 Task: Reading Log Template.
Action: Mouse moved to (170, 149)
Screenshot: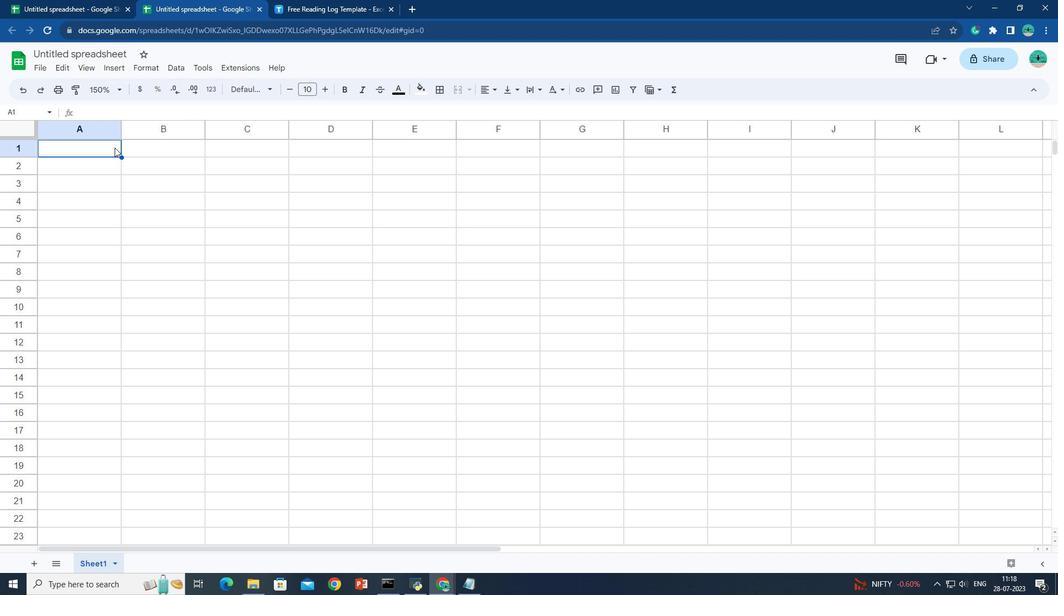 
Action: Key pressed <Key.shift>
Screenshot: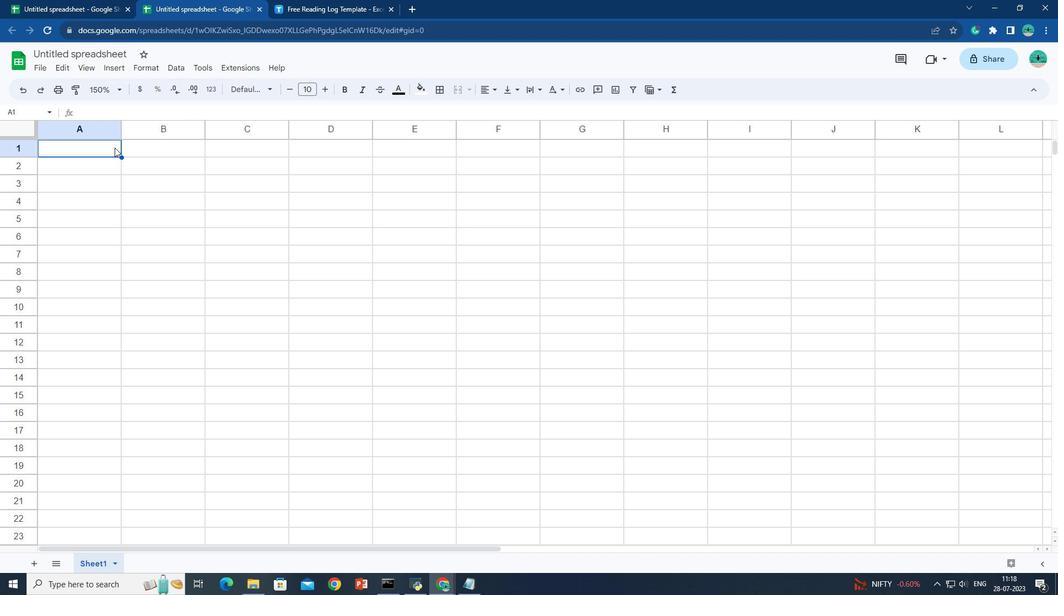 
Action: Mouse moved to (626, 179)
Screenshot: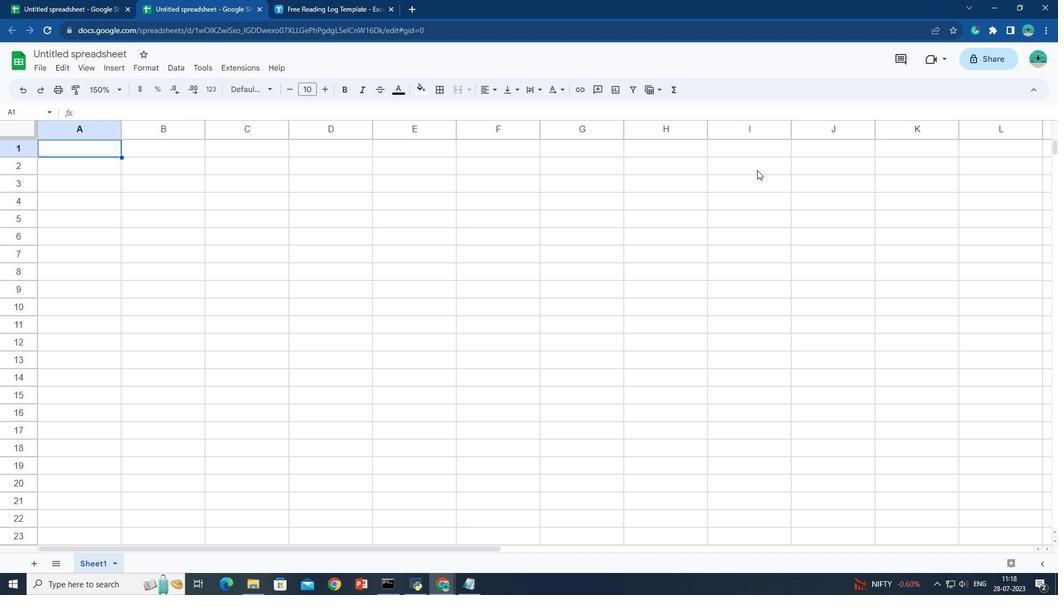 
Action: Key pressed <Key.shift>
Screenshot: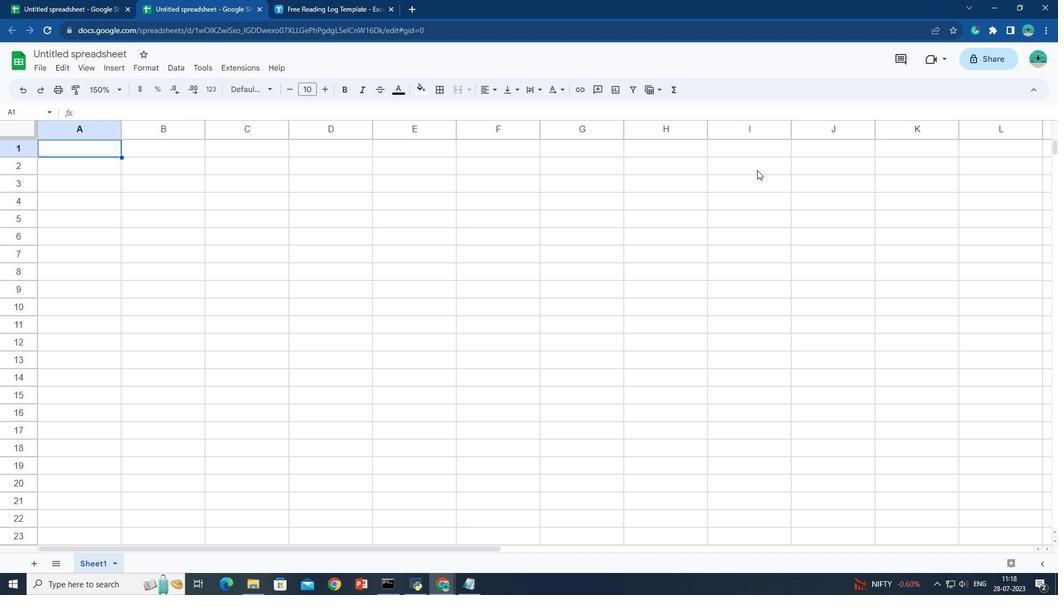 
Action: Mouse moved to (636, 179)
Screenshot: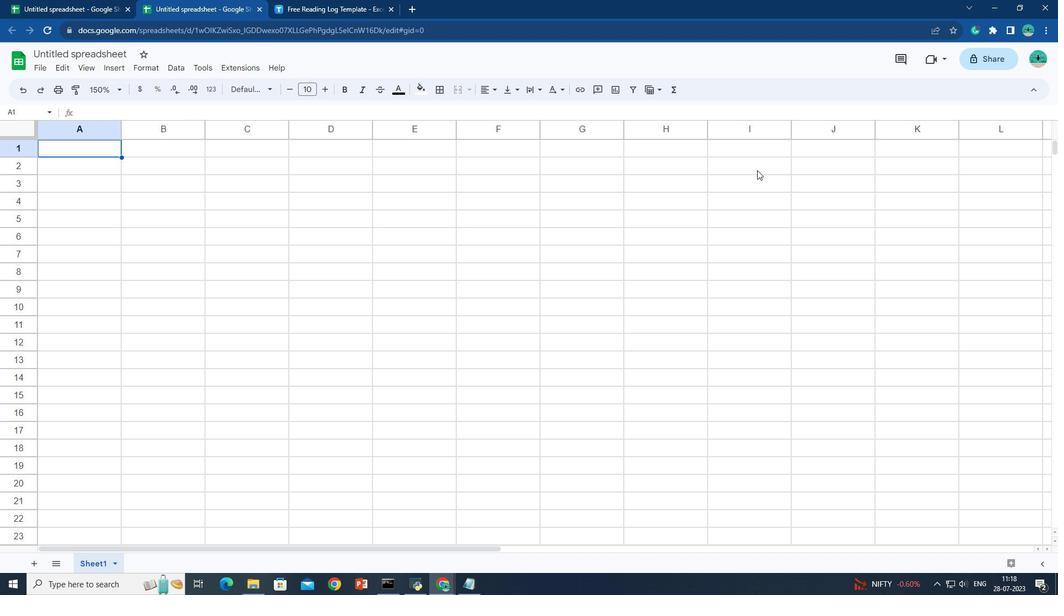 
Action: Key pressed <Key.shift>
Screenshot: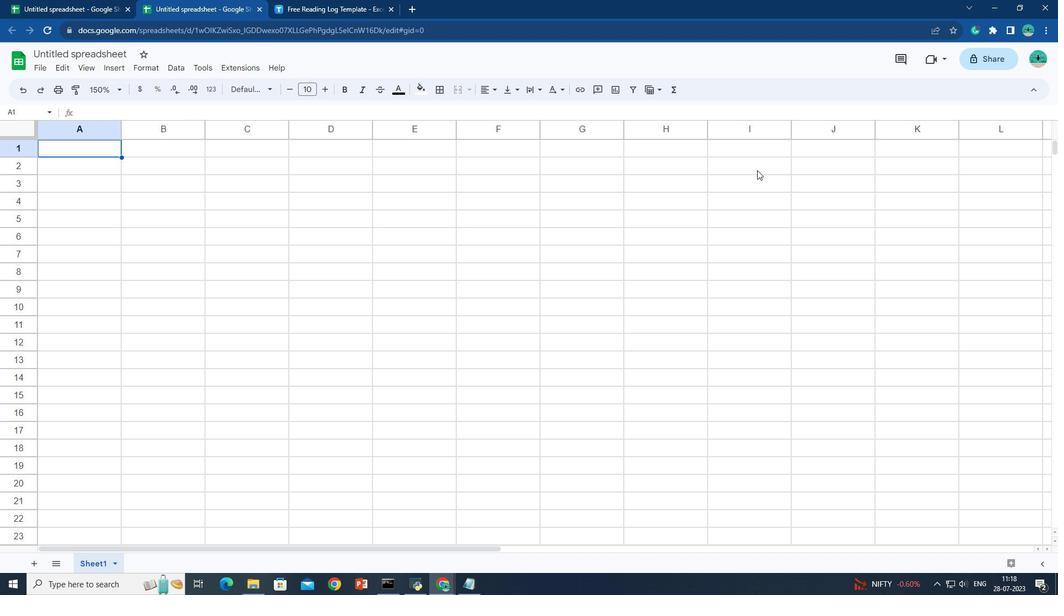 
Action: Mouse moved to (642, 179)
Screenshot: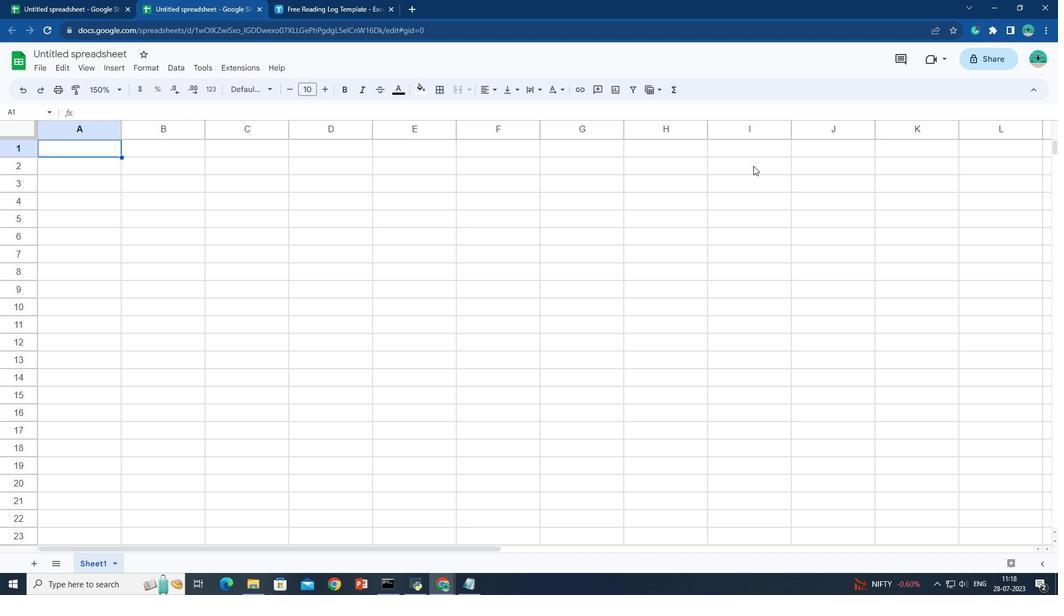 
Action: Key pressed <Key.shift>
Screenshot: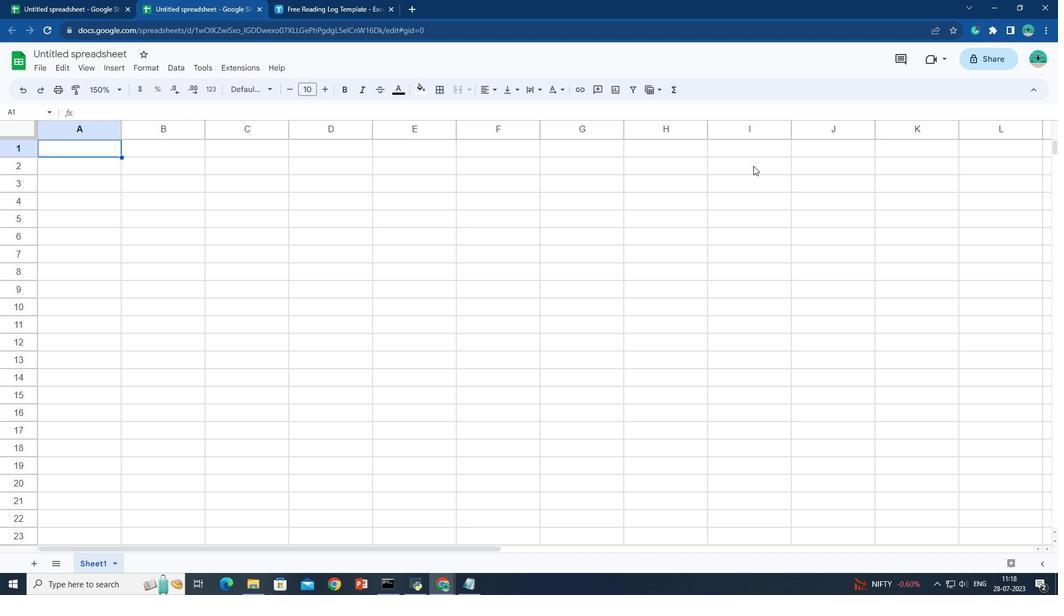 
Action: Mouse moved to (647, 175)
Screenshot: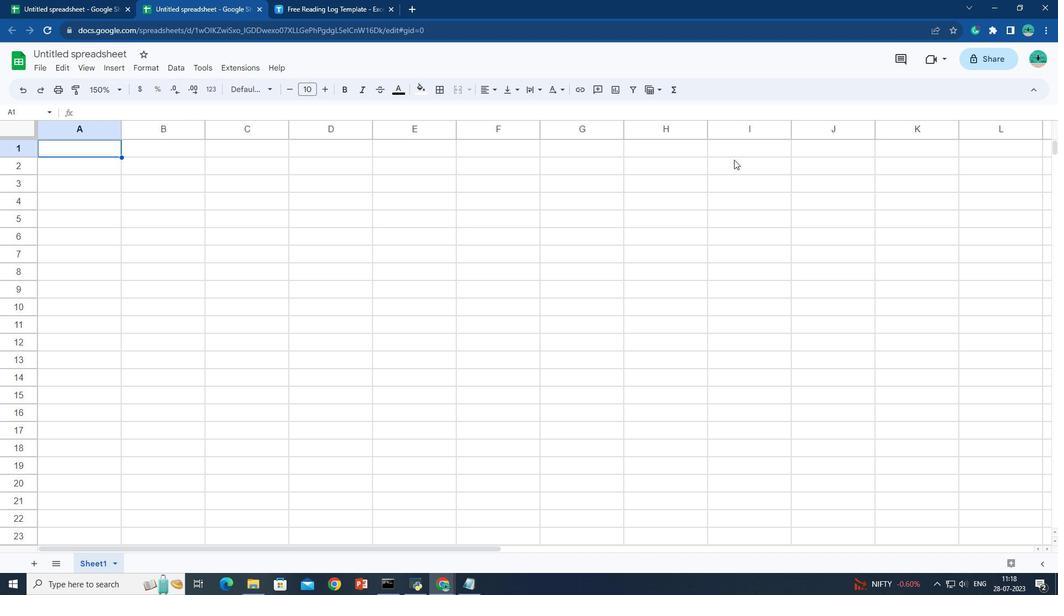 
Action: Key pressed <Key.shift>
Screenshot: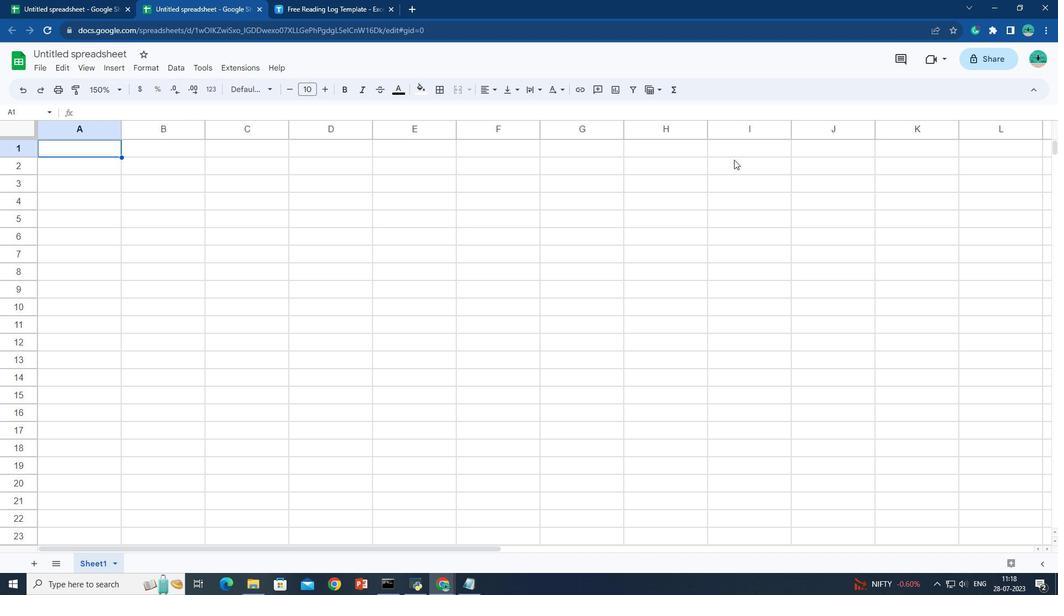 
Action: Mouse moved to (648, 172)
Screenshot: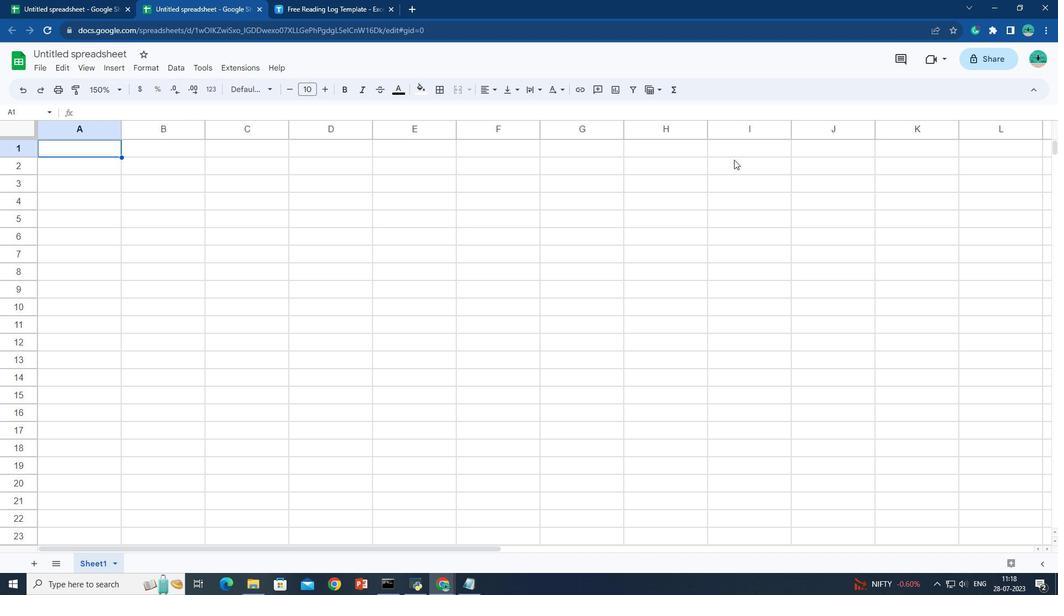 
Action: Key pressed <Key.shift>
Screenshot: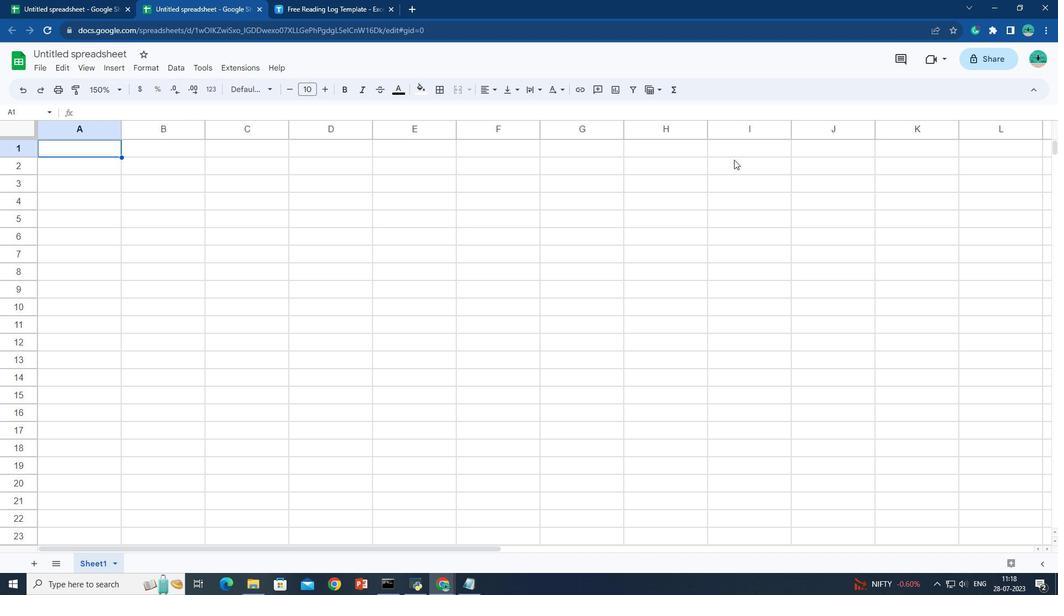 
Action: Mouse moved to (648, 169)
Screenshot: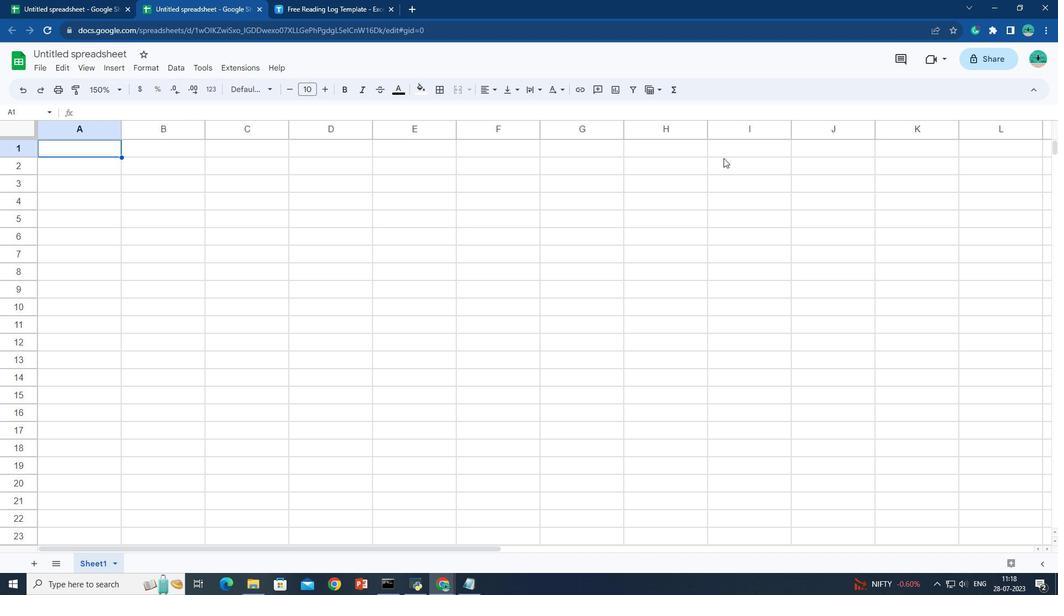 
Action: Key pressed <Key.shift>
Screenshot: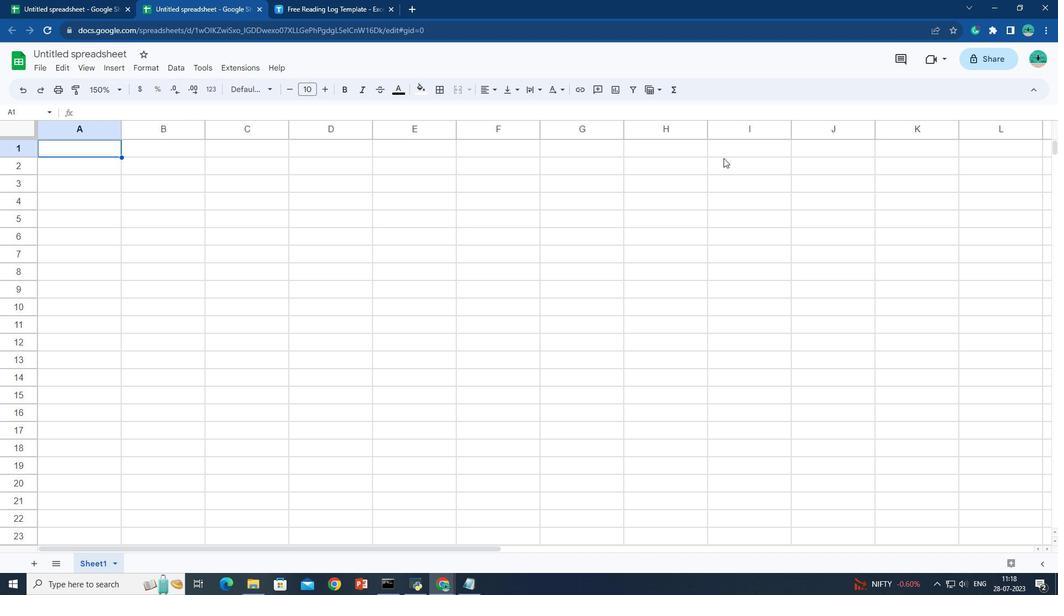 
Action: Mouse moved to (648, 167)
Screenshot: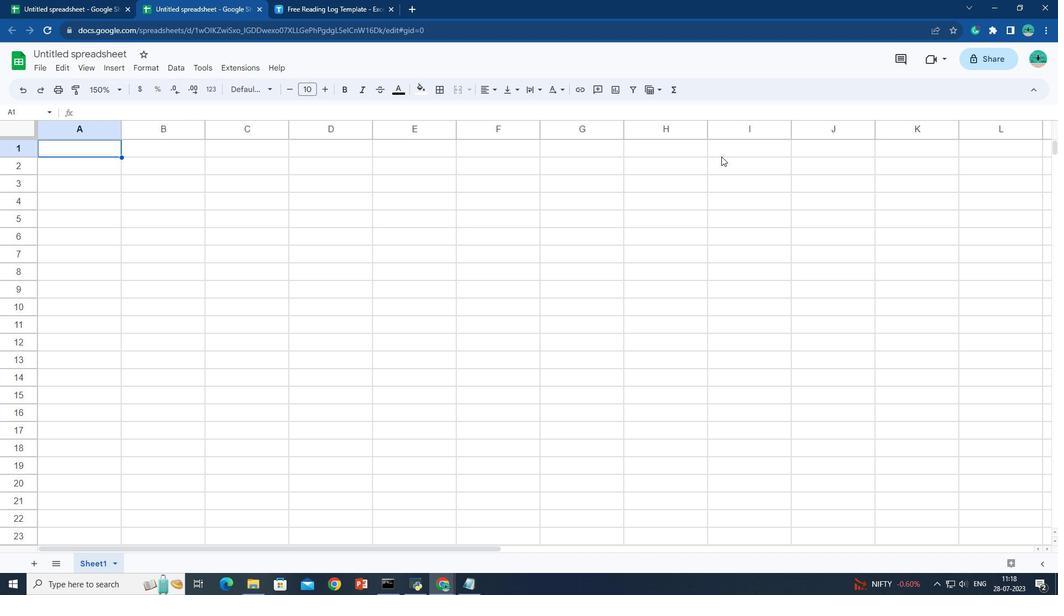 
Action: Key pressed <Key.shift>
Screenshot: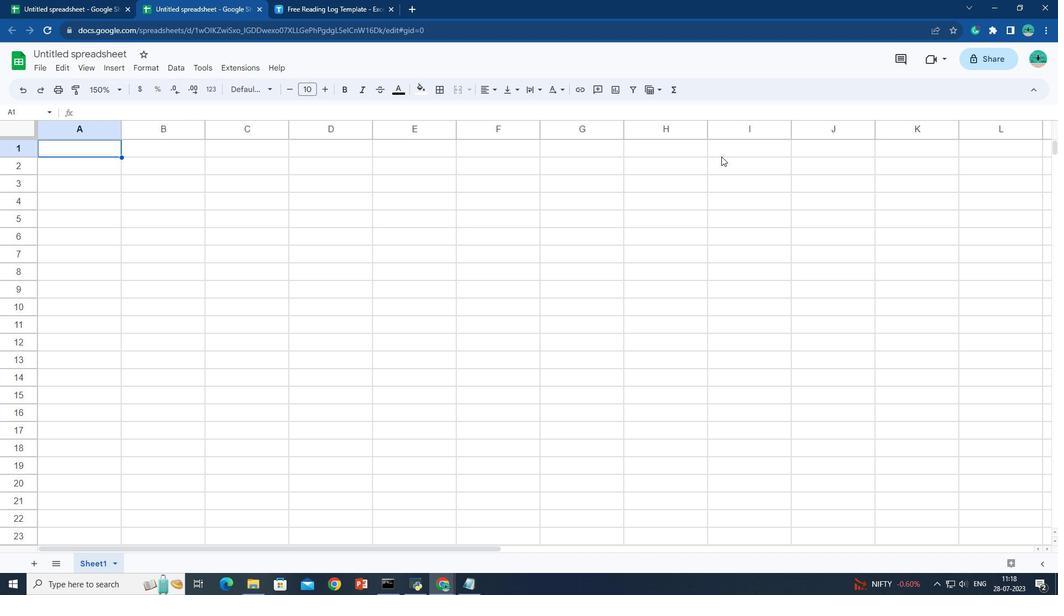 
Action: Mouse moved to (641, 163)
Screenshot: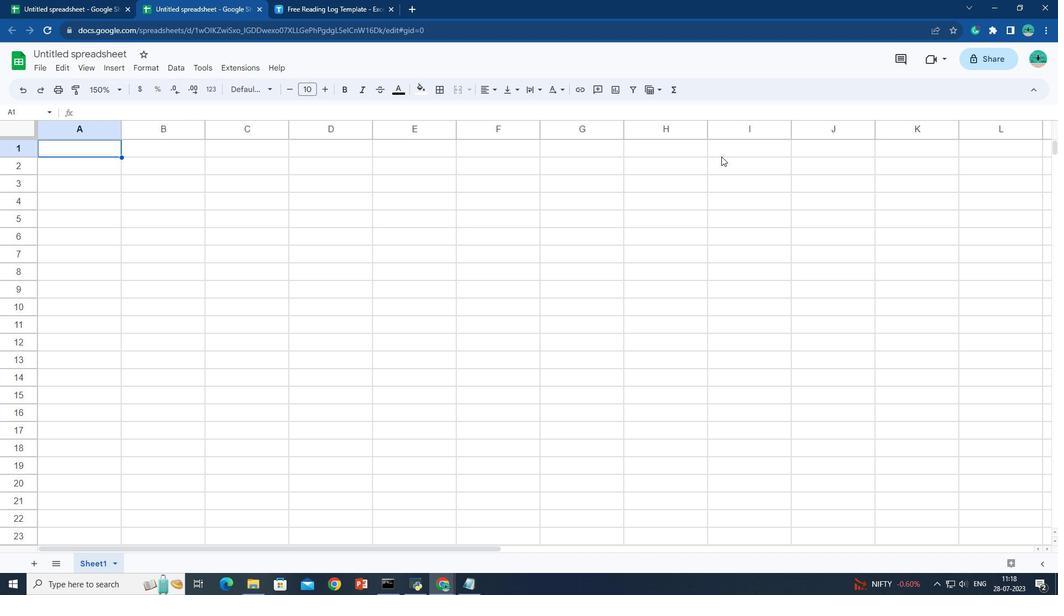 
Action: Key pressed <Key.shift>
Screenshot: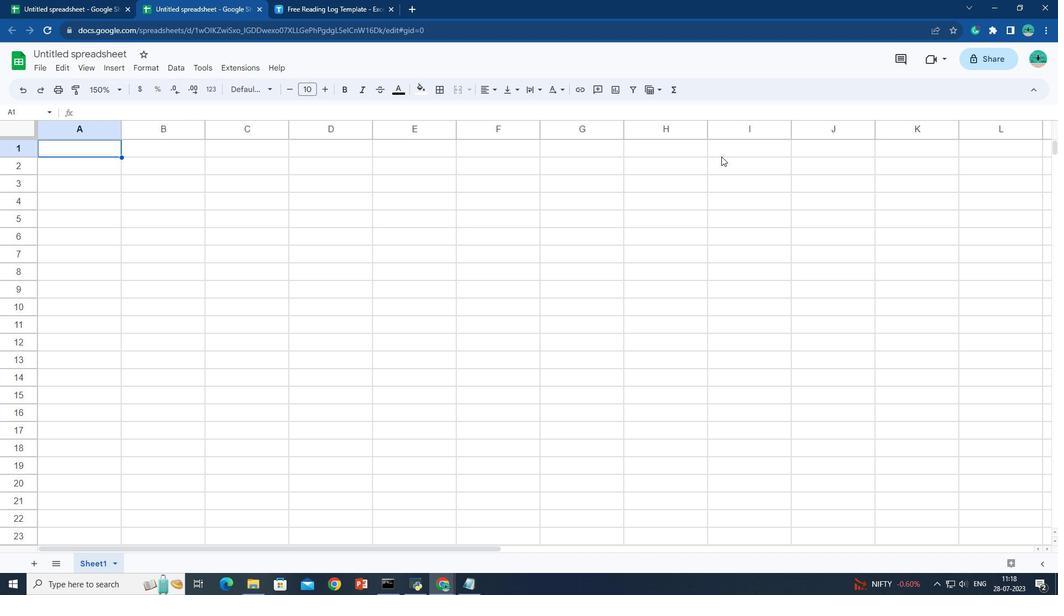 
Action: Mouse moved to (629, 160)
Screenshot: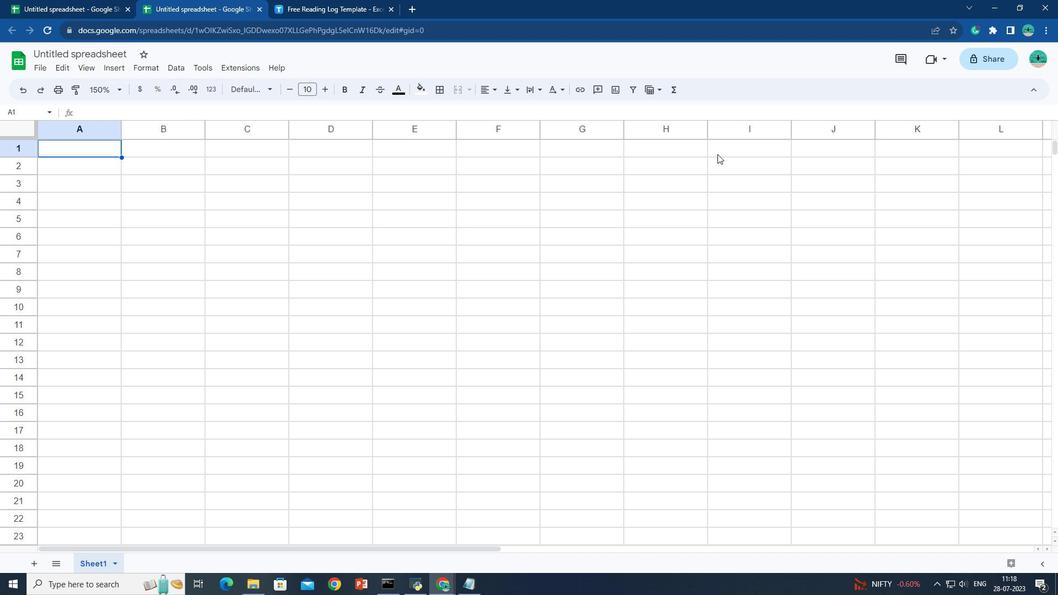 
Action: Key pressed <Key.shift>
Screenshot: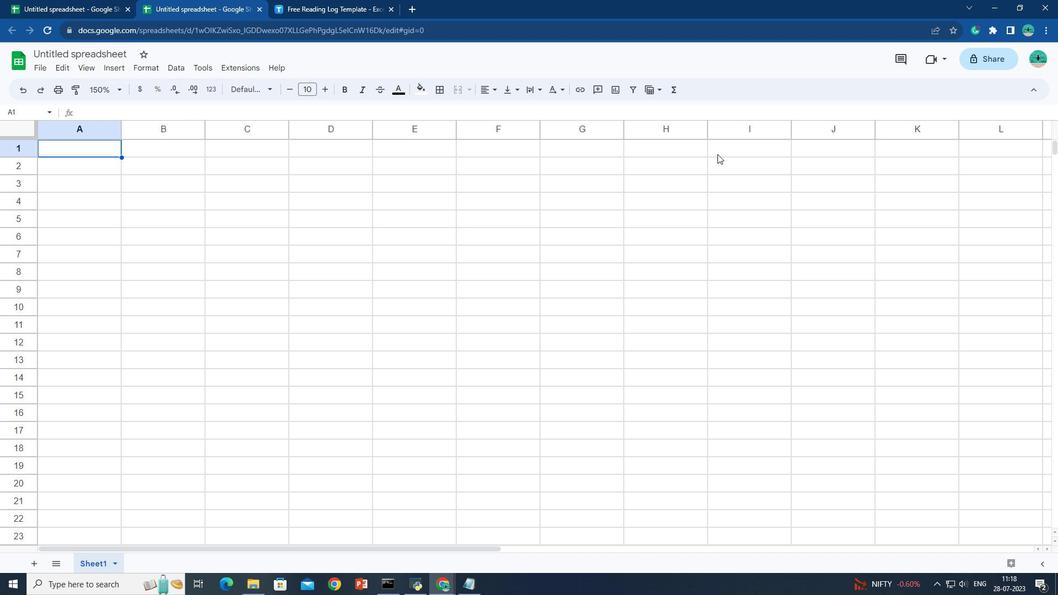
Action: Mouse moved to (624, 158)
Screenshot: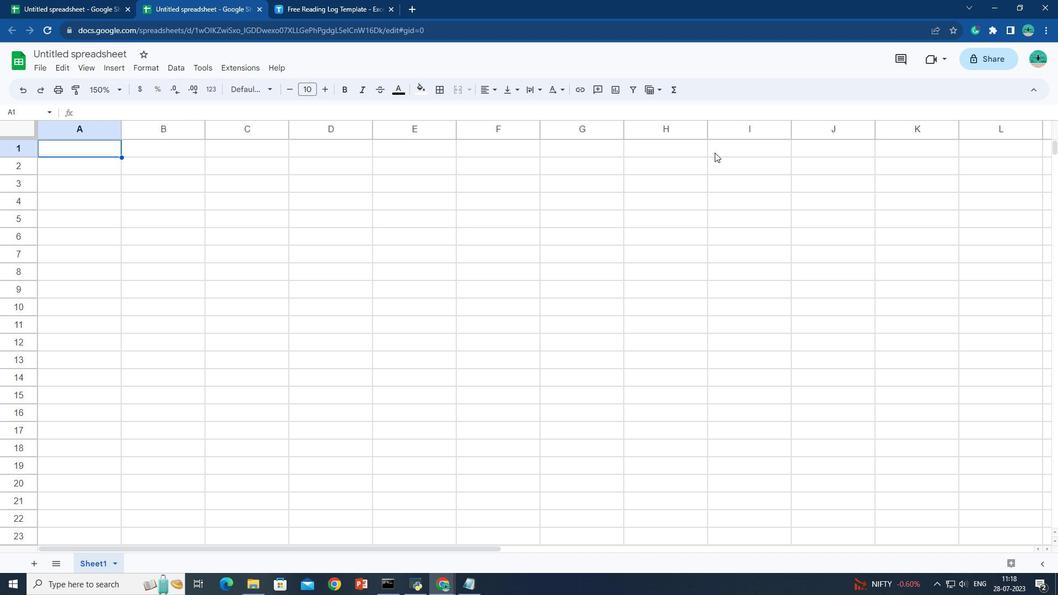 
Action: Key pressed <Key.shift>
Screenshot: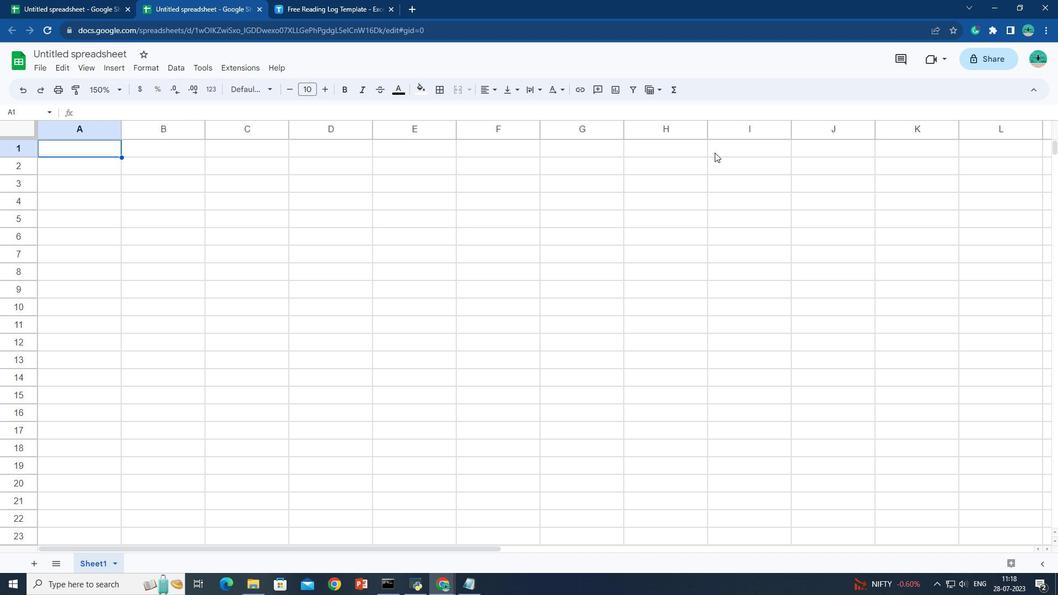 
Action: Mouse moved to (623, 158)
Screenshot: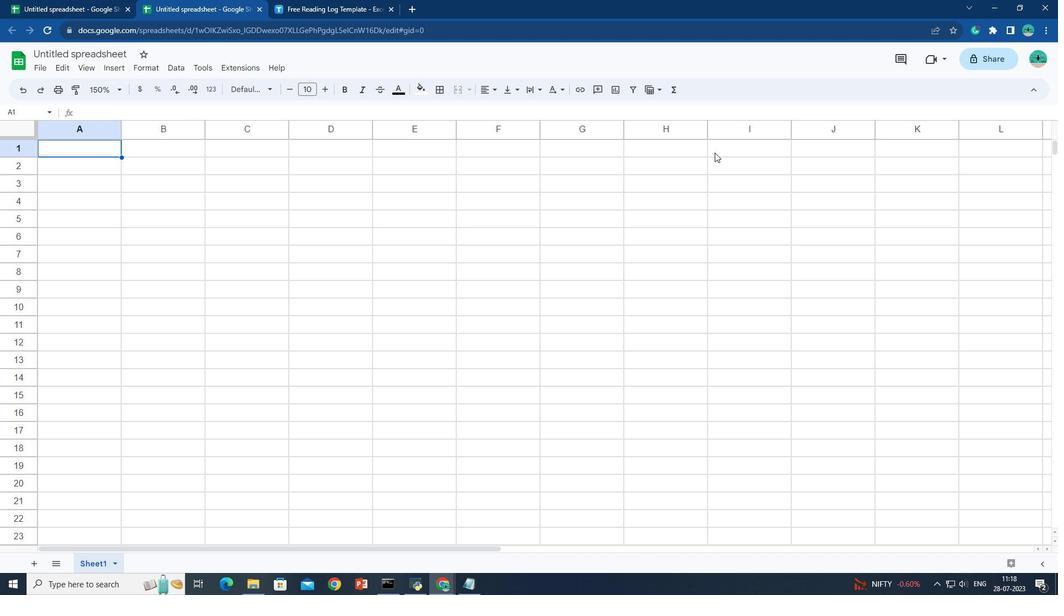 
Action: Key pressed <Key.shift>
Screenshot: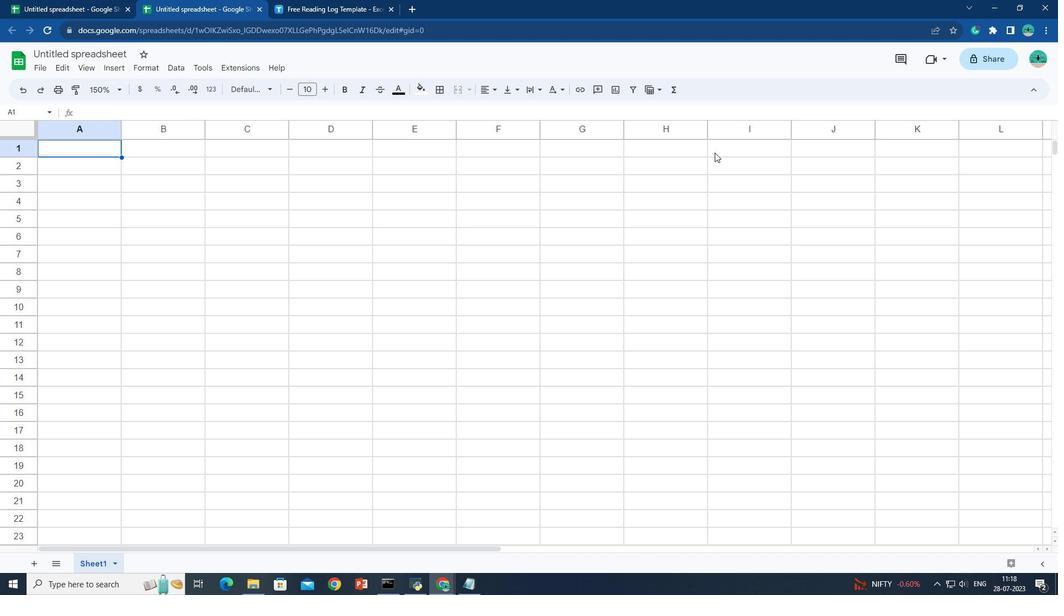 
Action: Mouse moved to (622, 157)
Screenshot: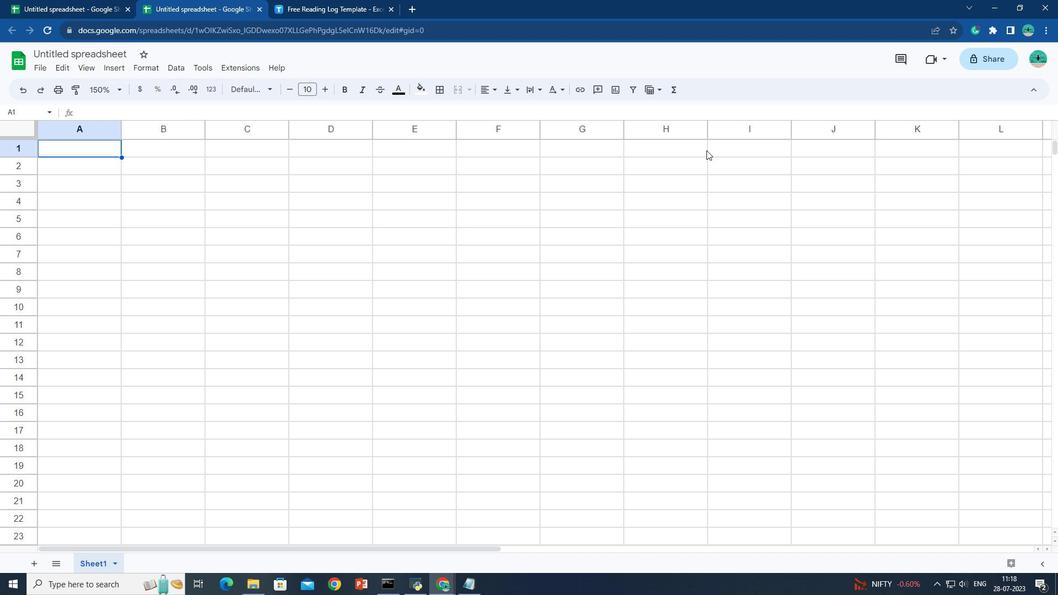 
Action: Key pressed <Key.shift>
Screenshot: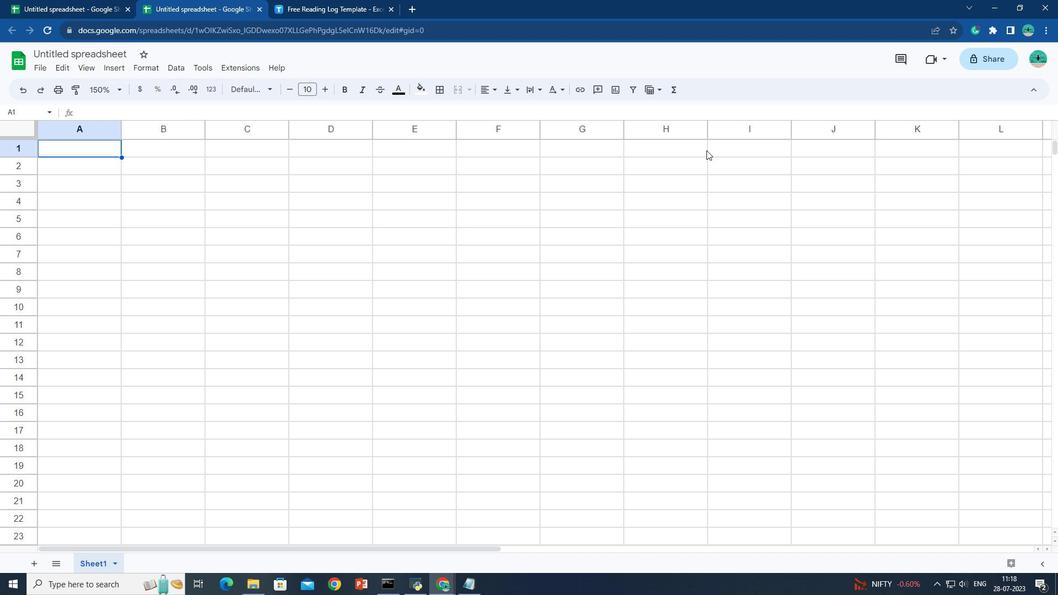 
Action: Mouse moved to (620, 156)
Screenshot: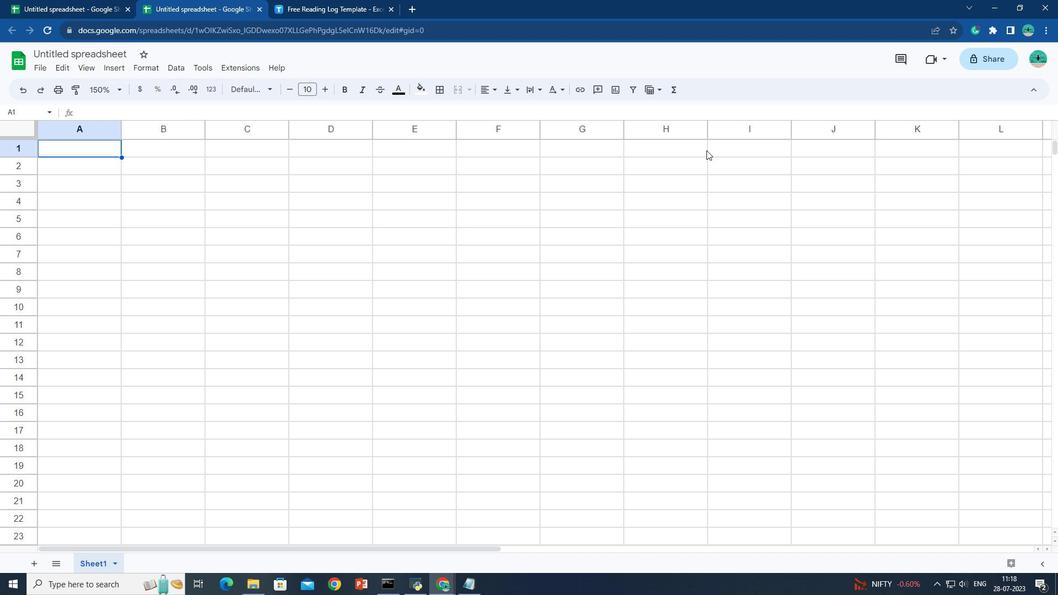 
Action: Key pressed <Key.shift>
Screenshot: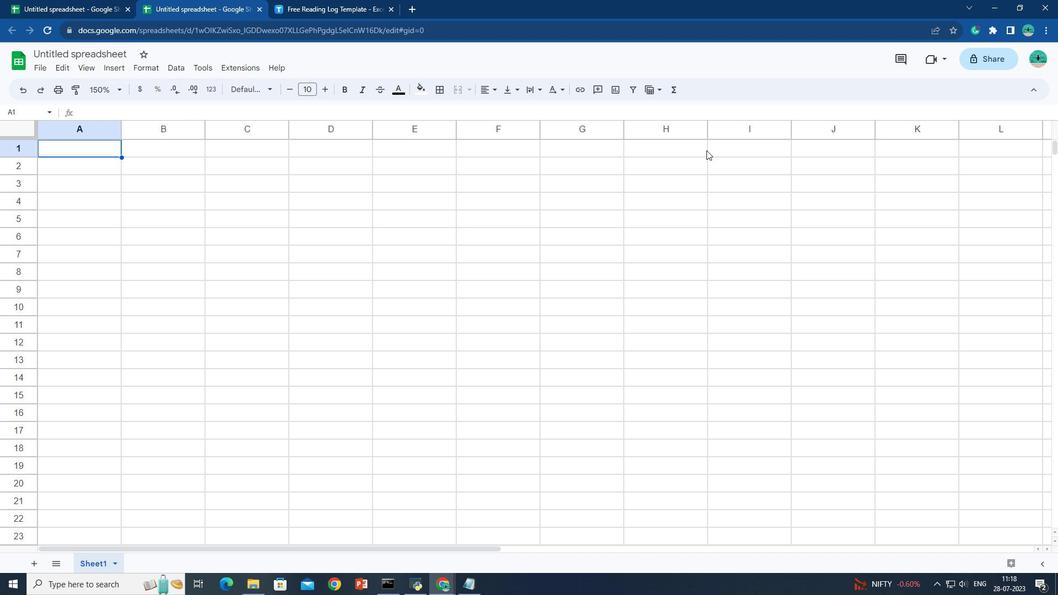 
Action: Mouse moved to (619, 154)
Screenshot: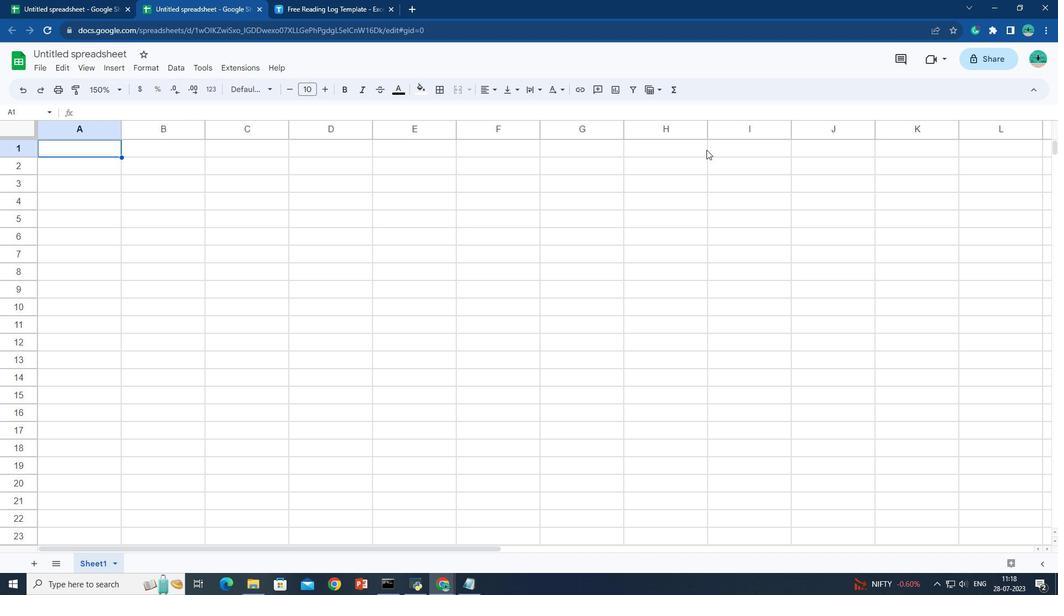 
Action: Key pressed <Key.shift>
Screenshot: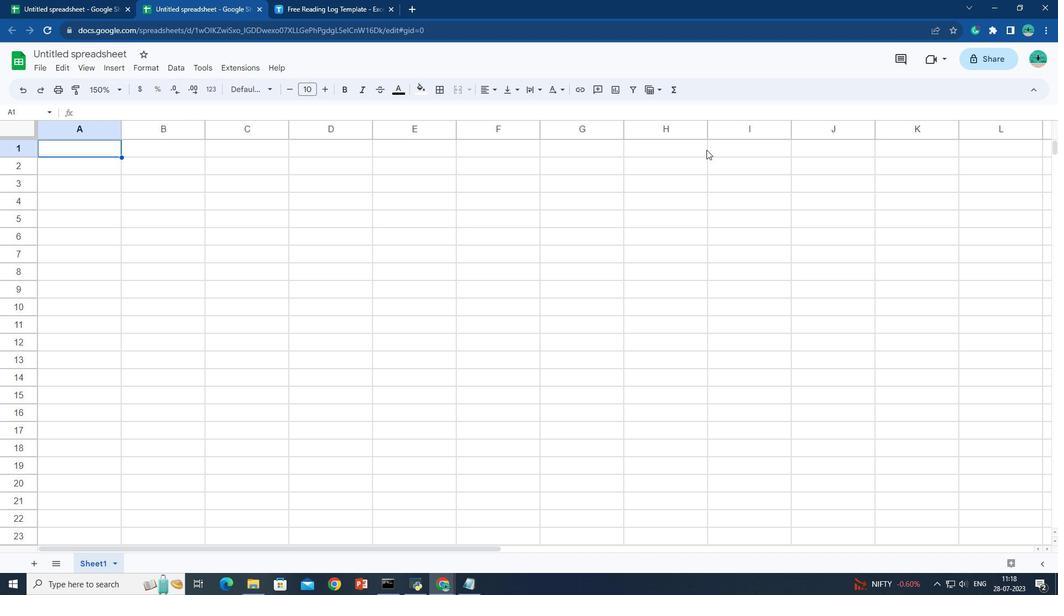 
Action: Mouse moved to (618, 153)
Screenshot: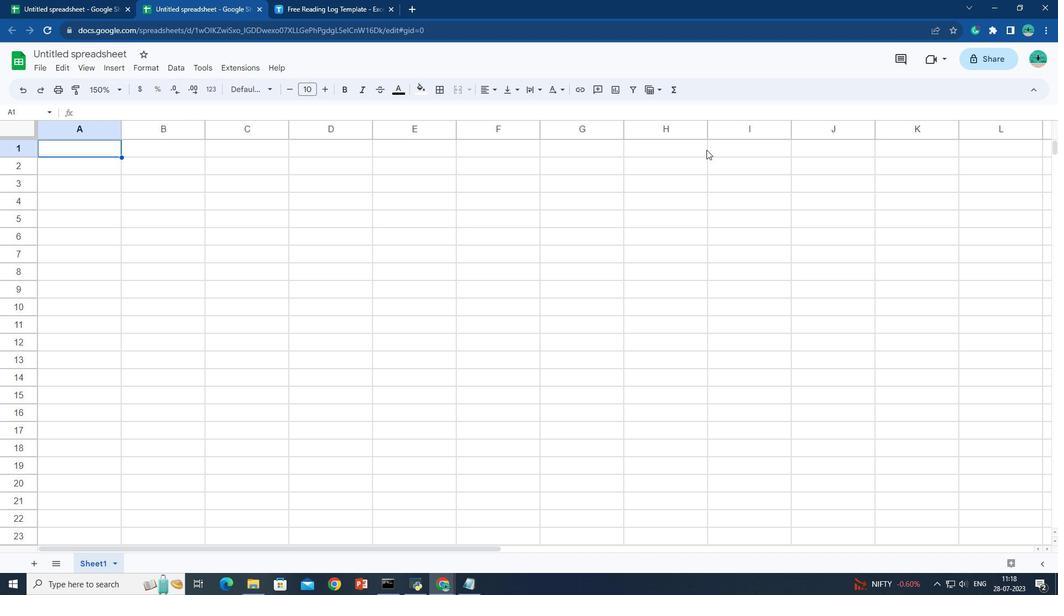 
Action: Key pressed <Key.shift>
Screenshot: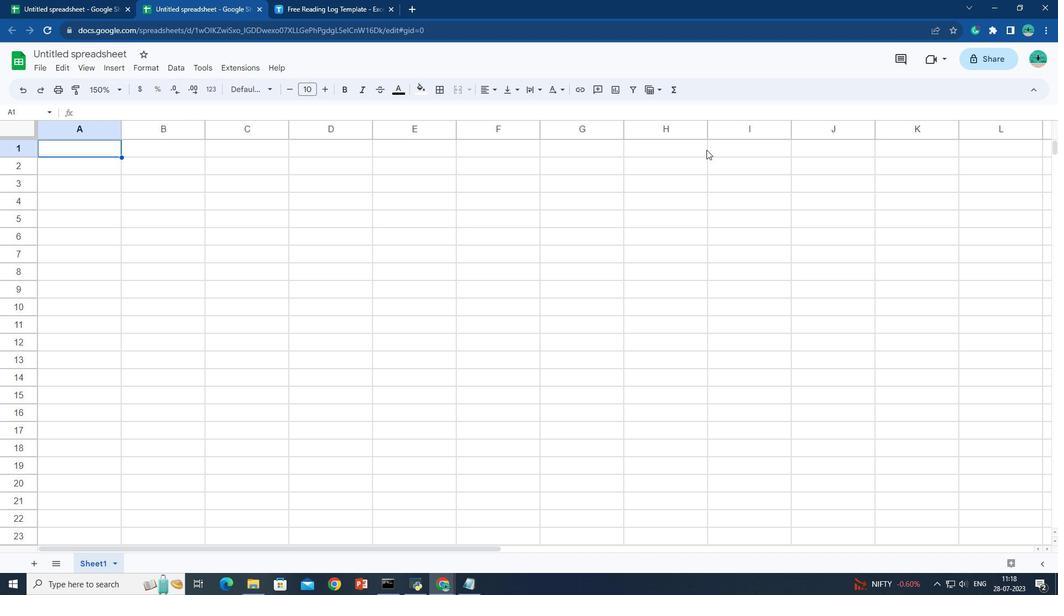 
Action: Mouse moved to (614, 152)
Screenshot: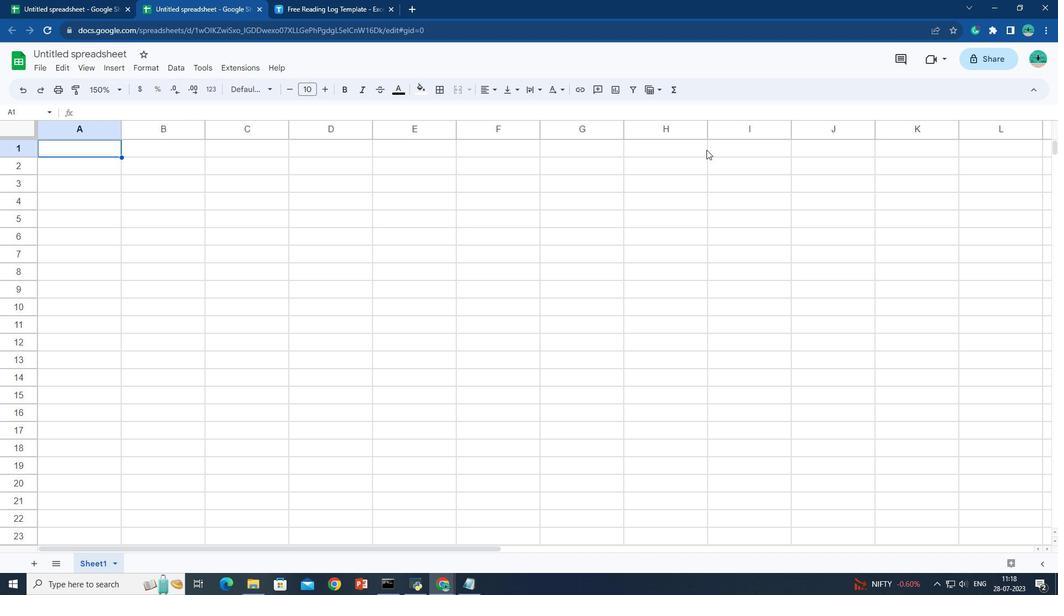 
Action: Key pressed <Key.shift>
Screenshot: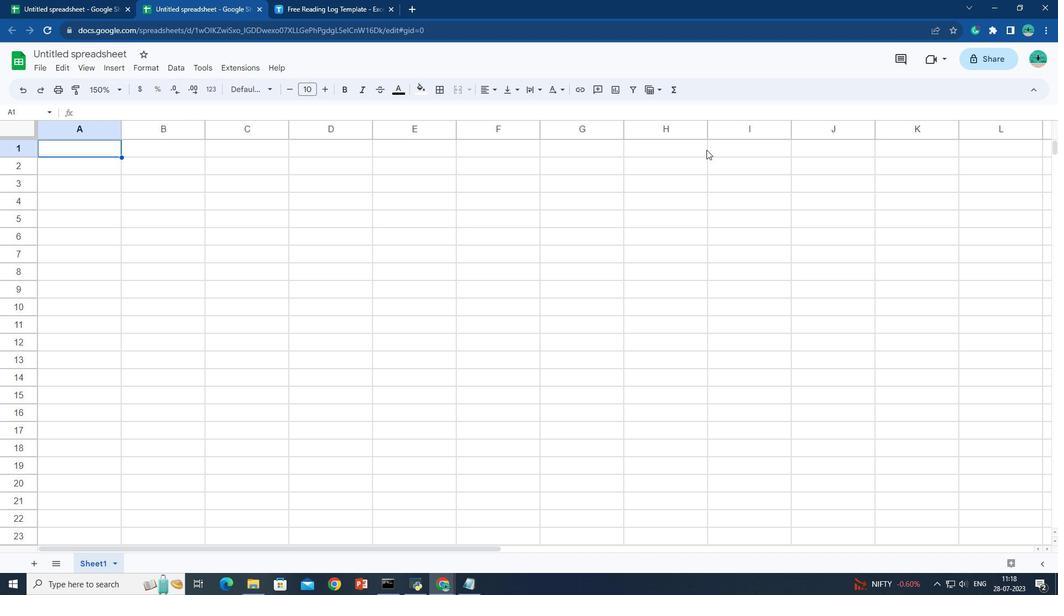 
Action: Mouse moved to (612, 152)
Screenshot: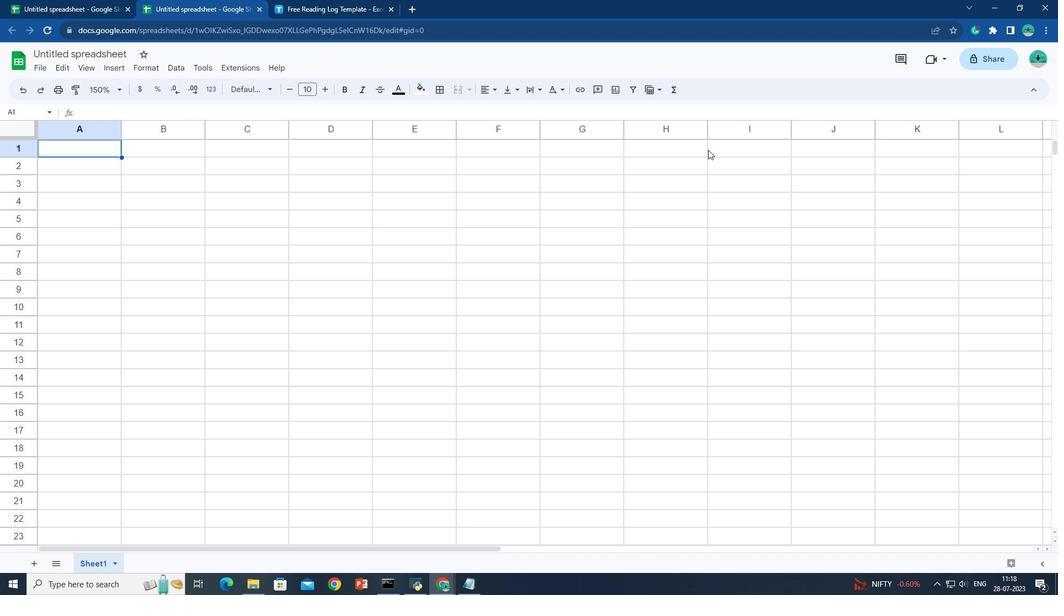 
Action: Key pressed <Key.shift>
Screenshot: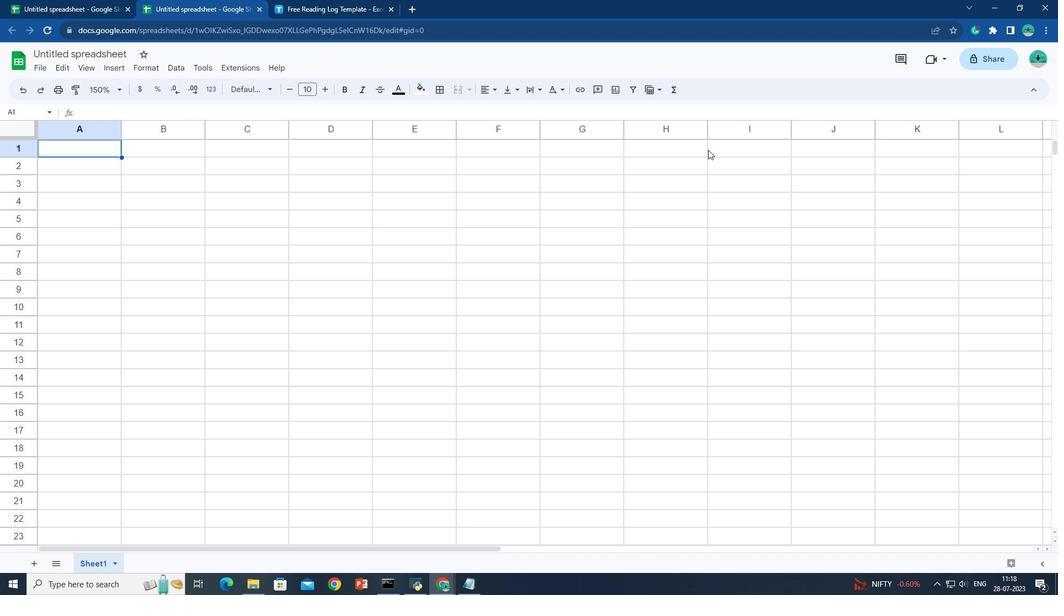 
Action: Mouse moved to (611, 151)
Screenshot: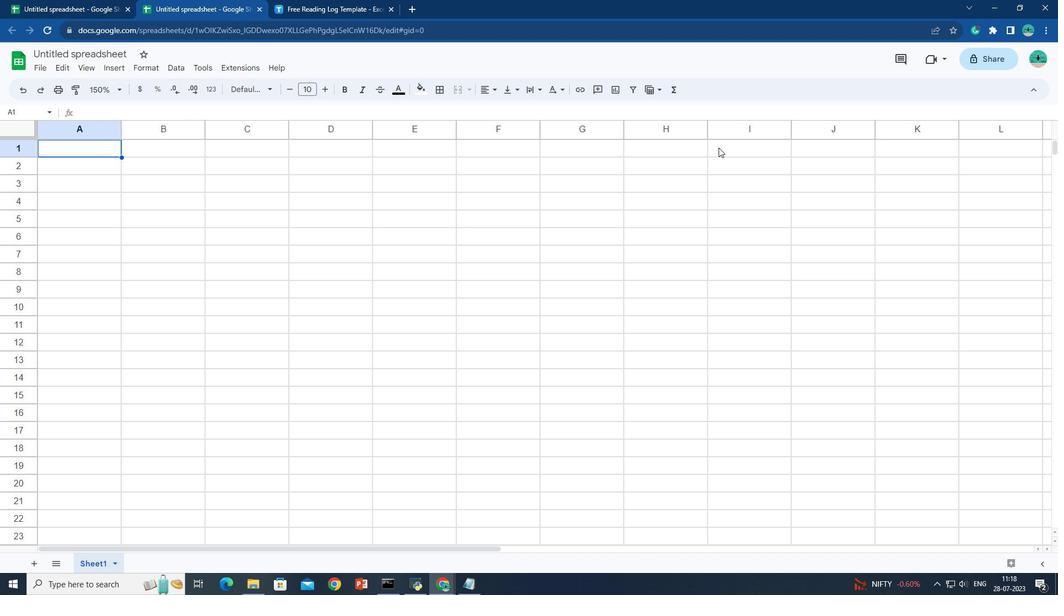 
Action: Key pressed <Key.shift><Key.shift><Key.shift><Key.shift>
Screenshot: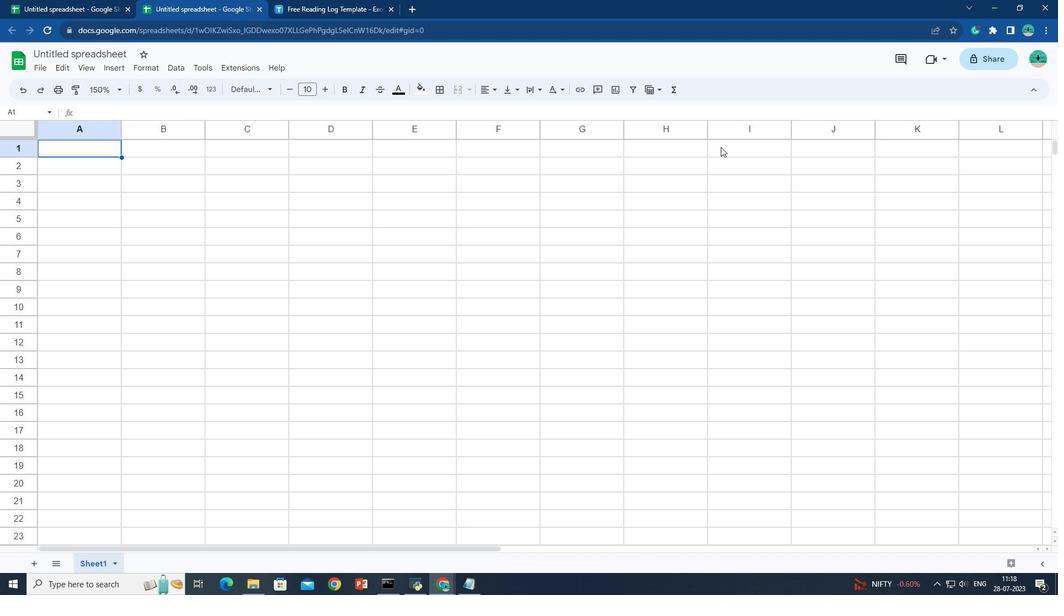 
Action: Mouse moved to (612, 151)
Screenshot: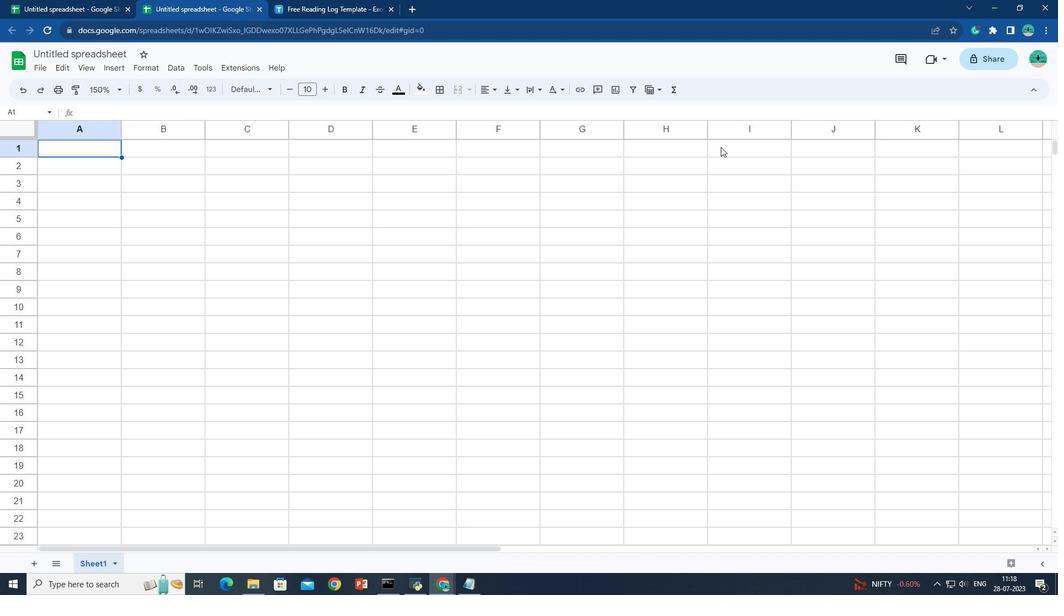 
Action: Key pressed <Key.shift>
Screenshot: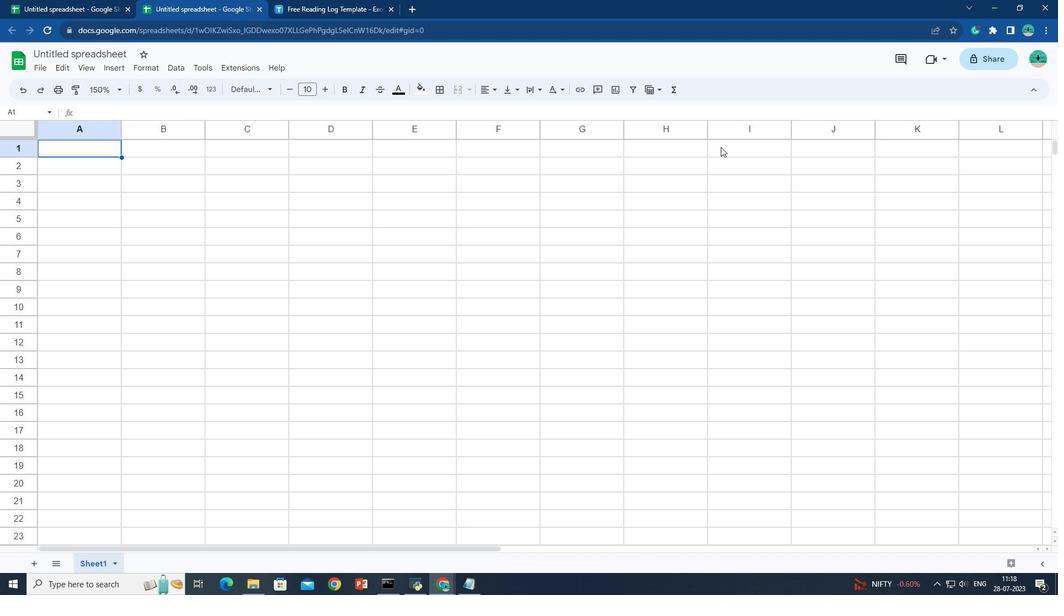 
Action: Mouse moved to (616, 149)
Screenshot: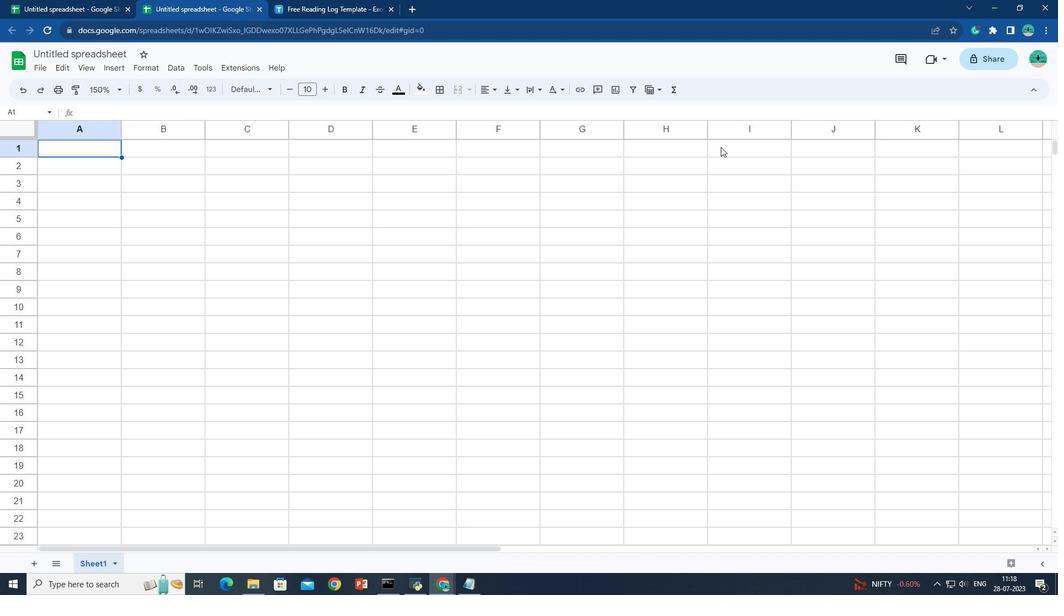 
Action: Key pressed <Key.shift>
Screenshot: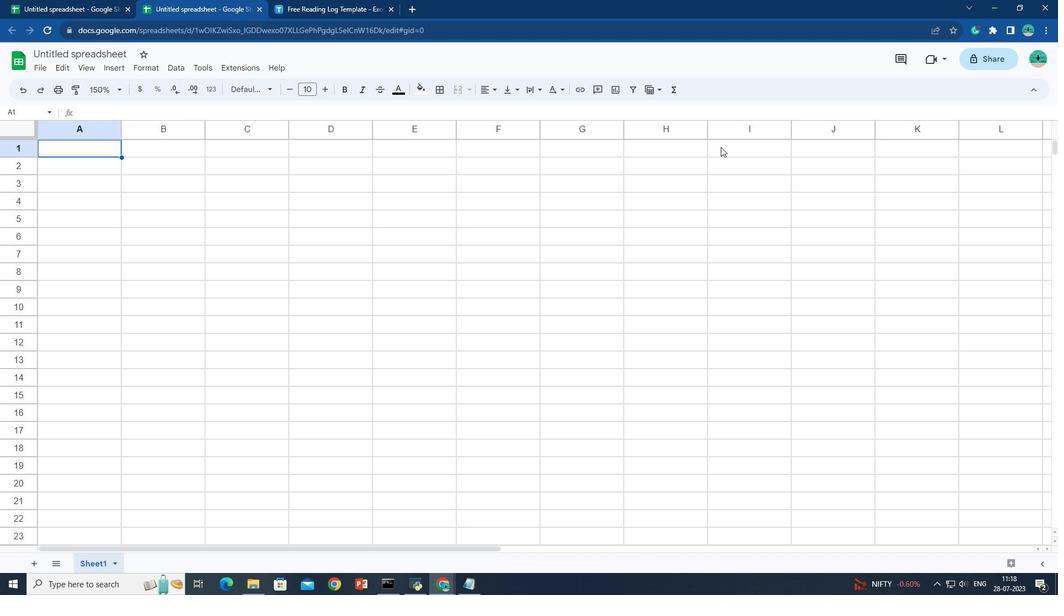 
Action: Mouse moved to (621, 148)
Screenshot: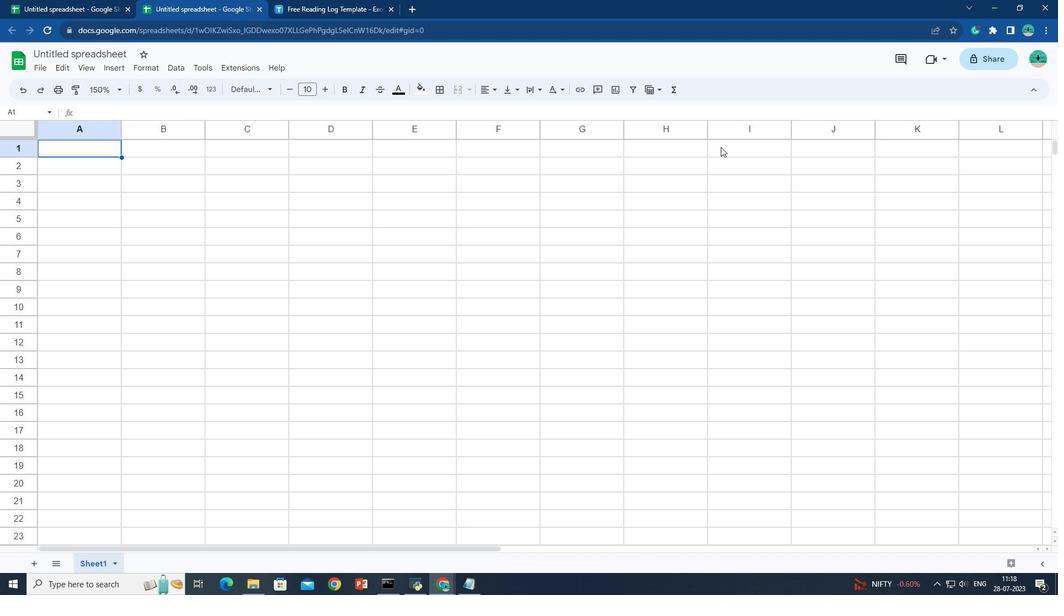 
Action: Key pressed <Key.shift><Key.shift><Key.shift><Key.shift><Key.shift>
Screenshot: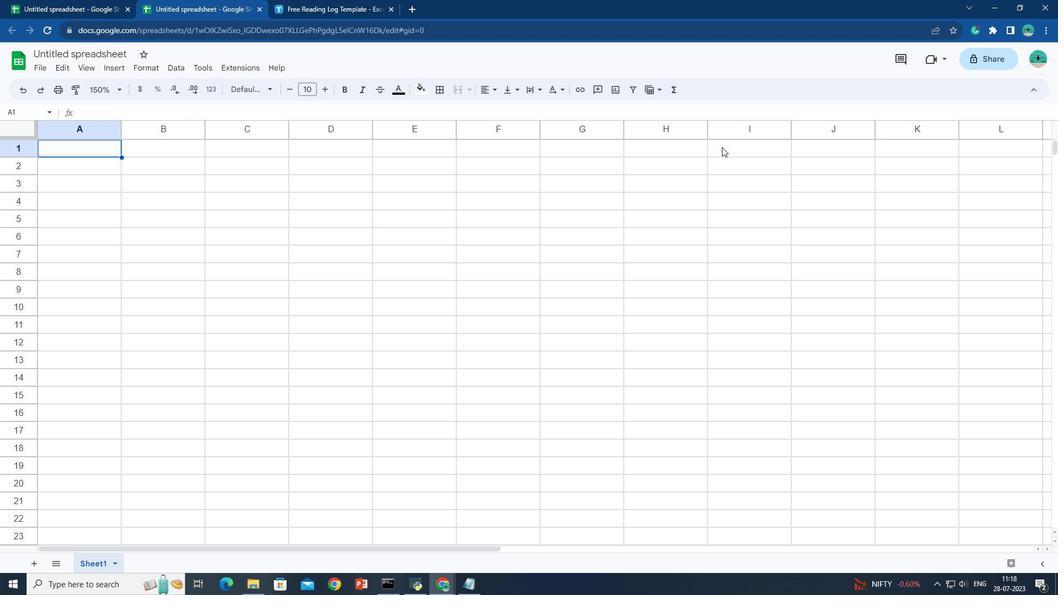 
Action: Mouse moved to (621, 148)
Screenshot: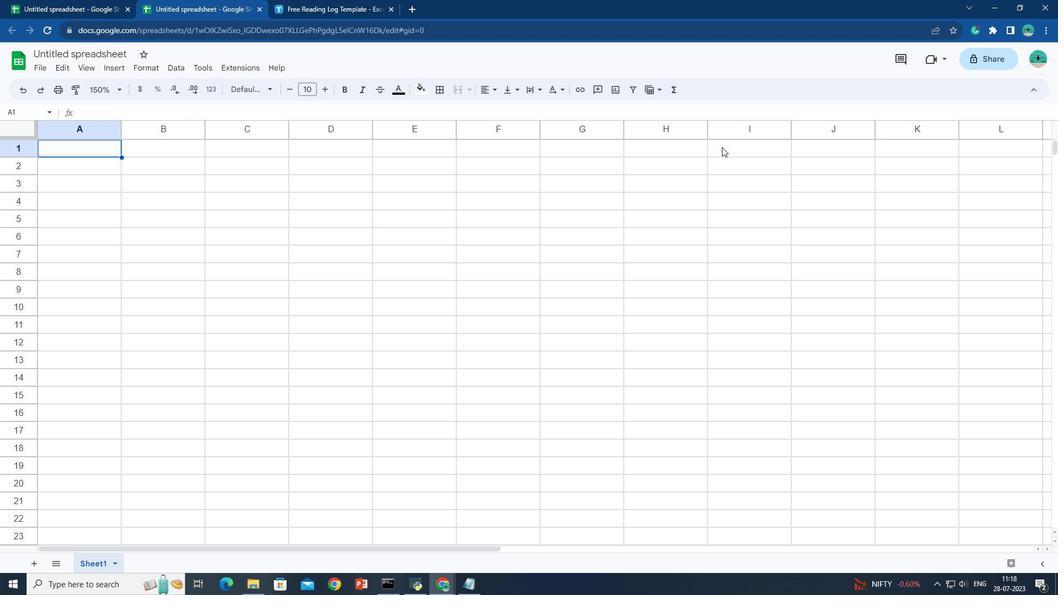 
Action: Key pressed <Key.shift>
Screenshot: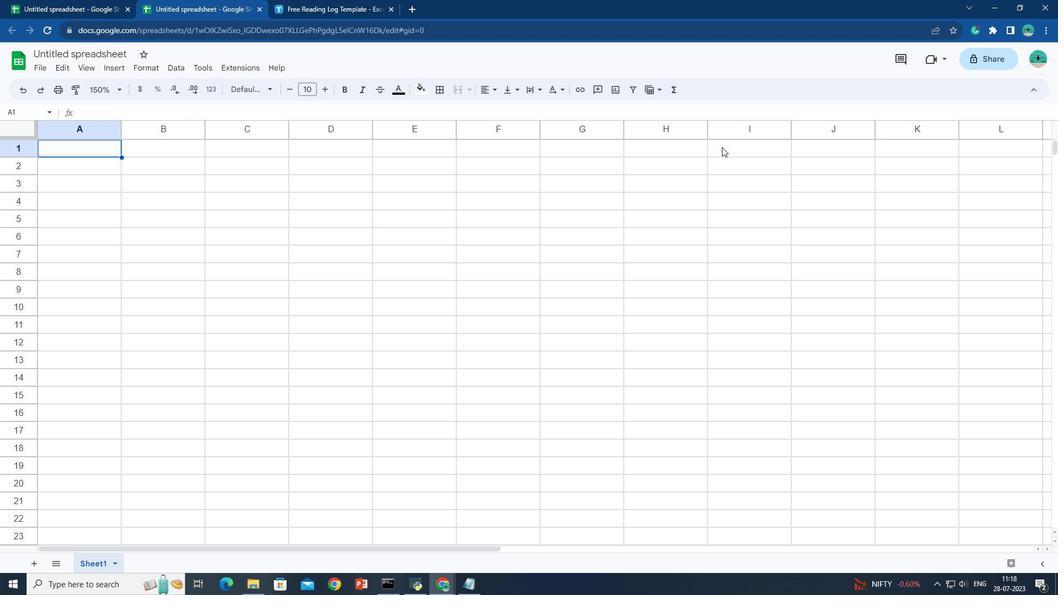 
Action: Mouse moved to (623, 148)
Screenshot: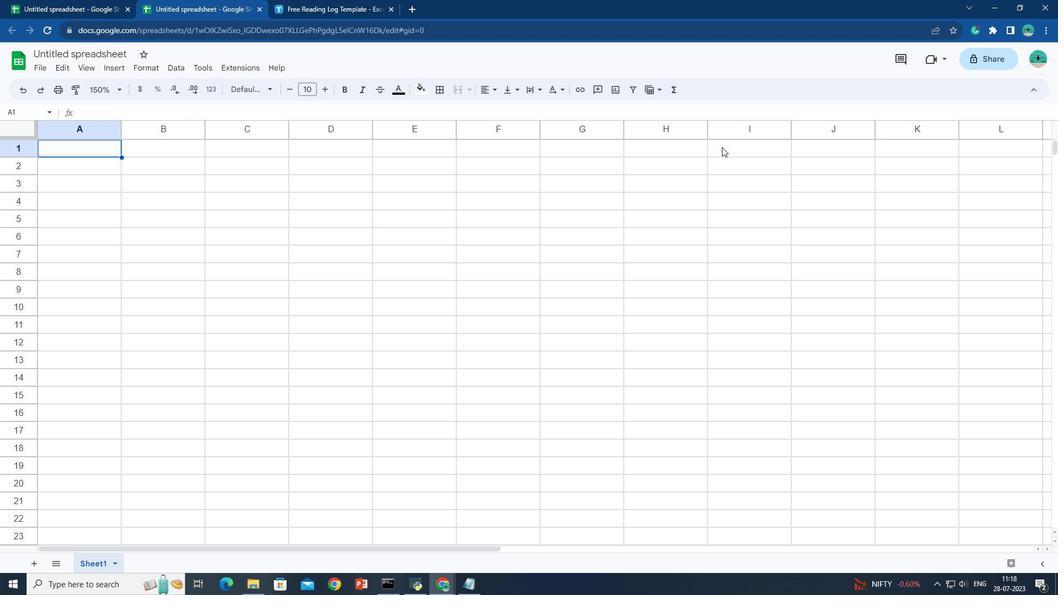 
Action: Key pressed <Key.shift><Key.shift><Key.shift><Key.shift><Key.shift><Key.shift><Key.shift><Key.shift>
Screenshot: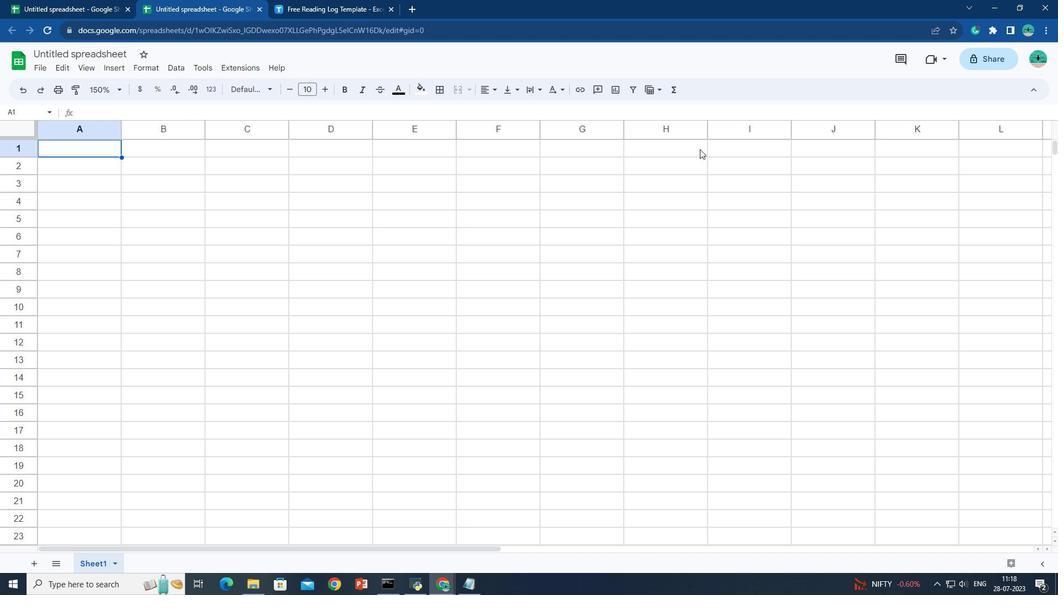 
Action: Mouse moved to (621, 148)
Screenshot: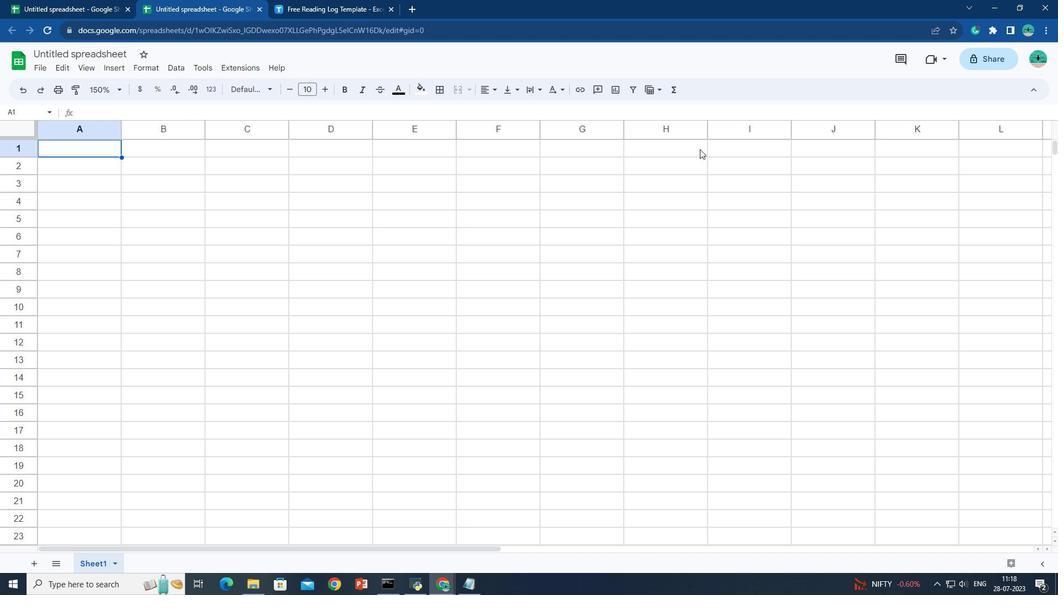 
Action: Key pressed <Key.shift><Key.shift><Key.shift><Key.shift>
Screenshot: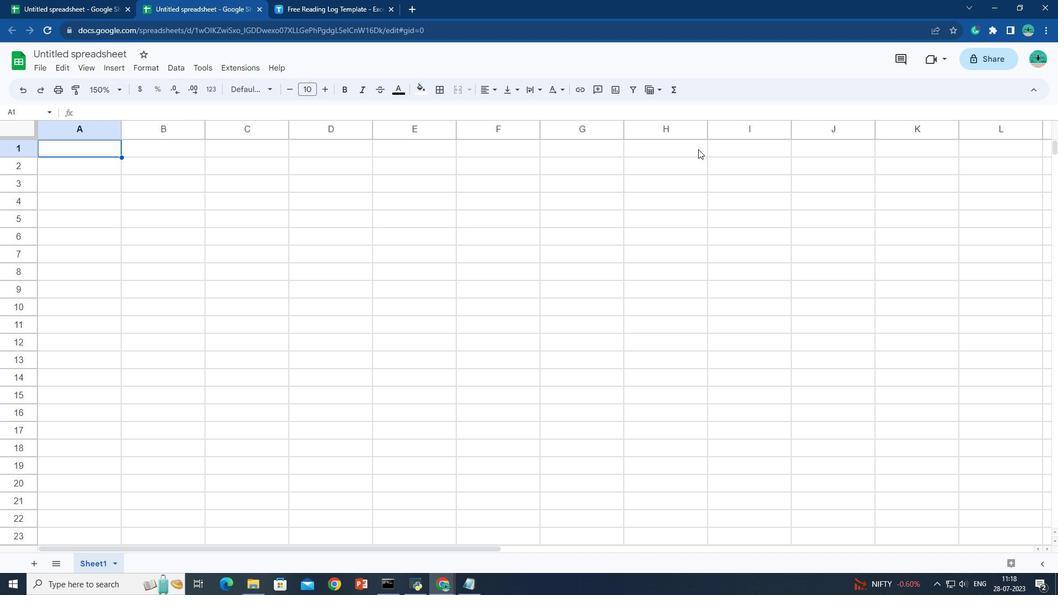 
Action: Mouse moved to (605, 151)
Screenshot: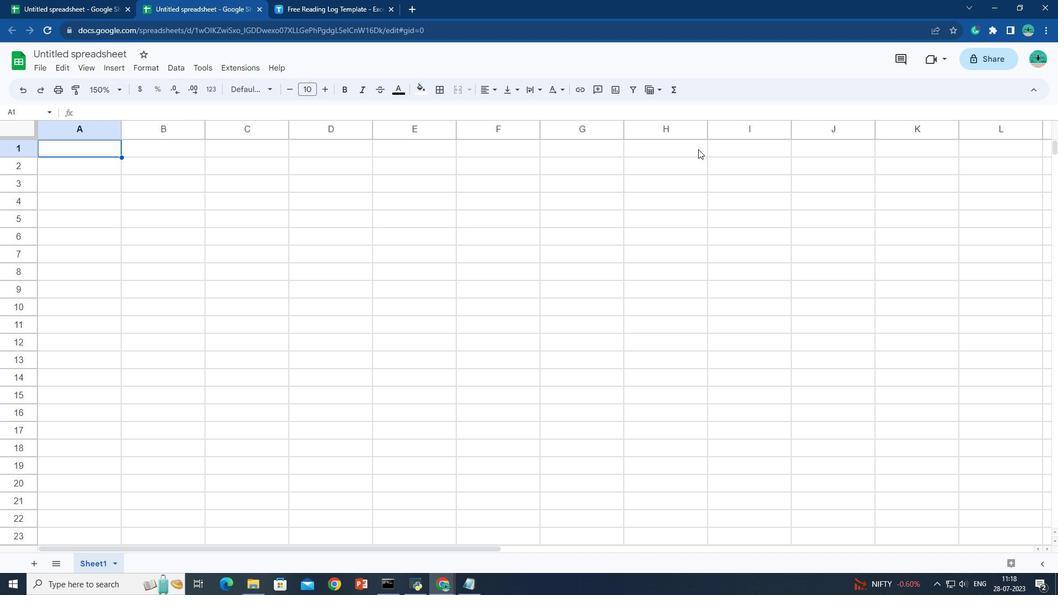 
Action: Key pressed <Key.shift>
Screenshot: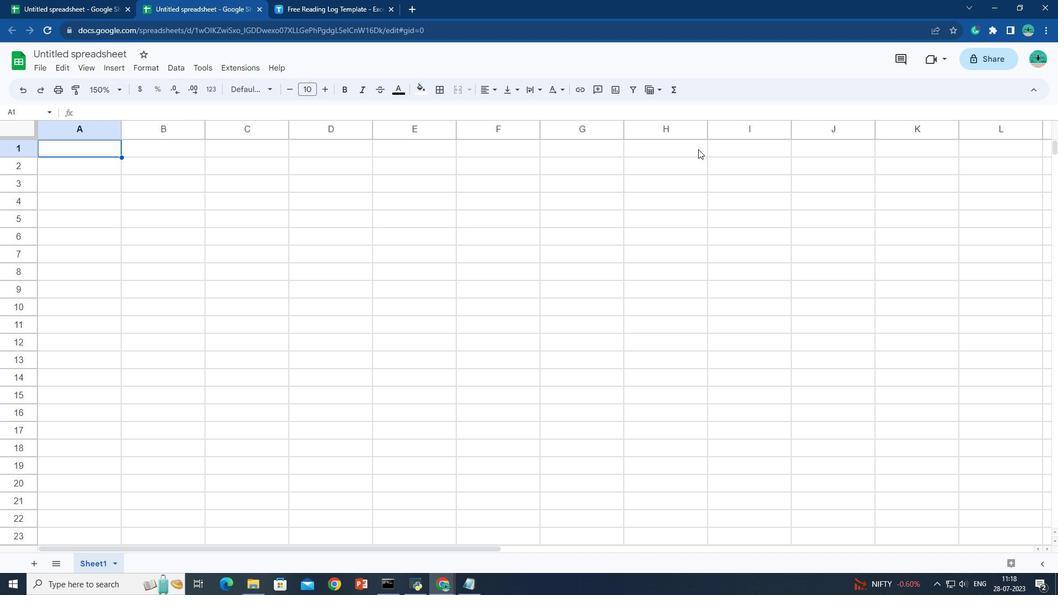 
Action: Mouse moved to (605, 151)
Screenshot: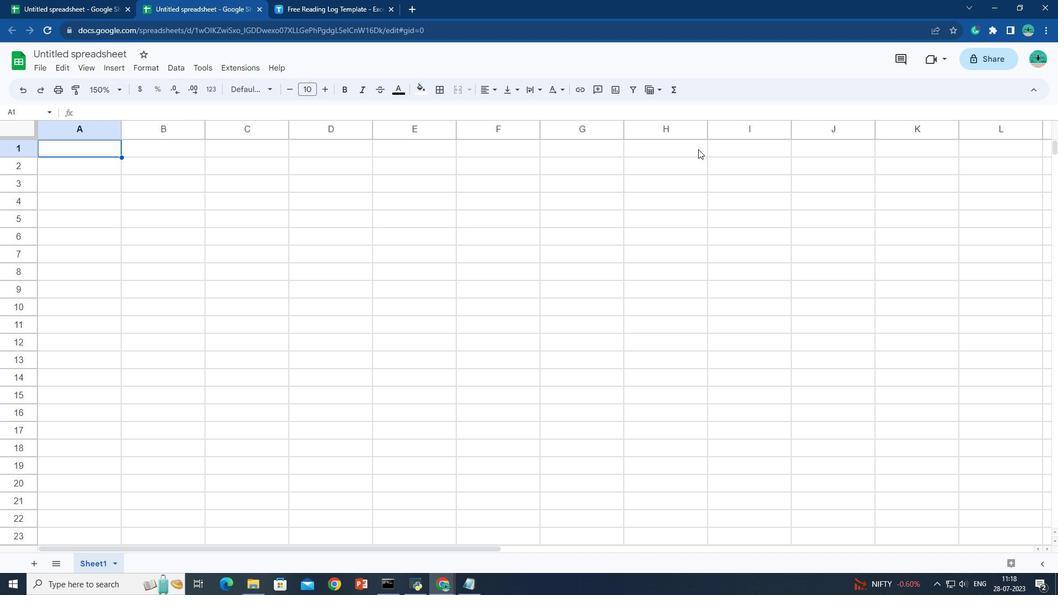 
Action: Key pressed <Key.shift><Key.shift><Key.shift><Key.shift><Key.shift><Key.shift><Key.shift><Key.shift><Key.shift><Key.shift><Key.shift><Key.shift><Key.shift><Key.shift><Key.shift><Key.shift><Key.shift><Key.shift><Key.shift><Key.shift><Key.shift>
Screenshot: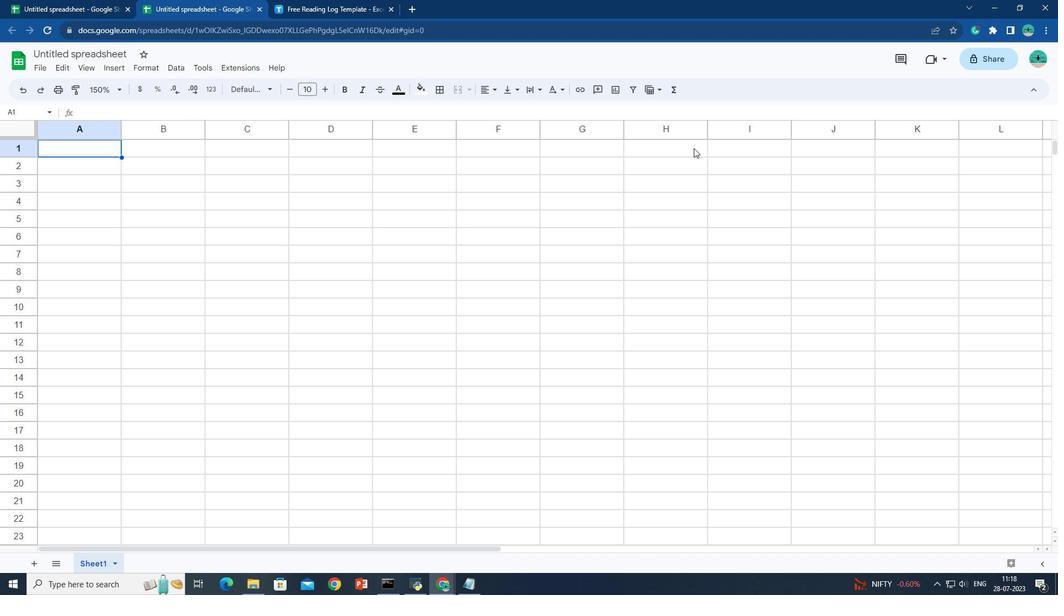 
Action: Mouse moved to (604, 149)
Screenshot: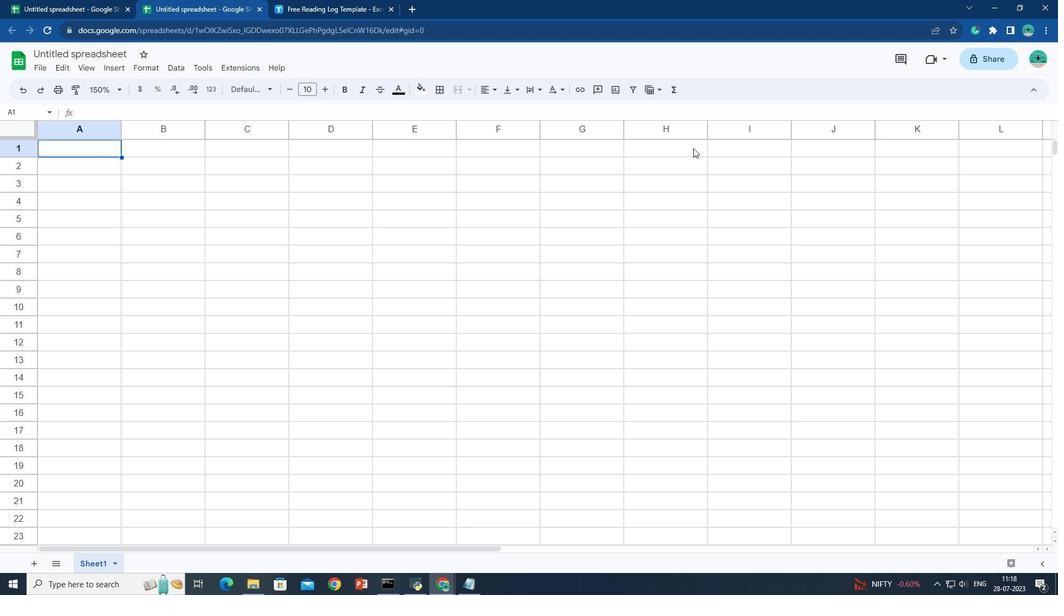 
Action: Key pressed <Key.shift>
Screenshot: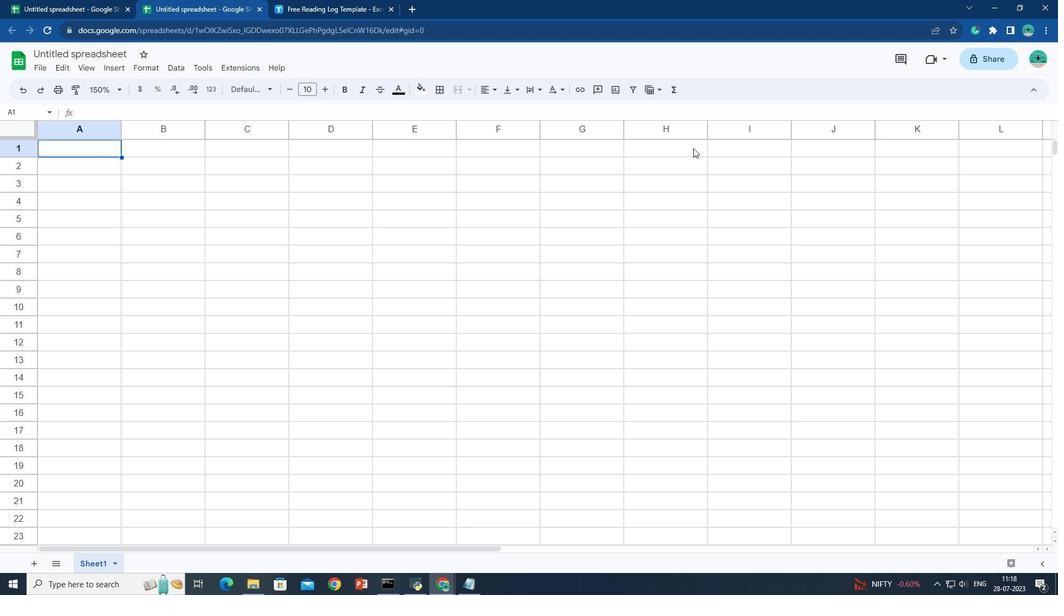 
Action: Mouse moved to (603, 149)
Screenshot: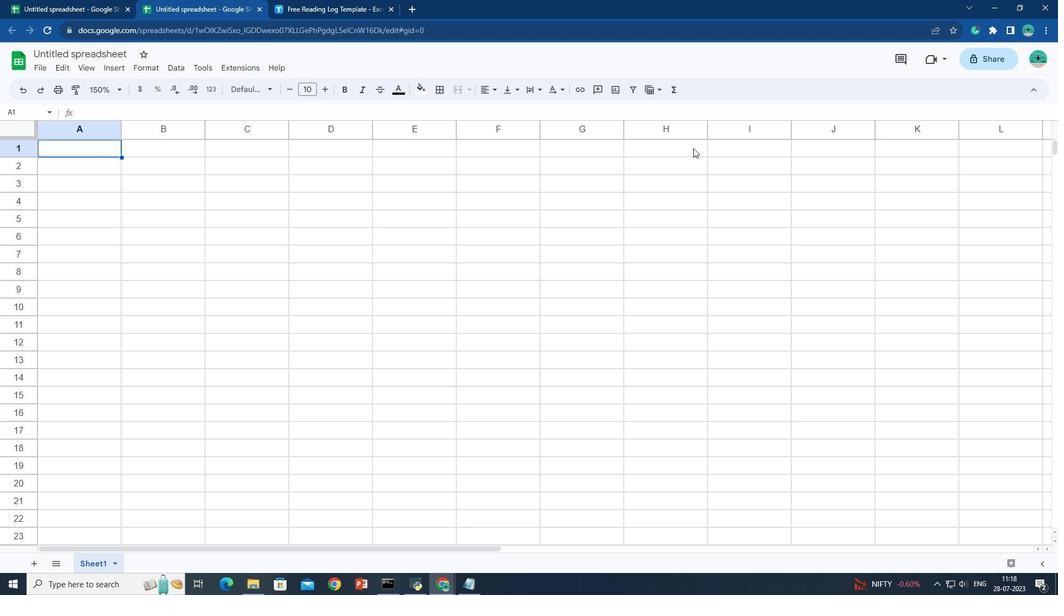 
Action: Key pressed <Key.shift>
Screenshot: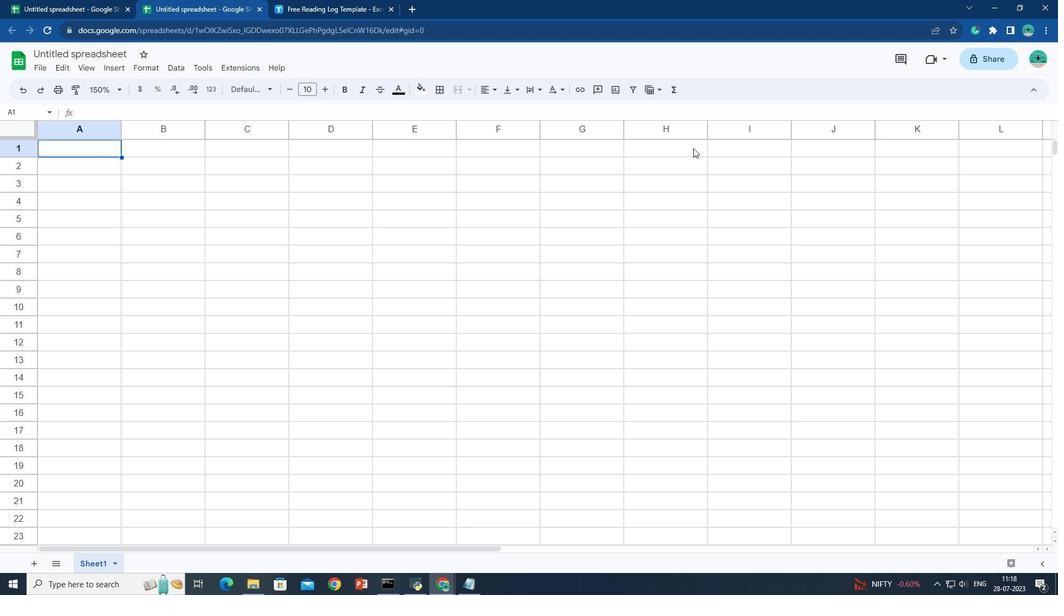 
Action: Mouse moved to (603, 149)
Screenshot: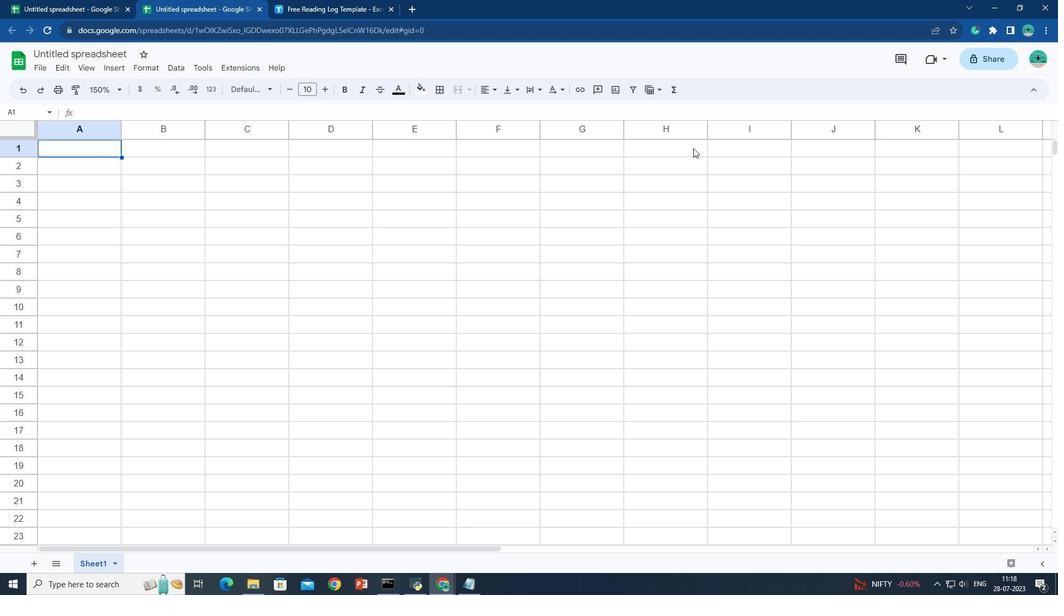 
Action: Key pressed <Key.shift>
Screenshot: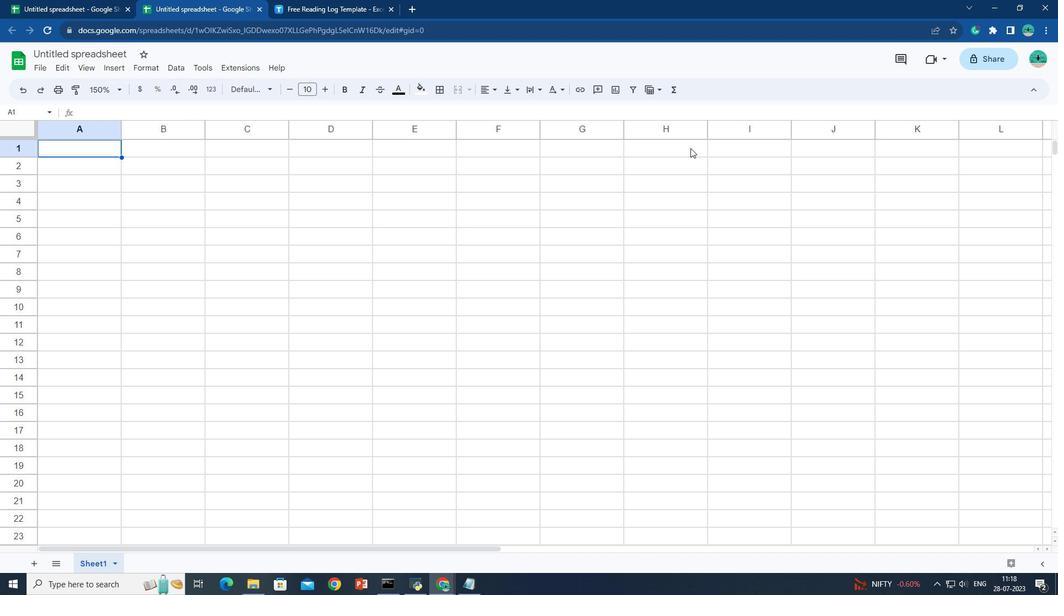 
Action: Mouse moved to (602, 149)
Screenshot: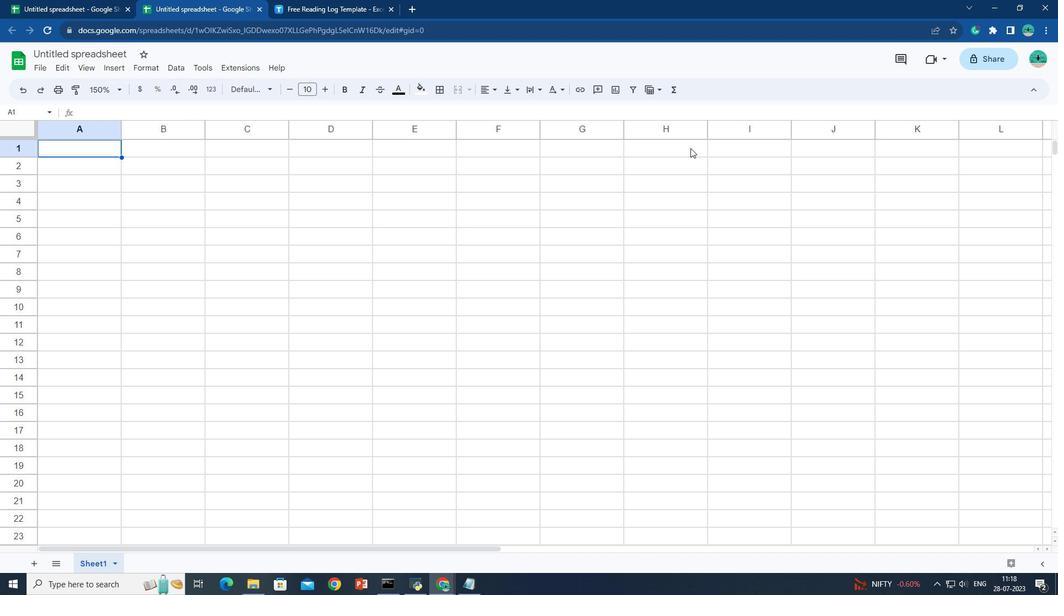 
Action: Key pressed <Key.shift>
Screenshot: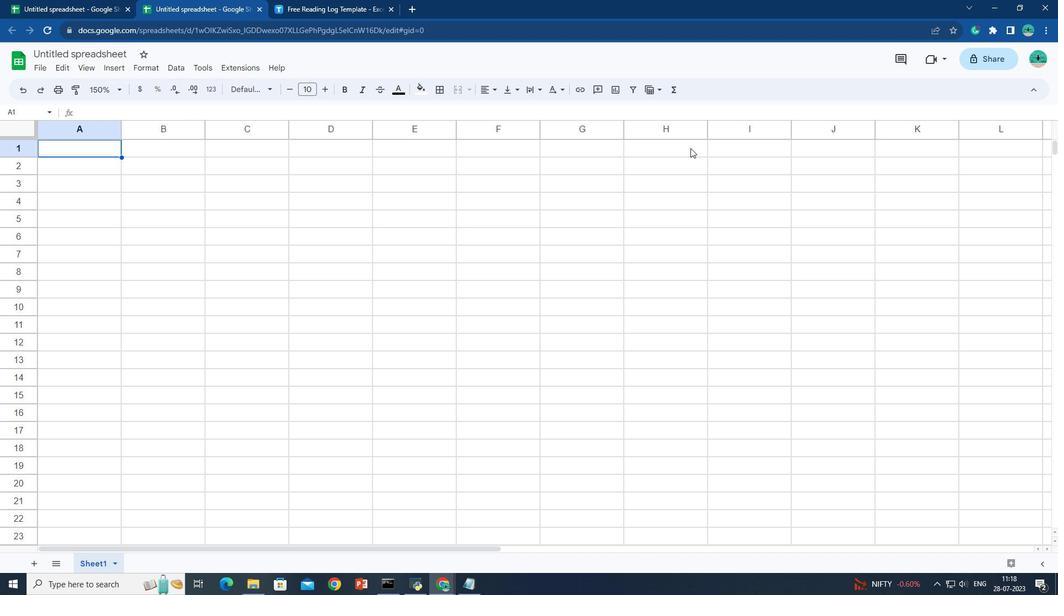 
Action: Mouse moved to (602, 149)
Screenshot: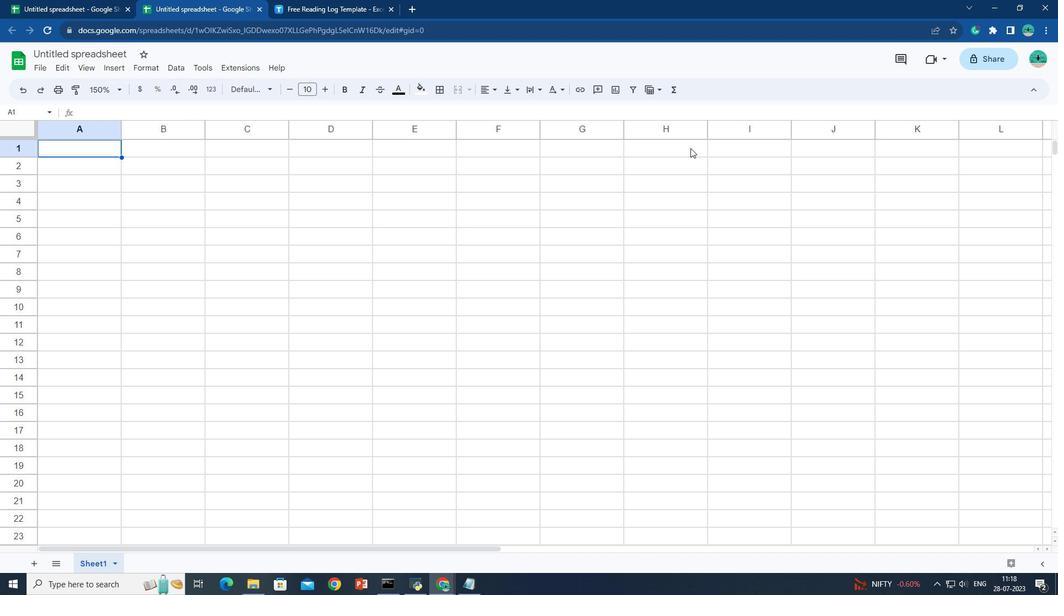 
Action: Key pressed <Key.shift>
Screenshot: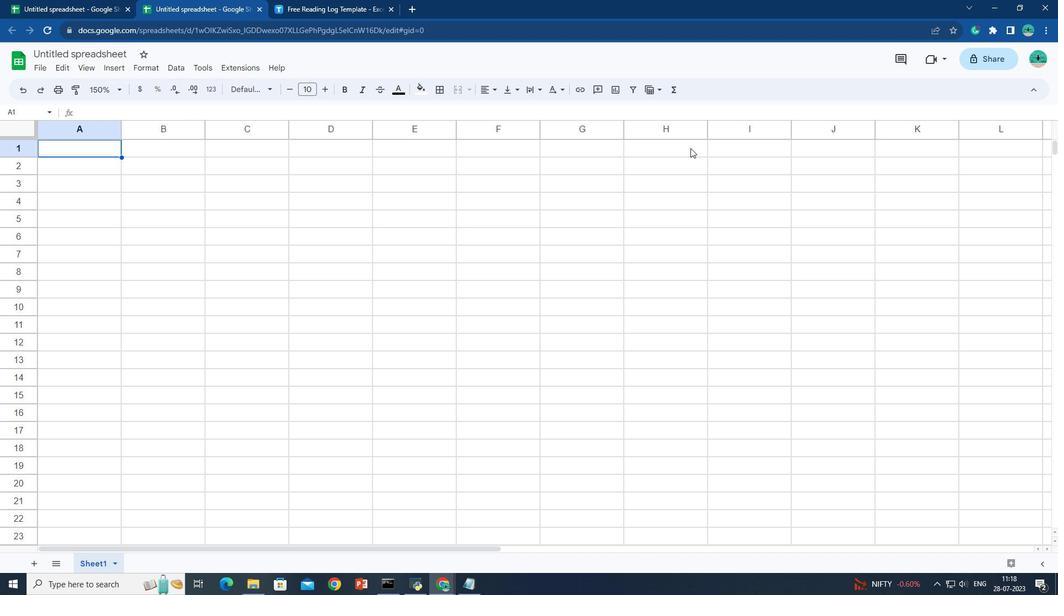 
Action: Mouse moved to (601, 149)
Screenshot: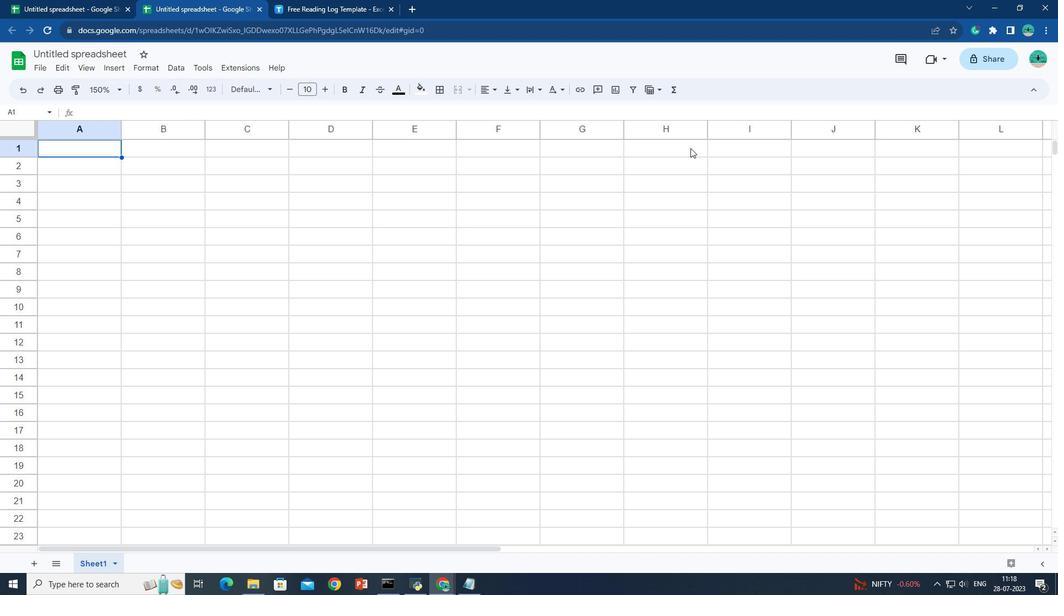 
Action: Key pressed <Key.shift><Key.shift>
Screenshot: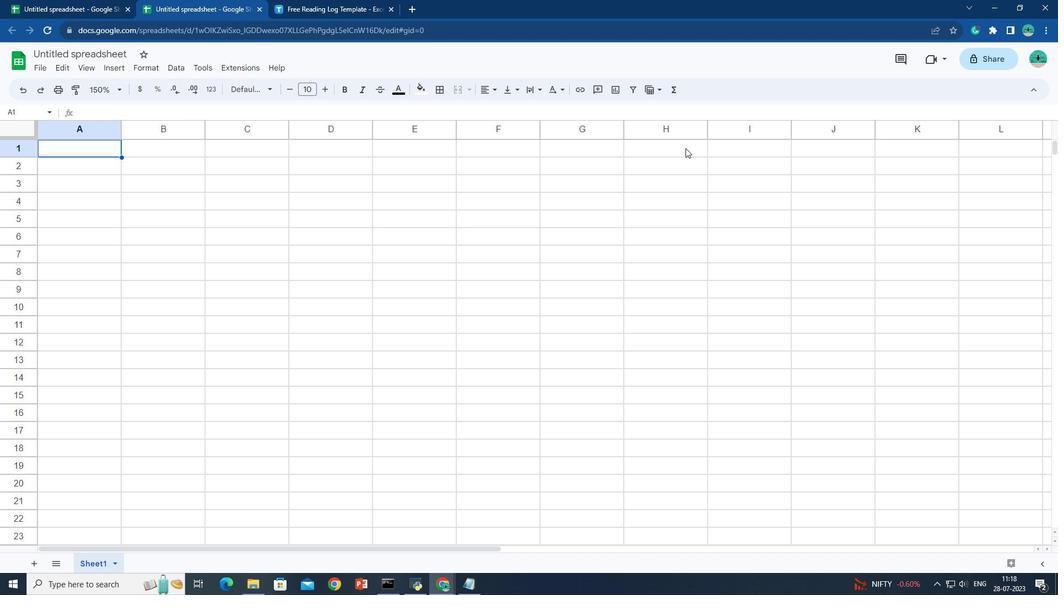 
Action: Mouse moved to (600, 149)
Screenshot: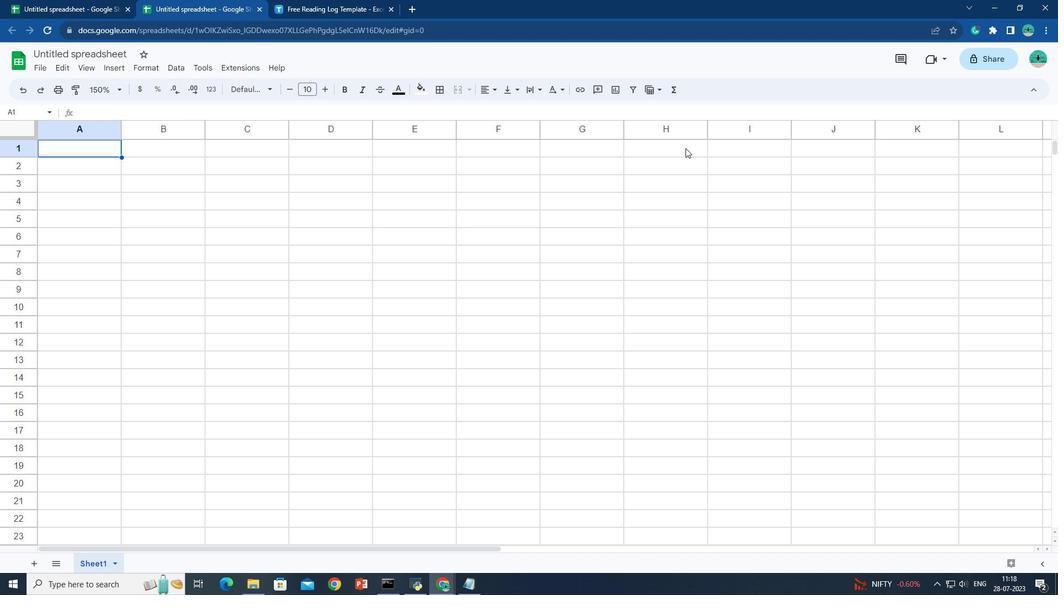 
Action: Key pressed <Key.shift>
Screenshot: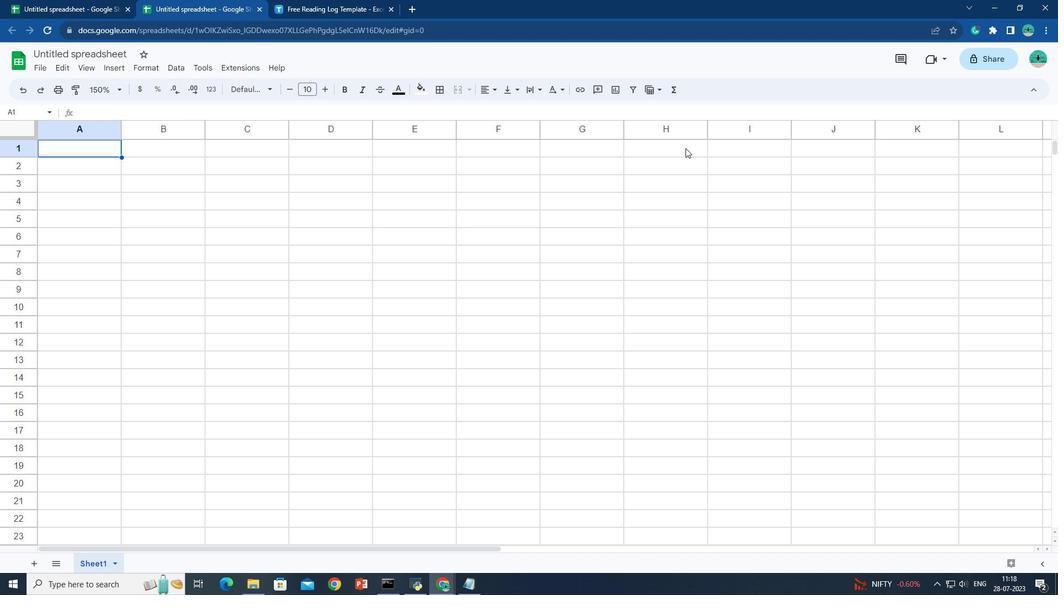 
Action: Mouse moved to (599, 149)
Screenshot: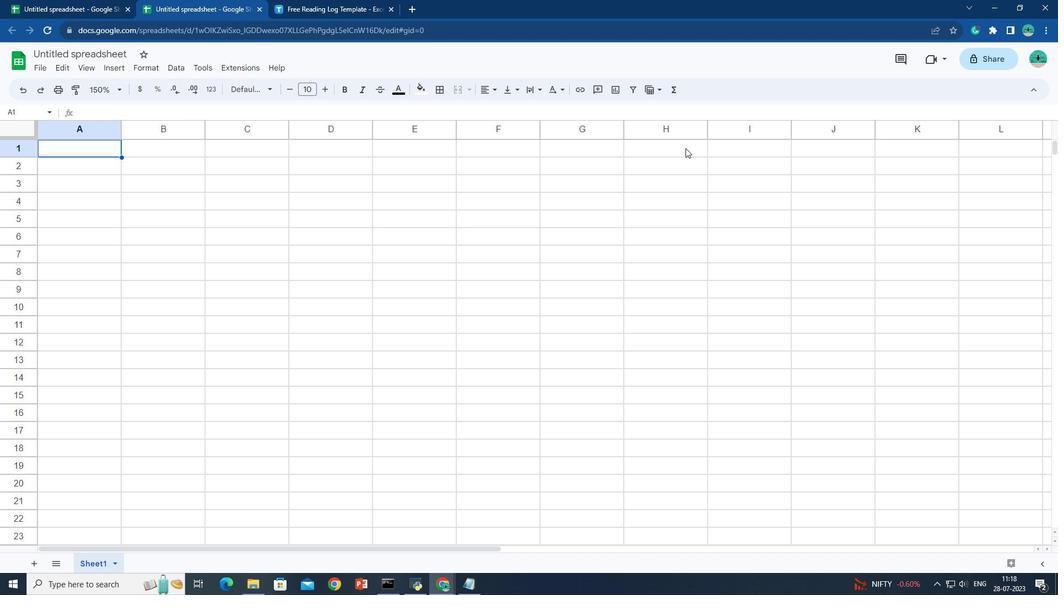 
Action: Key pressed <Key.shift>
Screenshot: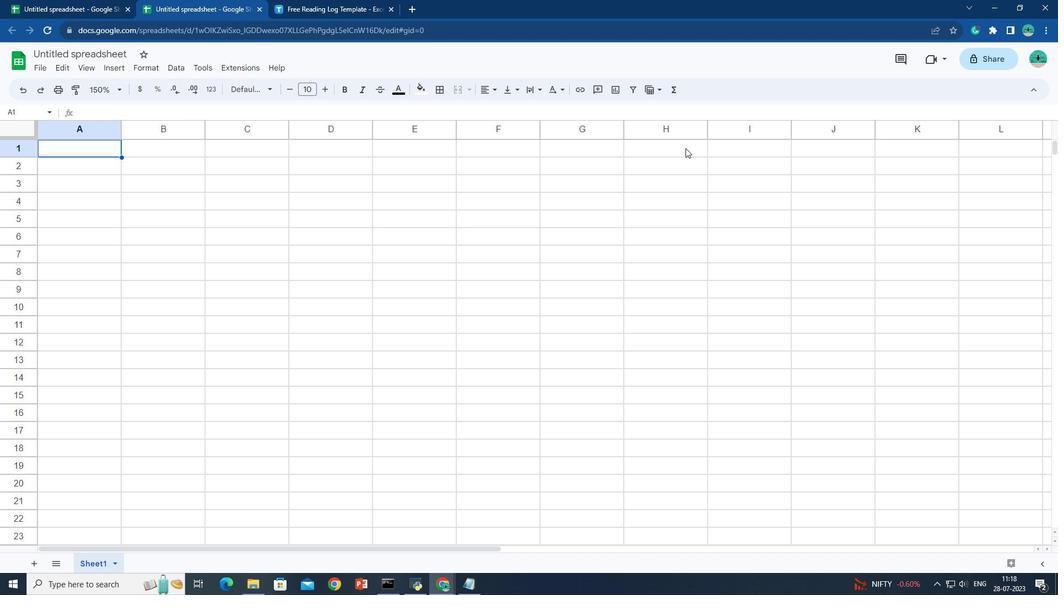 
Action: Mouse moved to (599, 149)
Screenshot: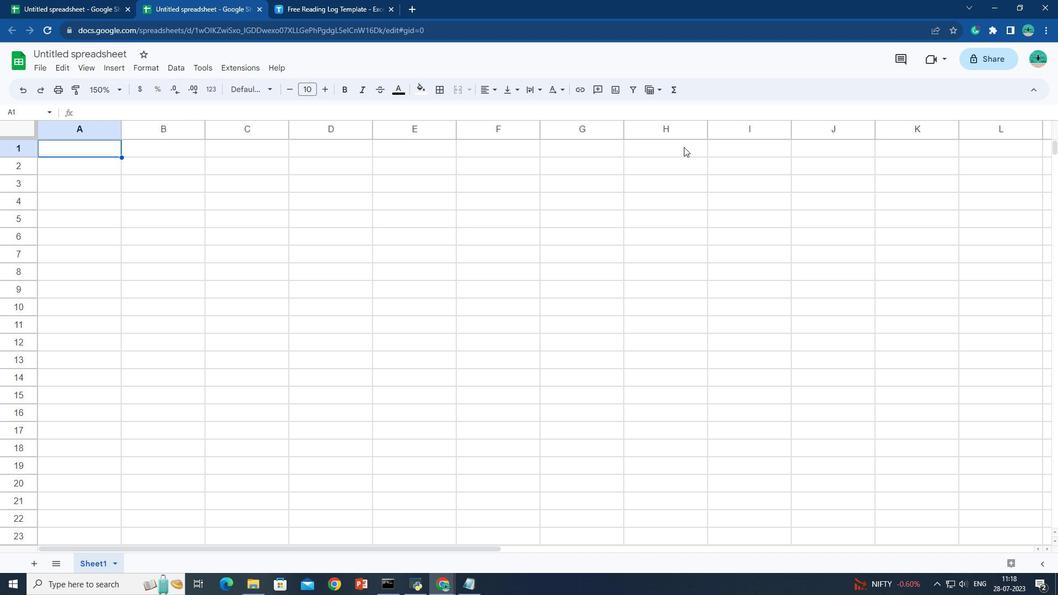 
Action: Key pressed <Key.shift>
Screenshot: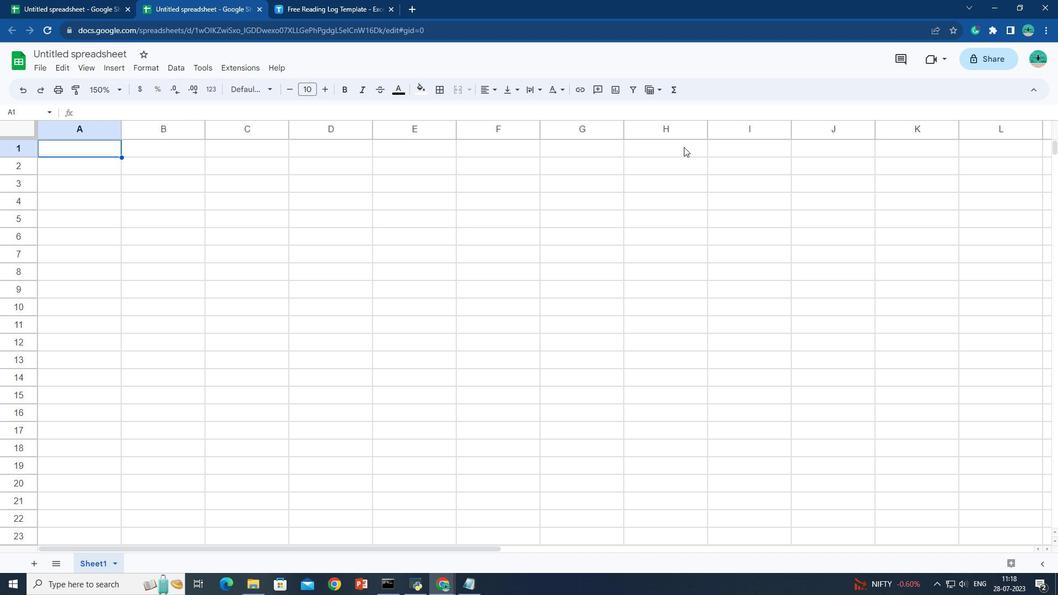 
Action: Mouse moved to (597, 149)
Screenshot: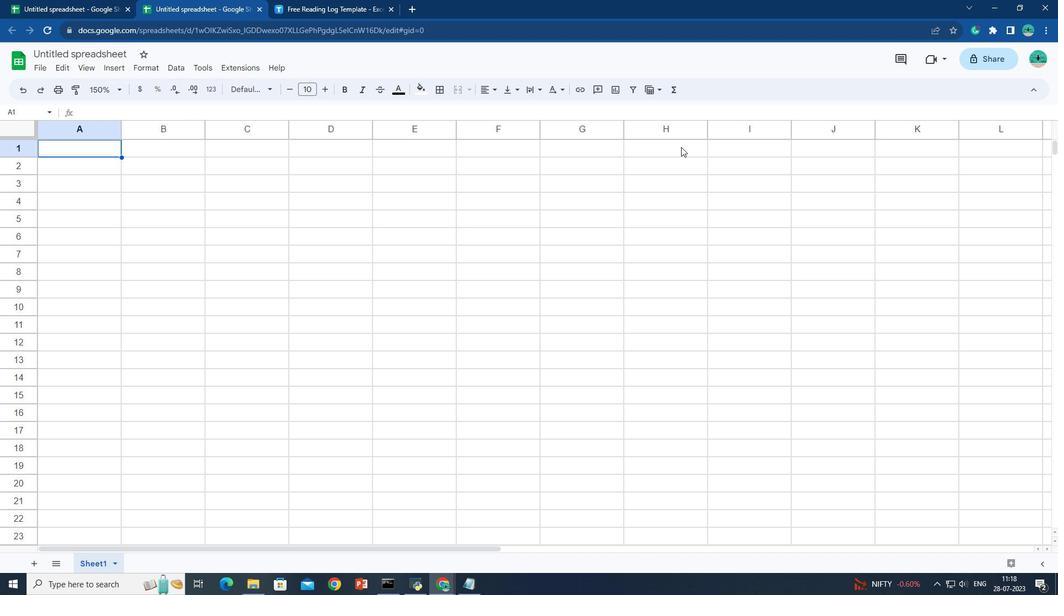 
Action: Key pressed <Key.shift>
Screenshot: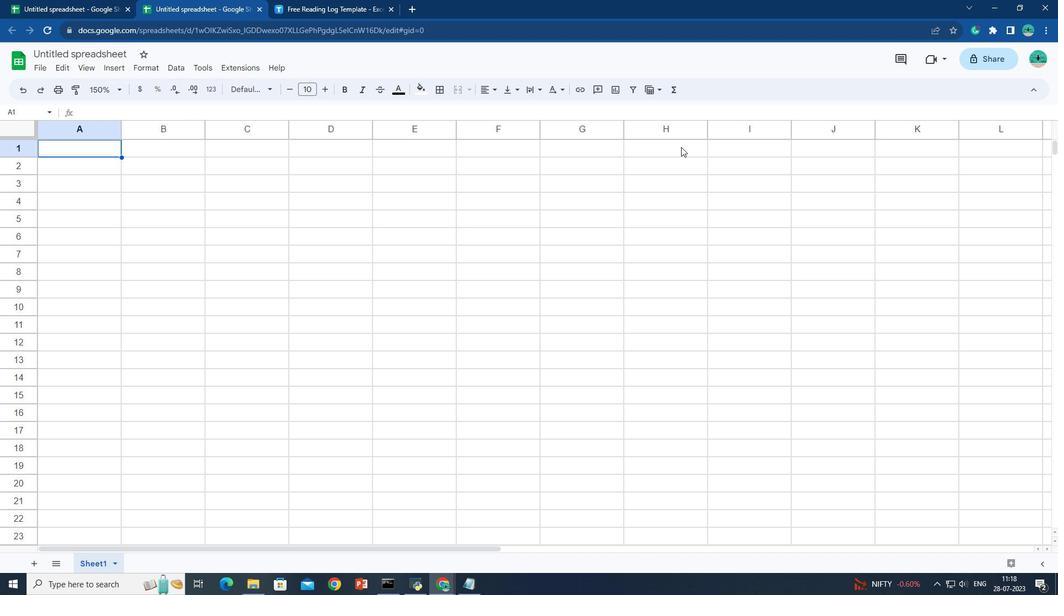 
Action: Mouse moved to (597, 149)
Screenshot: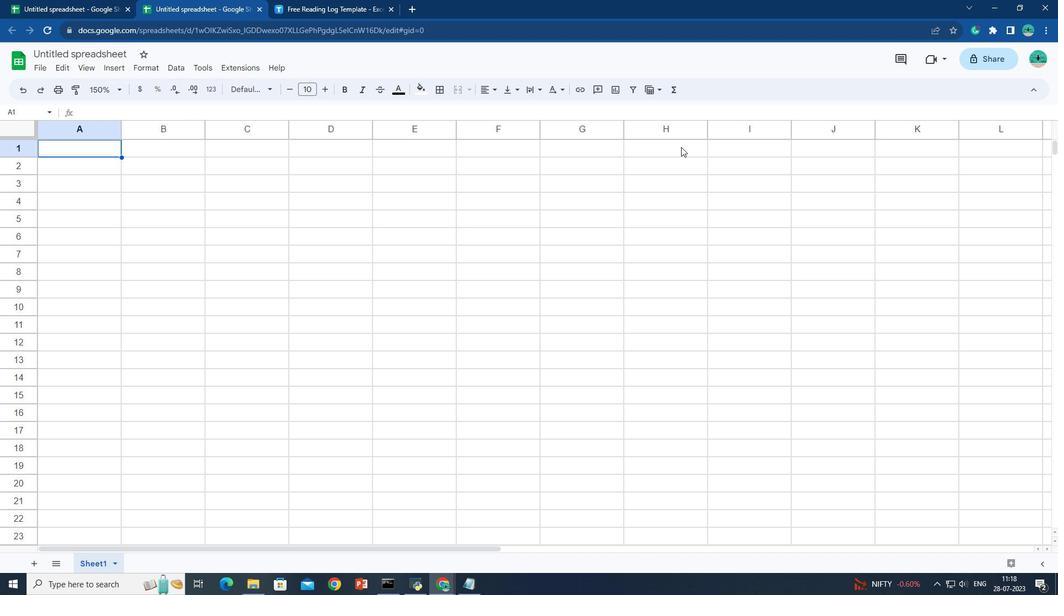 
Action: Key pressed <Key.shift>
Screenshot: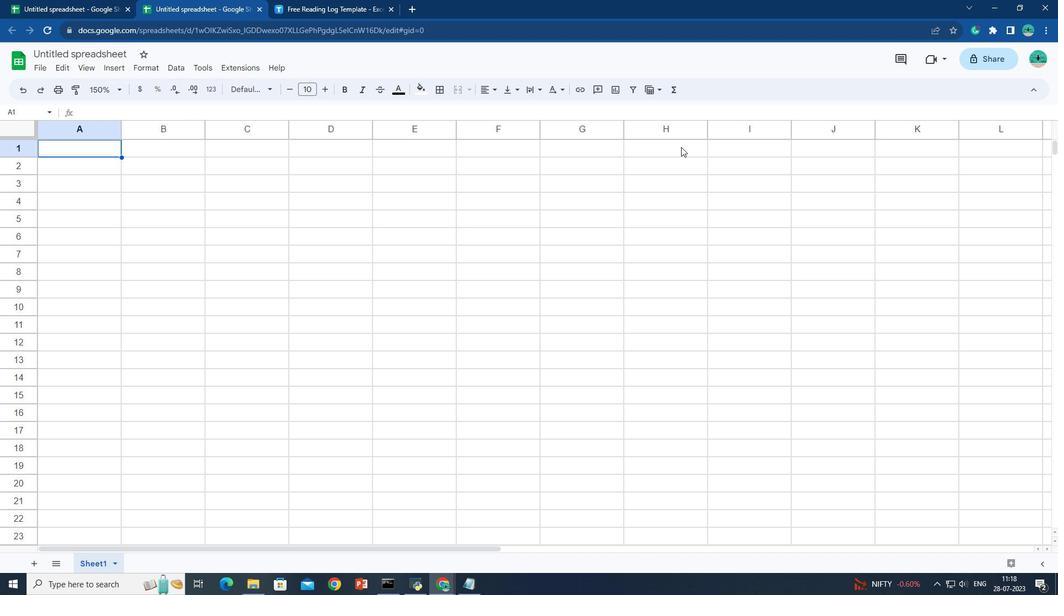
Action: Mouse moved to (596, 149)
Screenshot: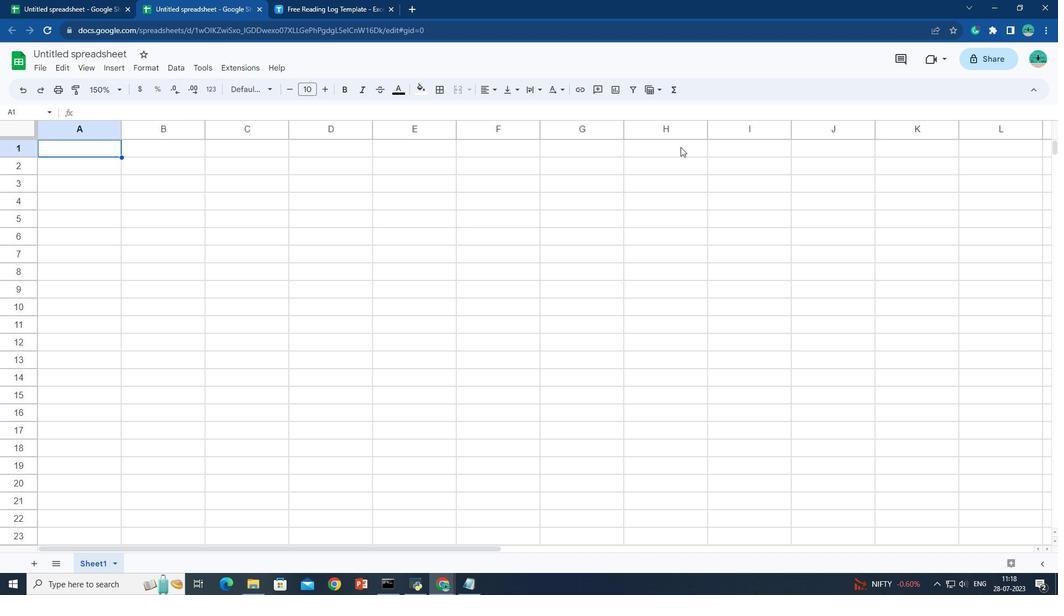 
Action: Key pressed <Key.shift>
Screenshot: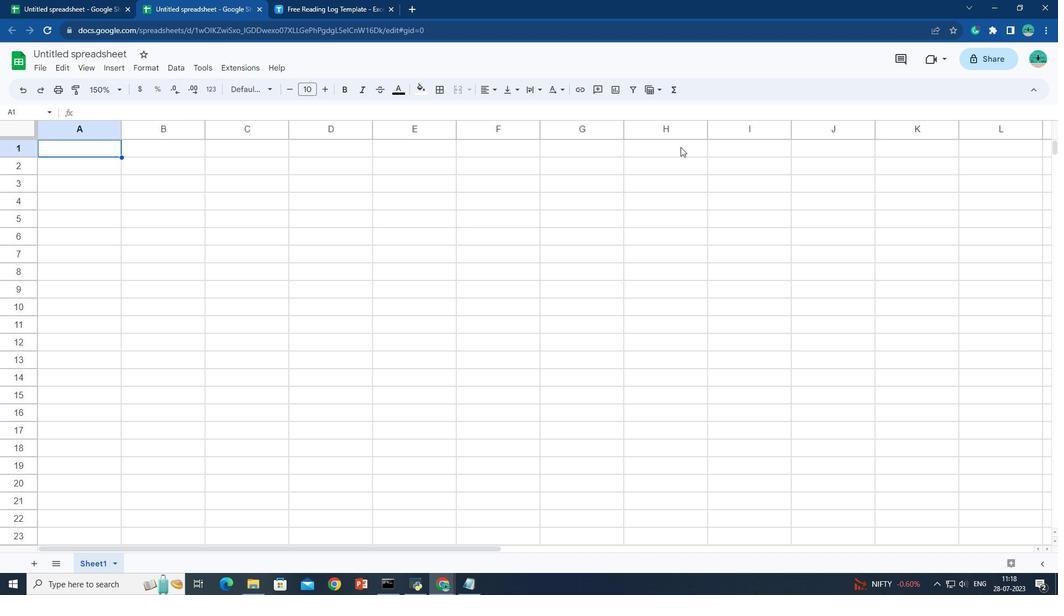 
Action: Mouse moved to (594, 148)
Screenshot: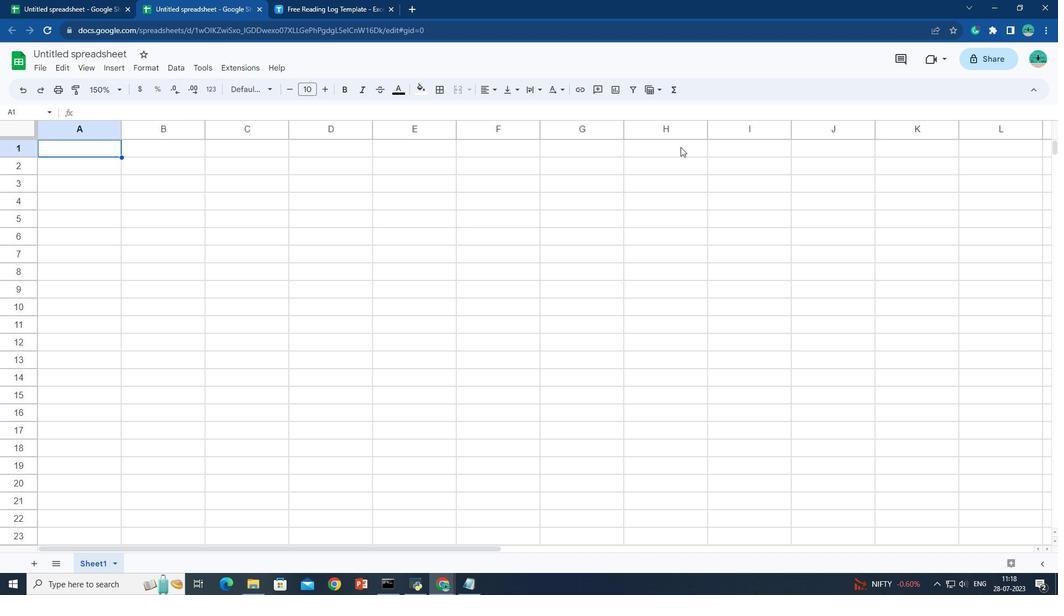 
Action: Key pressed <Key.shift>
Screenshot: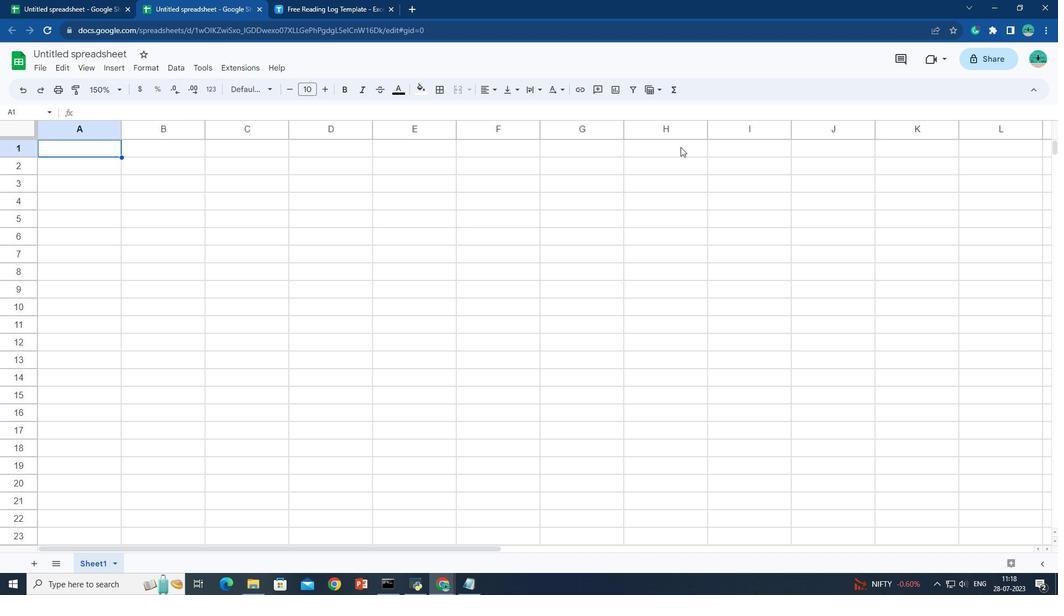 
Action: Mouse moved to (593, 148)
Screenshot: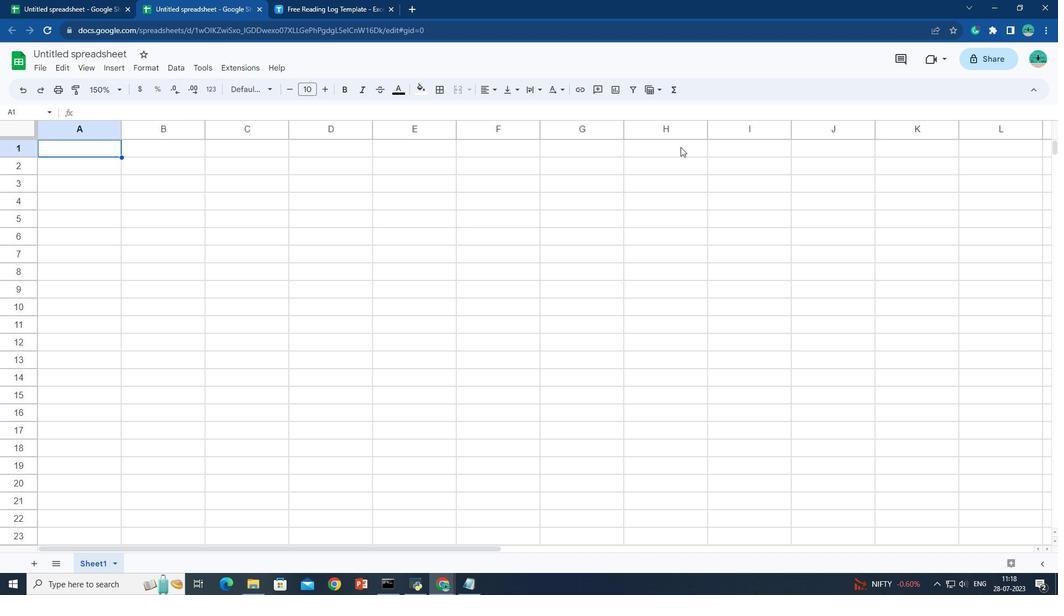 
Action: Key pressed <Key.shift>
Screenshot: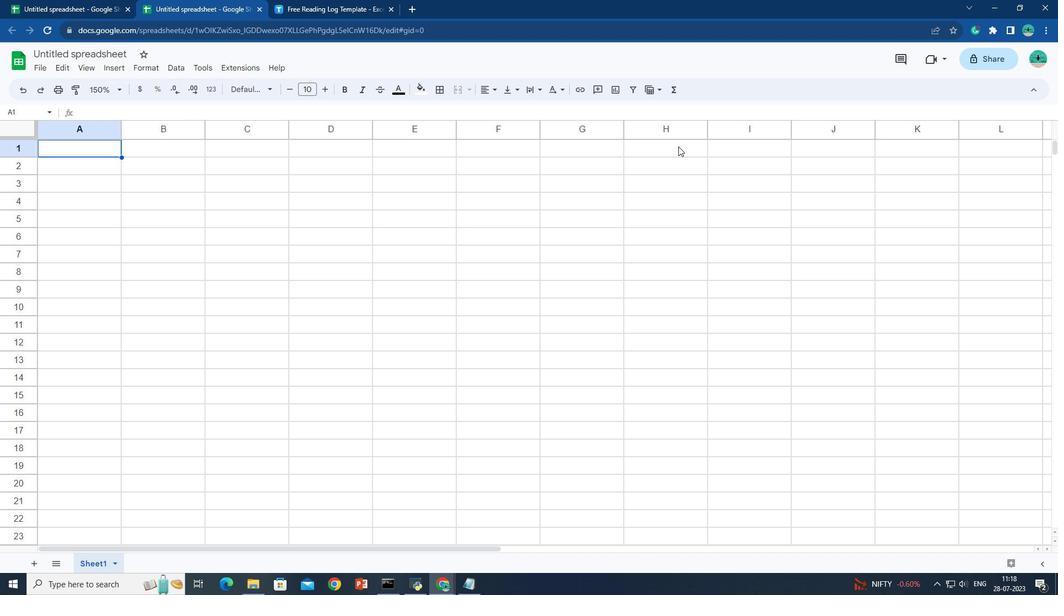
Action: Mouse moved to (592, 148)
Screenshot: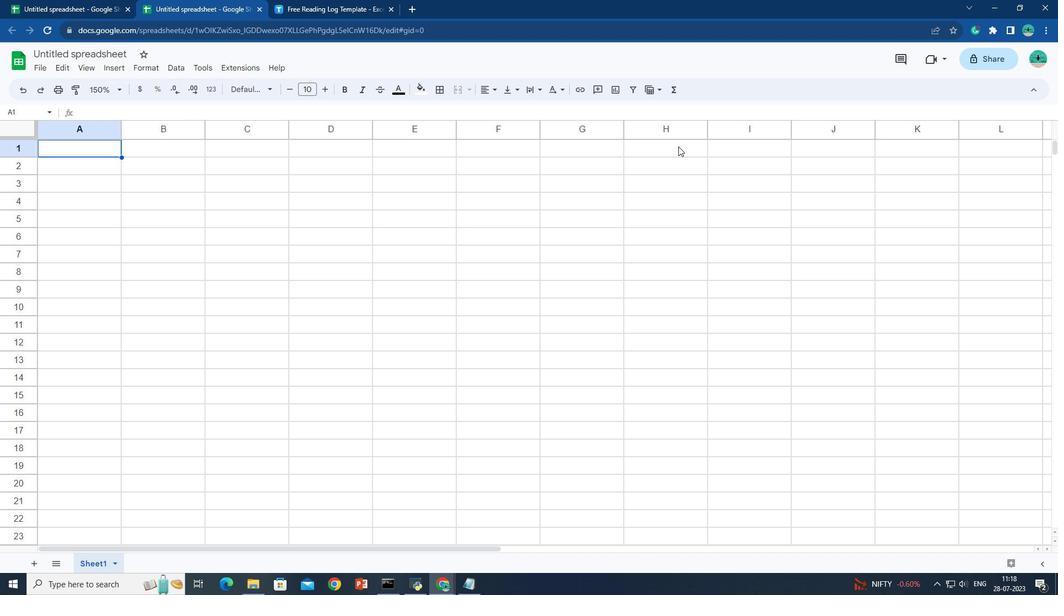 
Action: Key pressed <Key.shift>
Screenshot: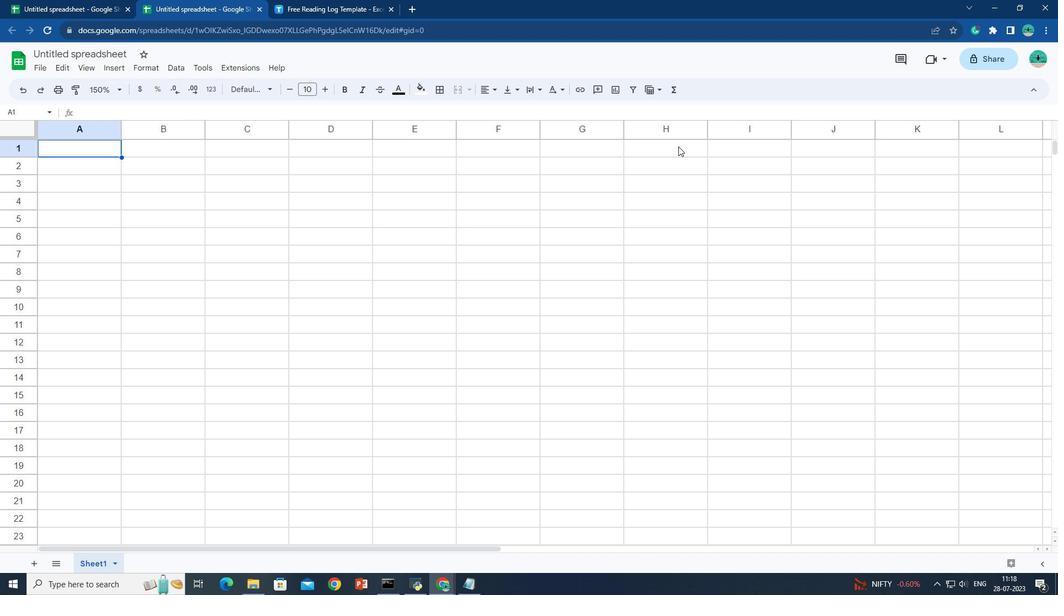 
Action: Mouse moved to (592, 148)
Screenshot: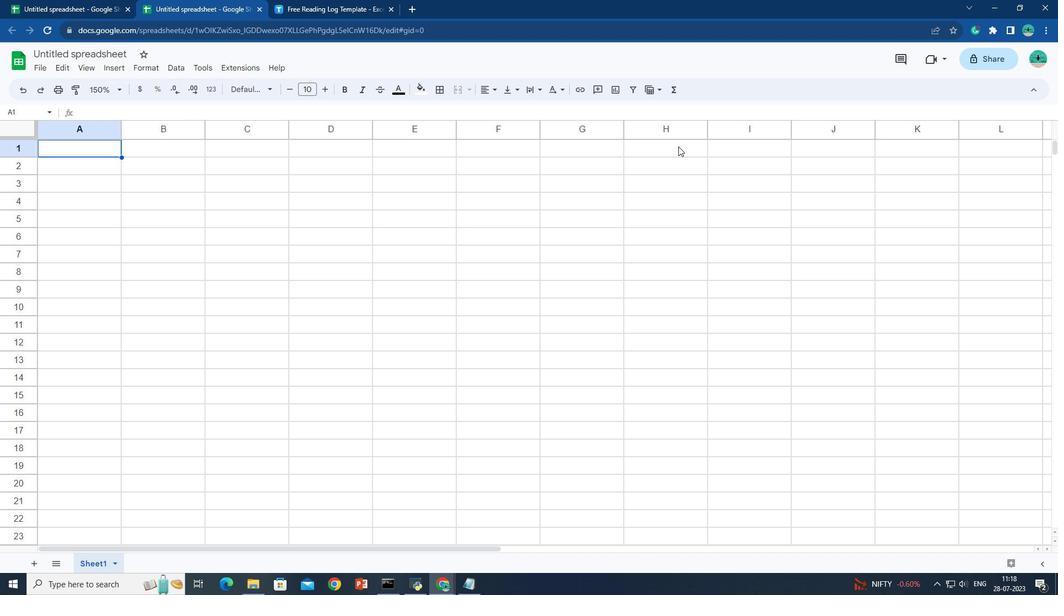 
Action: Key pressed <Key.shift>
Screenshot: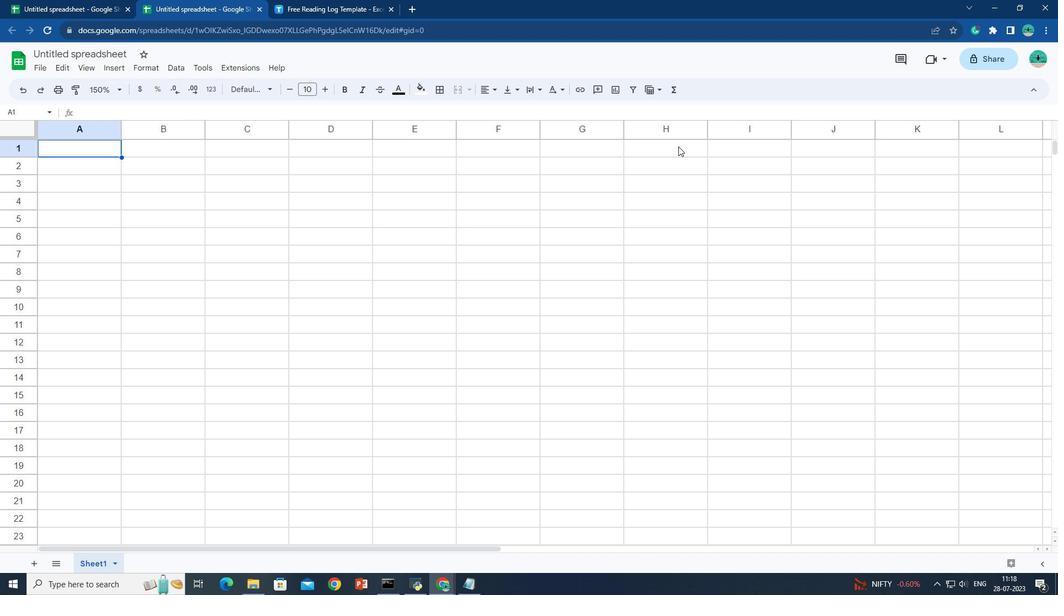 
Action: Mouse moved to (590, 148)
Screenshot: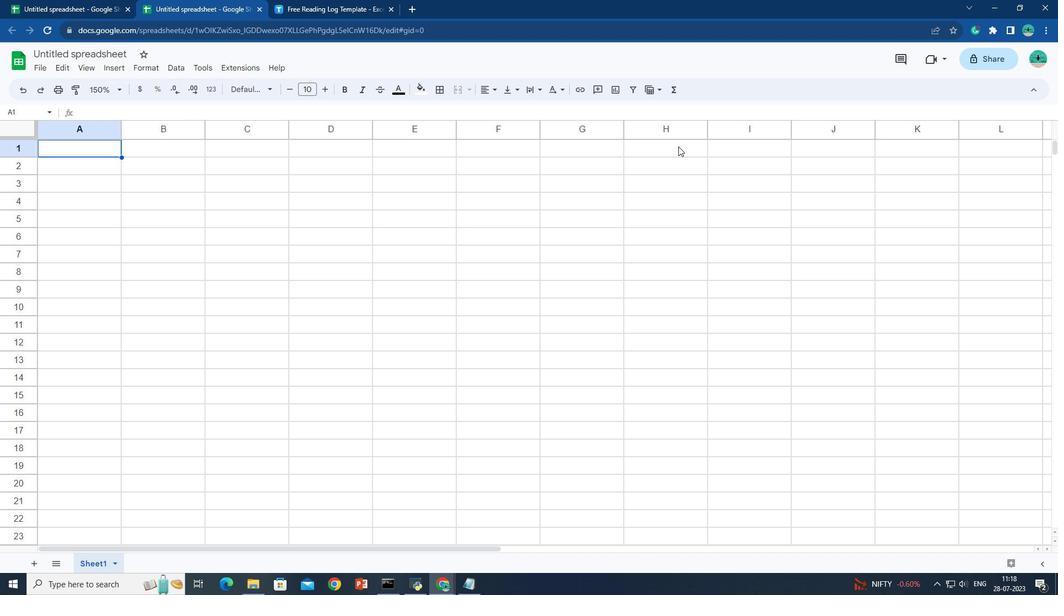 
Action: Key pressed <Key.shift><Key.shift><Key.shift><Key.shift><Key.shift><Key.shift><Key.shift><Key.shift><Key.shift><Key.shift><Key.shift><Key.shift><Key.shift><Key.shift><Key.shift><Key.shift><Key.shift><Key.shift><Key.shift><Key.shift>
Screenshot: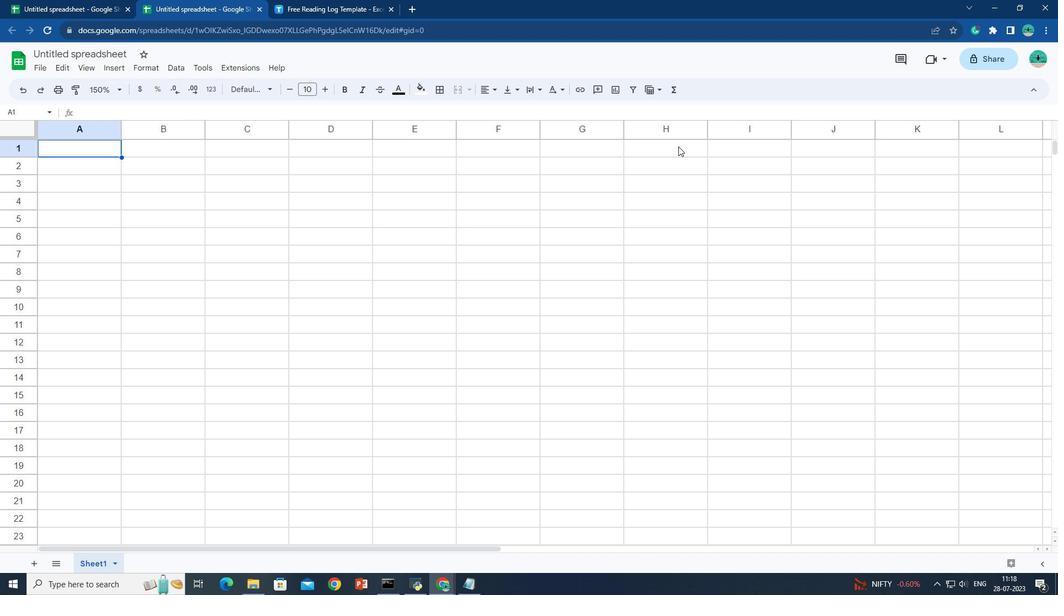 
Action: Mouse pressed left at (590, 148)
Screenshot: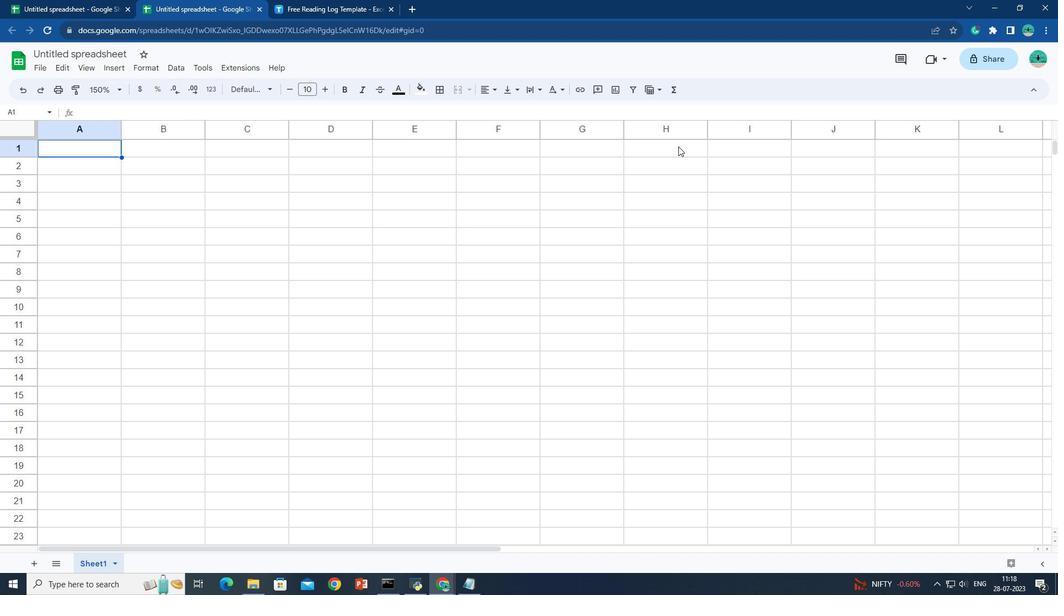 
Action: Key pressed <Key.shift><Key.shift><Key.shift><Key.shift><Key.shift><Key.shift><Key.shift><Key.shift><Key.shift><Key.shift>
Screenshot: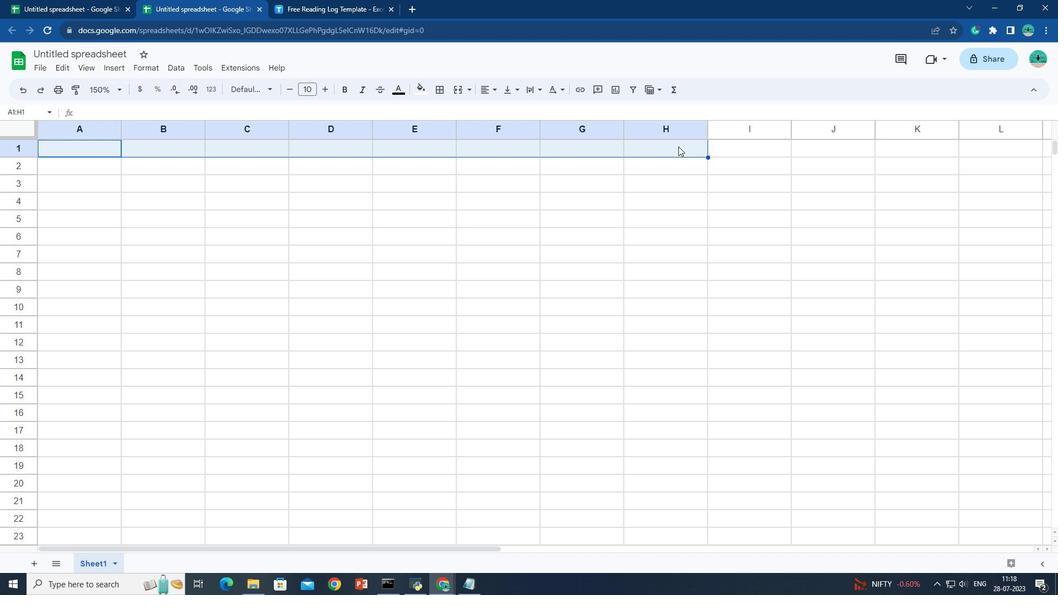 
Action: Mouse moved to (427, 99)
Screenshot: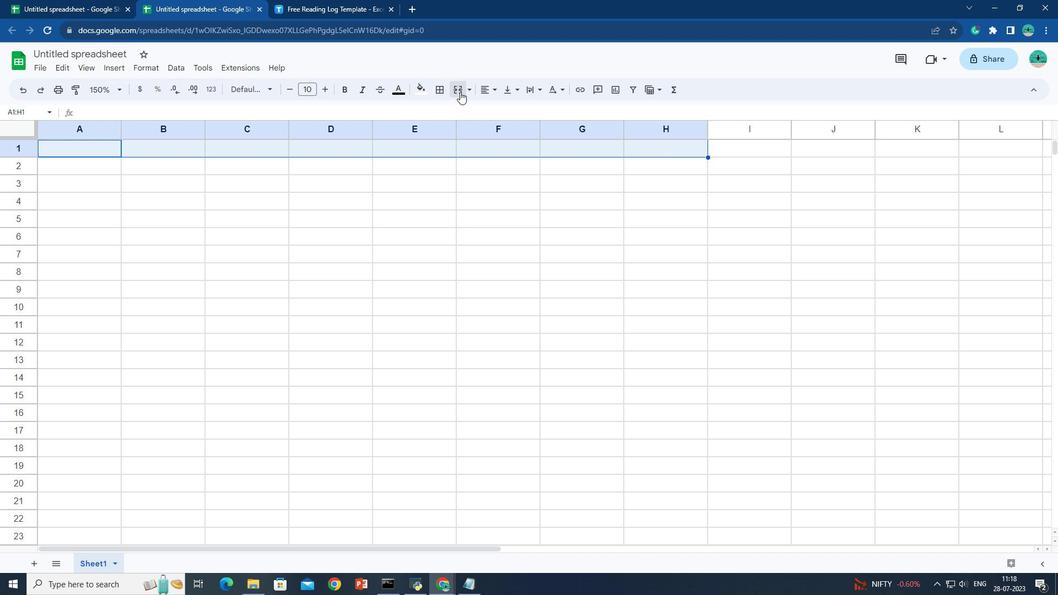 
Action: Mouse pressed left at (427, 99)
Screenshot: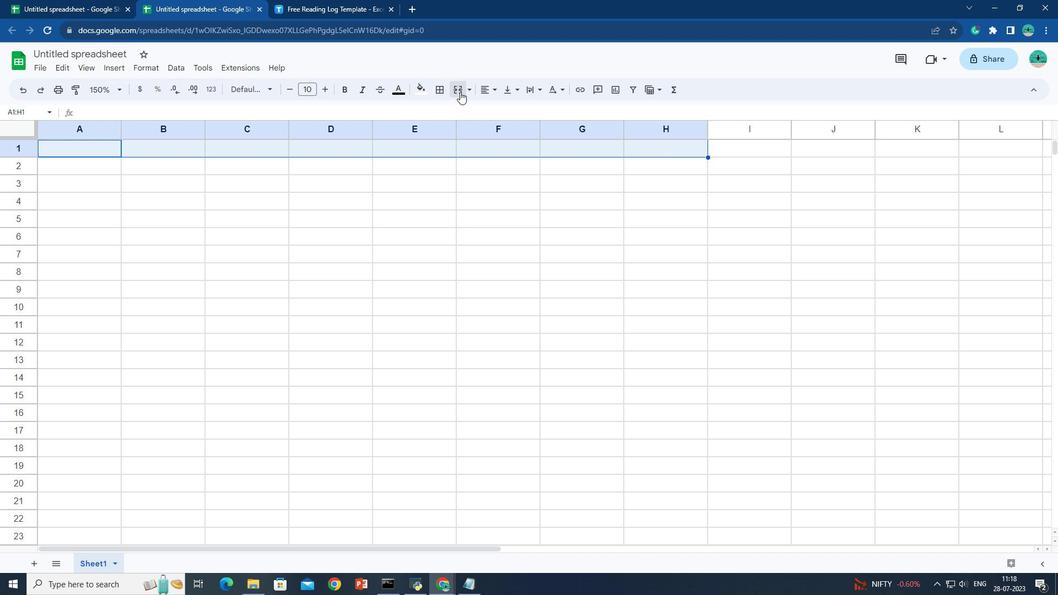 
Action: Mouse moved to (99, 174)
Screenshot: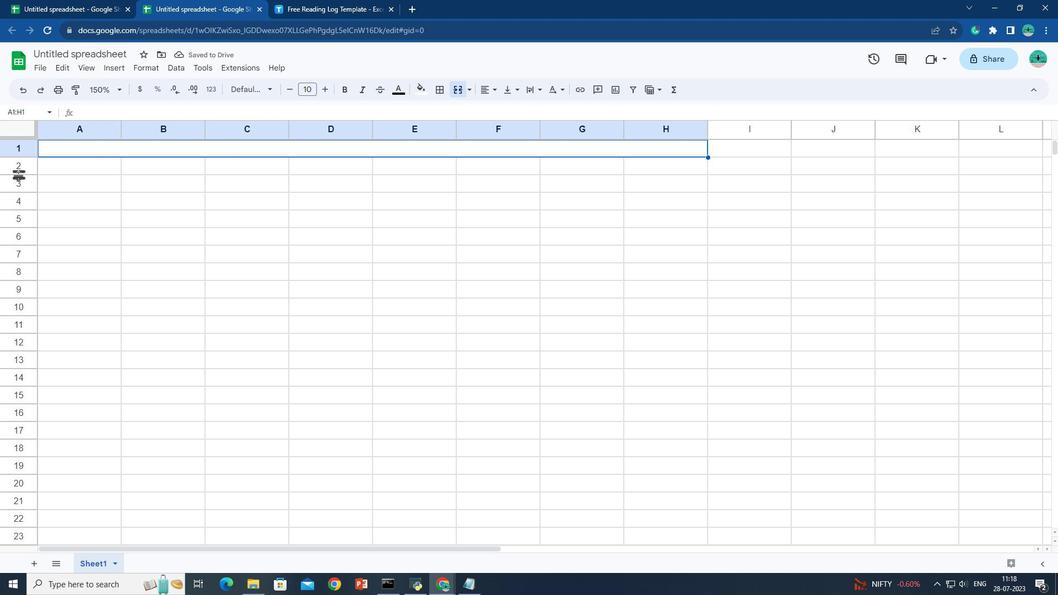 
Action: Mouse pressed left at (99, 174)
Screenshot: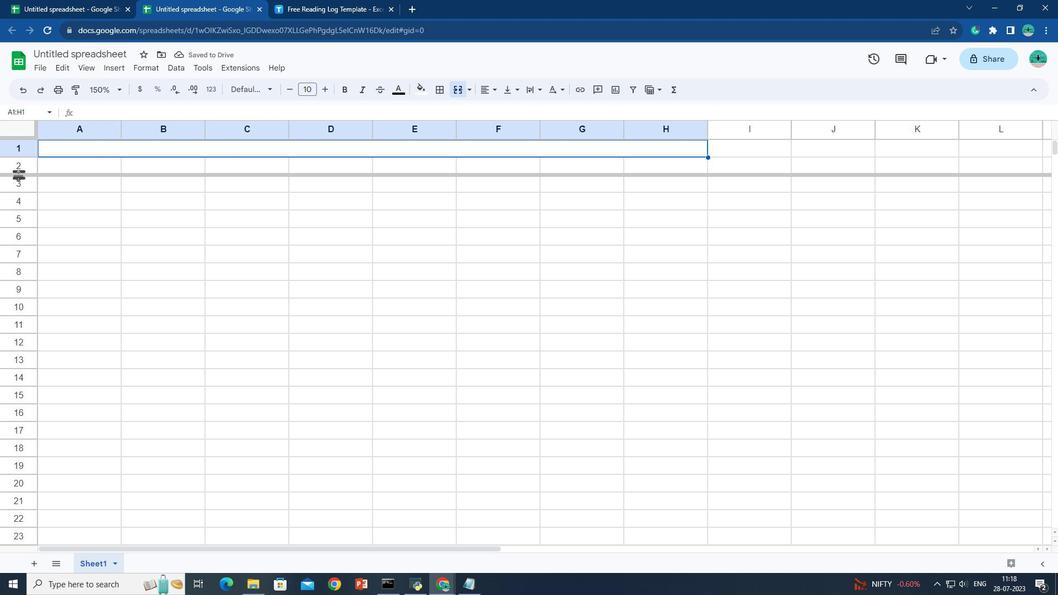 
Action: Mouse moved to (99, 185)
Screenshot: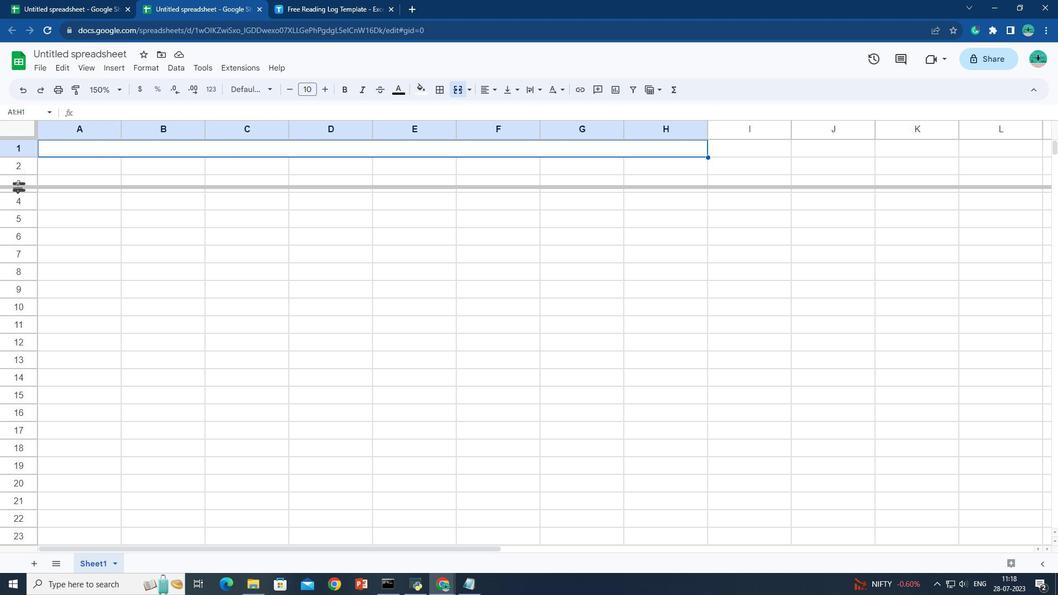 
Action: Mouse pressed left at (99, 185)
Screenshot: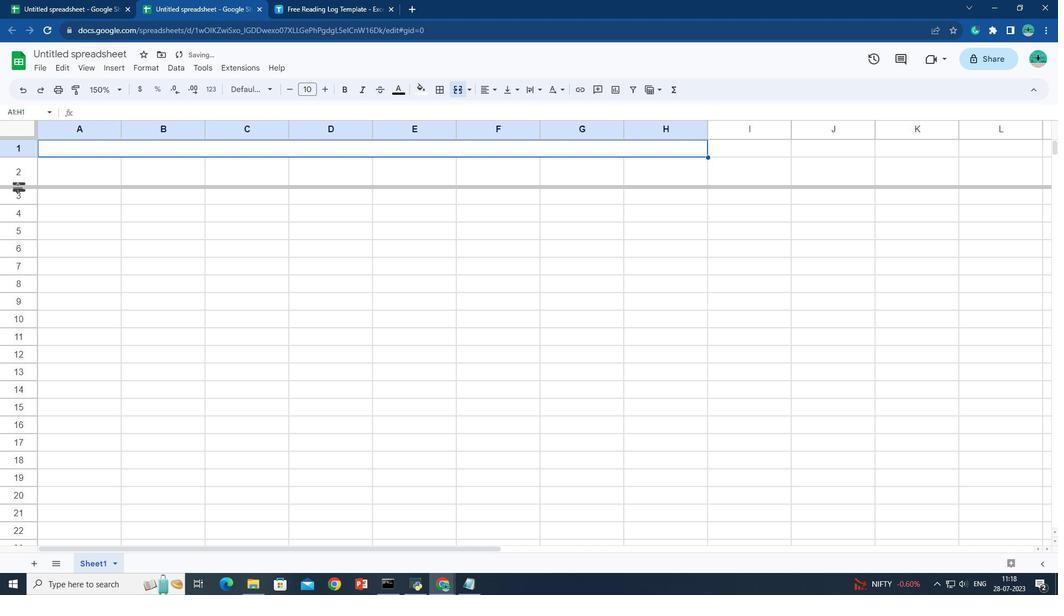
Action: Mouse moved to (164, 78)
Screenshot: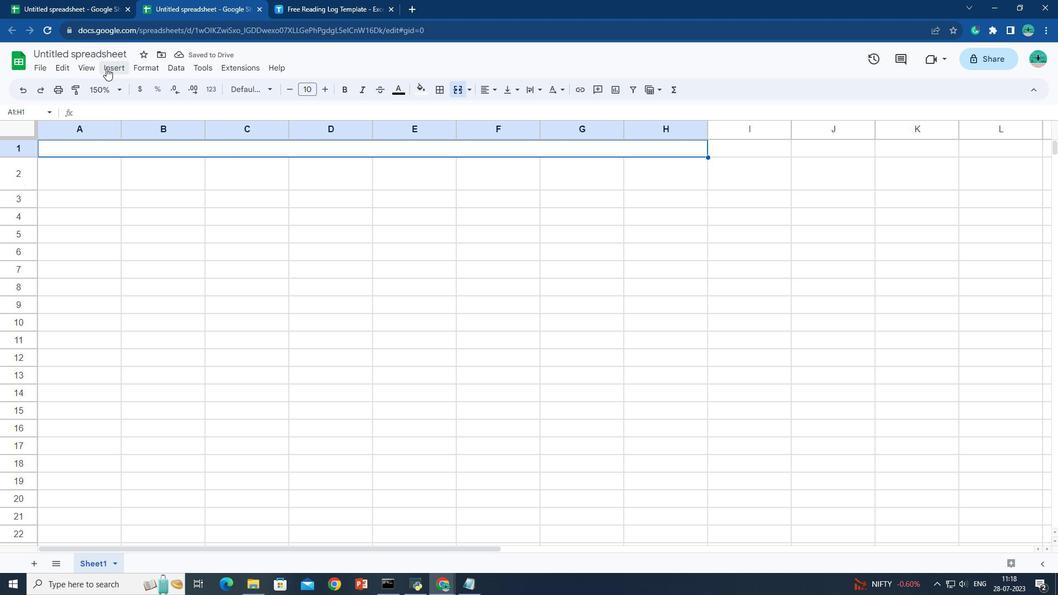 
Action: Mouse pressed left at (164, 78)
Screenshot: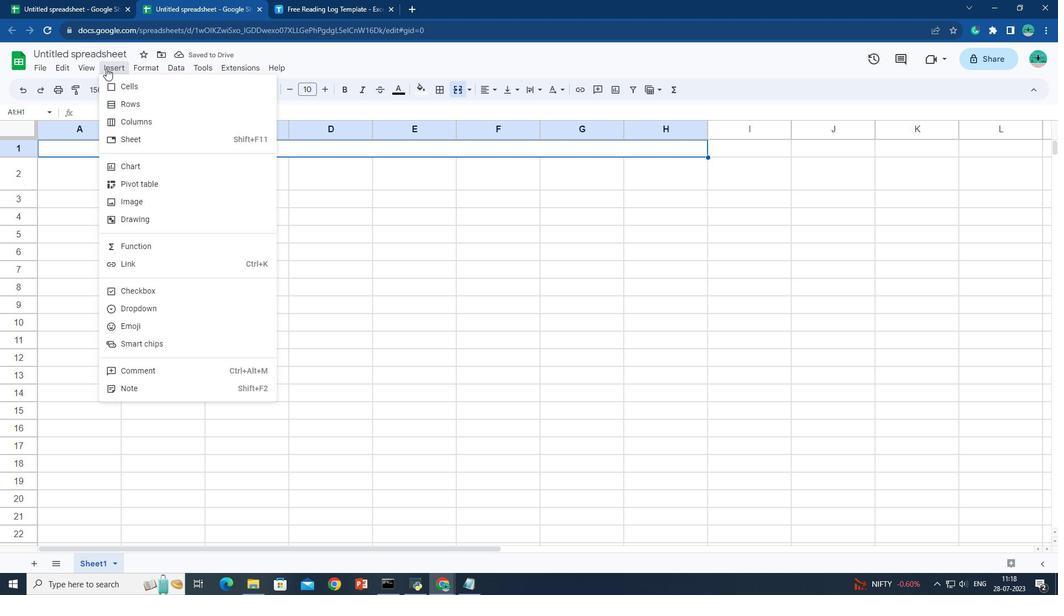 
Action: Mouse moved to (298, 196)
Screenshot: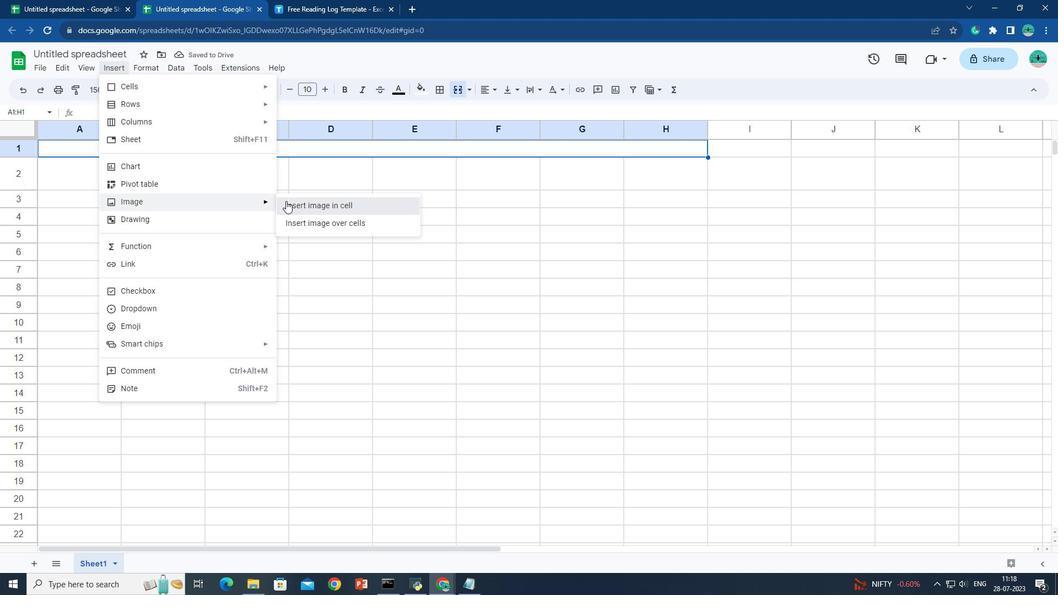 
Action: Mouse pressed left at (298, 196)
Screenshot: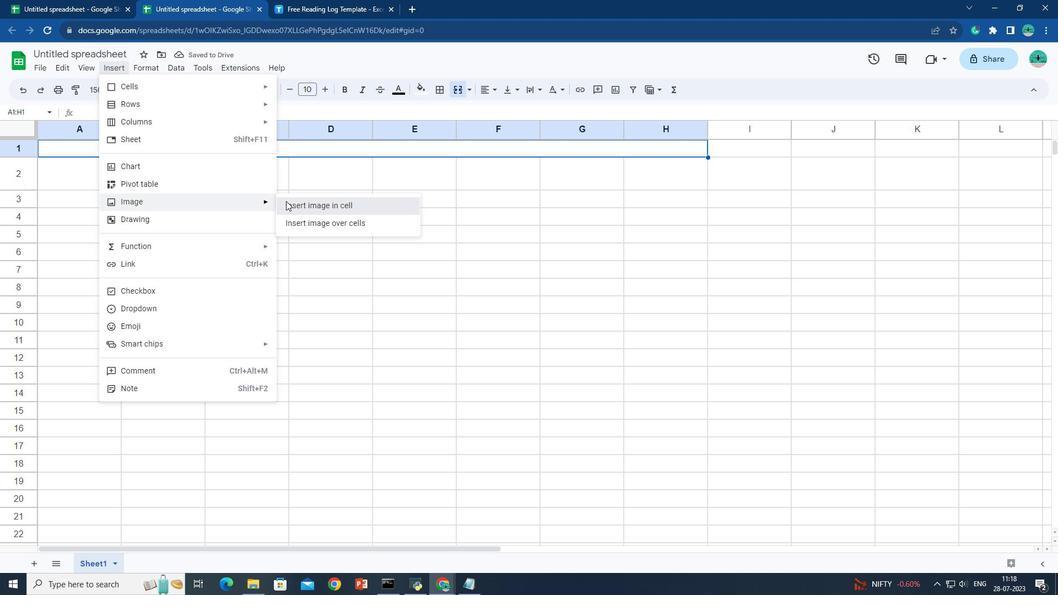 
Action: Mouse moved to (485, 350)
Screenshot: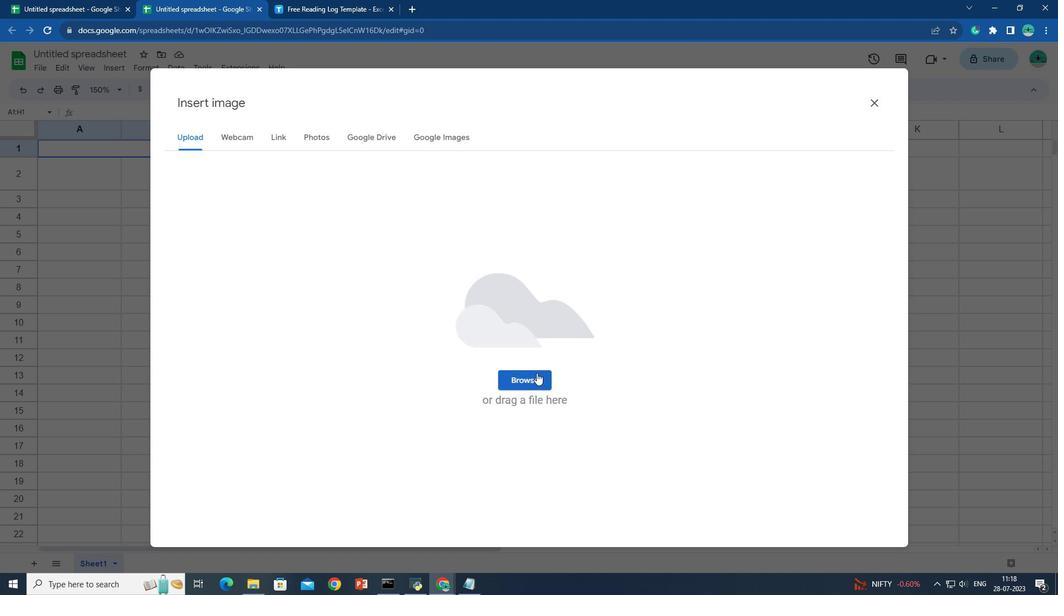 
Action: Mouse pressed left at (485, 350)
Screenshot: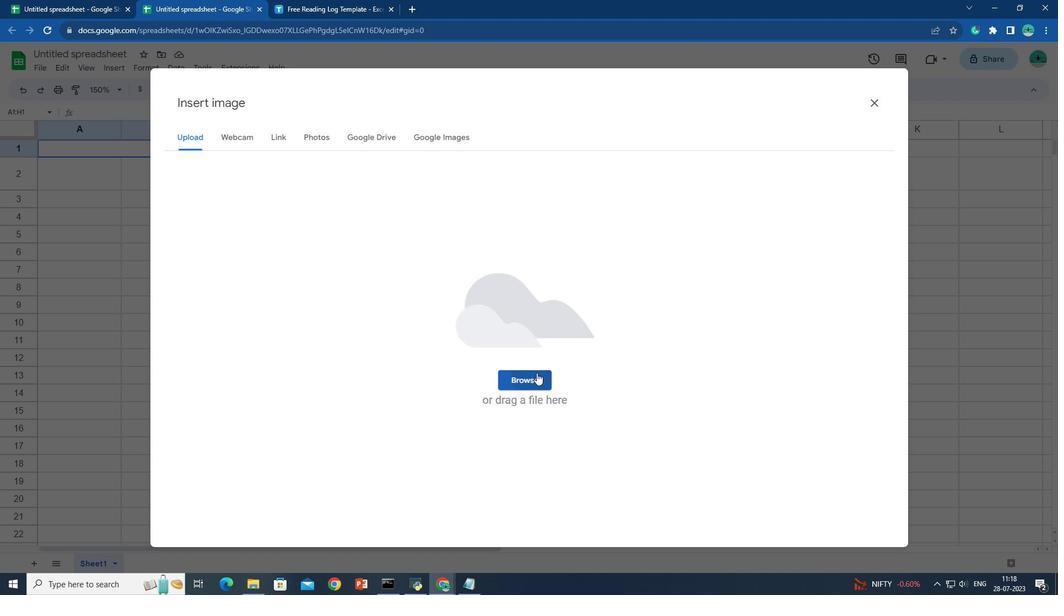 
Action: Mouse moved to (121, 173)
Screenshot: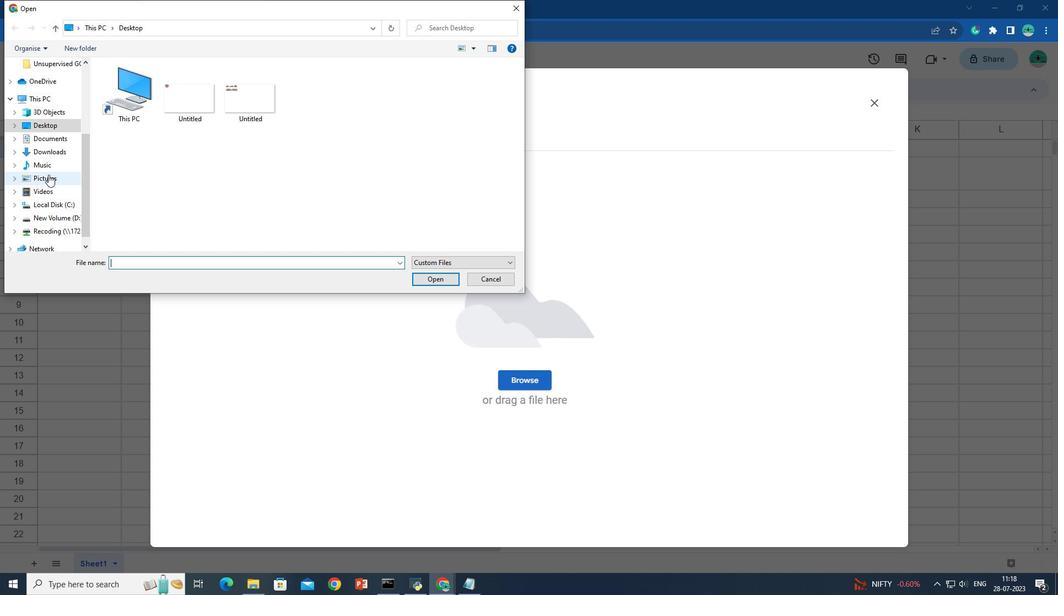 
Action: Mouse pressed left at (121, 173)
Screenshot: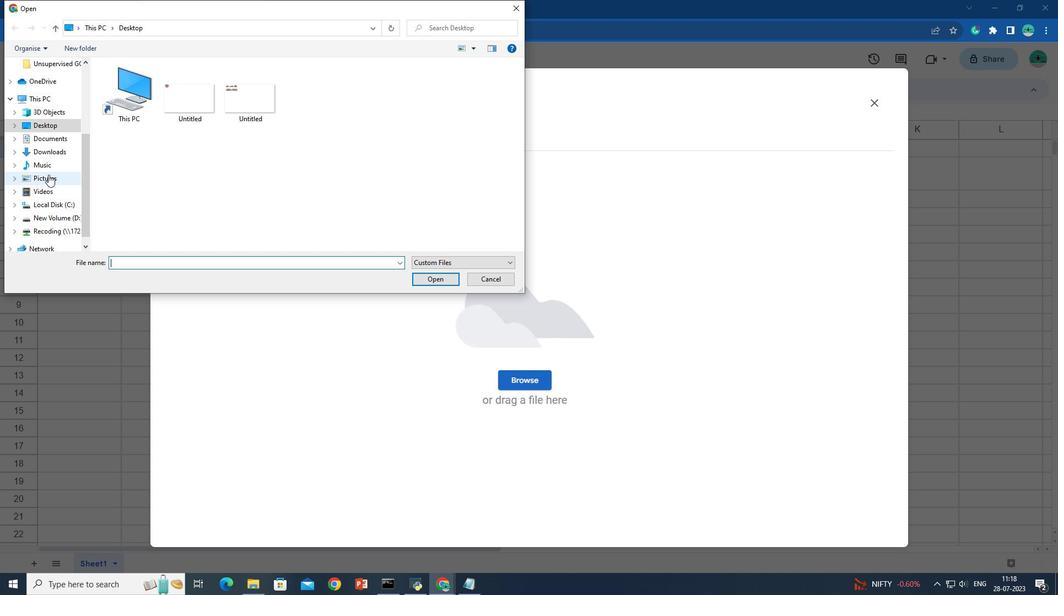 
Action: Mouse moved to (262, 96)
Screenshot: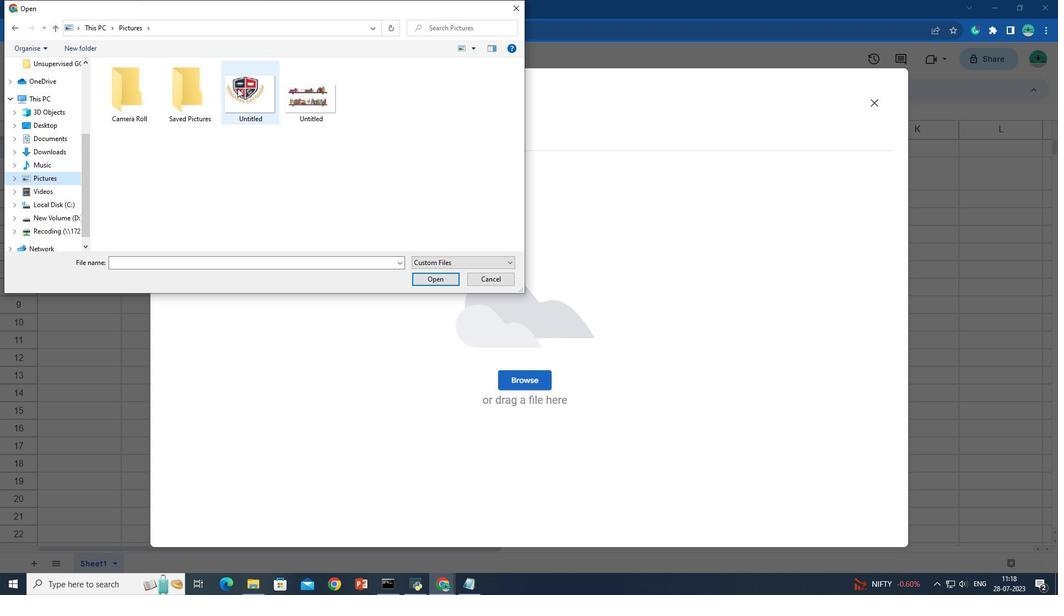 
Action: Mouse pressed left at (262, 96)
Screenshot: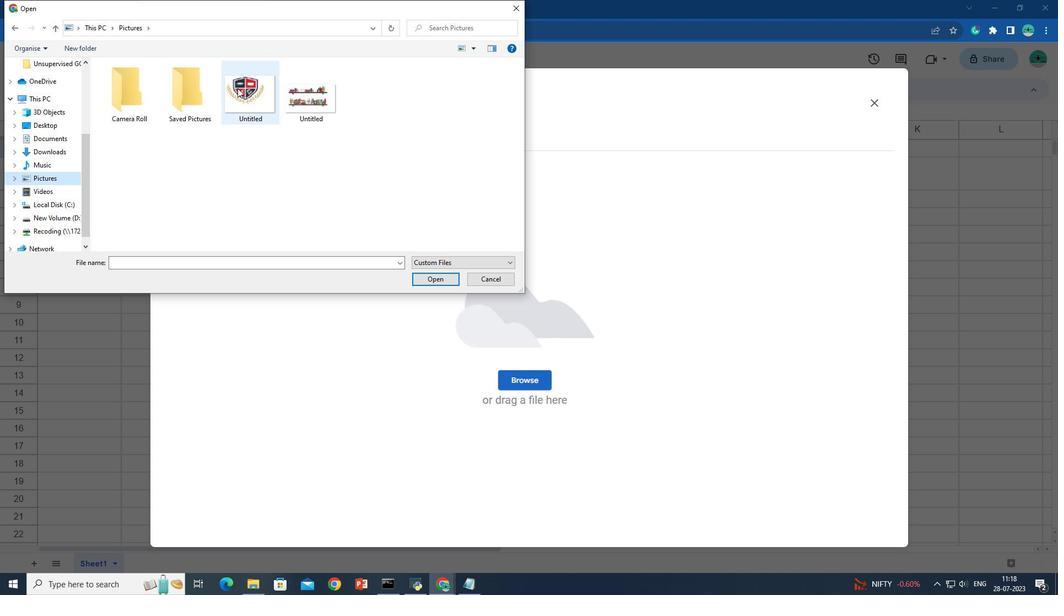 
Action: Mouse moved to (410, 264)
Screenshot: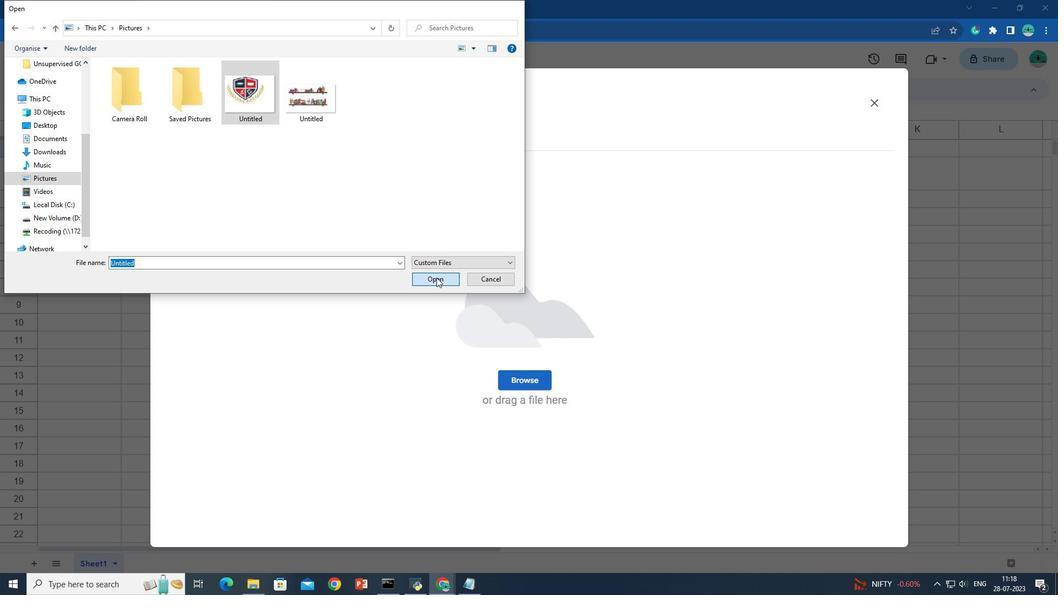 
Action: Mouse pressed left at (410, 264)
Screenshot: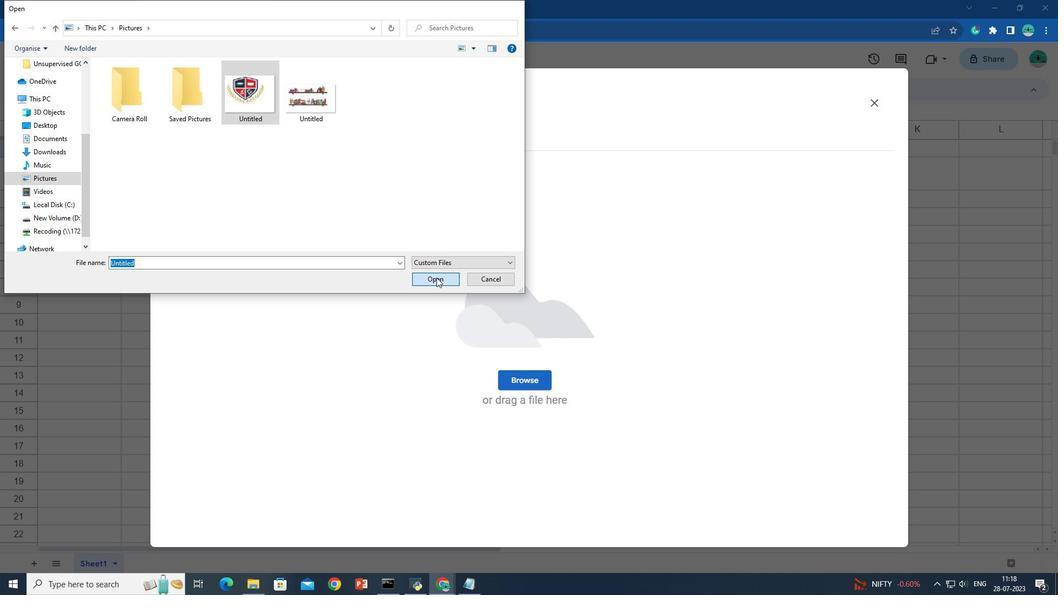 
Action: Mouse moved to (120, 147)
Screenshot: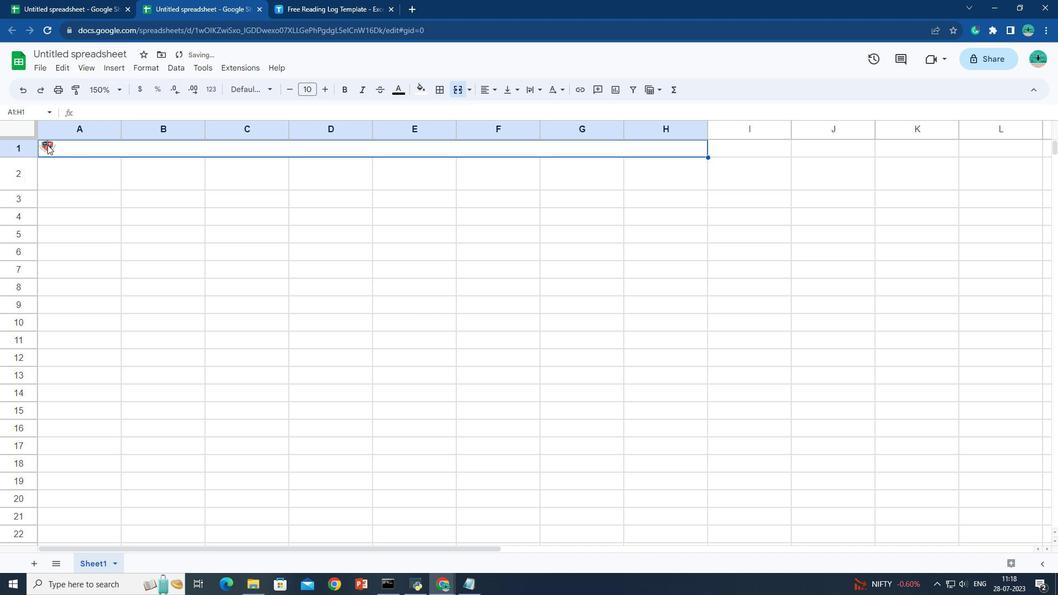 
Action: Mouse pressed left at (120, 147)
Screenshot: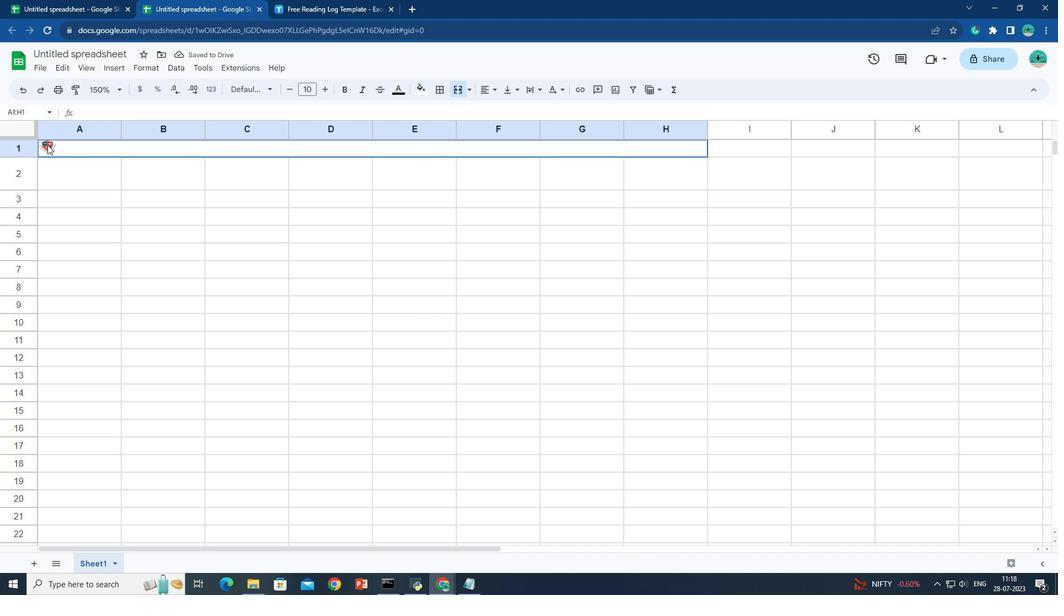 
Action: Key pressed ctrl+Z
Screenshot: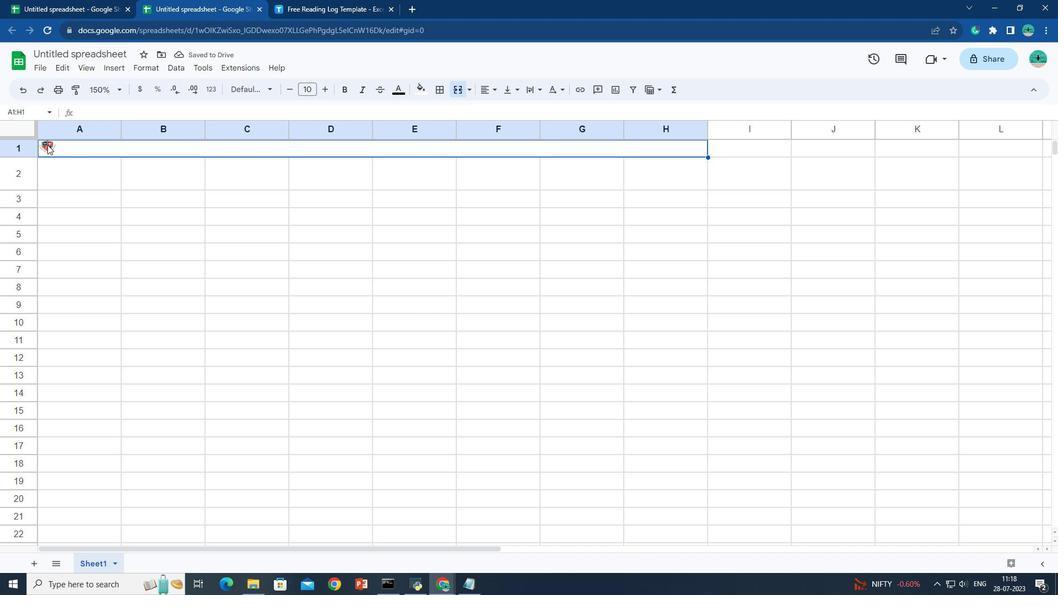 
Action: Mouse moved to (135, 172)
Screenshot: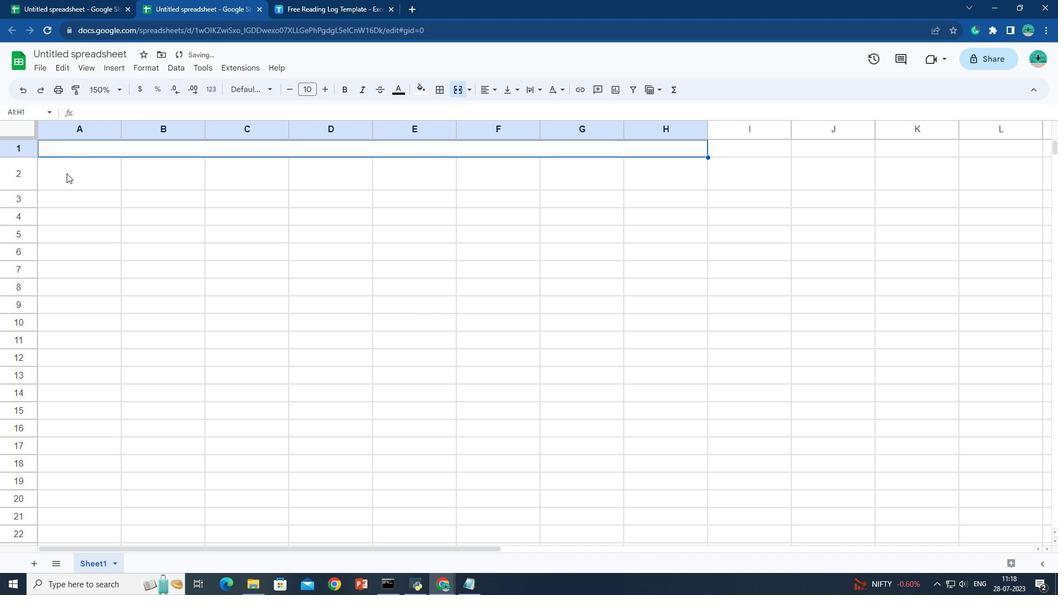 
Action: Mouse pressed left at (135, 172)
Screenshot: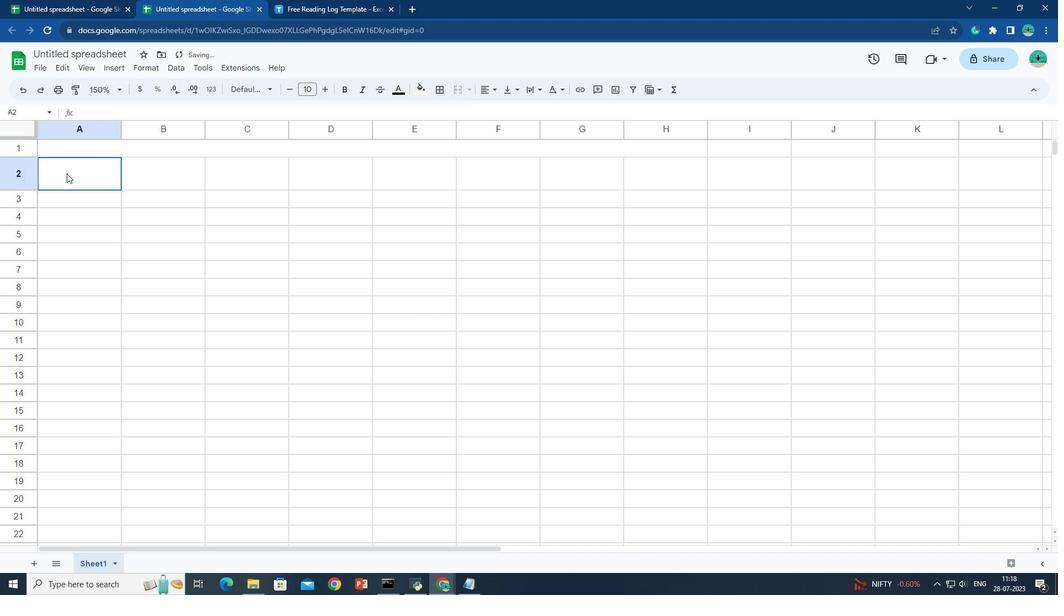 
Action: Mouse moved to (169, 78)
Screenshot: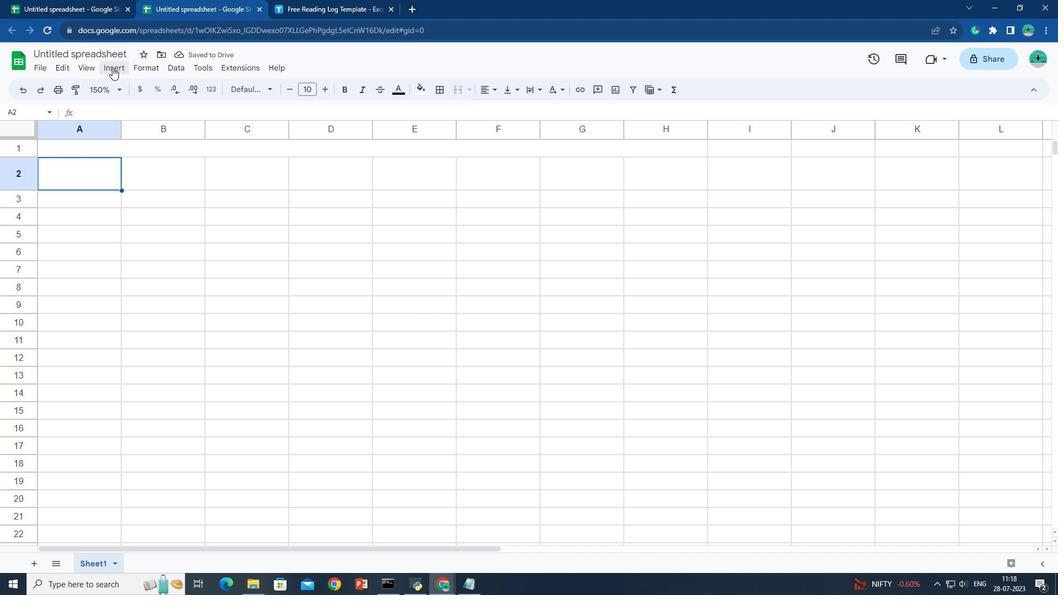 
Action: Mouse pressed left at (169, 78)
Screenshot: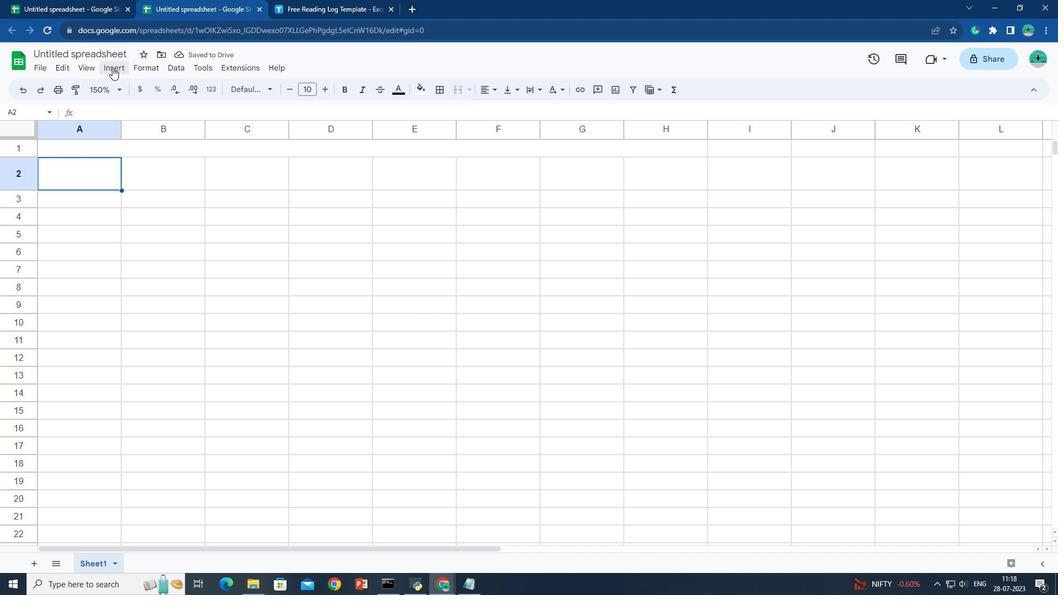 
Action: Mouse moved to (319, 201)
Screenshot: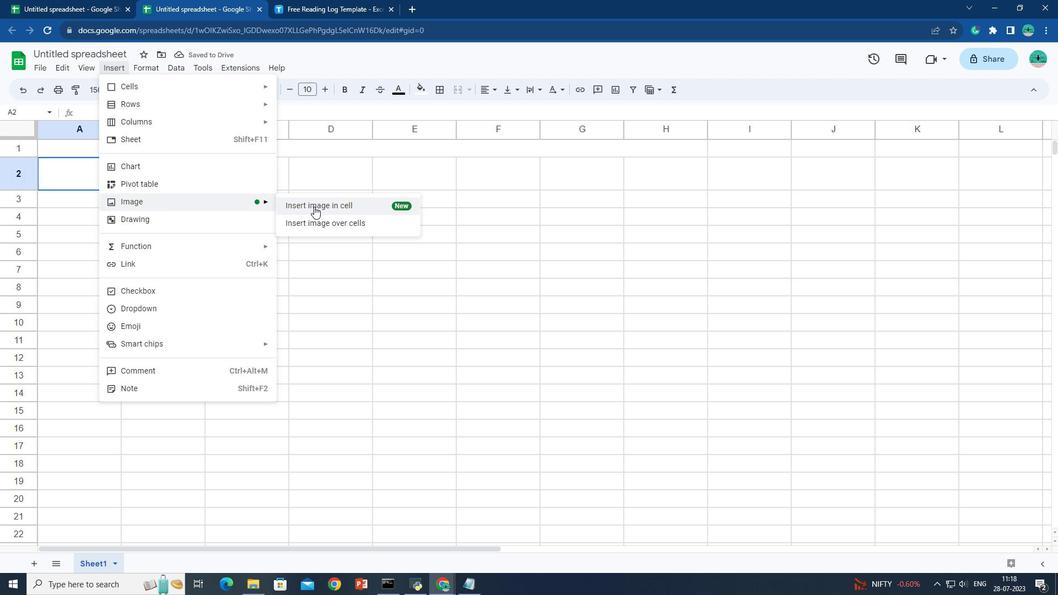 
Action: Mouse pressed left at (319, 201)
Screenshot: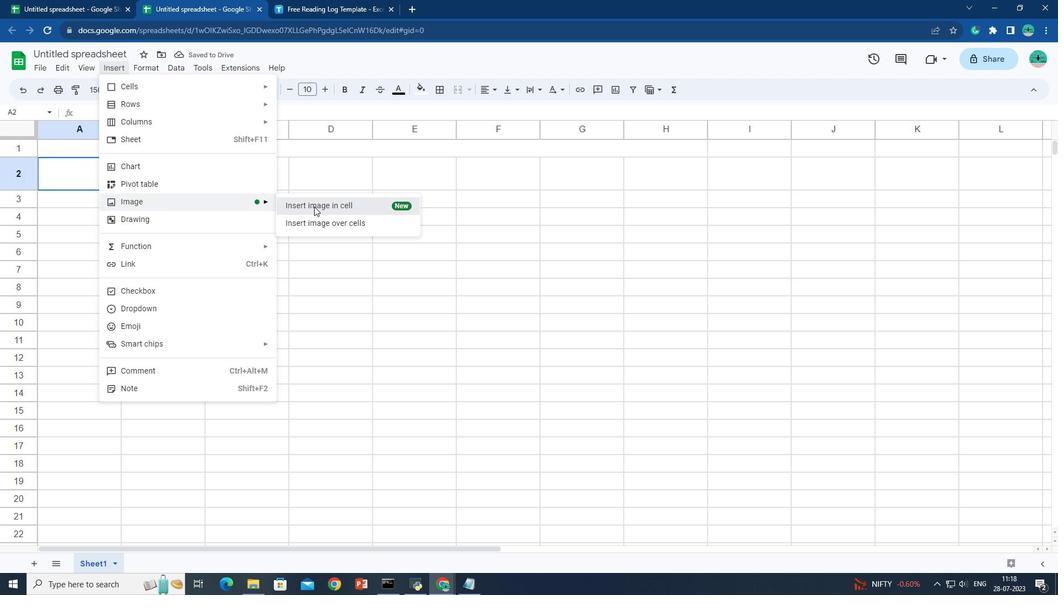 
Action: Mouse moved to (487, 352)
Screenshot: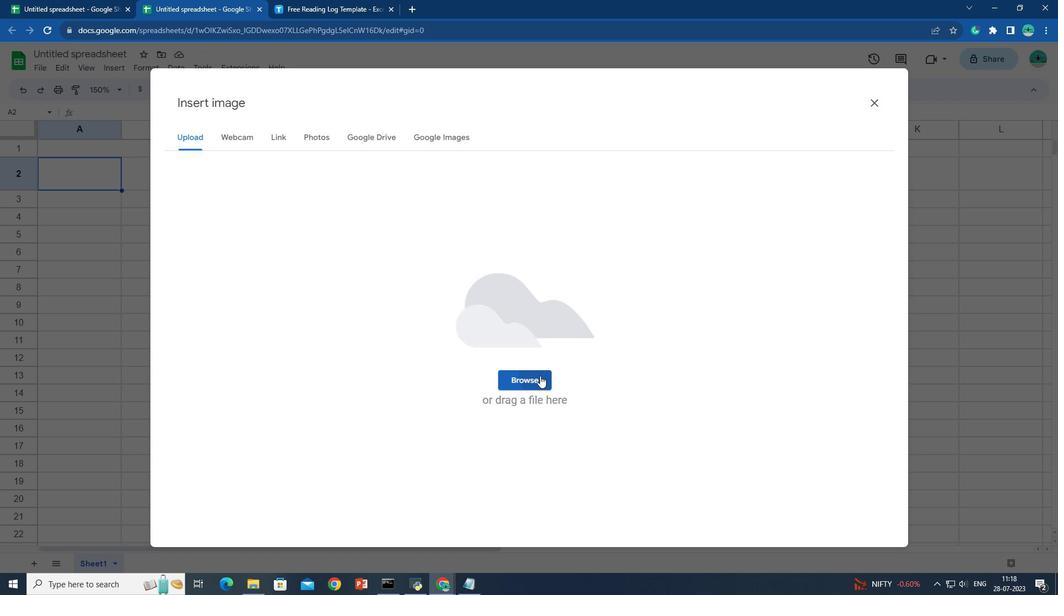 
Action: Mouse pressed left at (487, 352)
Screenshot: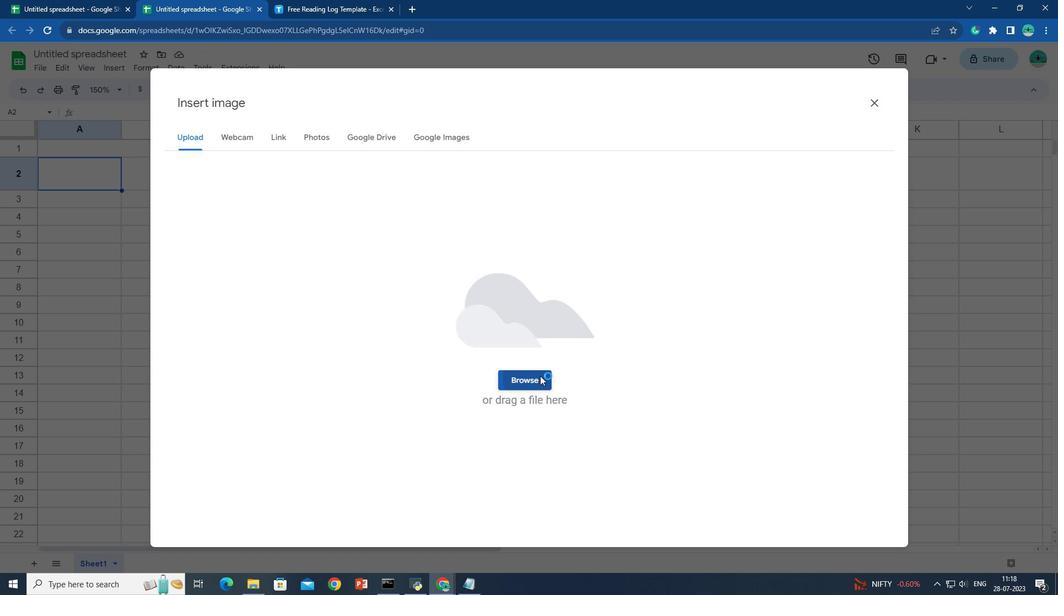 
Action: Mouse moved to (274, 110)
Screenshot: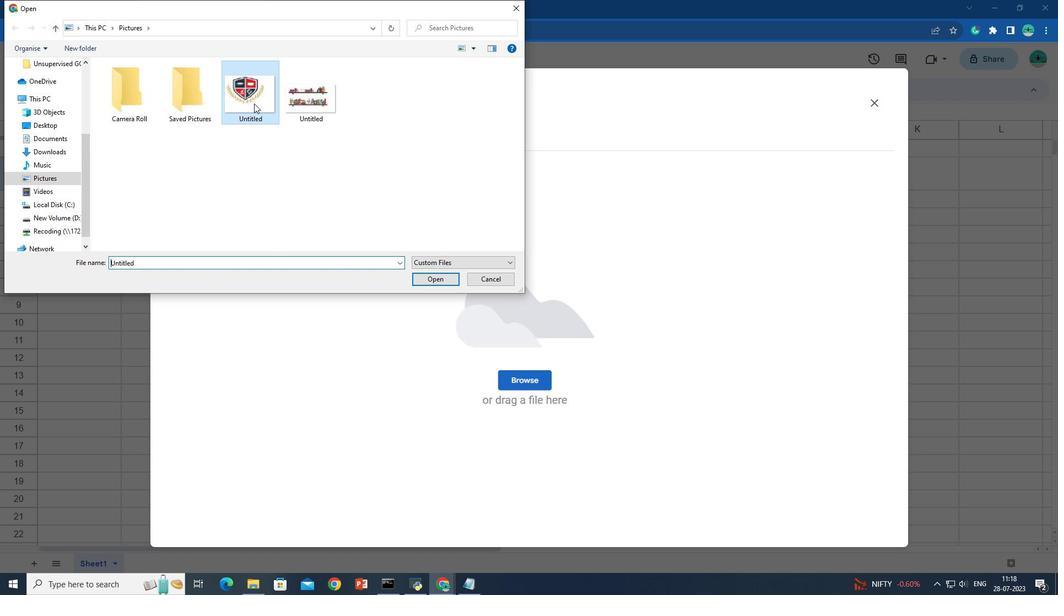 
Action: Mouse pressed left at (274, 110)
Screenshot: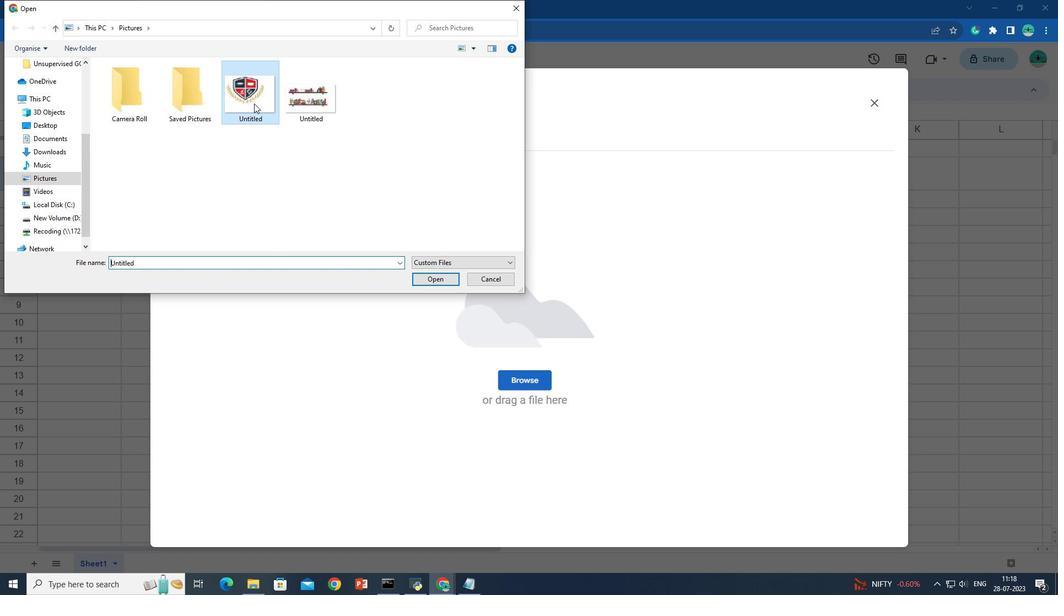 
Action: Mouse moved to (405, 262)
Screenshot: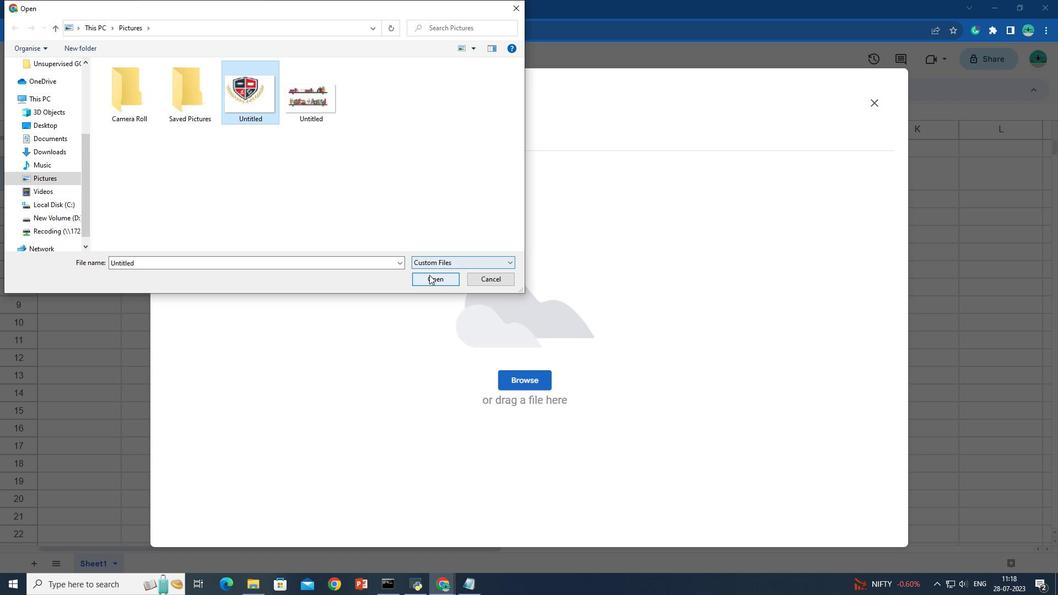 
Action: Mouse pressed left at (405, 262)
Screenshot: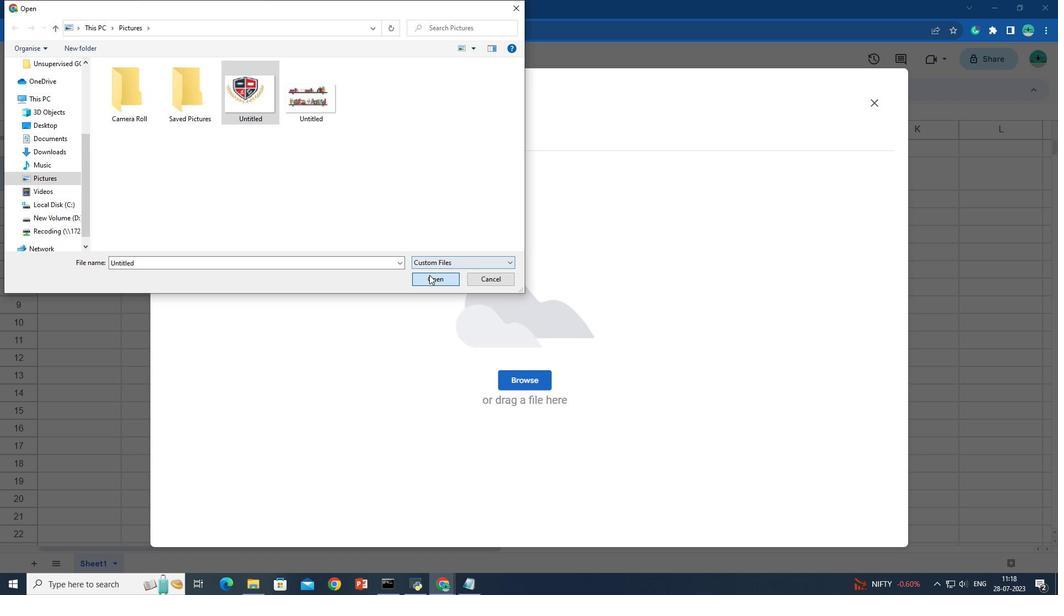 
Action: Mouse moved to (131, 170)
Screenshot: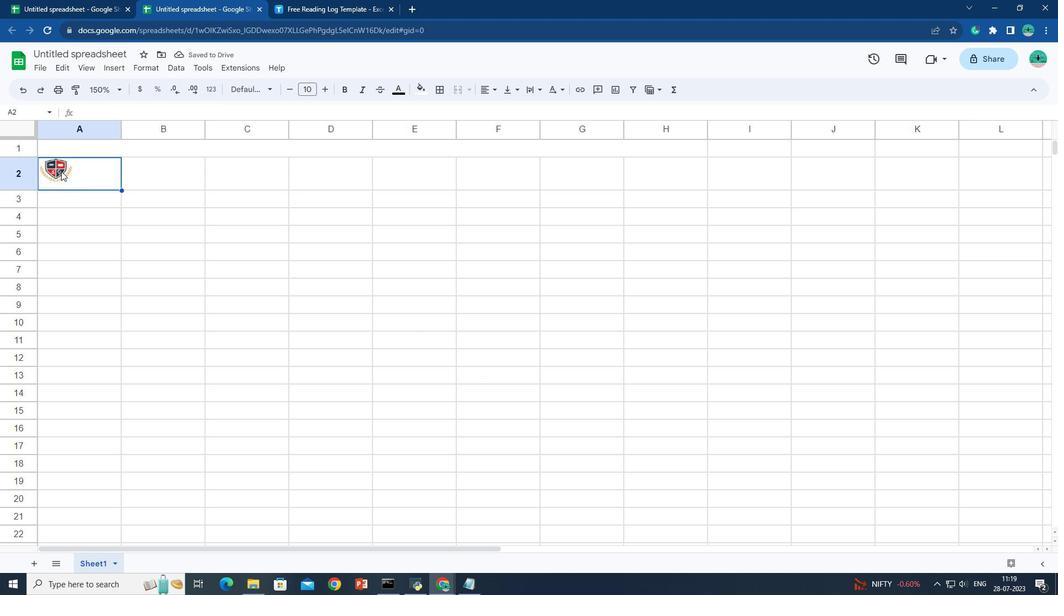 
Action: Mouse pressed left at (131, 170)
Screenshot: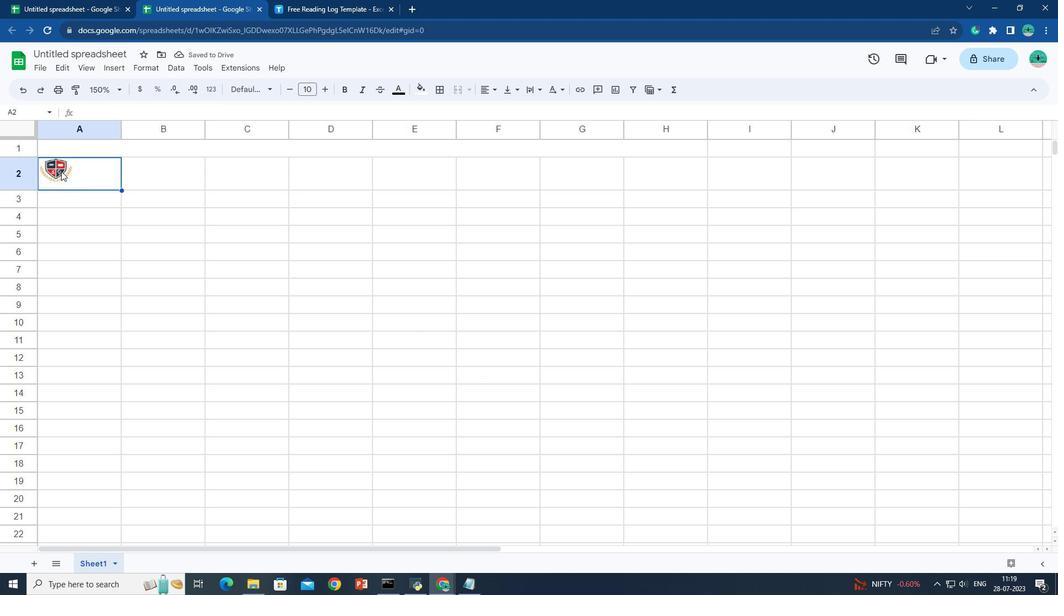 
Action: Mouse moved to (128, 170)
Screenshot: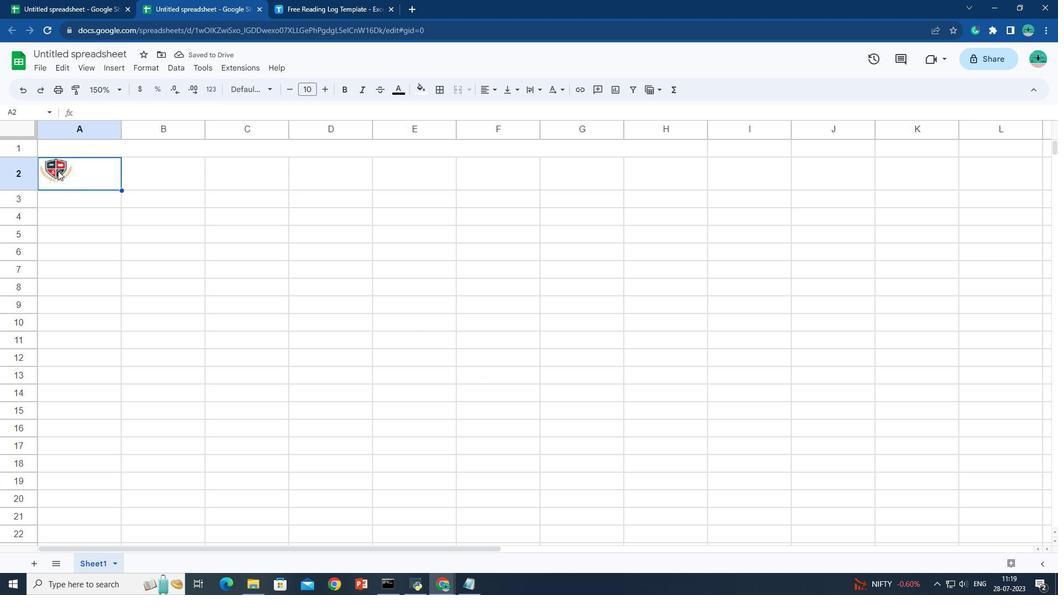 
Action: Mouse pressed left at (128, 170)
Screenshot: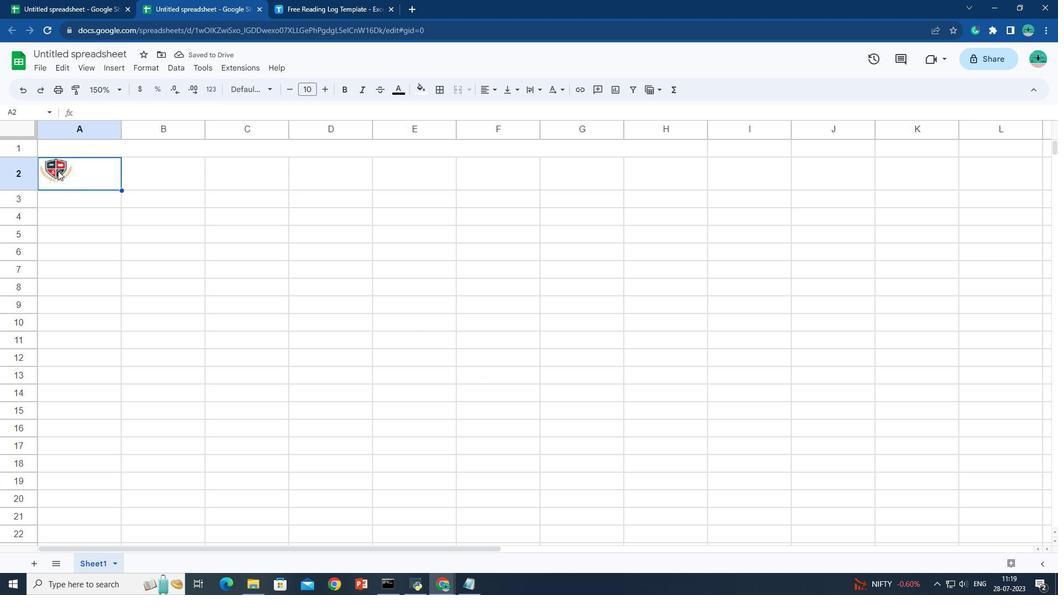 
Action: Mouse pressed left at (128, 170)
Screenshot: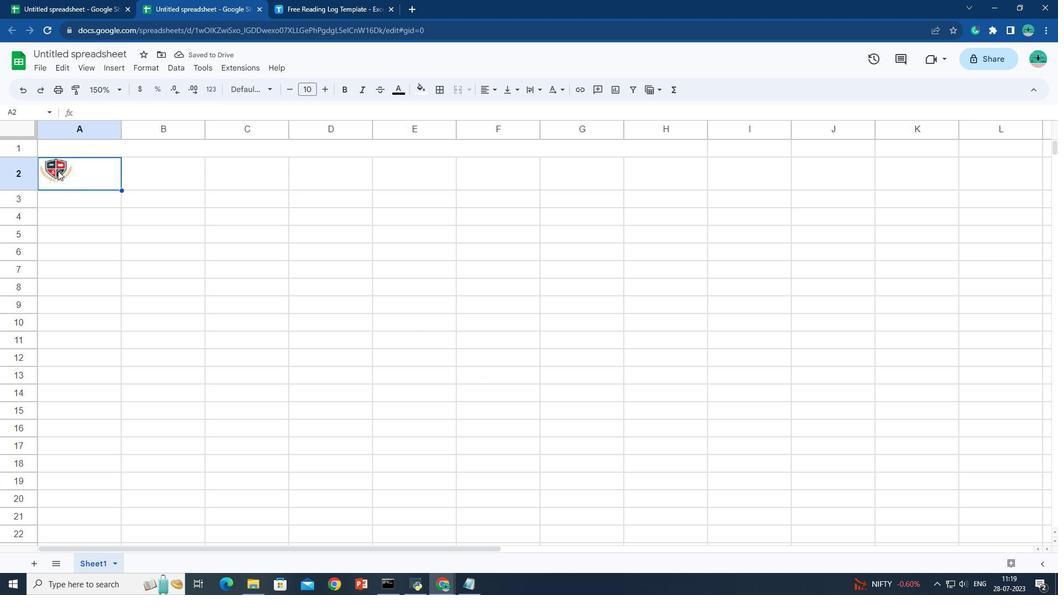 
Action: Mouse pressed left at (128, 170)
Screenshot: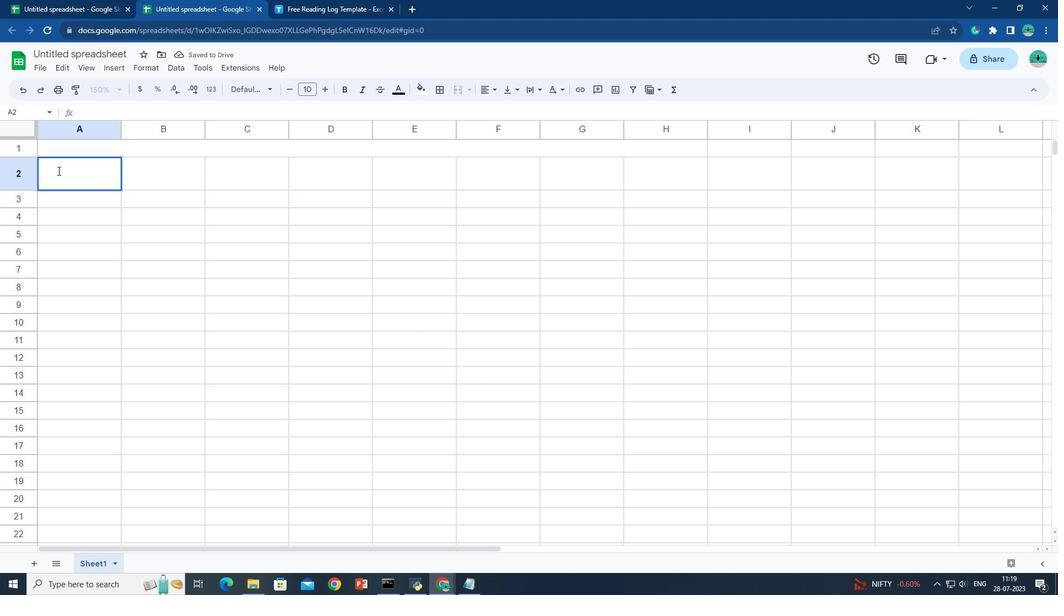 
Action: Mouse moved to (128, 169)
Screenshot: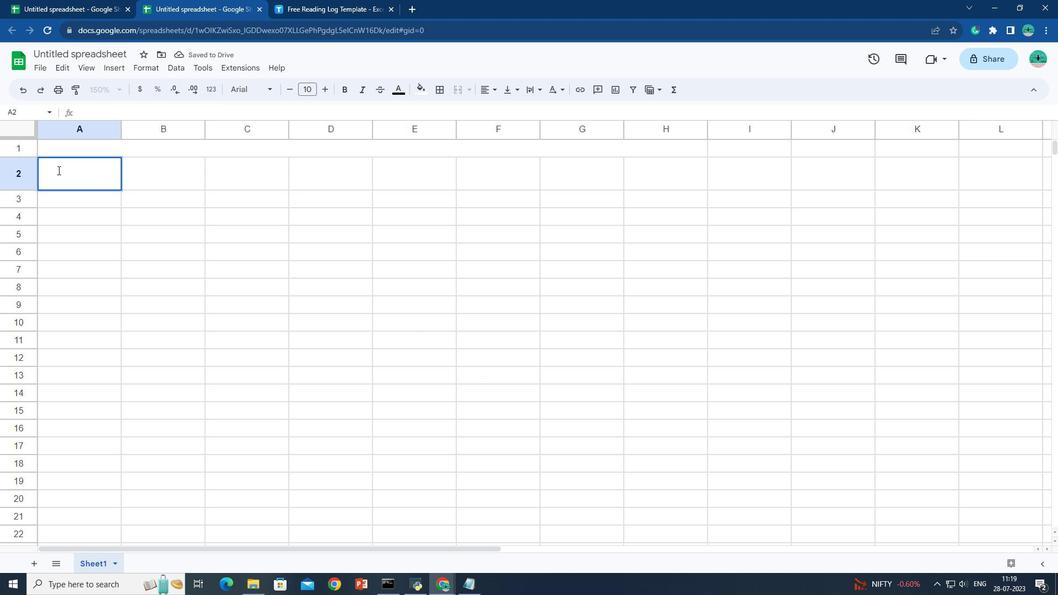 
Action: Key pressed ctrl+Zctrl+Z
Screenshot: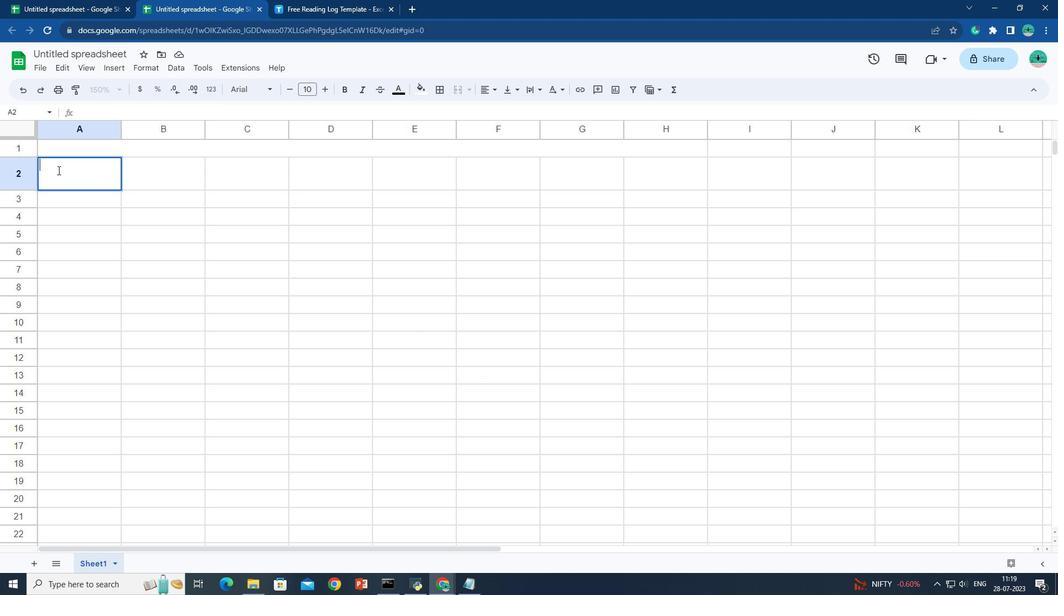 
Action: Mouse moved to (187, 168)
Screenshot: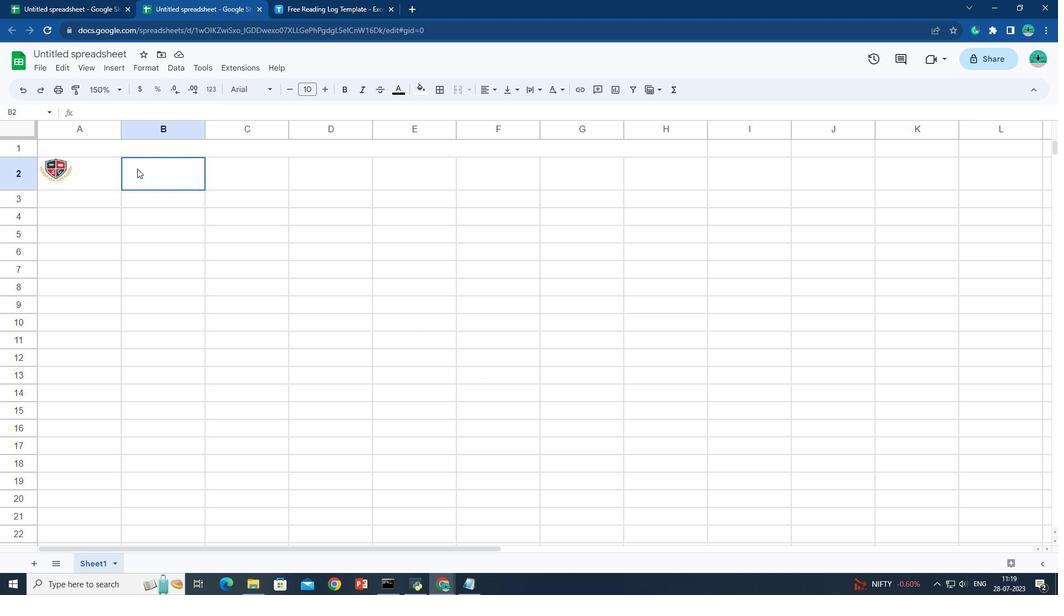 
Action: Mouse pressed left at (187, 168)
Screenshot: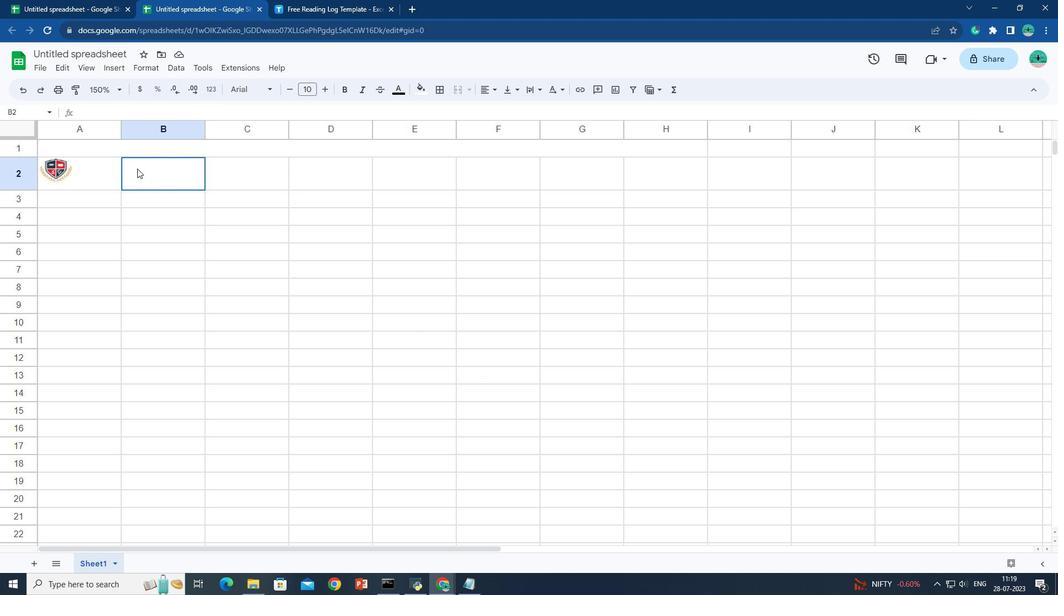 
Action: Mouse moved to (138, 184)
Screenshot: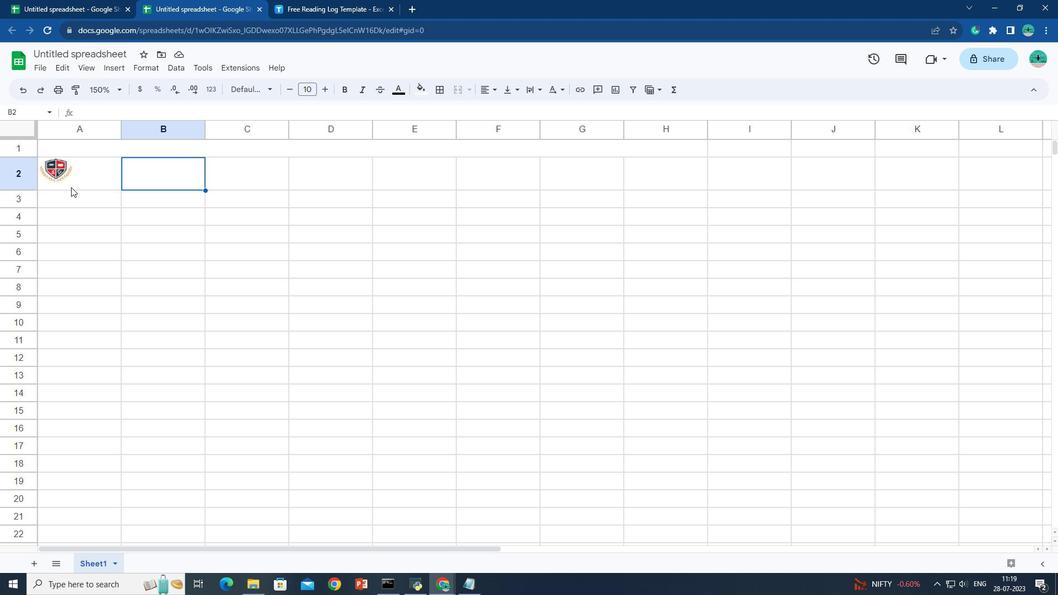 
Action: Mouse pressed left at (138, 184)
Screenshot: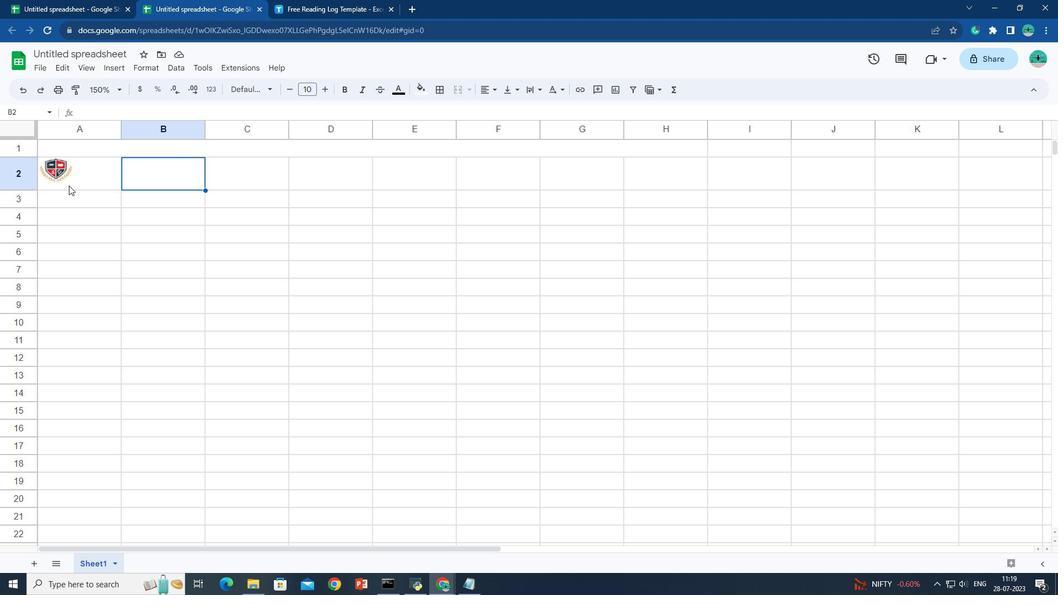 
Action: Mouse moved to (200, 181)
Screenshot: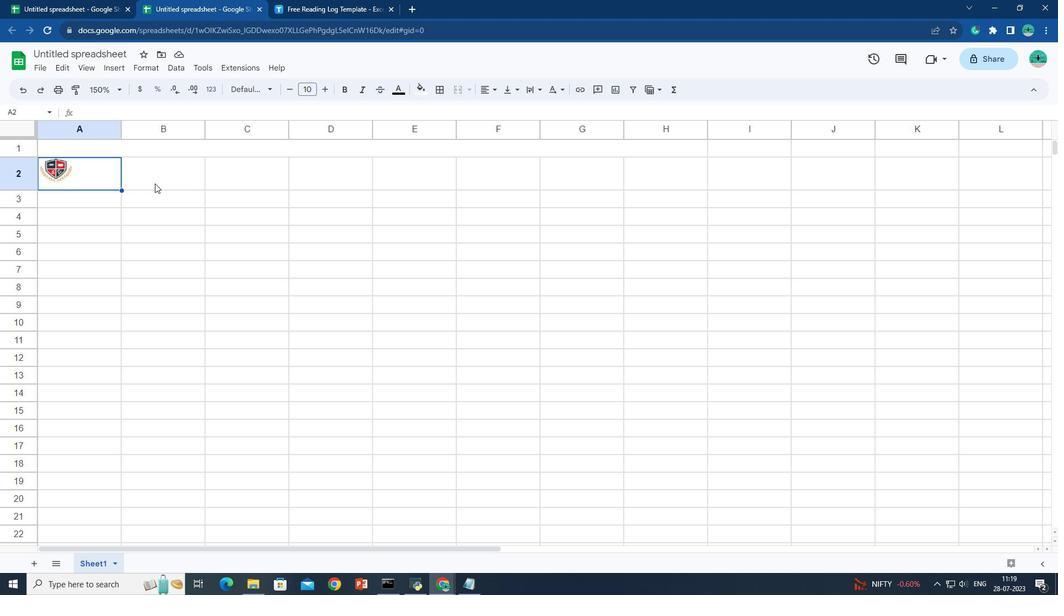 
Action: Mouse pressed left at (200, 181)
Screenshot: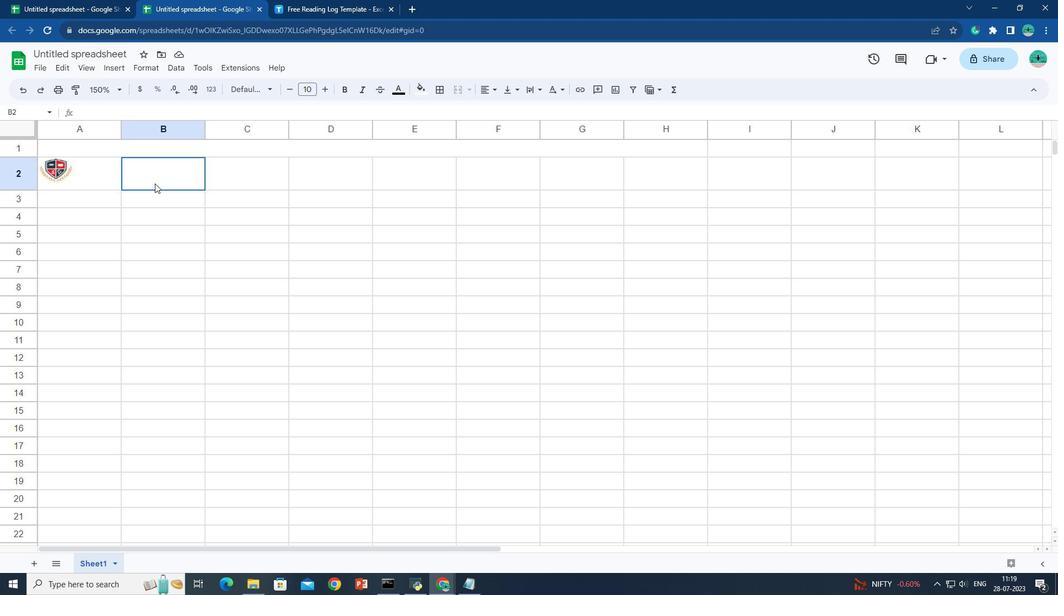 
Action: Mouse moved to (199, 180)
Screenshot: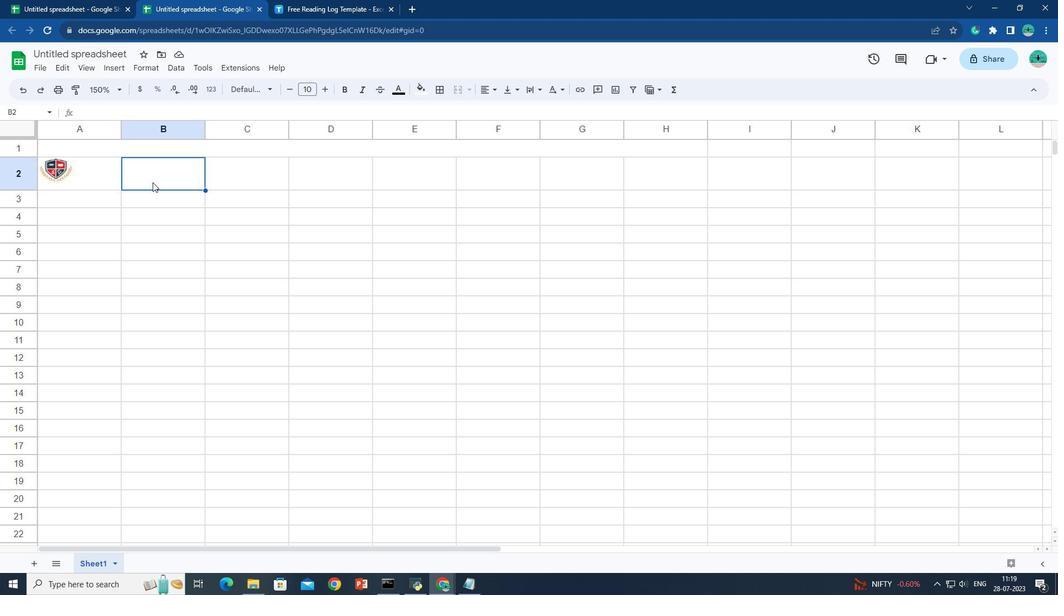 
Action: Key pressed <Key.shift>The<Key.space><Key.shift>School<Key.space><Key.shift>University
Screenshot: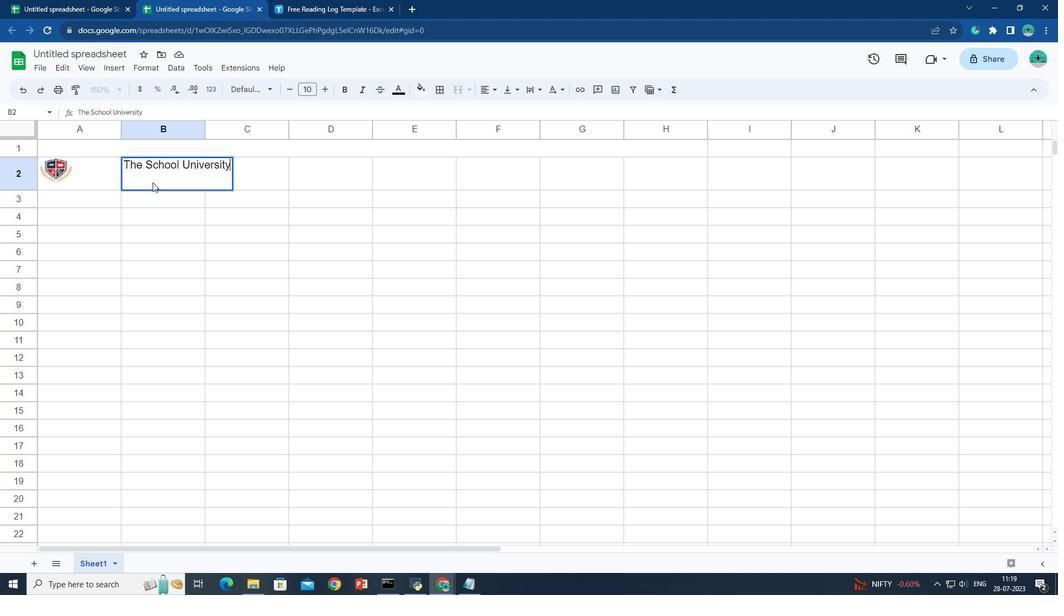 
Action: Mouse moved to (208, 185)
Screenshot: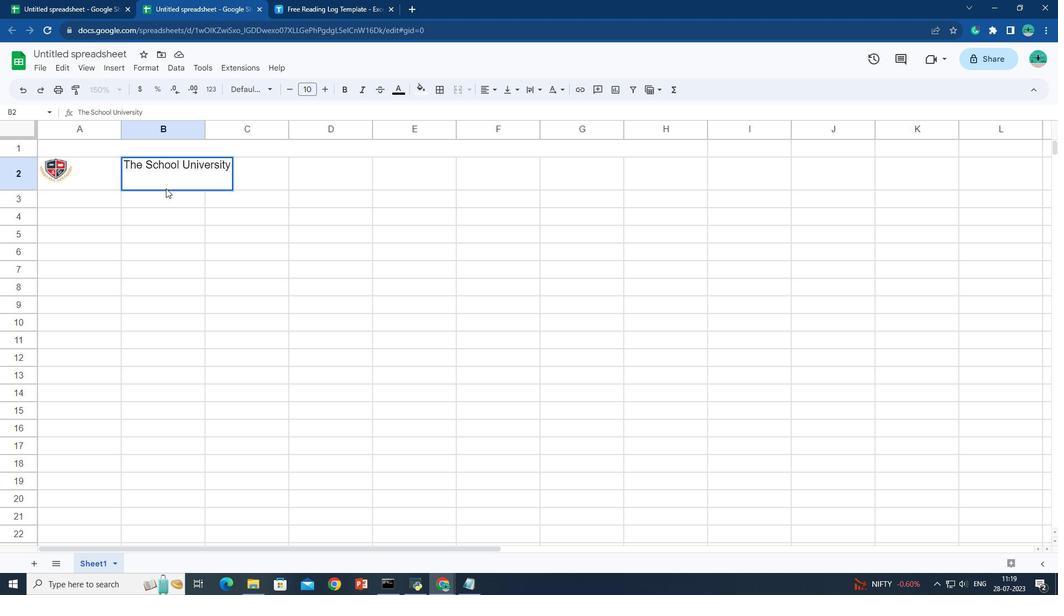 
Action: Key pressed ctrl+A
Screenshot: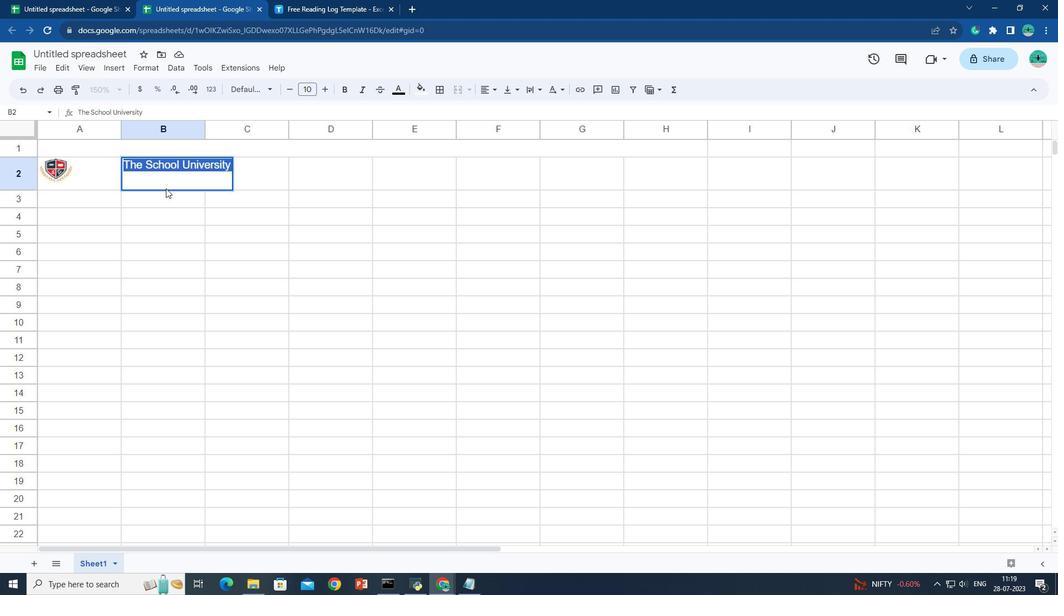 
Action: Mouse moved to (317, 94)
Screenshot: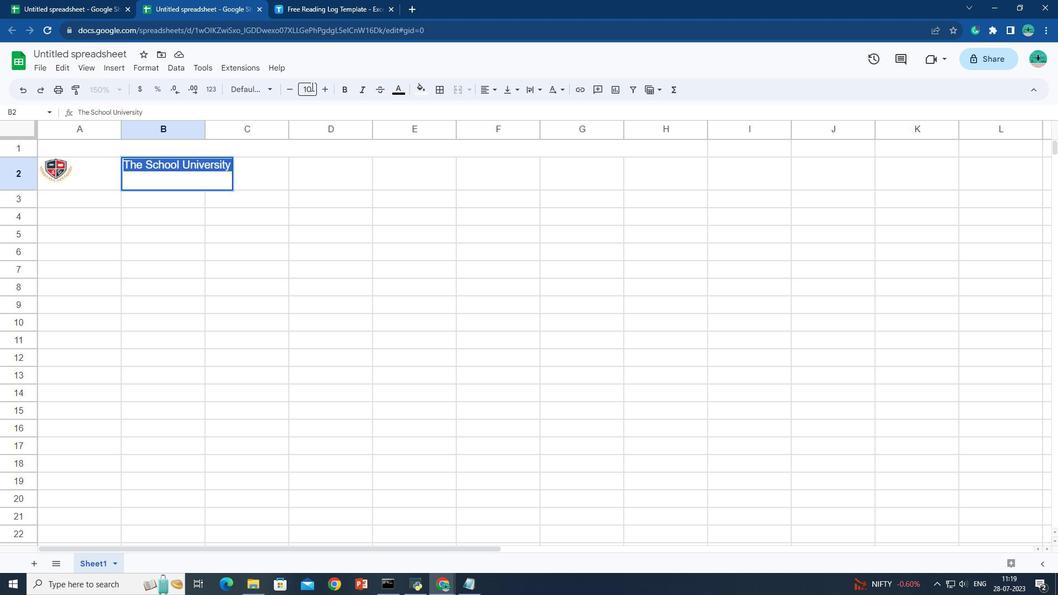
Action: Mouse pressed left at (317, 94)
Screenshot: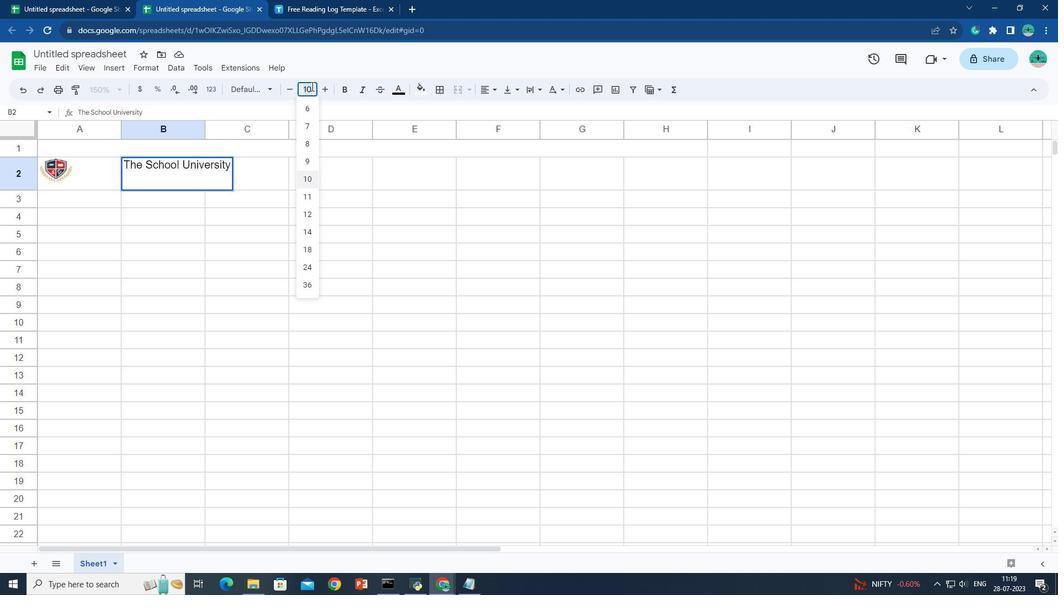 
Action: Mouse pressed left at (317, 94)
Screenshot: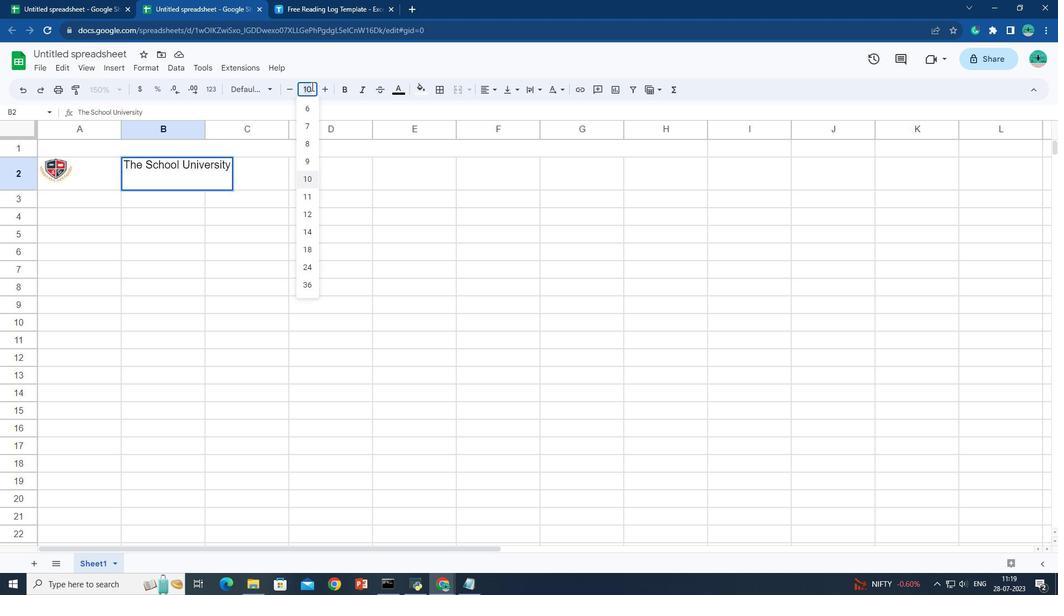 
Action: Mouse moved to (317, 94)
Screenshot: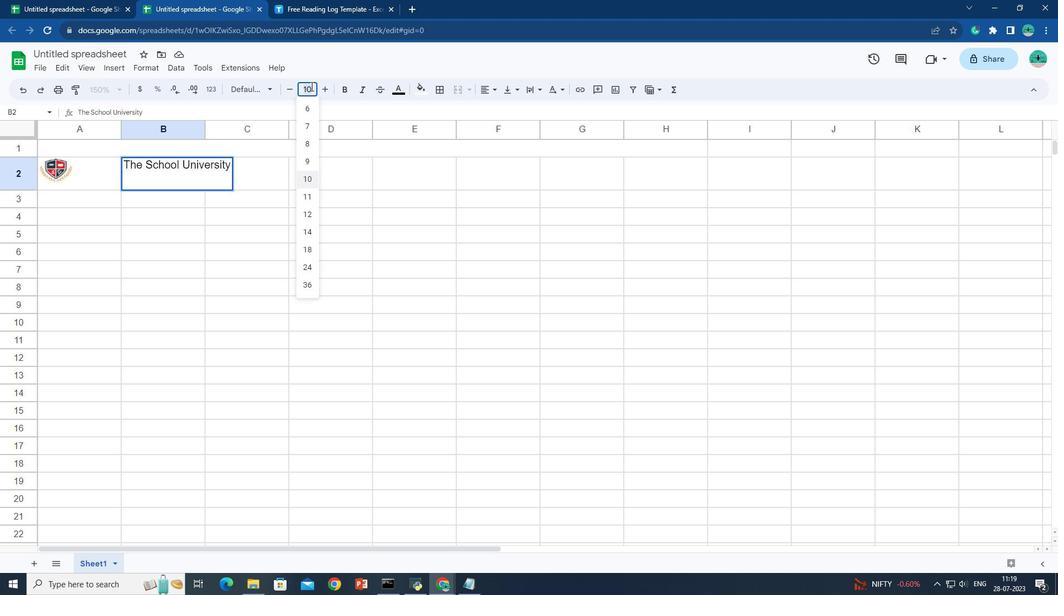 
Action: Key pressed 28<Key.enter>
Screenshot: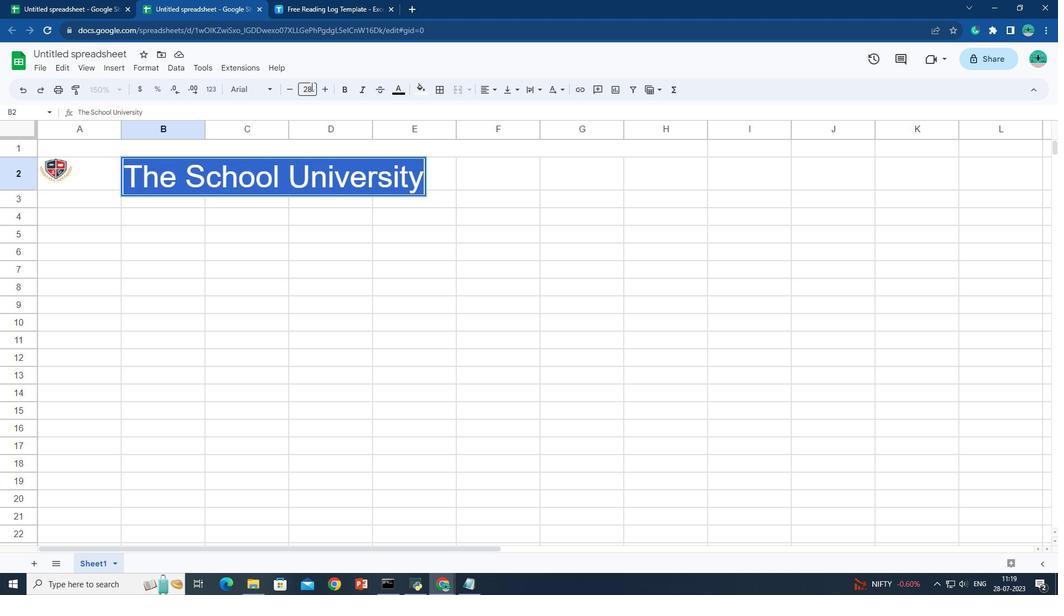 
Action: Mouse moved to (221, 201)
Screenshot: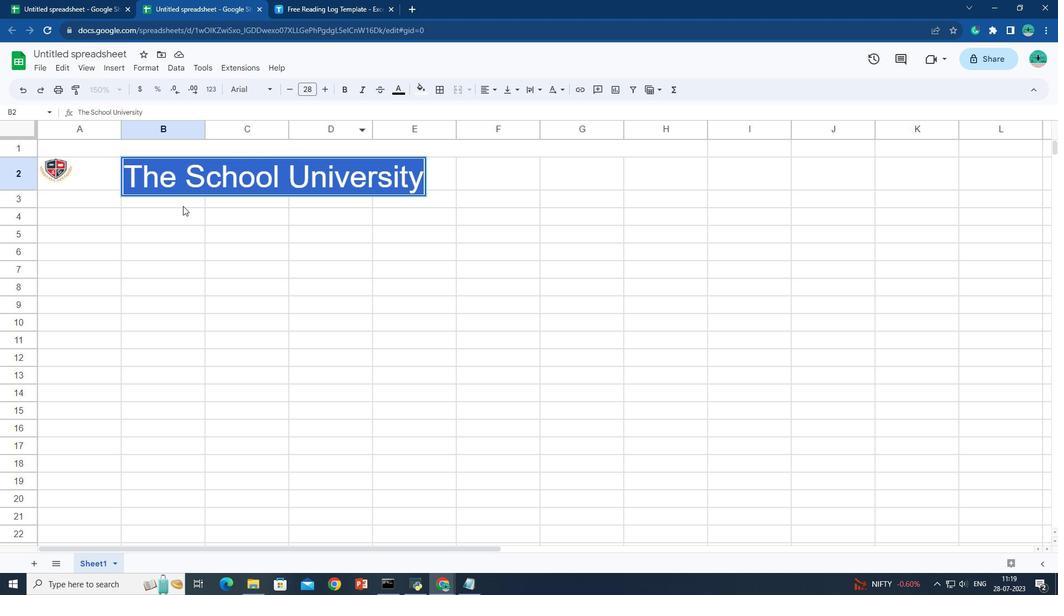 
Action: Mouse pressed left at (221, 201)
Screenshot: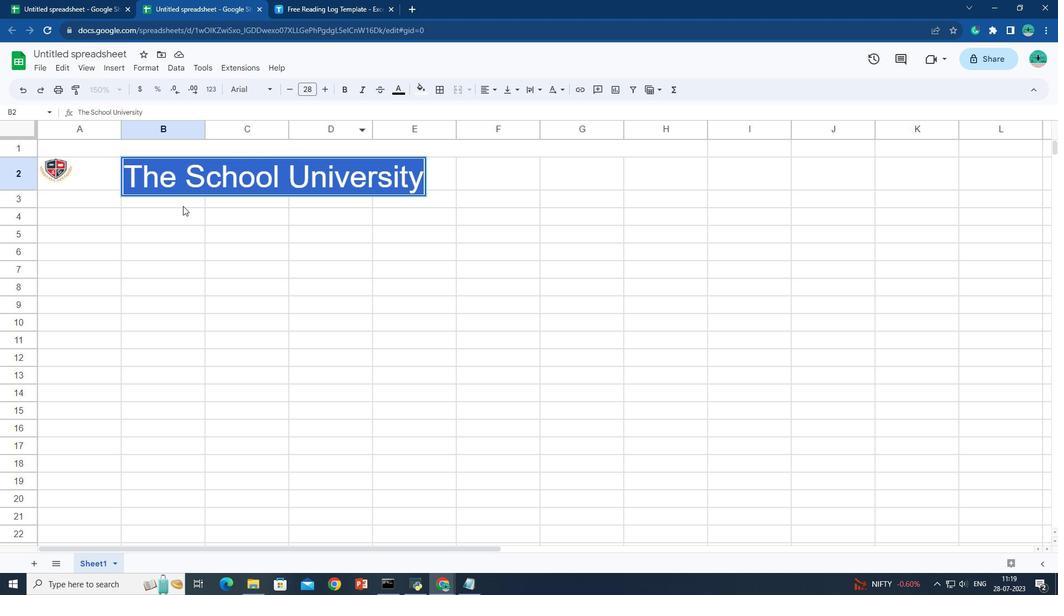
Action: Mouse moved to (211, 165)
Screenshot: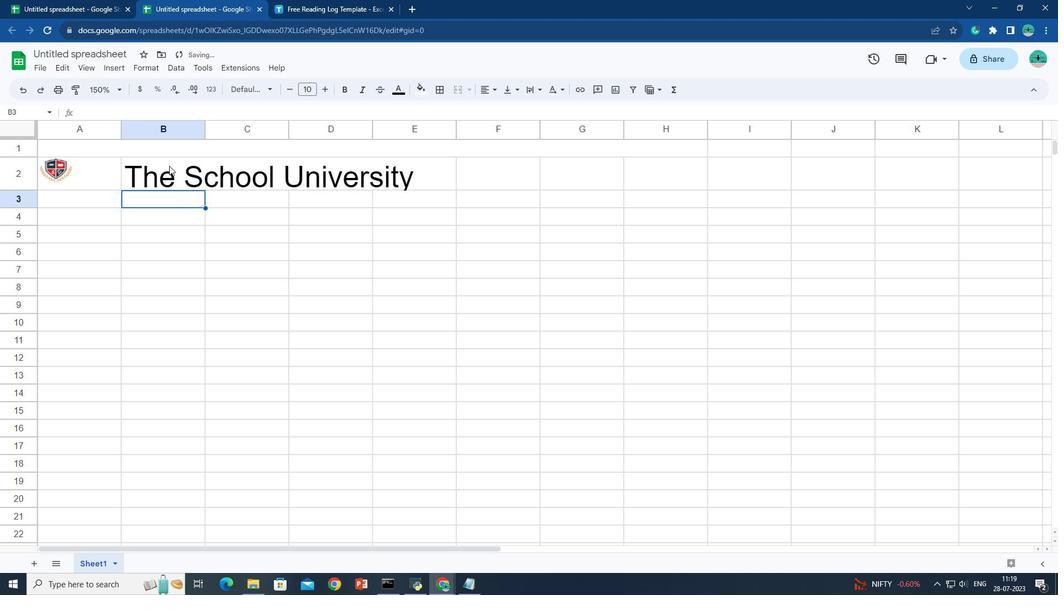 
Action: Mouse pressed left at (211, 165)
Screenshot: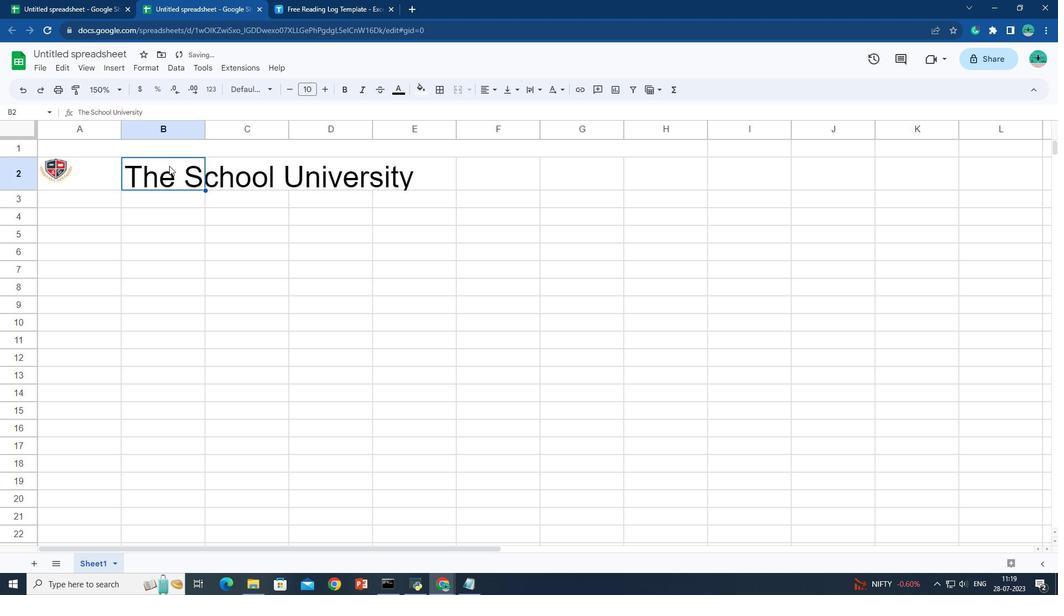 
Action: Mouse pressed left at (211, 165)
Screenshot: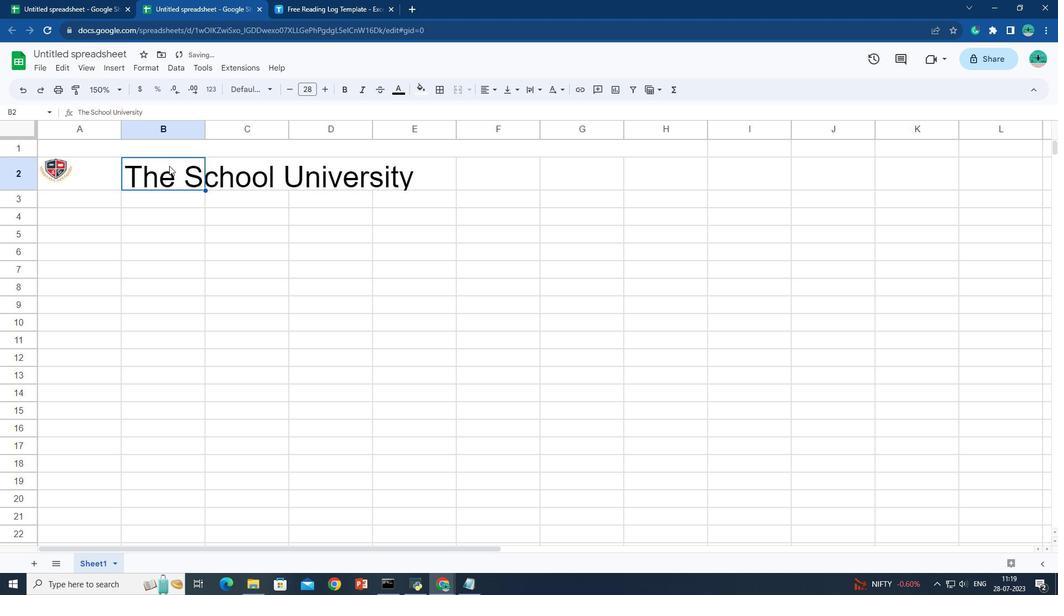 
Action: Mouse moved to (298, 178)
Screenshot: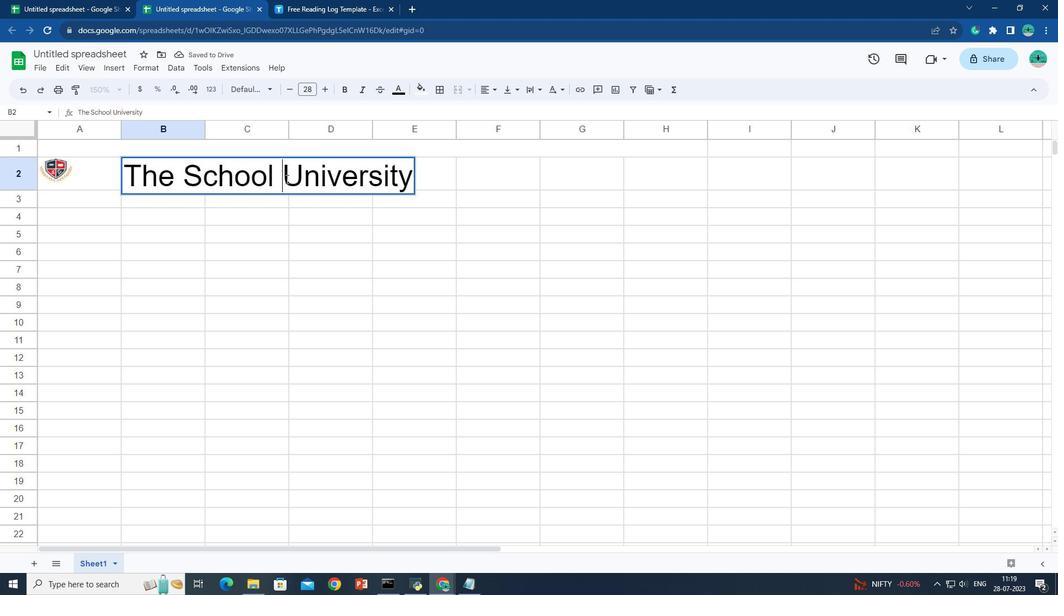 
Action: Mouse pressed left at (298, 178)
Screenshot: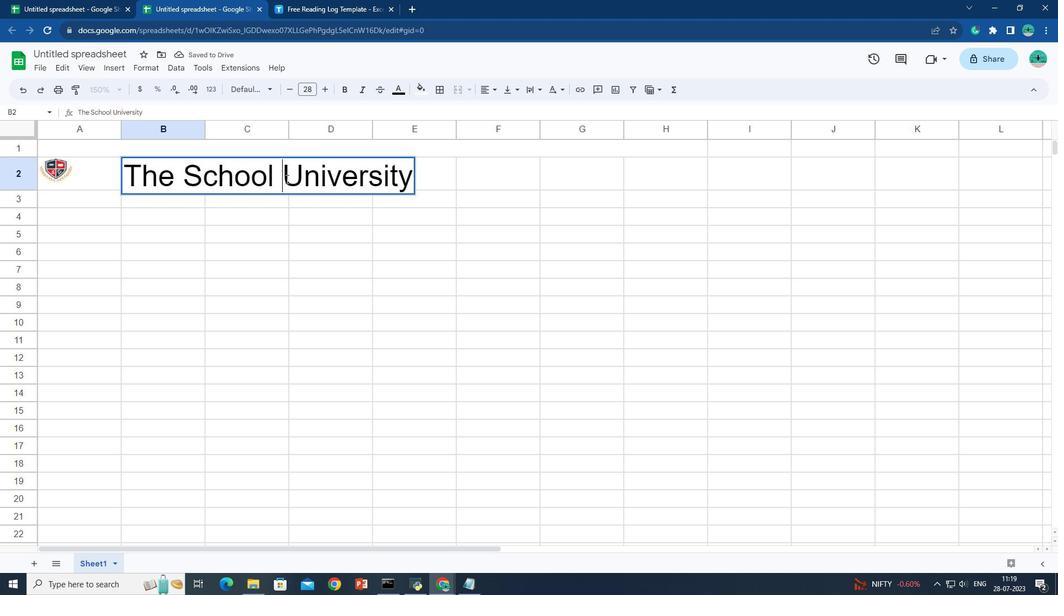 
Action: Mouse moved to (298, 177)
Screenshot: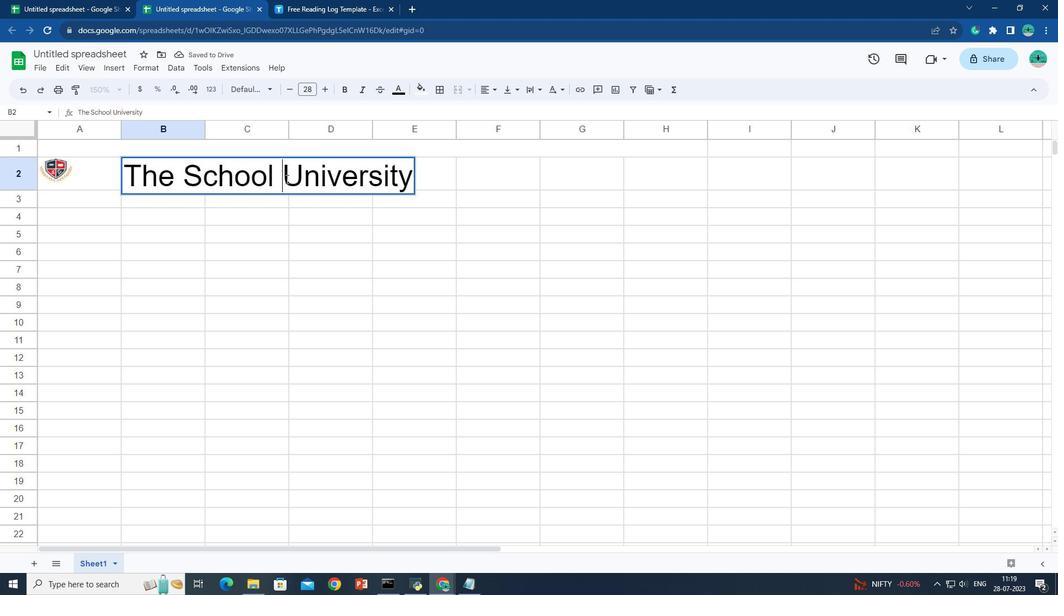 
Action: Mouse pressed left at (298, 177)
Screenshot: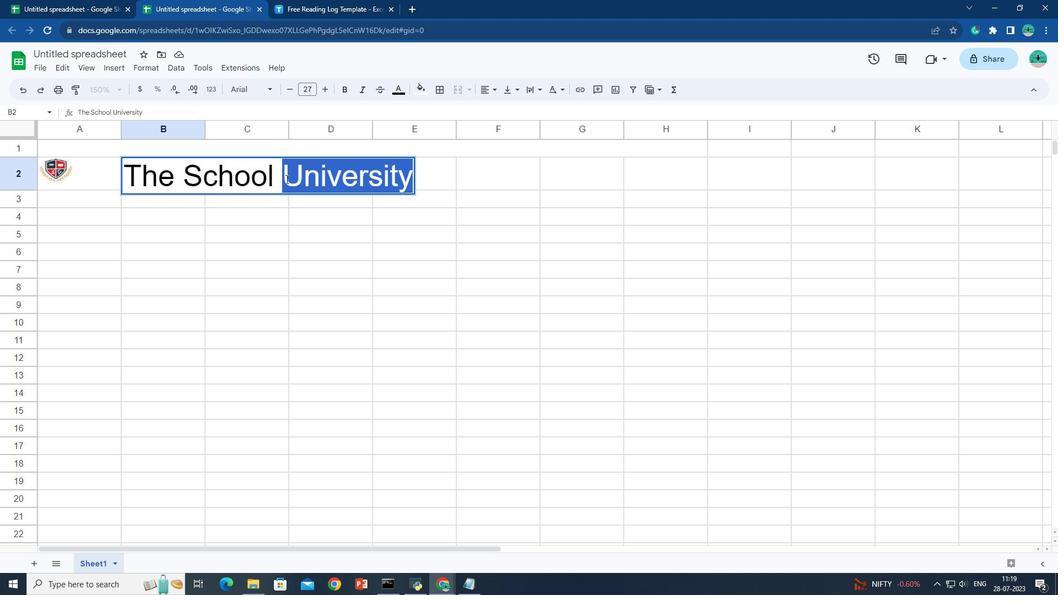 
Action: Mouse pressed left at (298, 177)
Screenshot: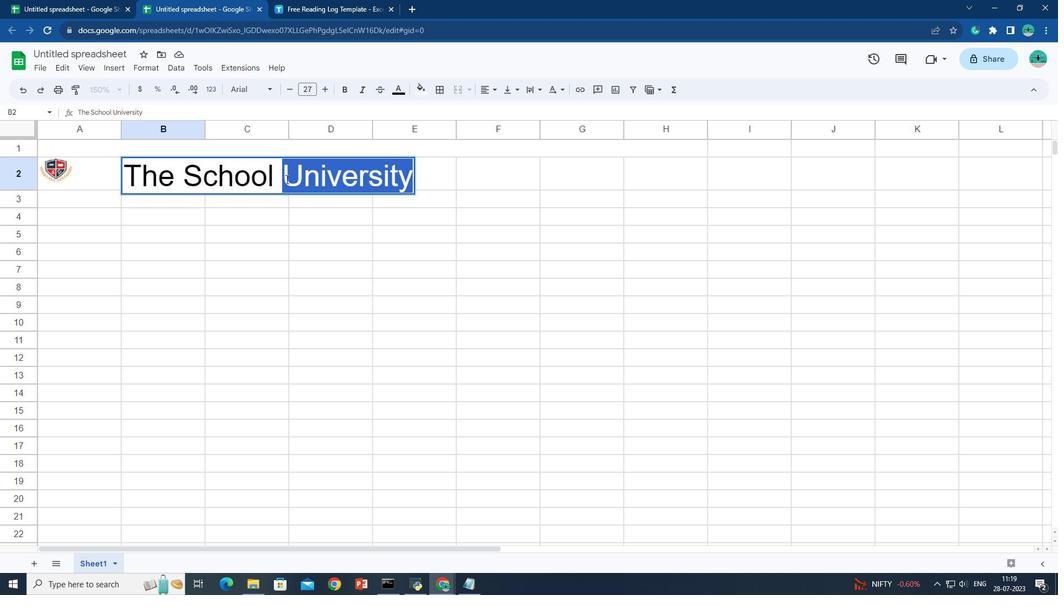 
Action: Mouse pressed left at (298, 177)
Screenshot: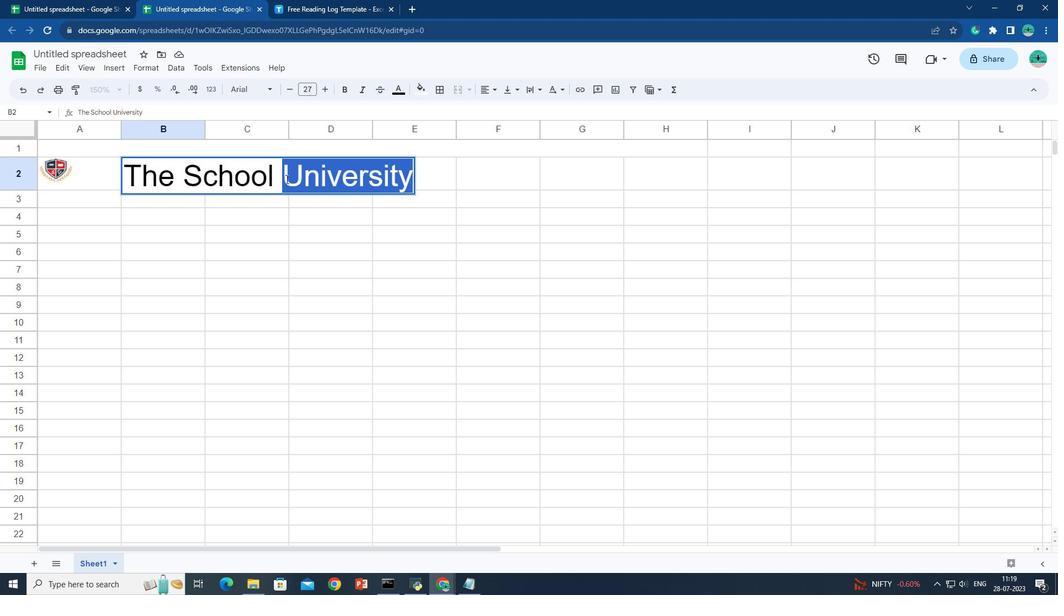 
Action: Mouse pressed left at (298, 177)
Screenshot: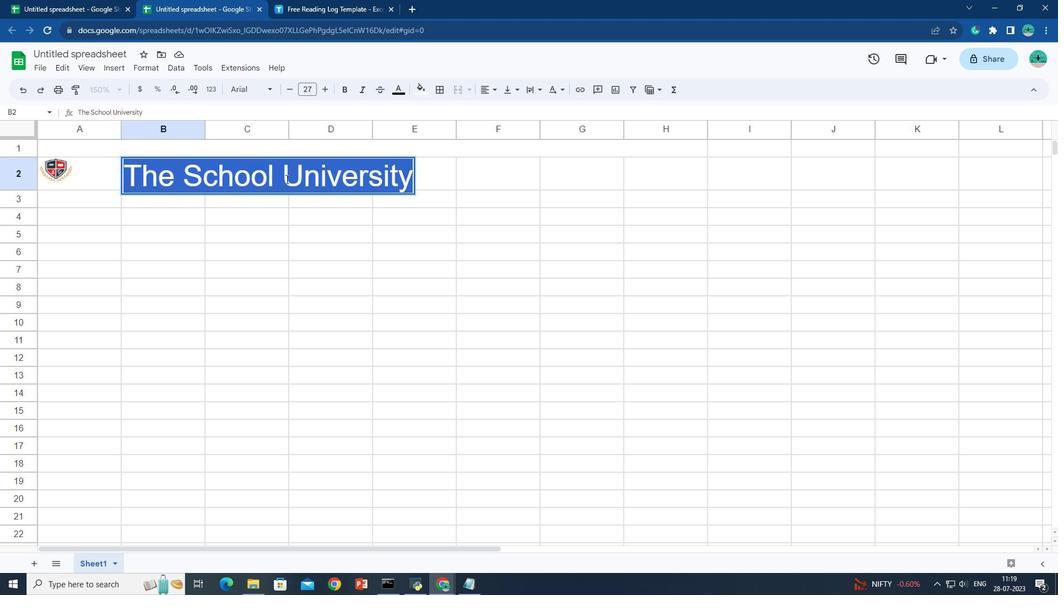 
Action: Mouse moved to (415, 184)
Screenshot: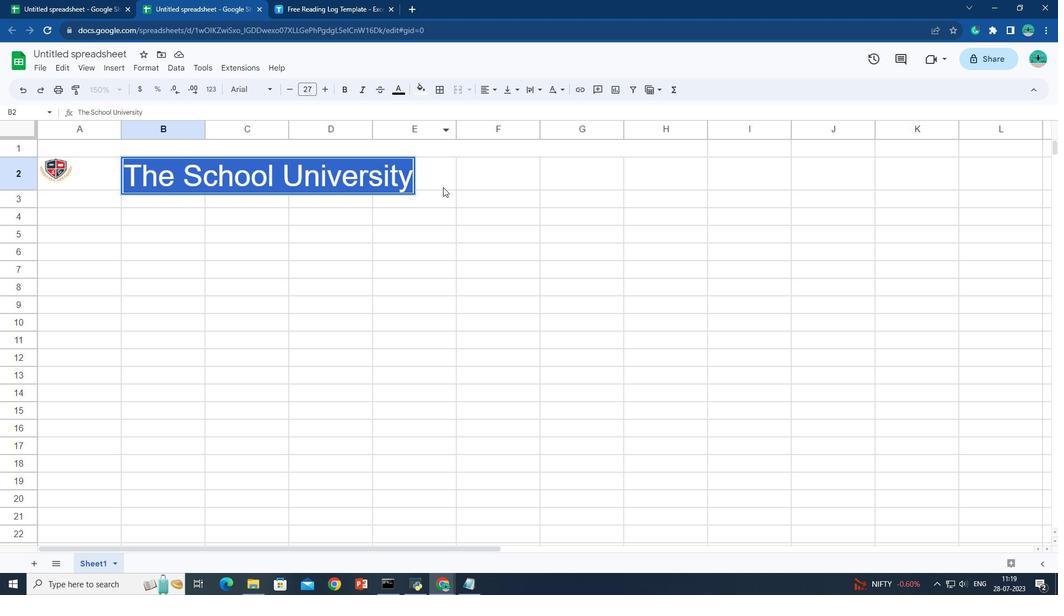 
Action: Key pressed ctrl+Z
Screenshot: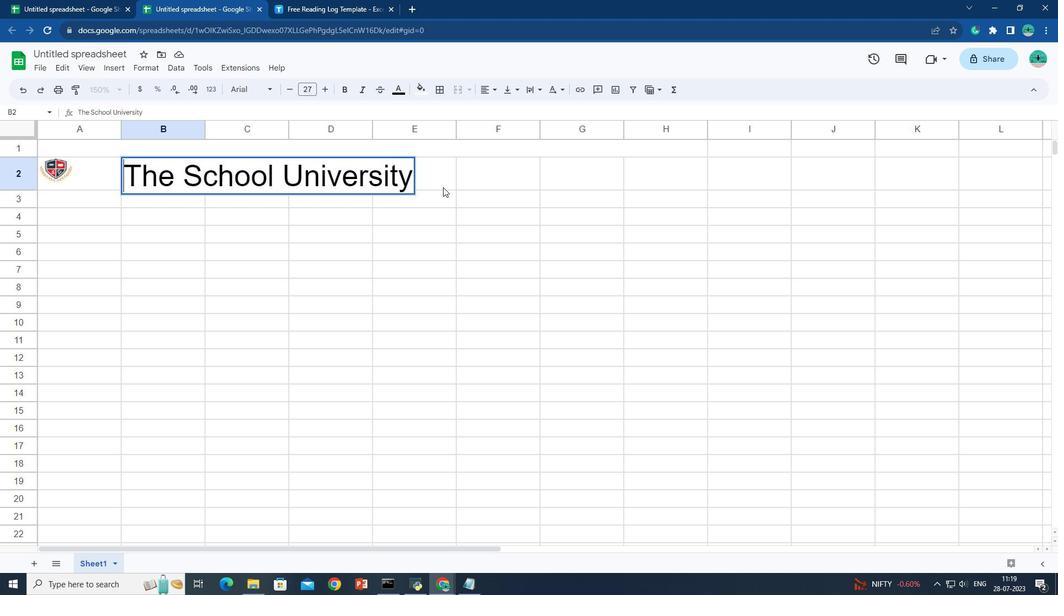 
Action: Mouse moved to (415, 184)
Screenshot: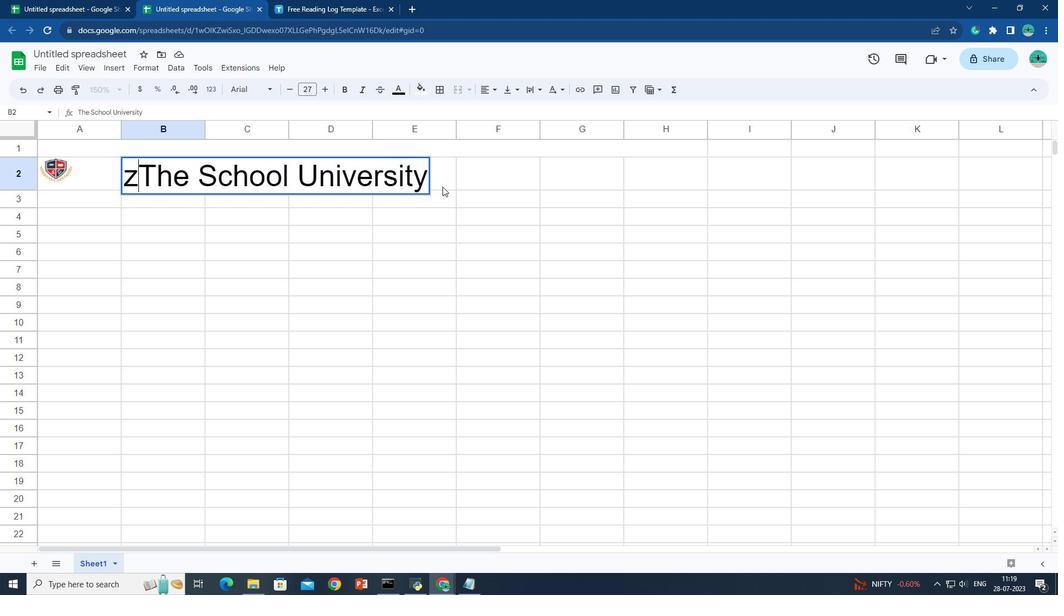 
Action: Key pressed z
Screenshot: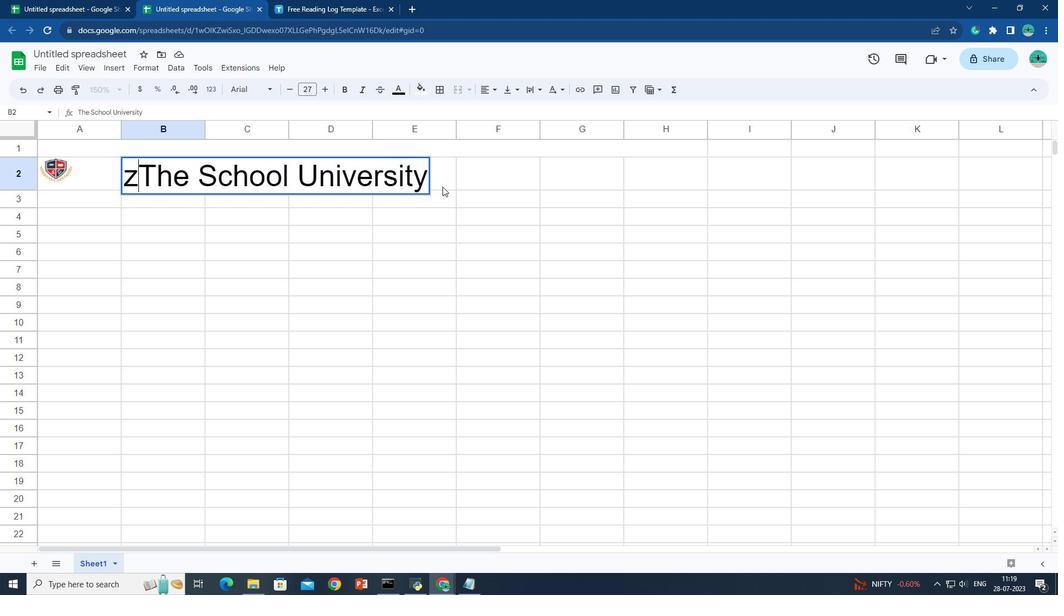 
Action: Mouse moved to (414, 184)
Screenshot: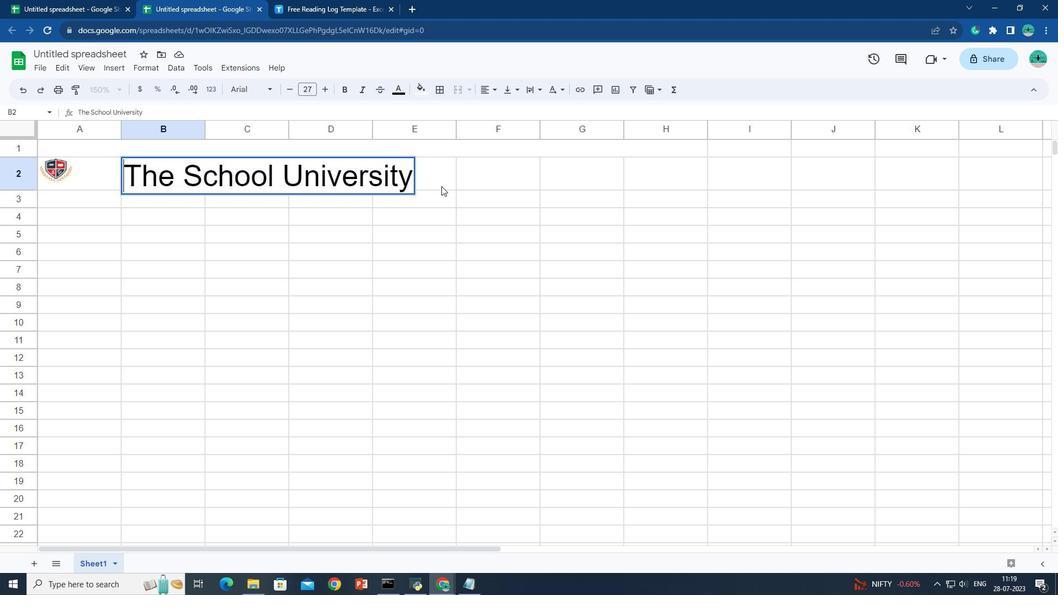 
Action: Key pressed <'\x1a'>
Screenshot: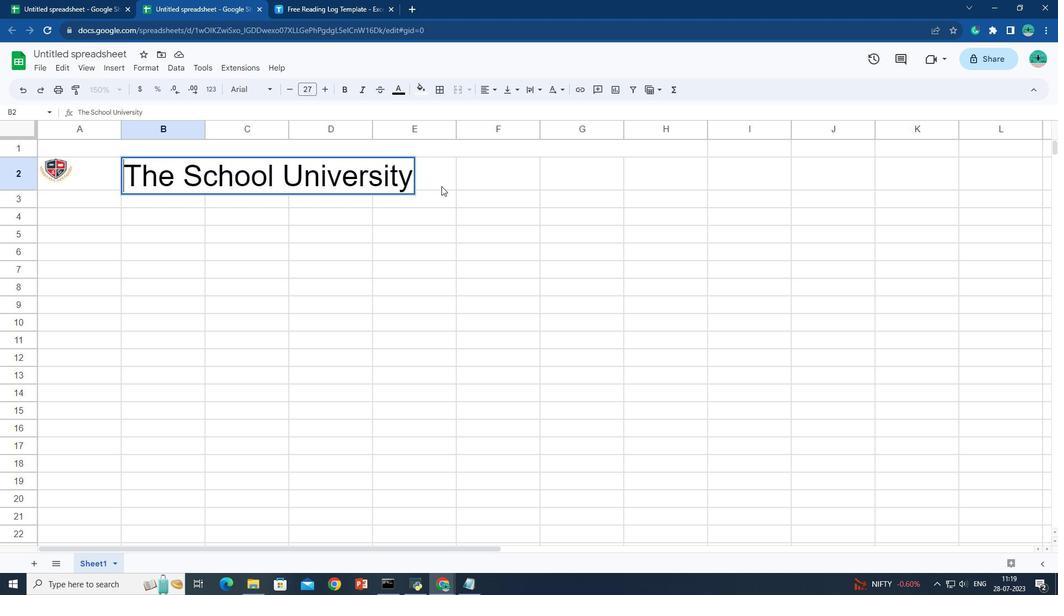 
Action: Mouse moved to (414, 183)
Screenshot: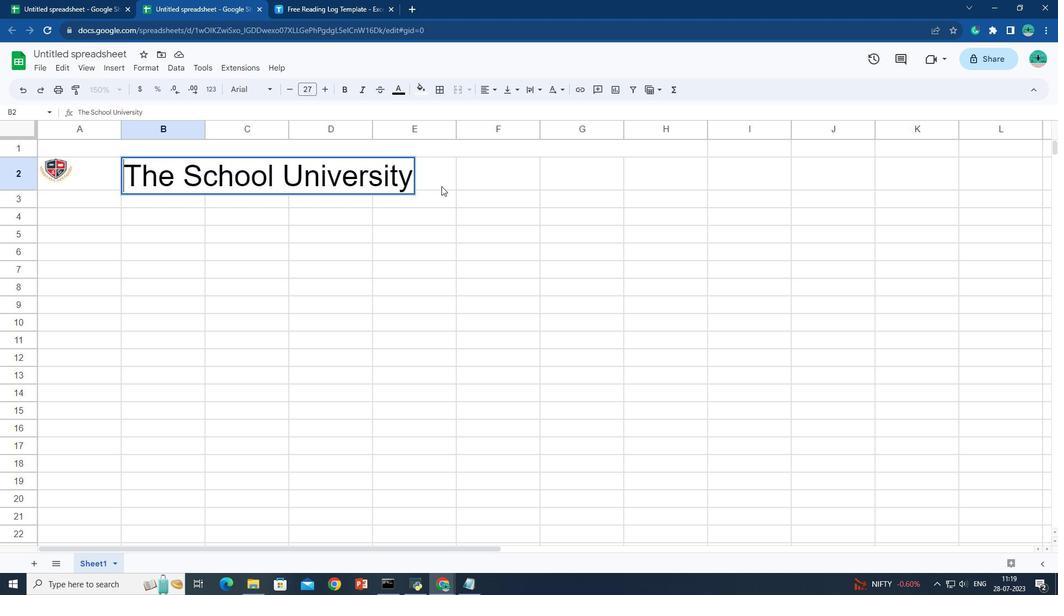 
Action: Key pressed <'\x1a'><'\x1a'>
Screenshot: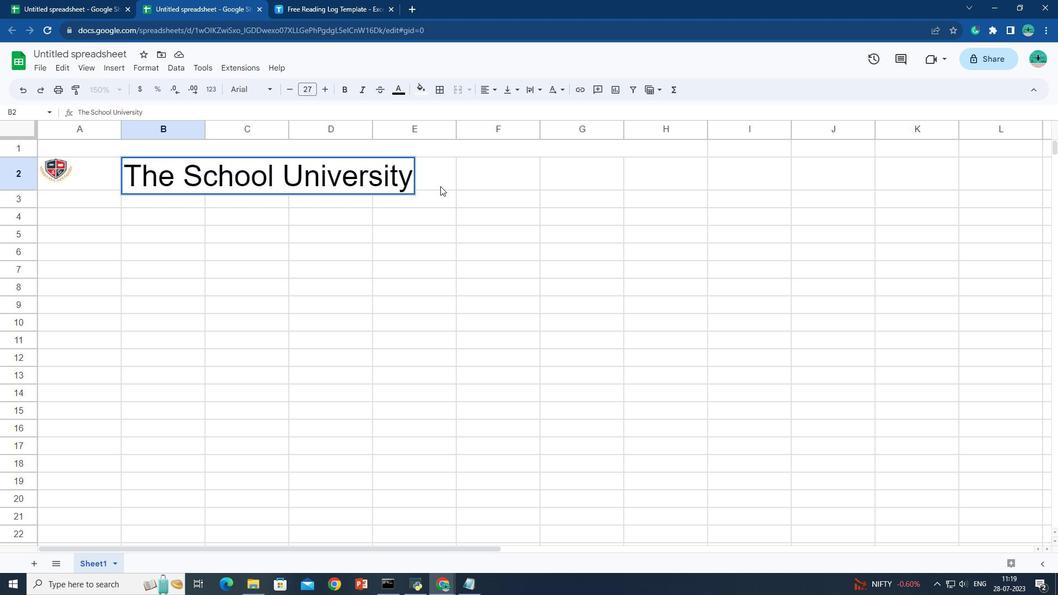 
Action: Mouse moved to (413, 183)
Screenshot: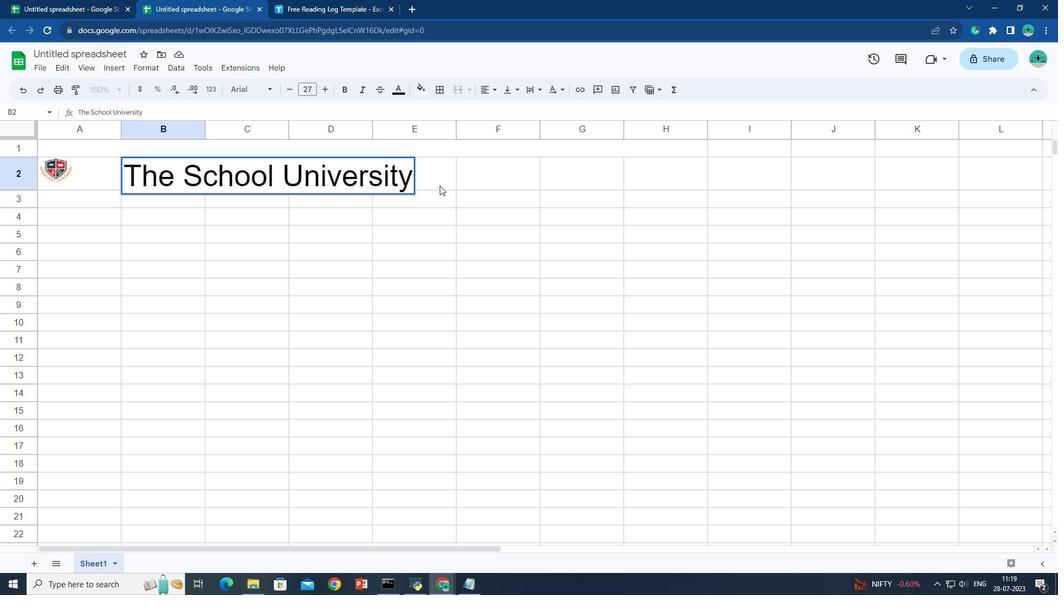 
Action: Key pressed <'\x1a'>
Screenshot: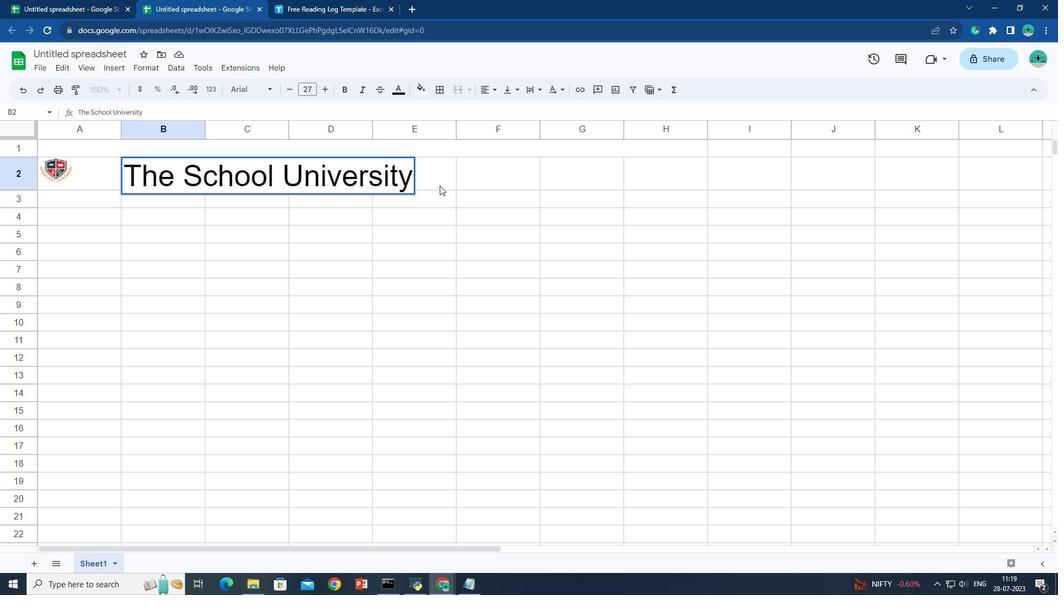 
Action: Mouse moved to (412, 183)
Screenshot: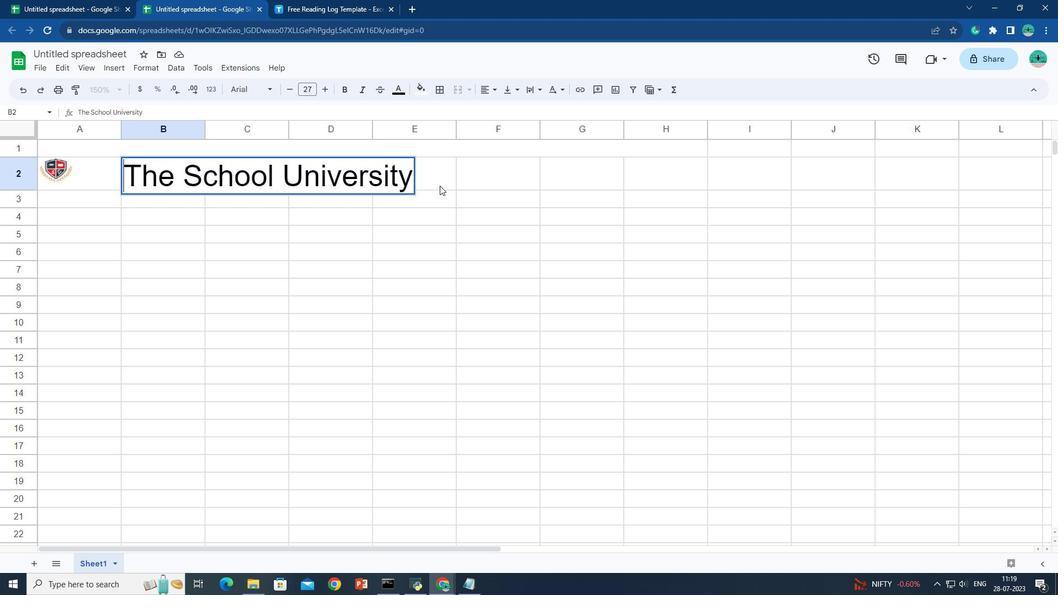 
Action: Key pressed <'\x1a'>
Screenshot: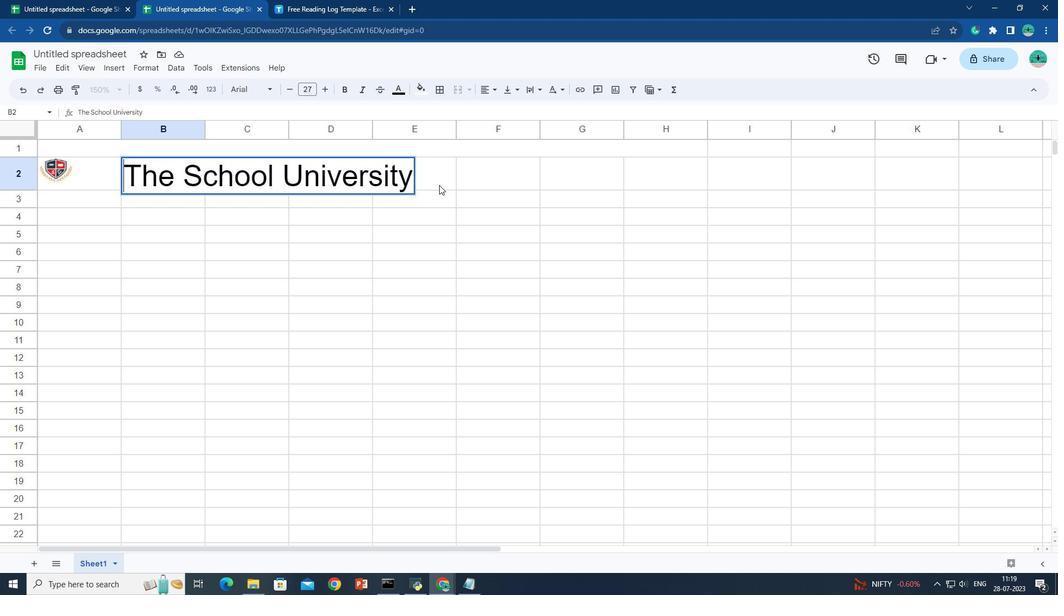 
Action: Mouse moved to (412, 183)
Screenshot: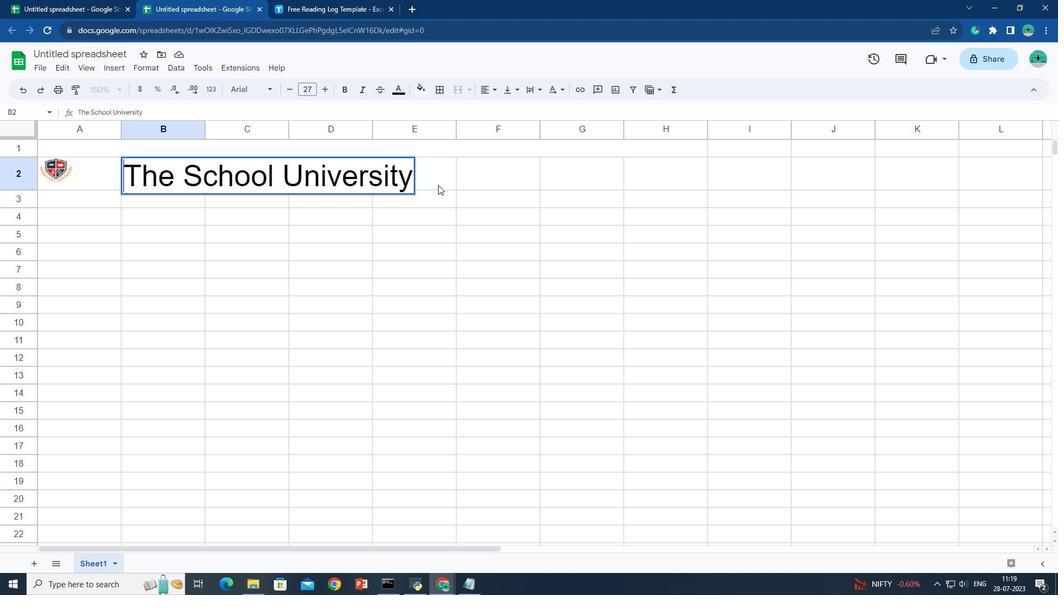 
Action: Key pressed <'\x1a'>
Screenshot: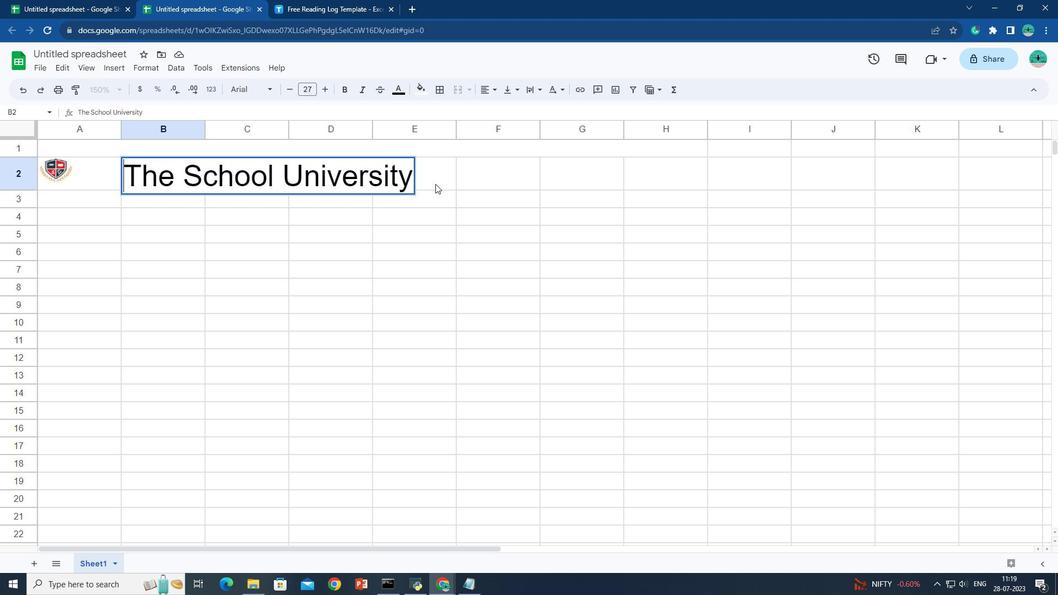 
Action: Mouse moved to (407, 177)
Screenshot: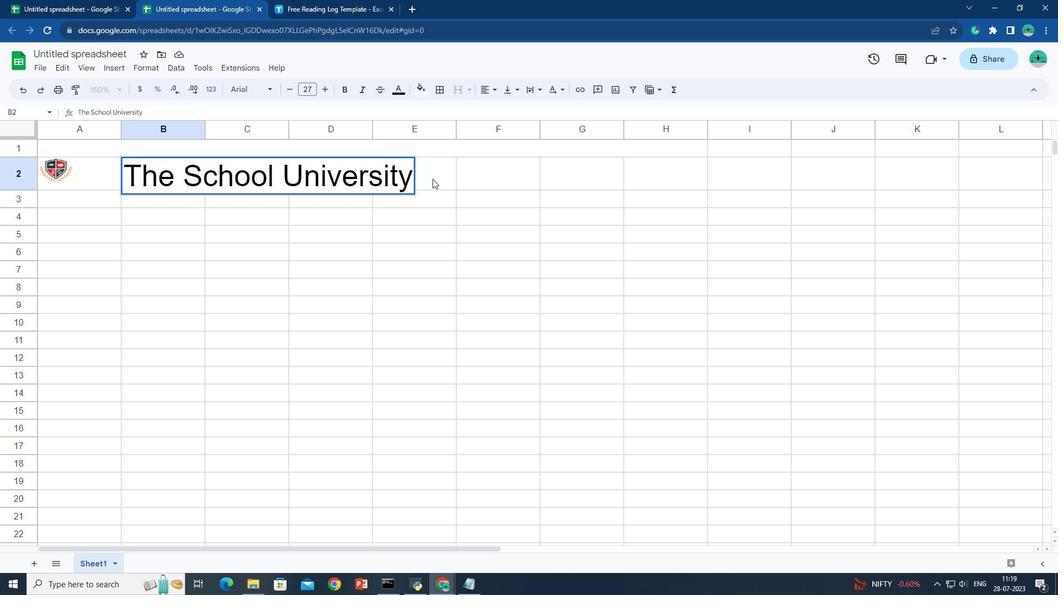 
Action: Mouse pressed left at (407, 177)
Screenshot: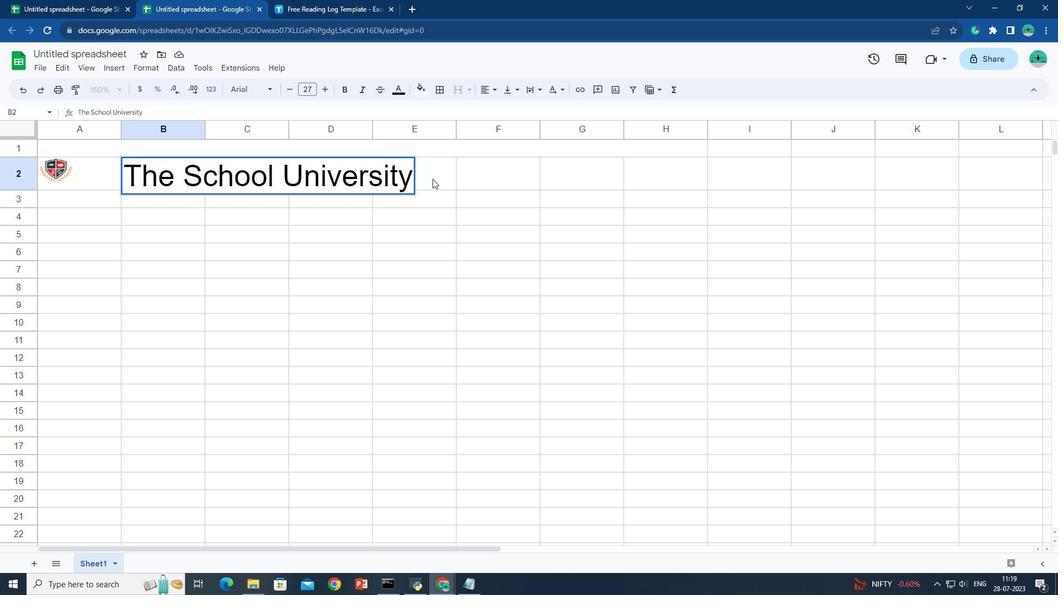 
Action: Key pressed <'\x1a'><'\x1a'>
Screenshot: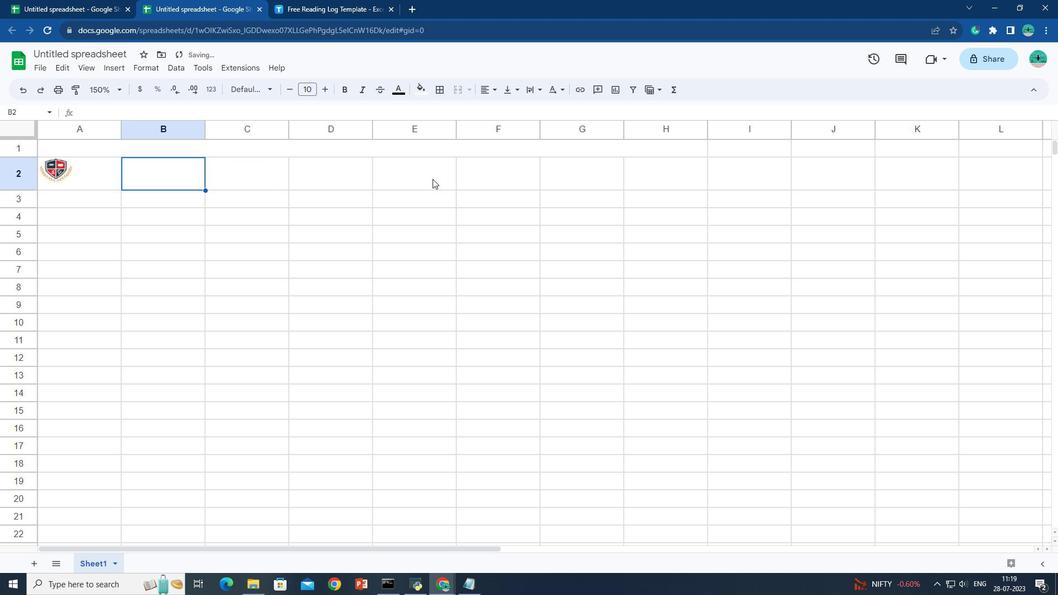 
Action: Mouse moved to (214, 165)
Screenshot: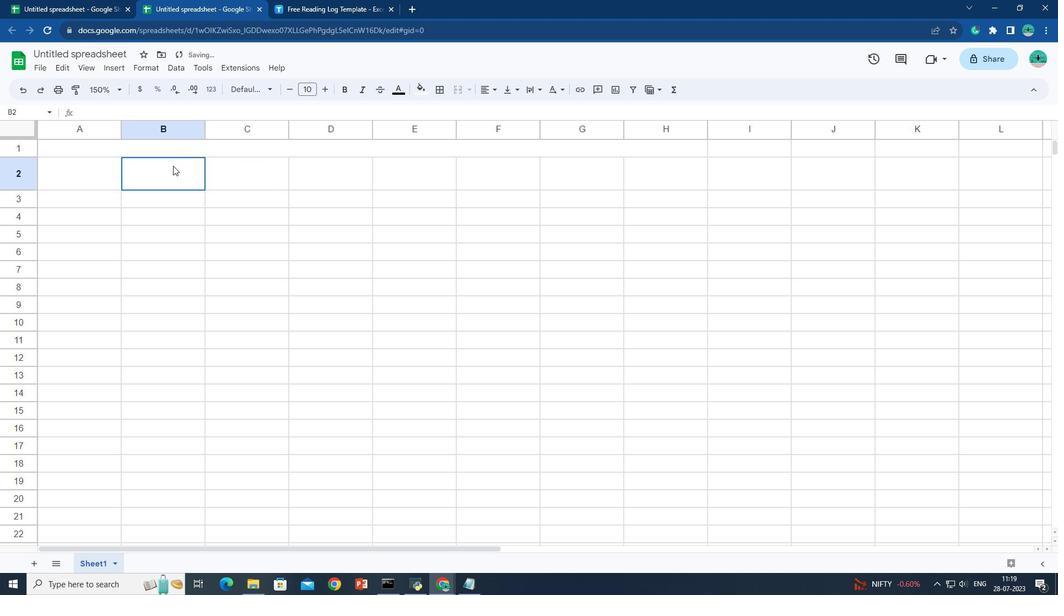 
Action: Mouse pressed left at (214, 165)
Screenshot: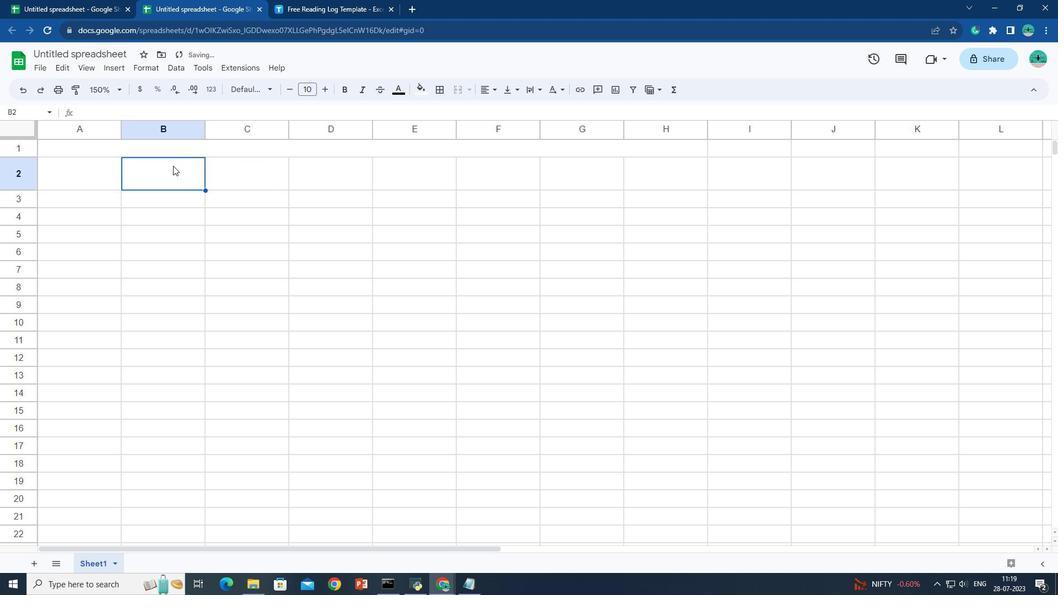 
Action: Mouse moved to (285, 178)
Screenshot: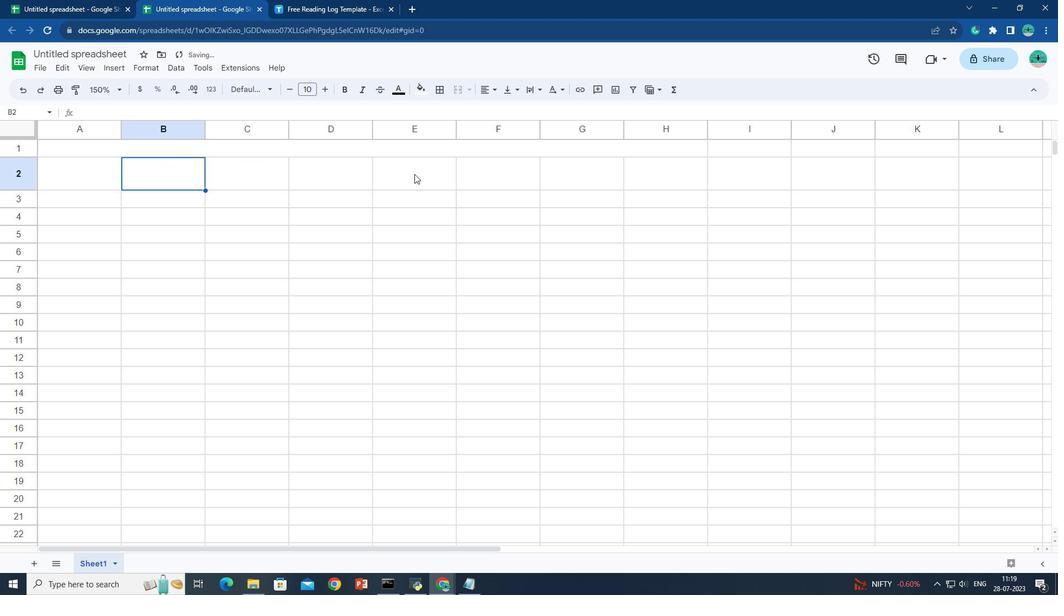 
Action: Key pressed <Key.shift>
Screenshot: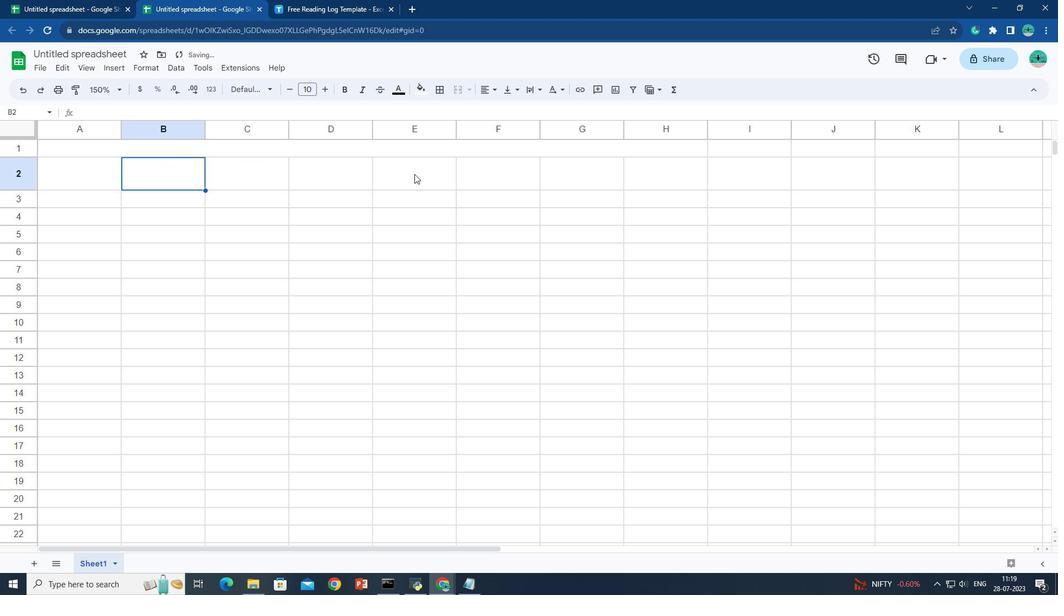 
Action: Mouse moved to (404, 172)
Screenshot: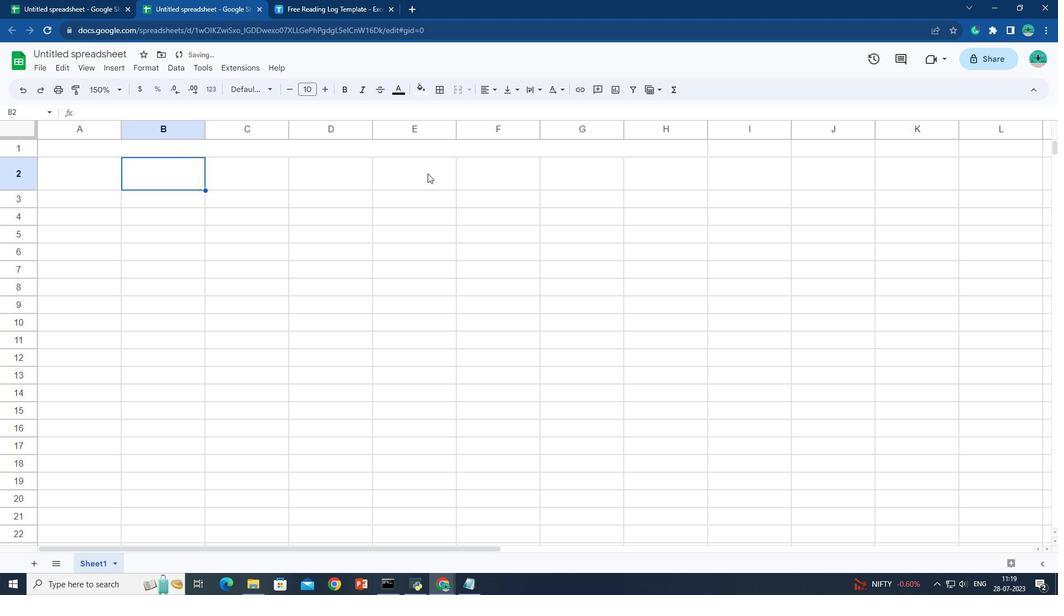 
Action: Key pressed <Key.shift><Key.shift><Key.shift>
Screenshot: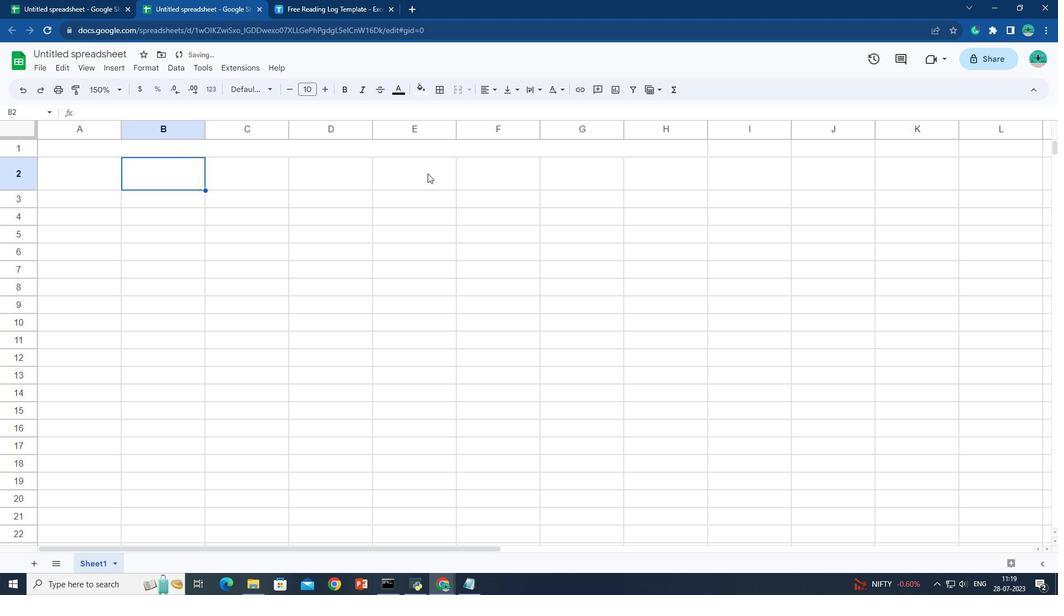 
Action: Mouse pressed left at (404, 172)
Screenshot: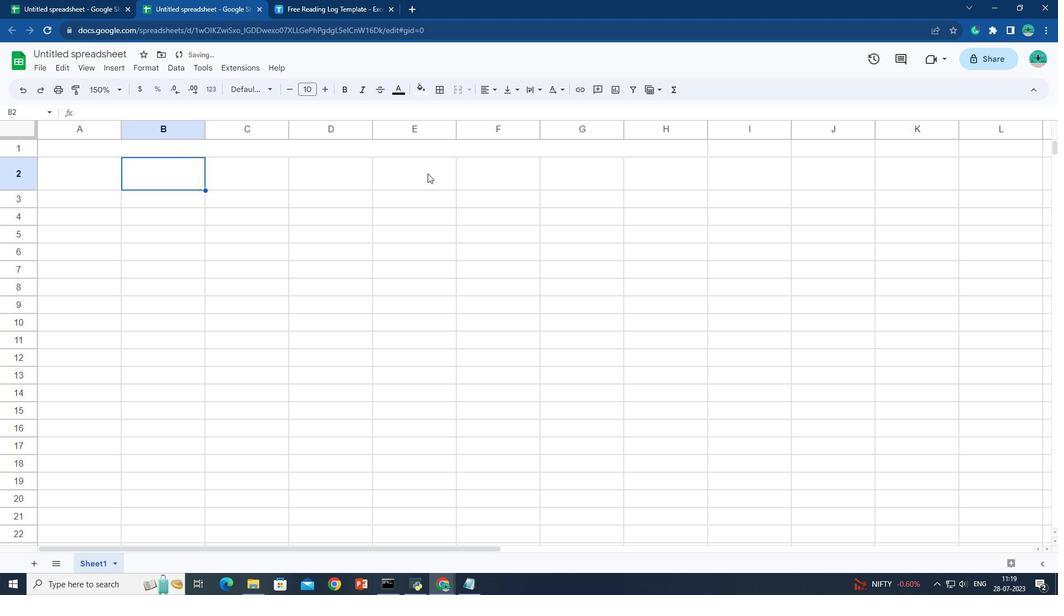 
Action: Key pressed <Key.shift><Key.shift><Key.shift><Key.shift><Key.shift><Key.shift><Key.shift><Key.shift><Key.shift><Key.shift><Key.shift><Key.shift><Key.shift><Key.shift><Key.shift><Key.shift><Key.shift><Key.shift><Key.shift><Key.shift><Key.shift><Key.shift><Key.shift><Key.shift><Key.shift><Key.shift><Key.shift><Key.shift><Key.shift><Key.shift><Key.shift><Key.shift><Key.shift><Key.shift><Key.shift><Key.shift><Key.shift><Key.shift><Key.shift><Key.shift><Key.shift><Key.shift><Key.shift><Key.shift><Key.shift><Key.shift><Key.shift><Key.shift><Key.shift><Key.shift><Key.shift>
Screenshot: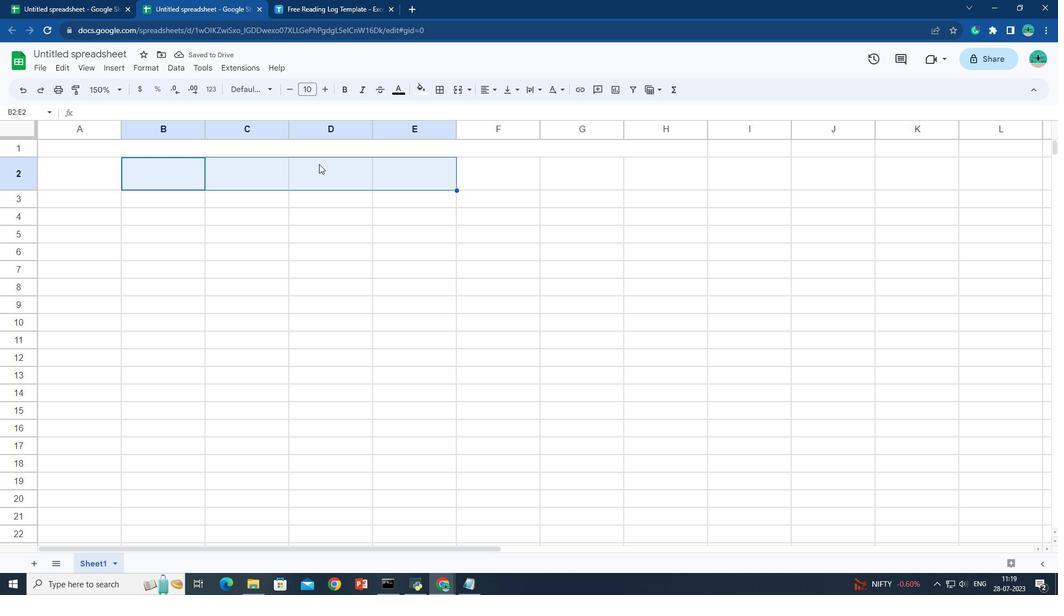 
Action: Mouse moved to (161, 175)
Screenshot: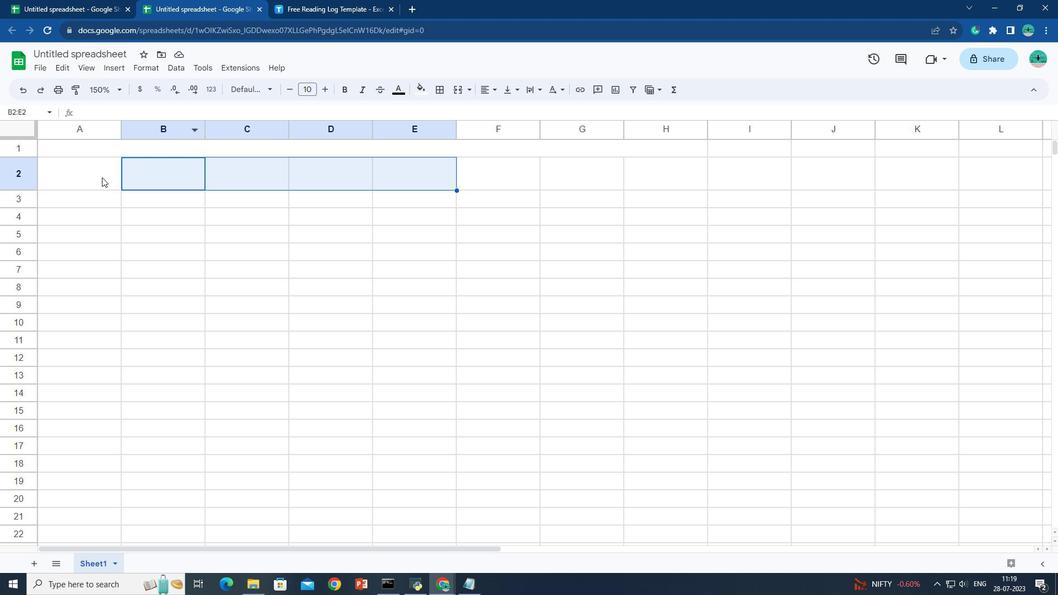 
Action: Mouse pressed left at (161, 175)
Screenshot: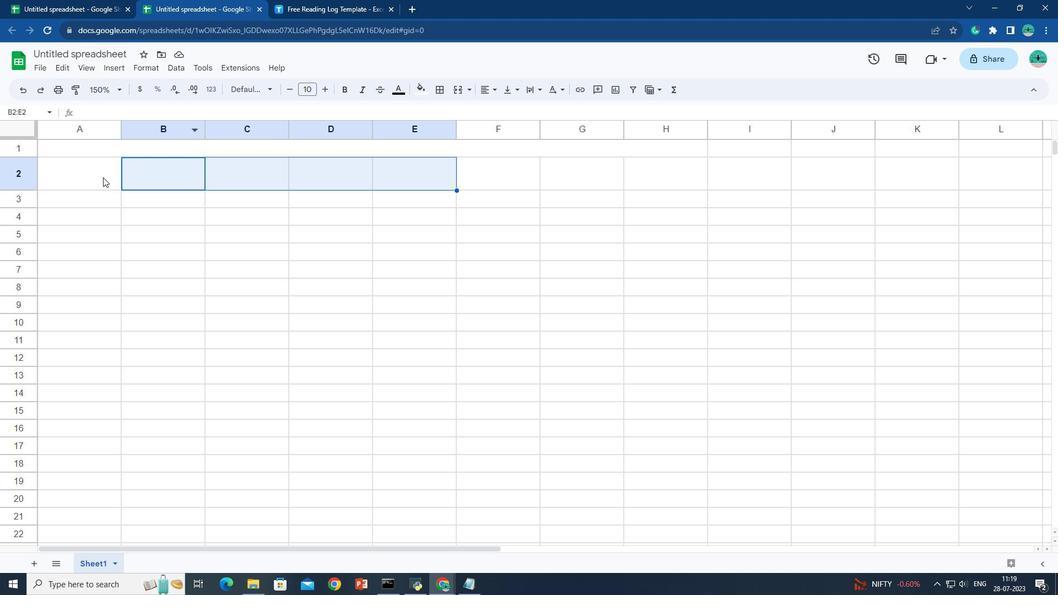 
Action: Mouse moved to (192, 171)
Screenshot: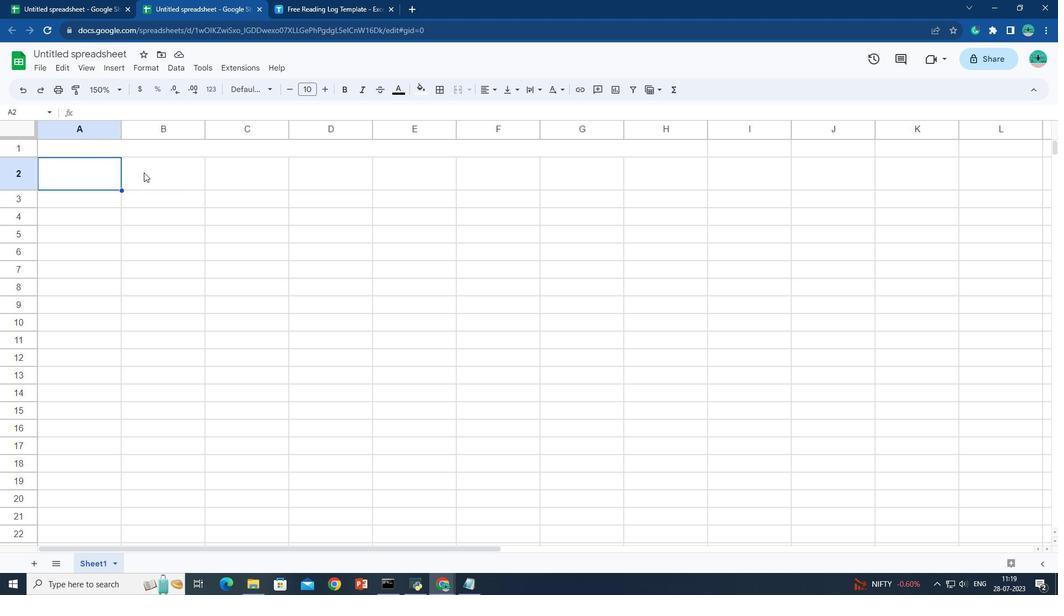 
Action: Mouse pressed left at (192, 171)
Screenshot: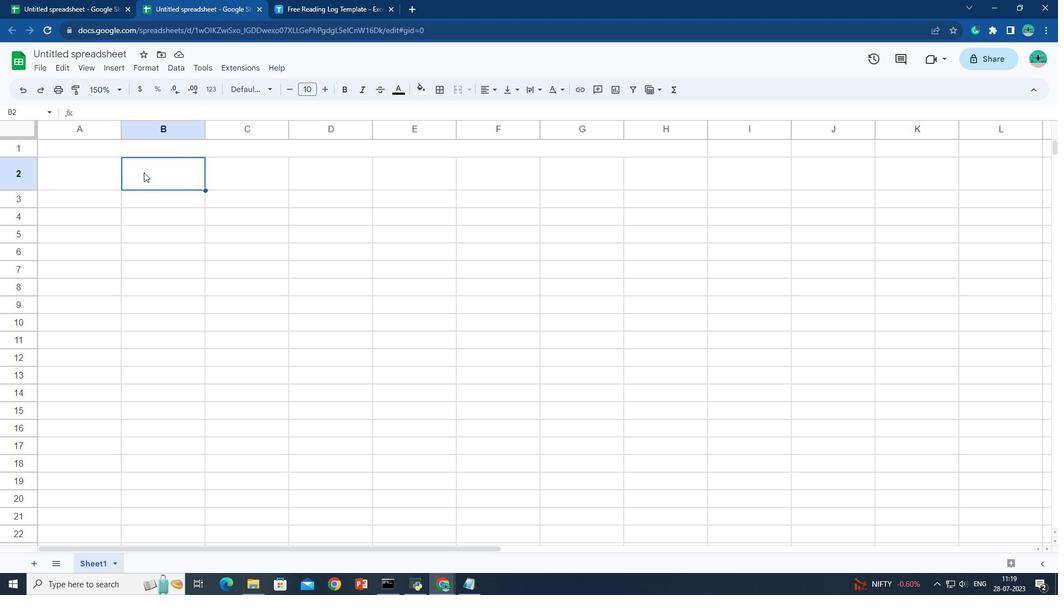 
Action: Mouse moved to (179, 170)
Screenshot: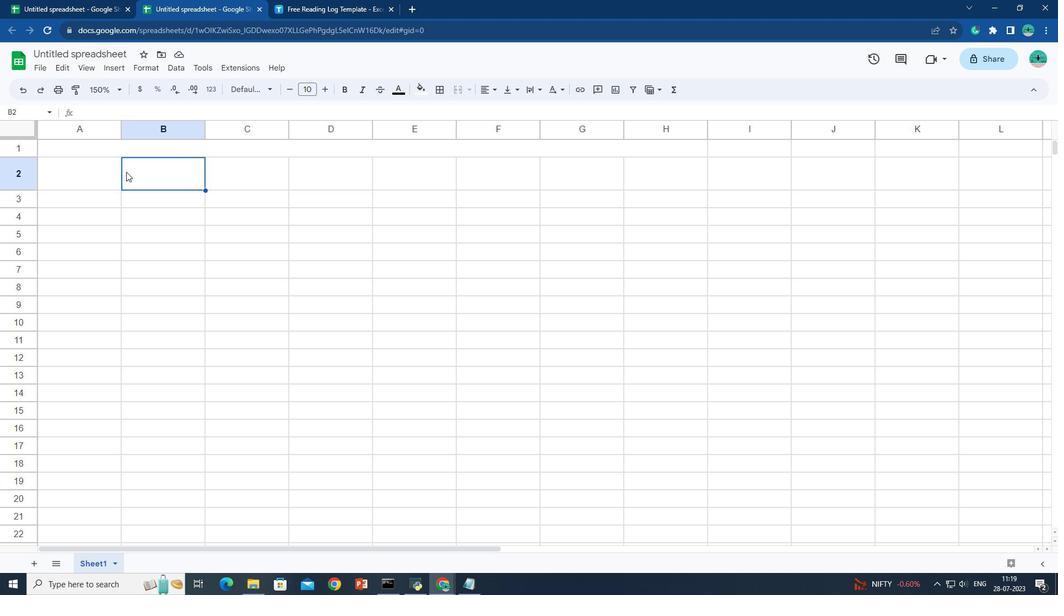 
Action: Mouse pressed left at (179, 170)
Screenshot: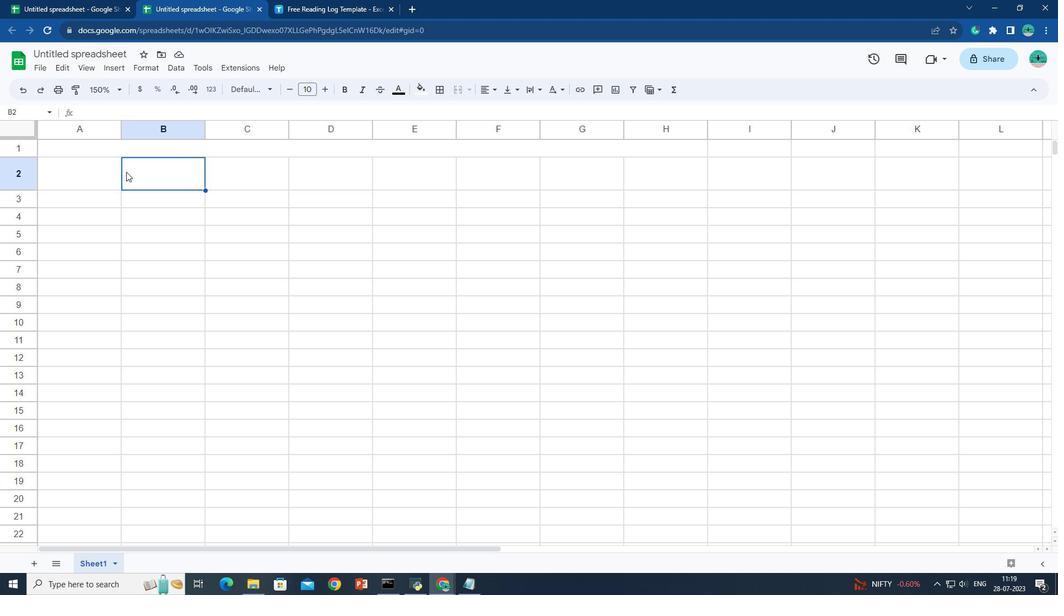 
Action: Mouse moved to (173, 132)
Screenshot: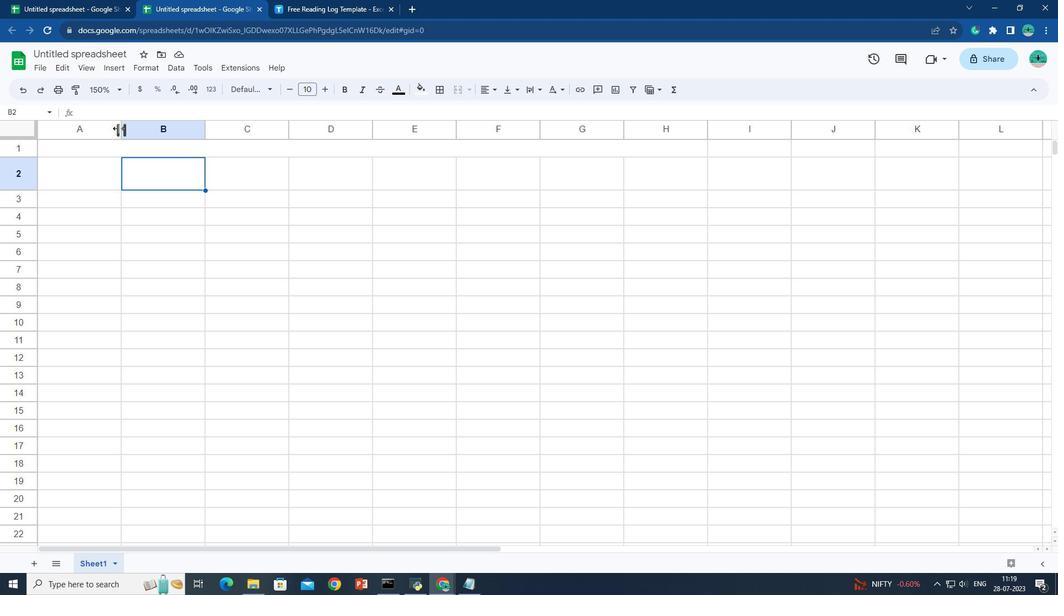 
Action: Mouse pressed left at (173, 132)
Screenshot: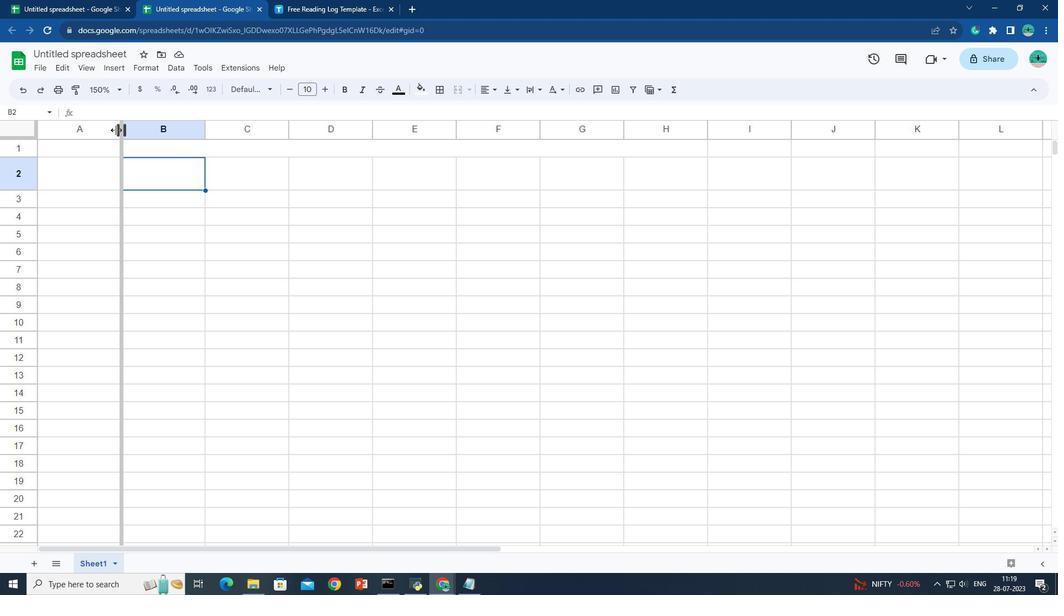 
Action: Mouse moved to (151, 137)
Screenshot: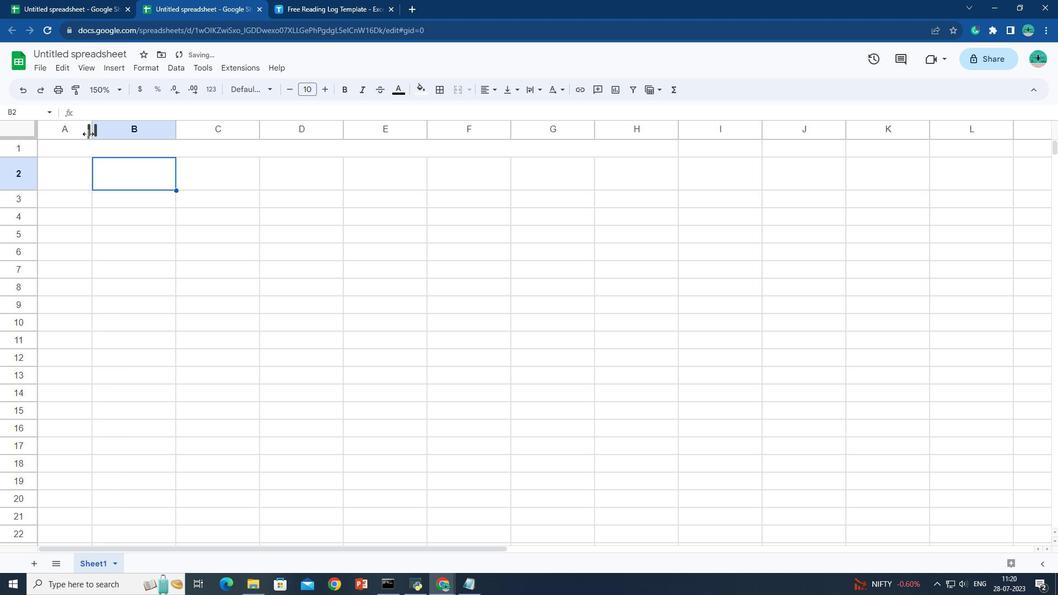 
Action: Mouse pressed left at (151, 137)
Screenshot: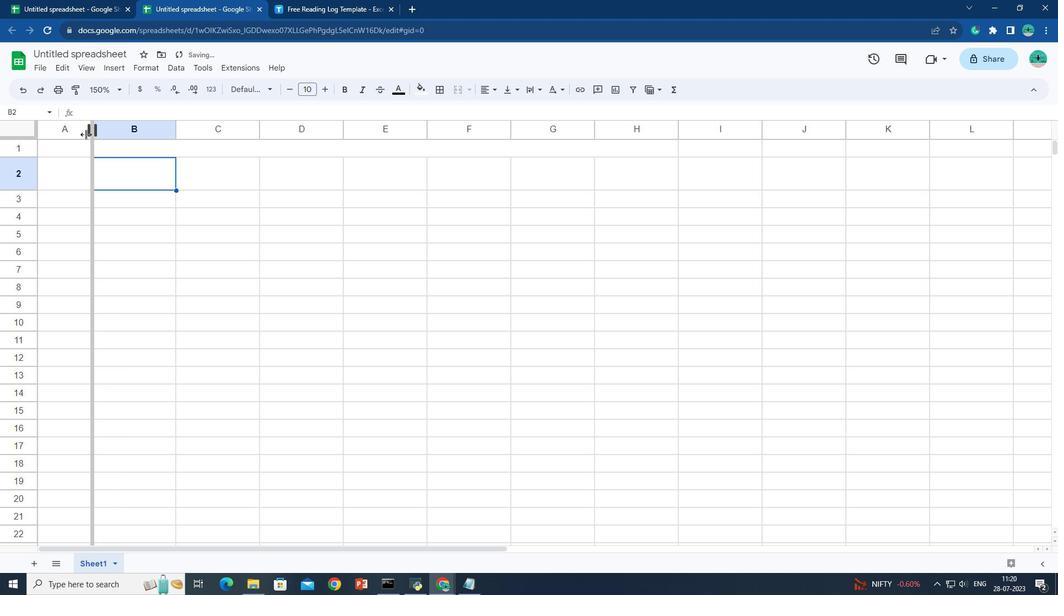 
Action: Mouse moved to (133, 136)
Screenshot: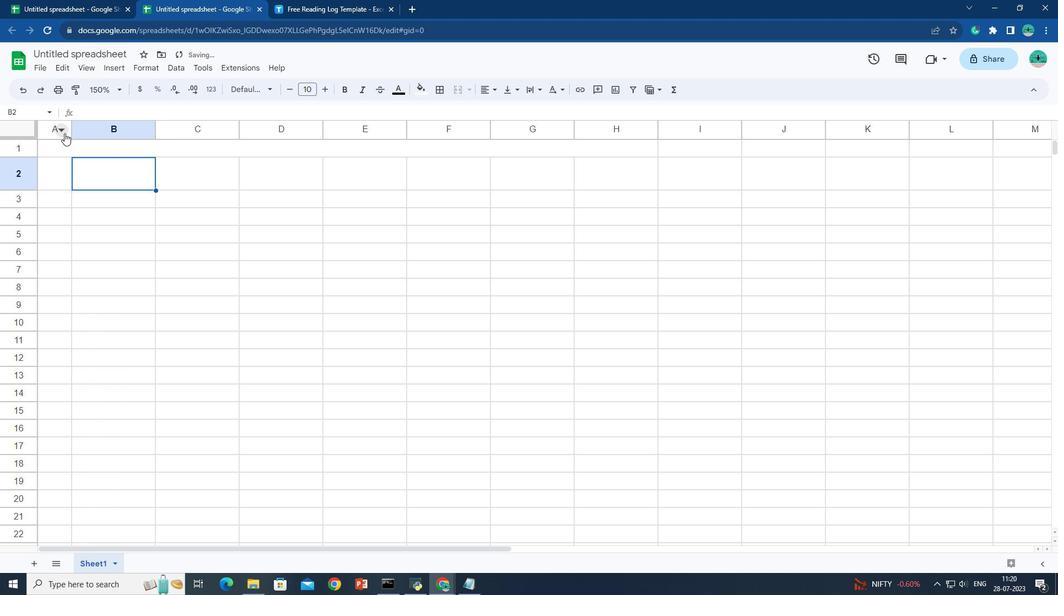
Action: Mouse pressed left at (133, 136)
Screenshot: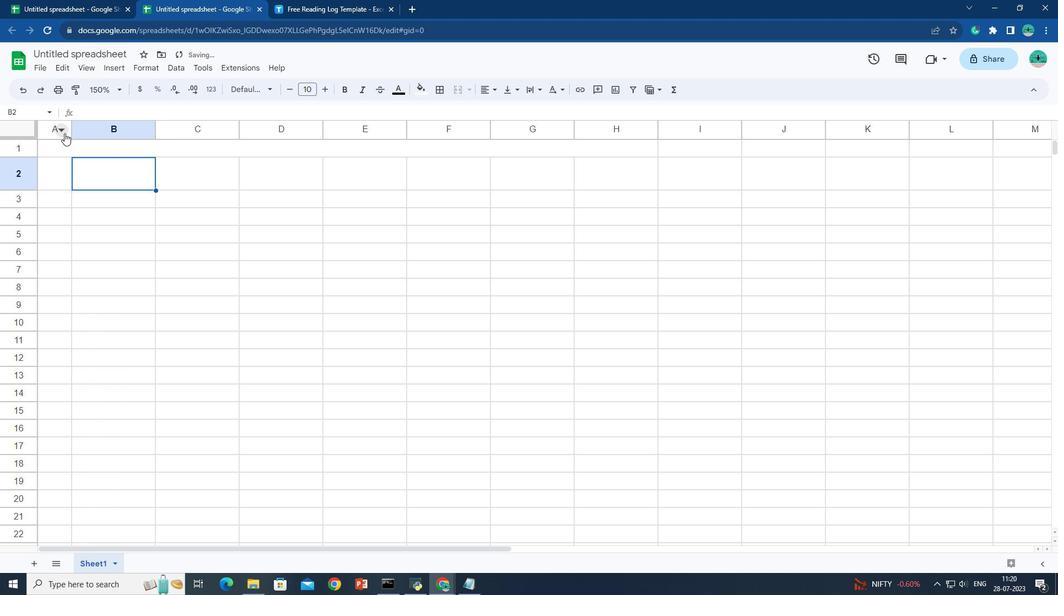 
Action: Mouse moved to (138, 134)
Screenshot: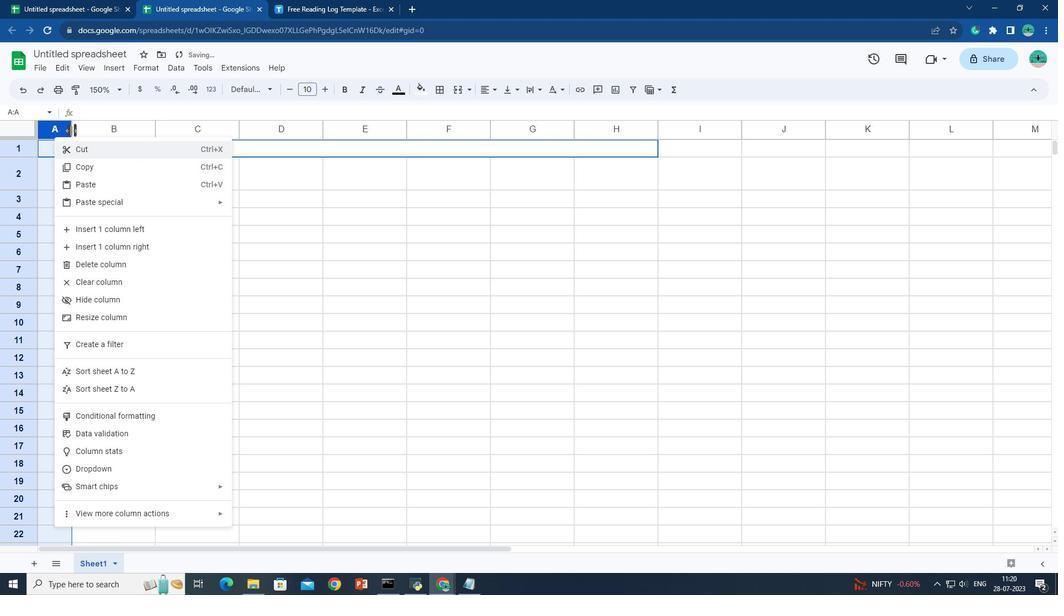 
Action: Mouse pressed left at (138, 134)
Screenshot: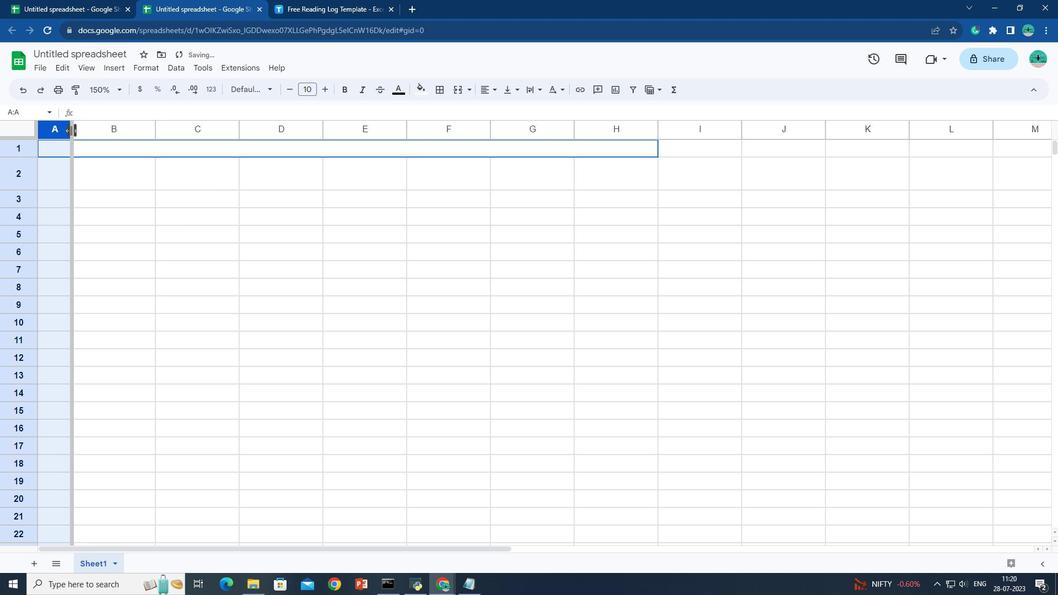 
Action: Mouse moved to (133, 132)
Screenshot: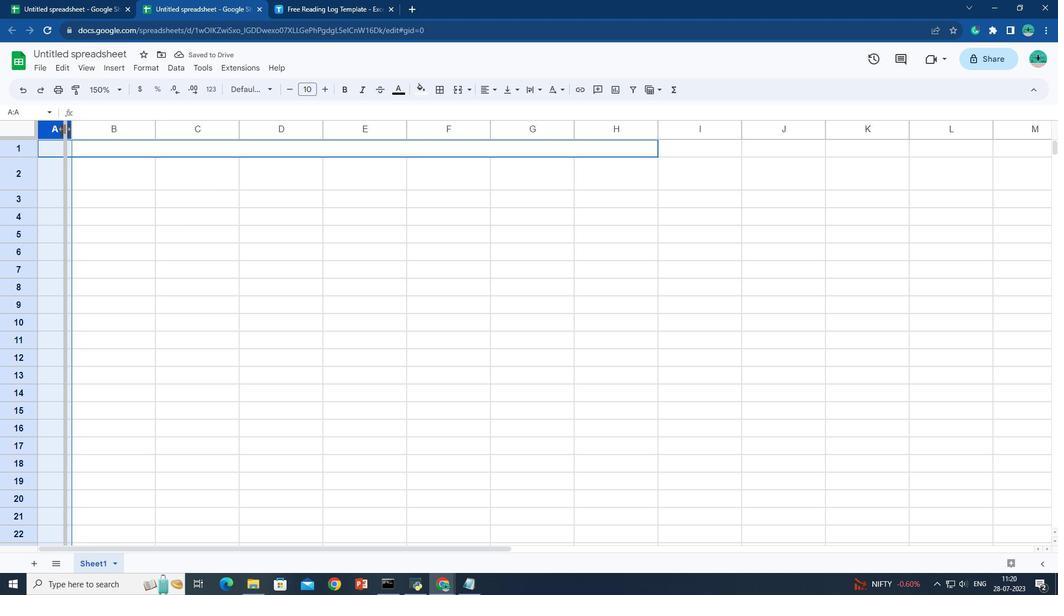 
Action: Mouse pressed left at (133, 132)
Screenshot: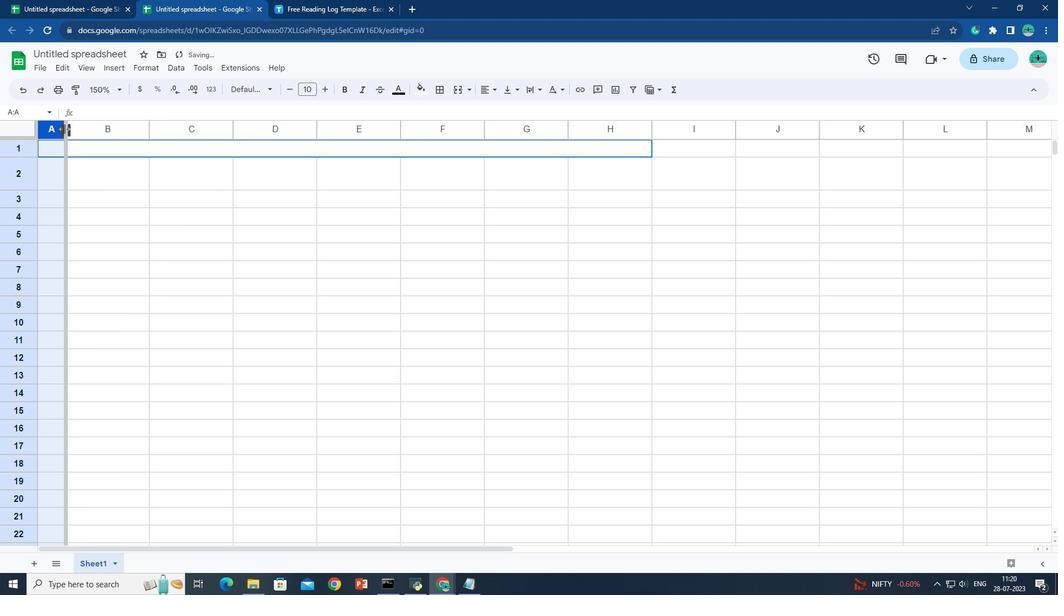 
Action: Mouse moved to (141, 164)
Screenshot: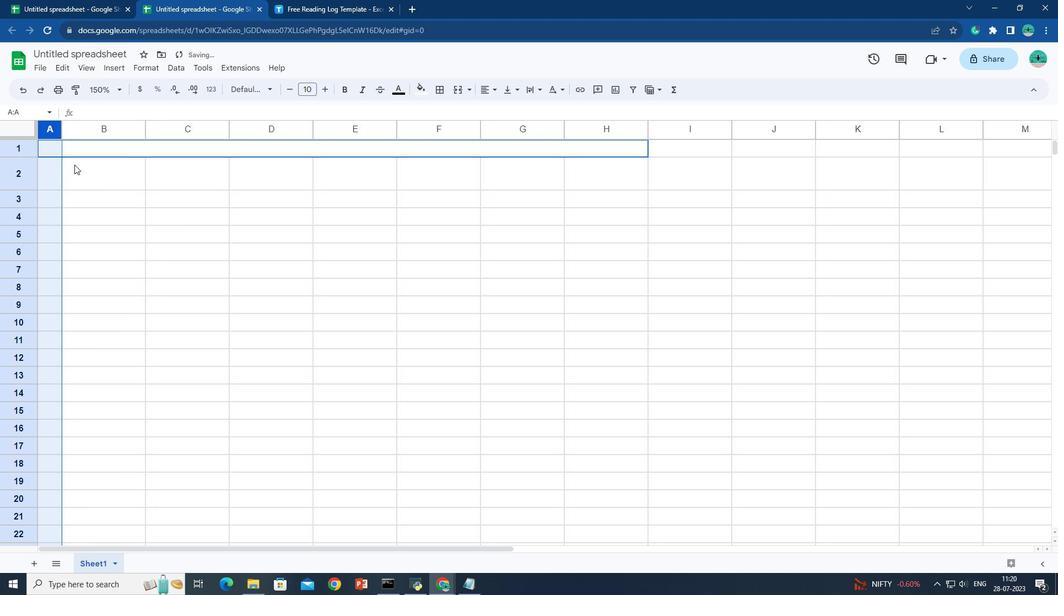 
Action: Mouse pressed left at (141, 164)
Screenshot: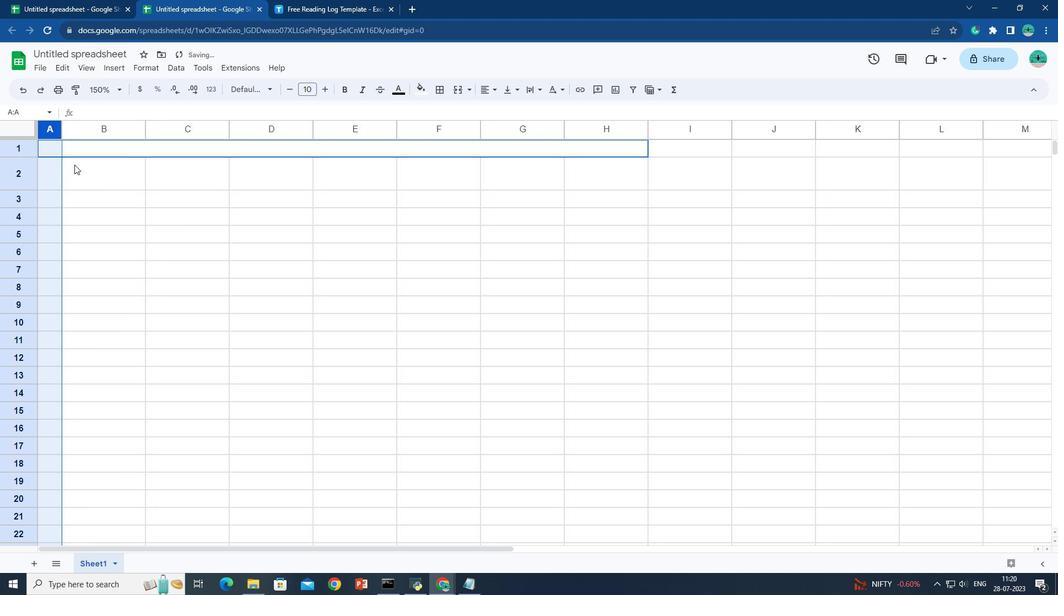 
Action: Mouse moved to (194, 135)
Screenshot: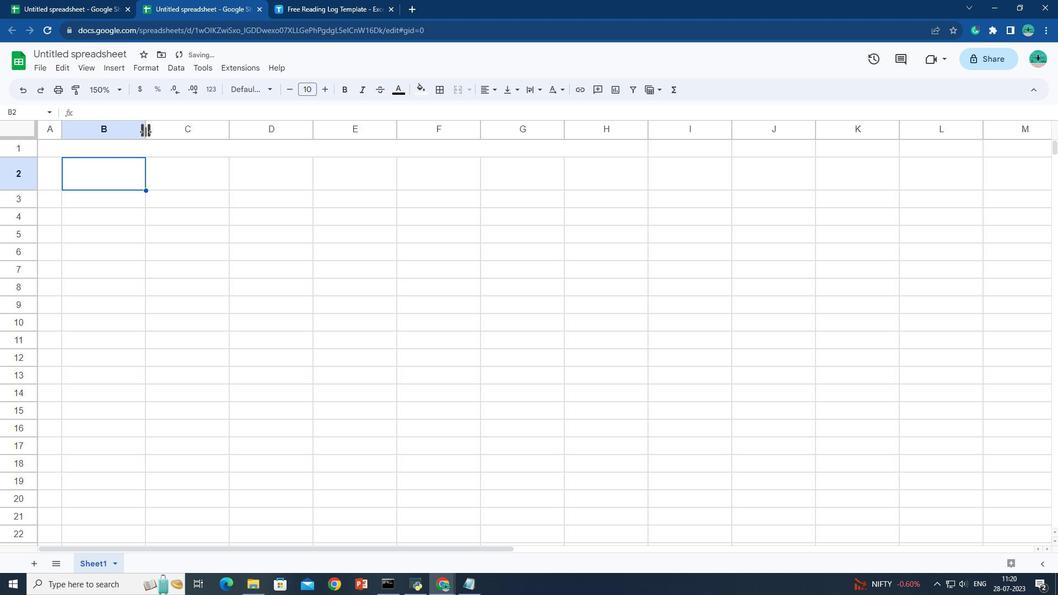 
Action: Mouse pressed left at (194, 135)
Screenshot: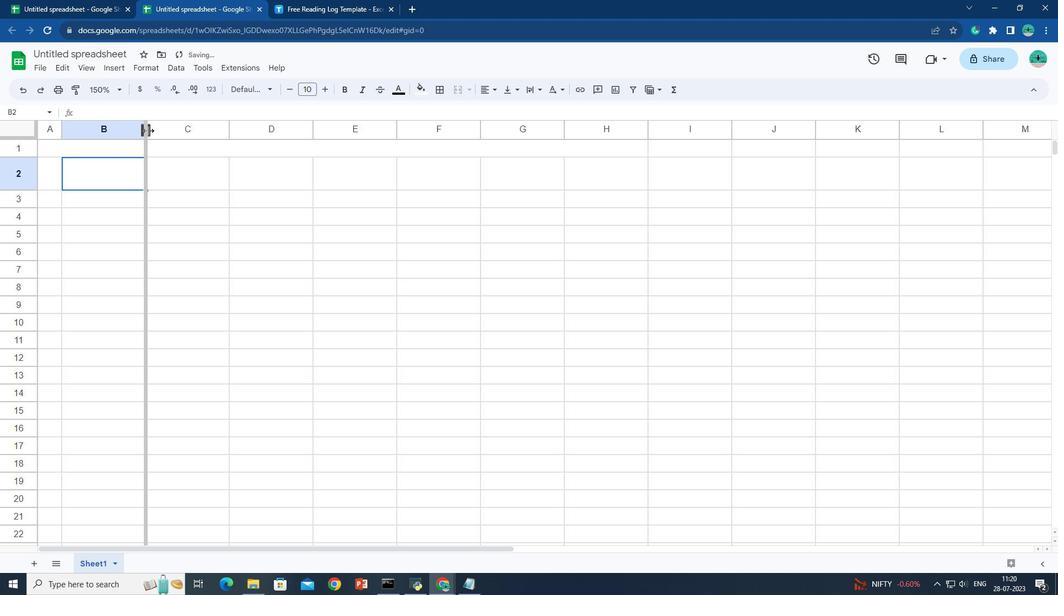 
Action: Mouse moved to (200, 136)
Screenshot: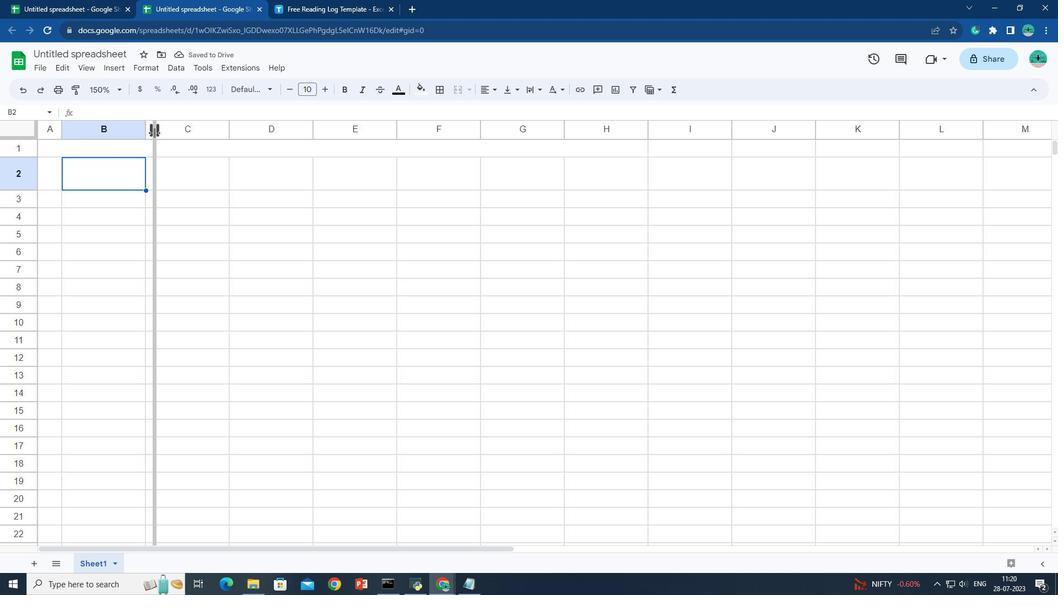 
Action: Mouse pressed left at (200, 136)
Screenshot: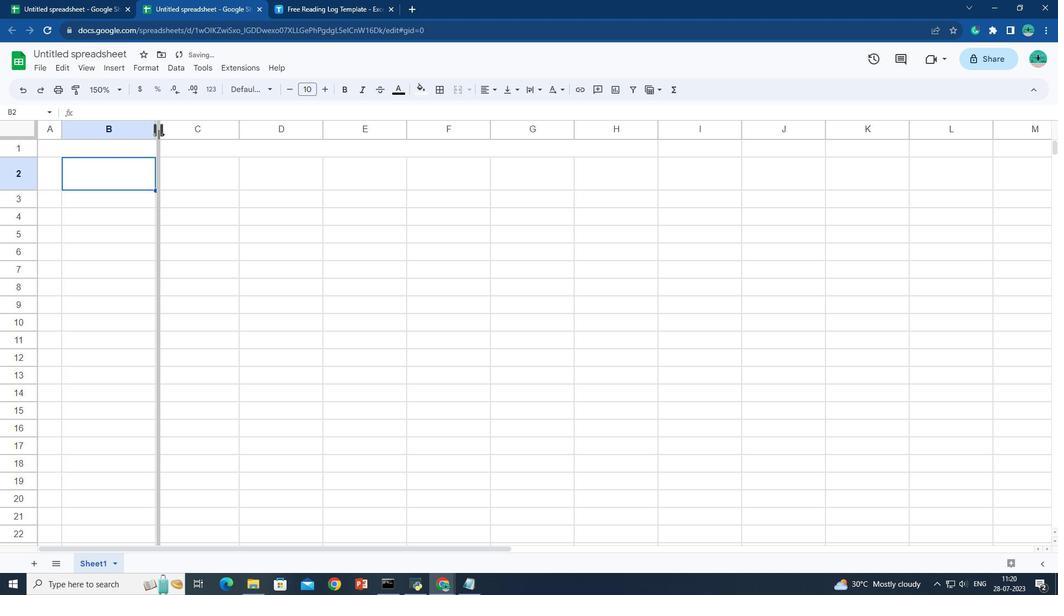 
Action: Mouse moved to (97, 187)
Screenshot: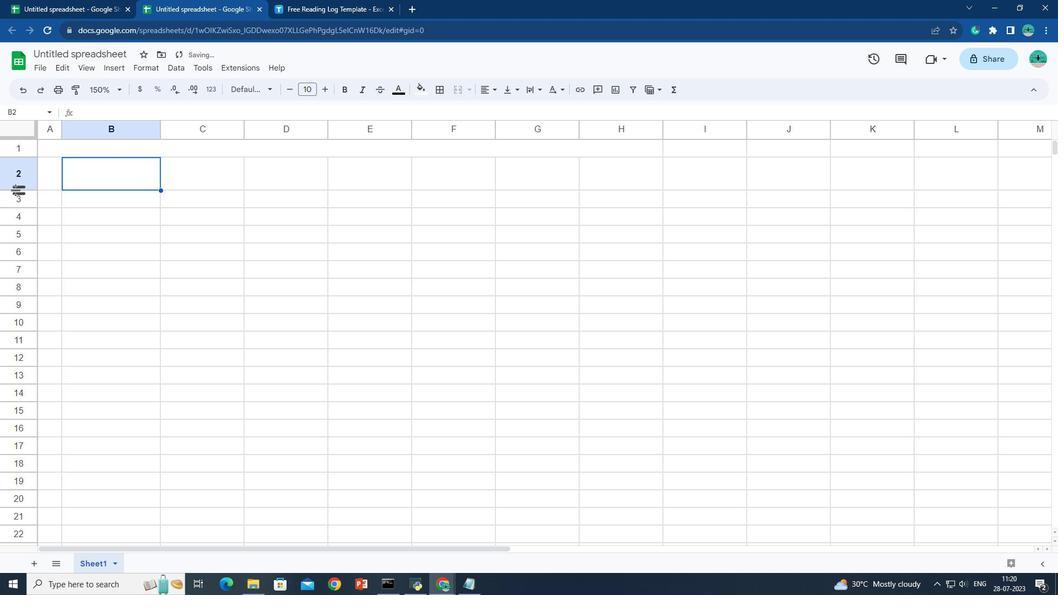 
Action: Mouse pressed left at (97, 187)
Screenshot: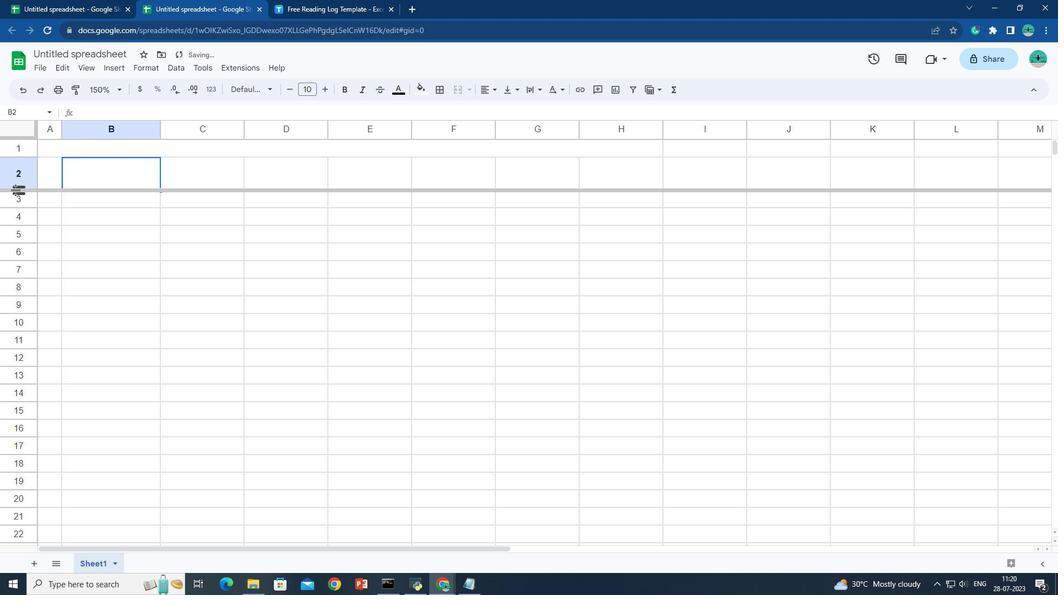 
Action: Mouse moved to (97, 200)
Screenshot: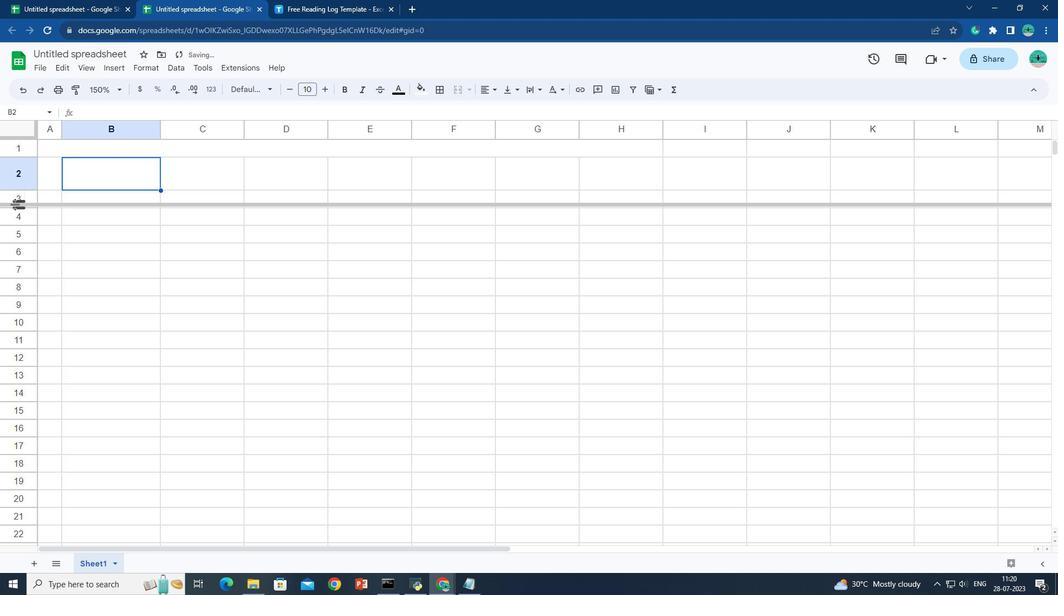 
Action: Mouse pressed left at (97, 200)
Screenshot: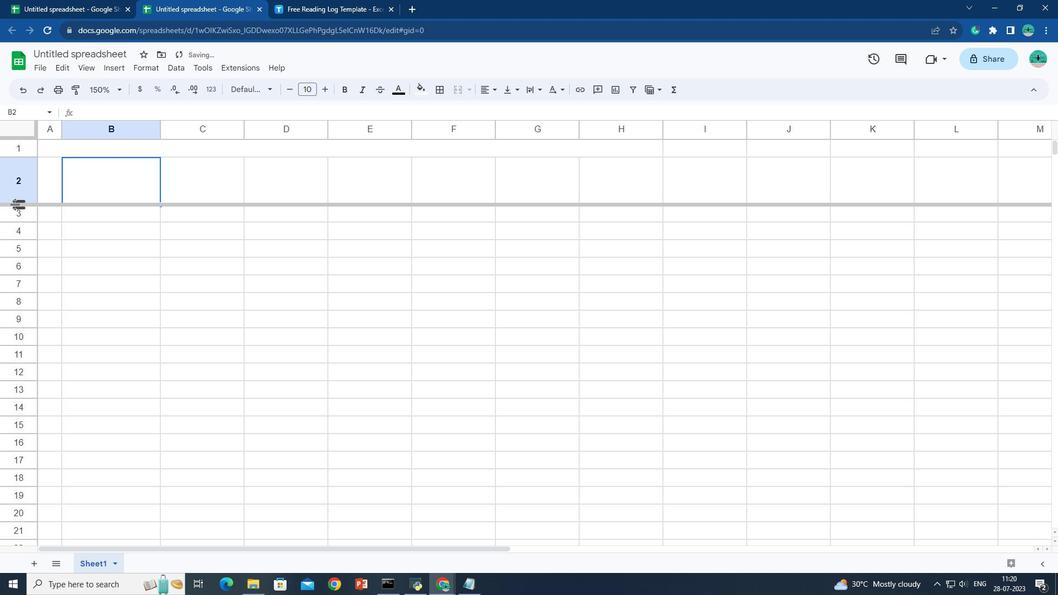 
Action: Mouse moved to (174, 81)
Screenshot: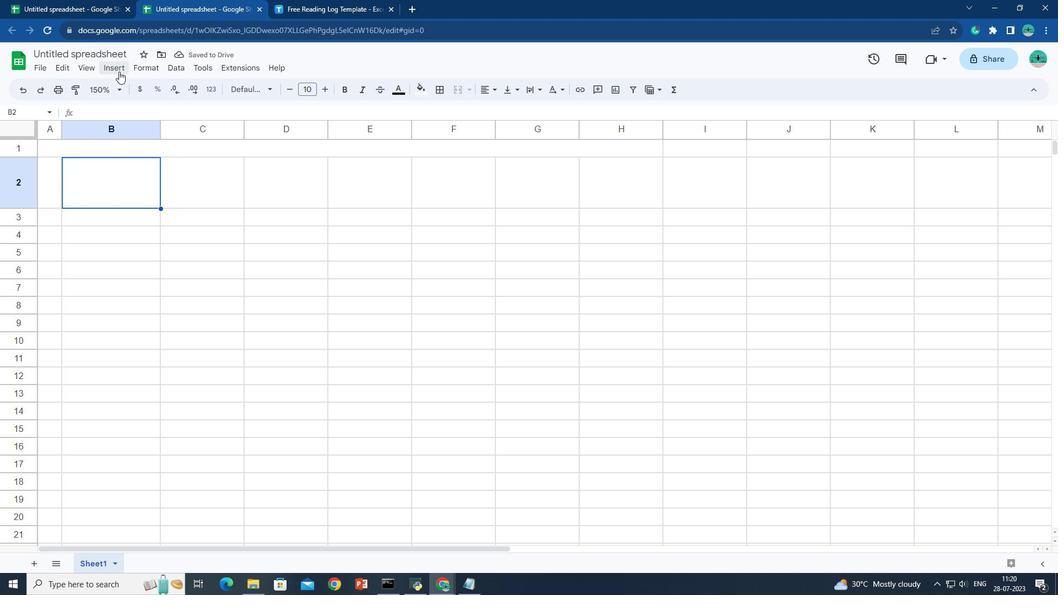 
Action: Mouse pressed left at (174, 81)
Screenshot: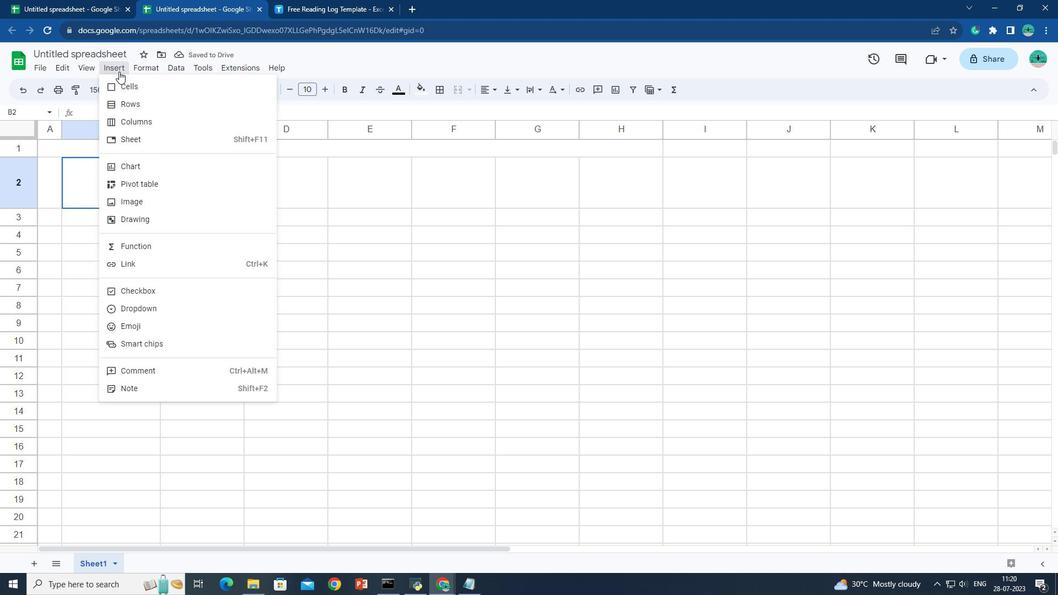 
Action: Mouse moved to (312, 196)
Screenshot: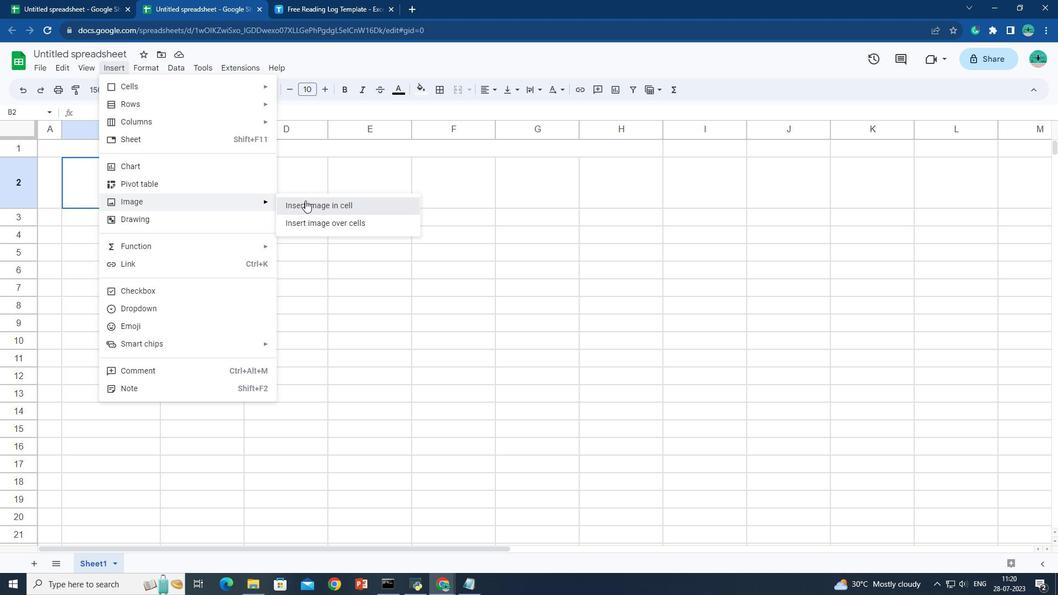 
Action: Mouse pressed left at (312, 196)
Screenshot: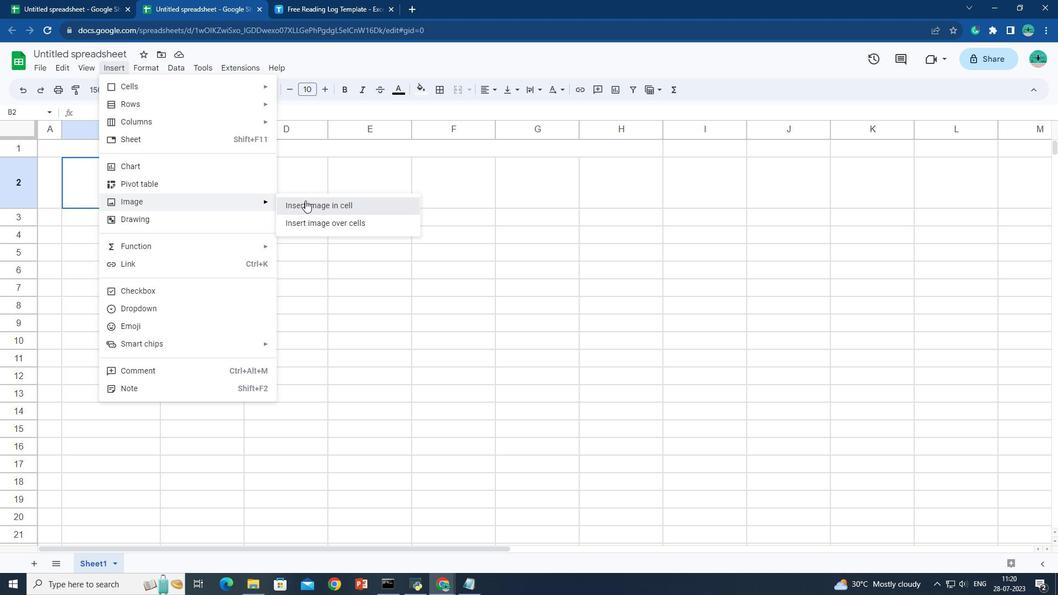 
Action: Mouse moved to (469, 363)
Screenshot: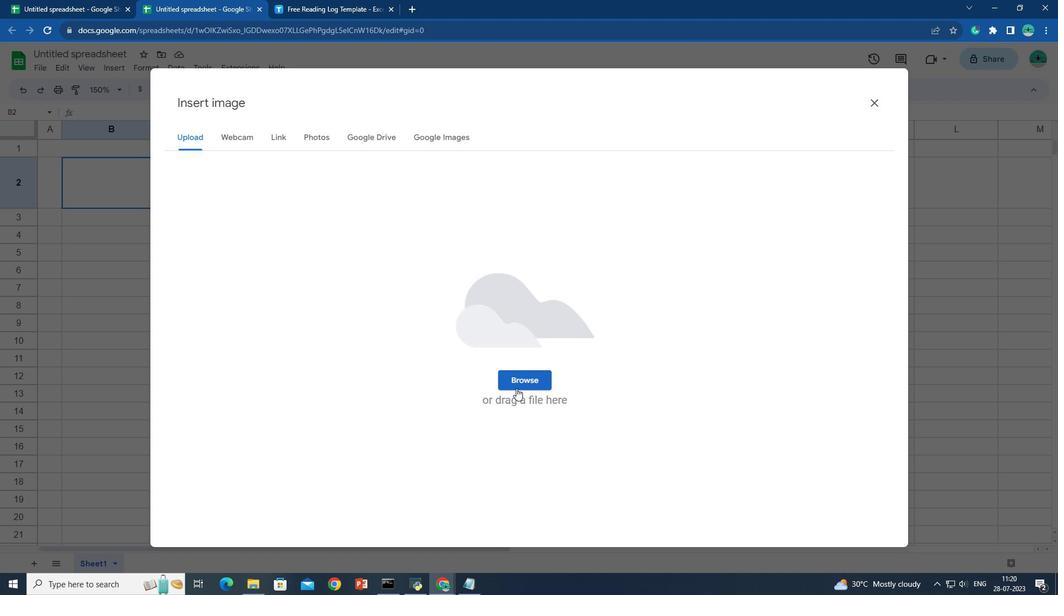 
Action: Mouse pressed left at (469, 363)
Screenshot: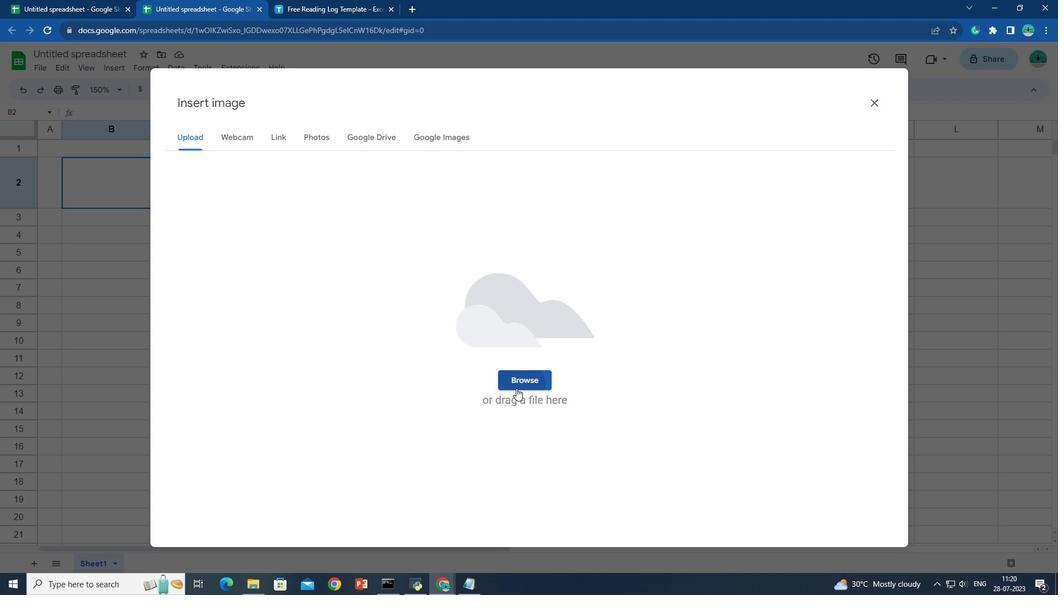 
Action: Mouse moved to (274, 109)
Screenshot: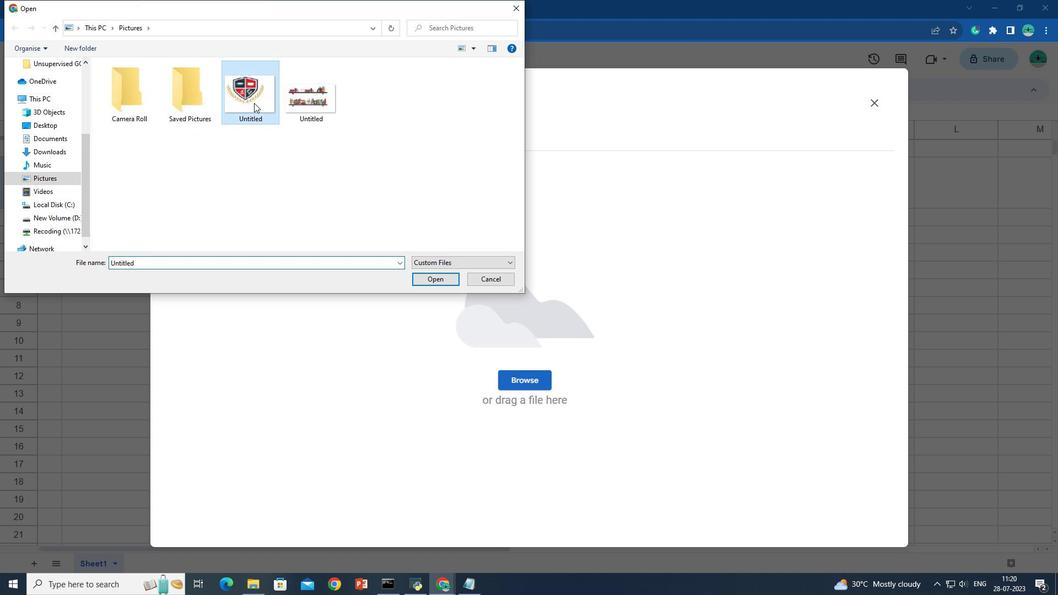 
Action: Mouse pressed left at (274, 109)
Screenshot: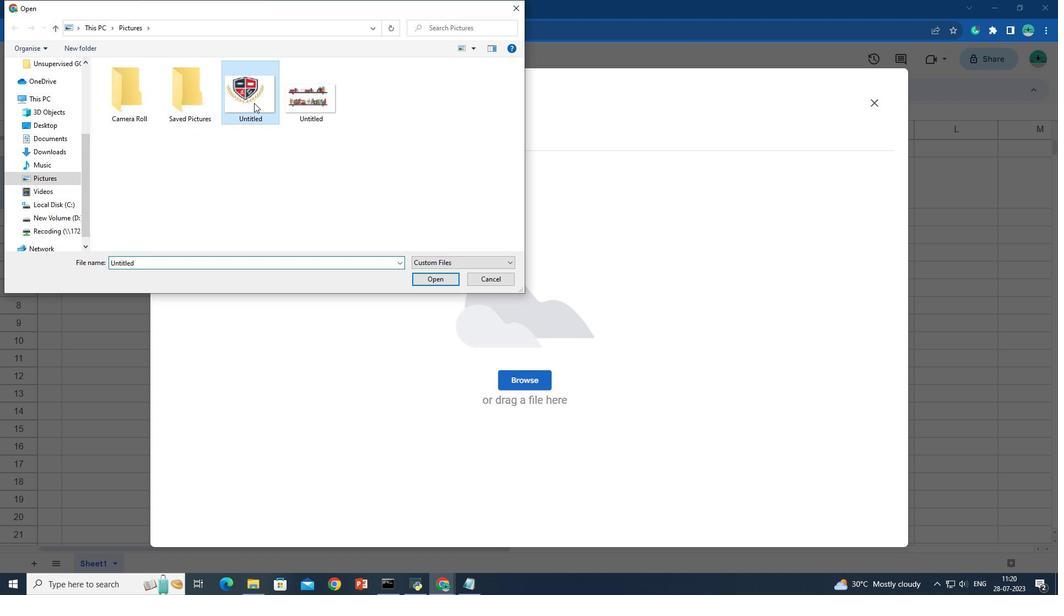 
Action: Mouse moved to (406, 262)
Screenshot: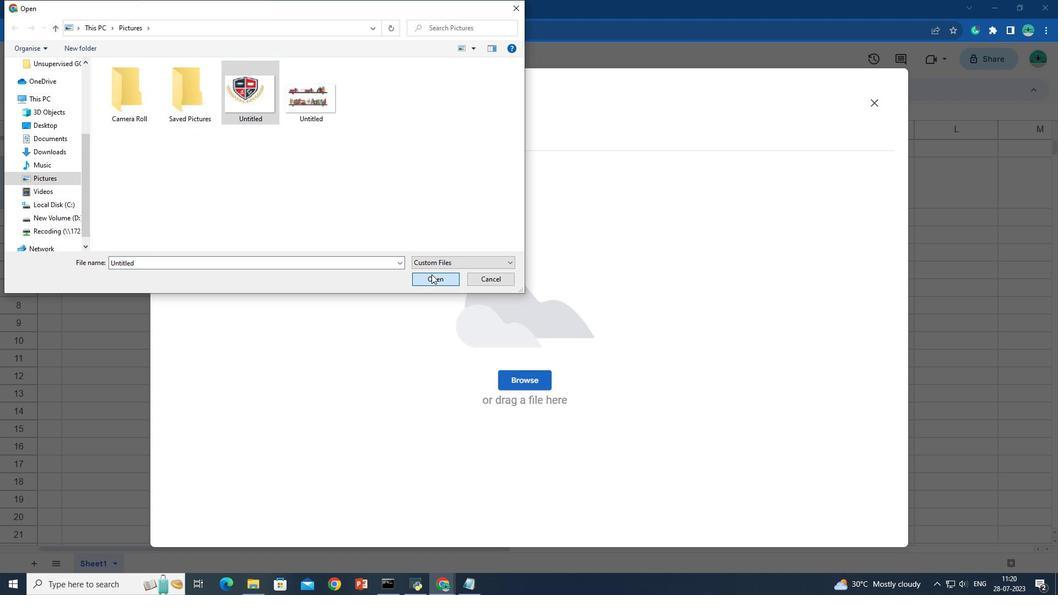 
Action: Mouse pressed left at (406, 262)
Screenshot: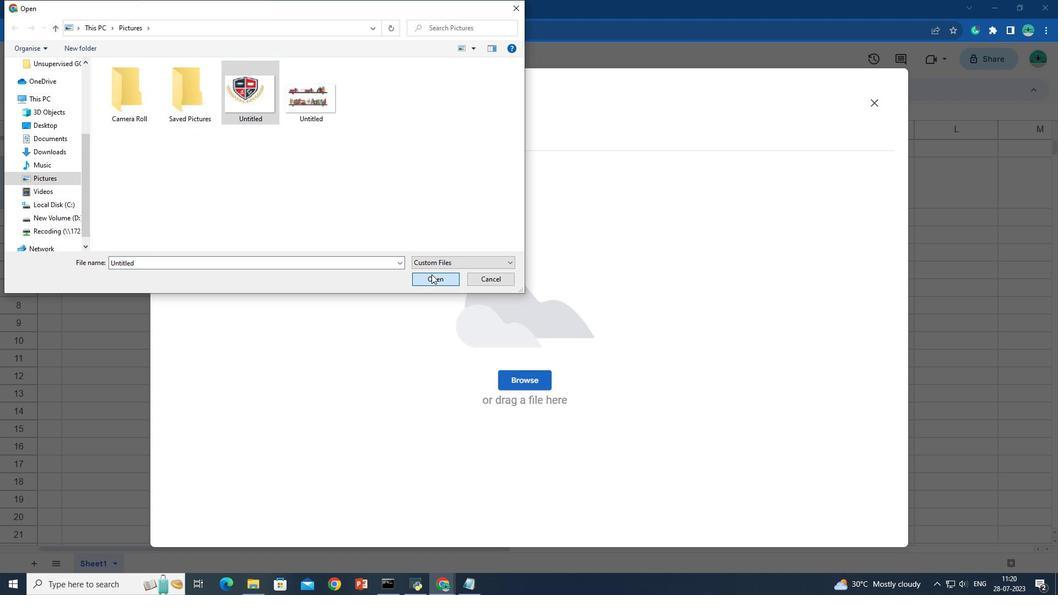
Action: Mouse moved to (452, 99)
Screenshot: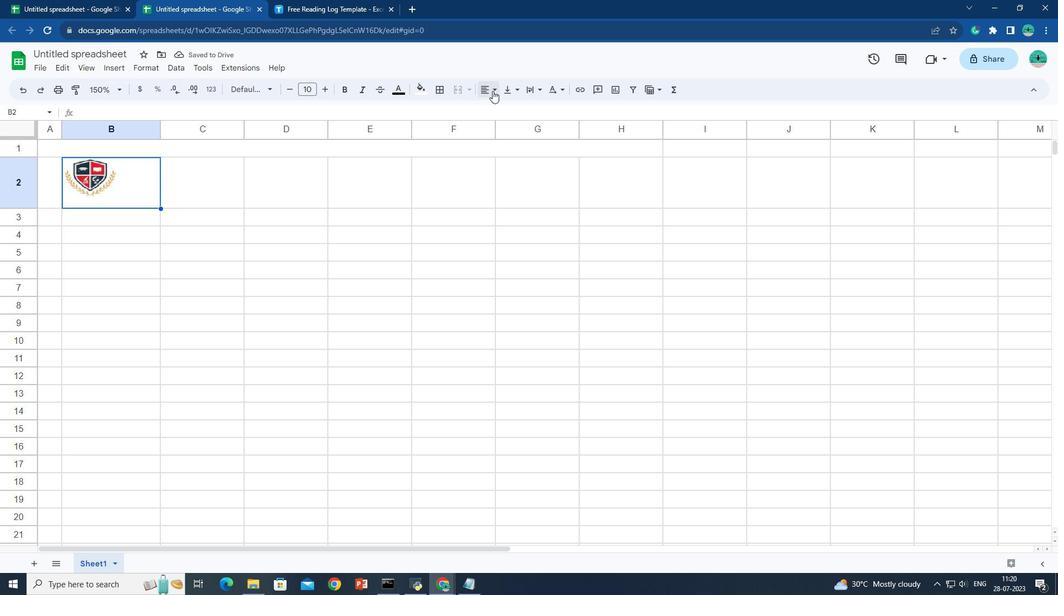 
Action: Mouse pressed left at (452, 99)
Screenshot: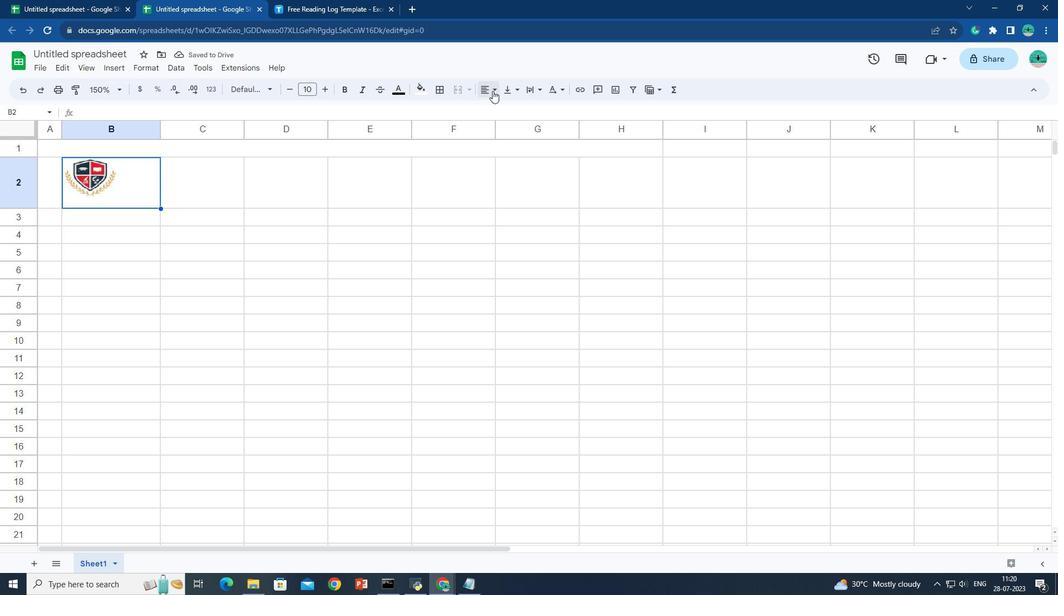 
Action: Mouse moved to (460, 116)
Screenshot: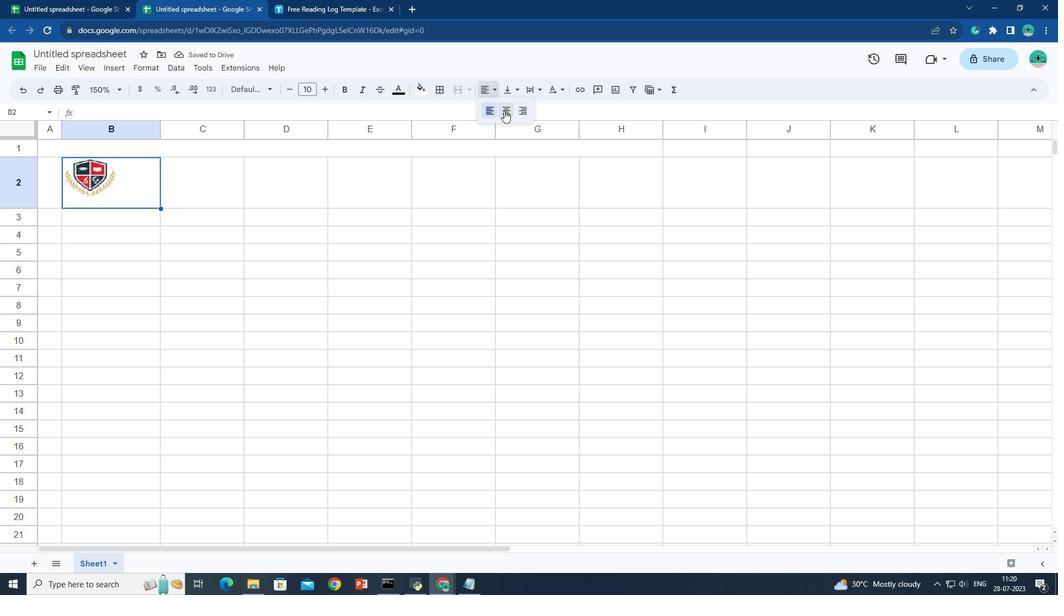 
Action: Mouse pressed left at (460, 116)
Screenshot: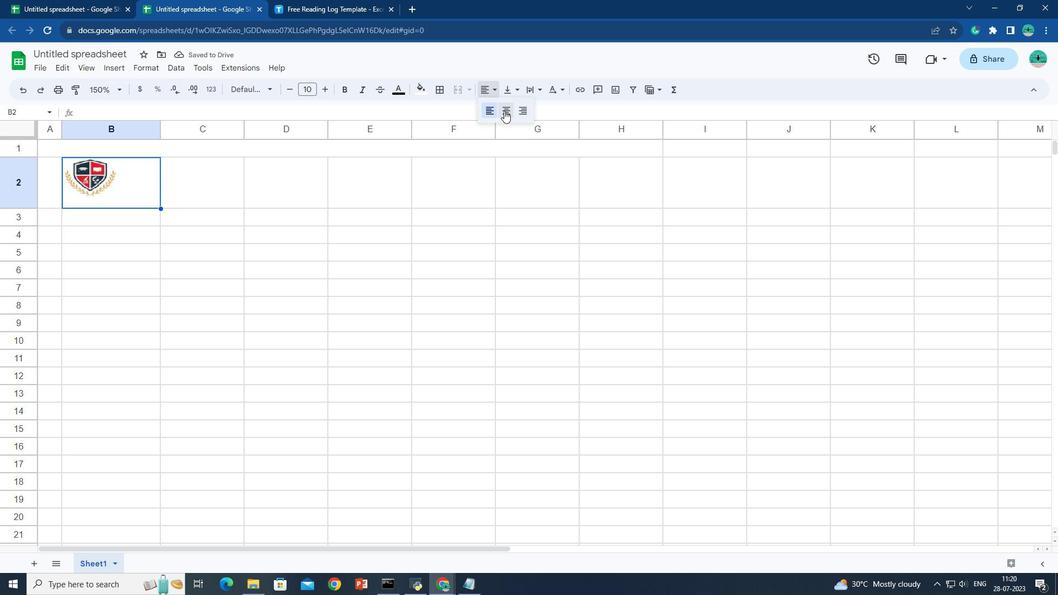 
Action: Mouse moved to (239, 174)
Screenshot: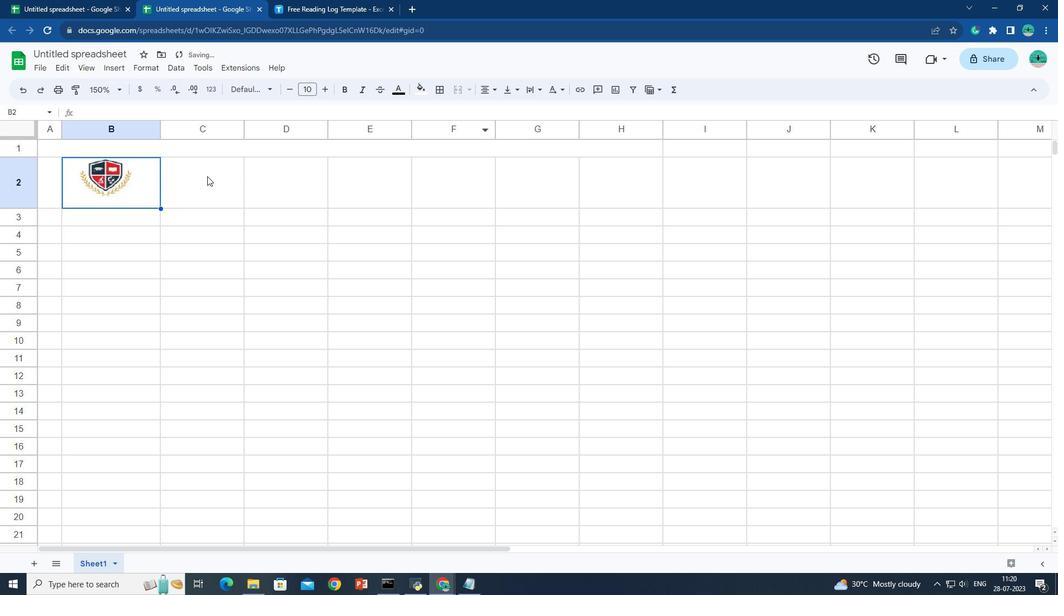 
Action: Mouse pressed left at (239, 174)
Screenshot: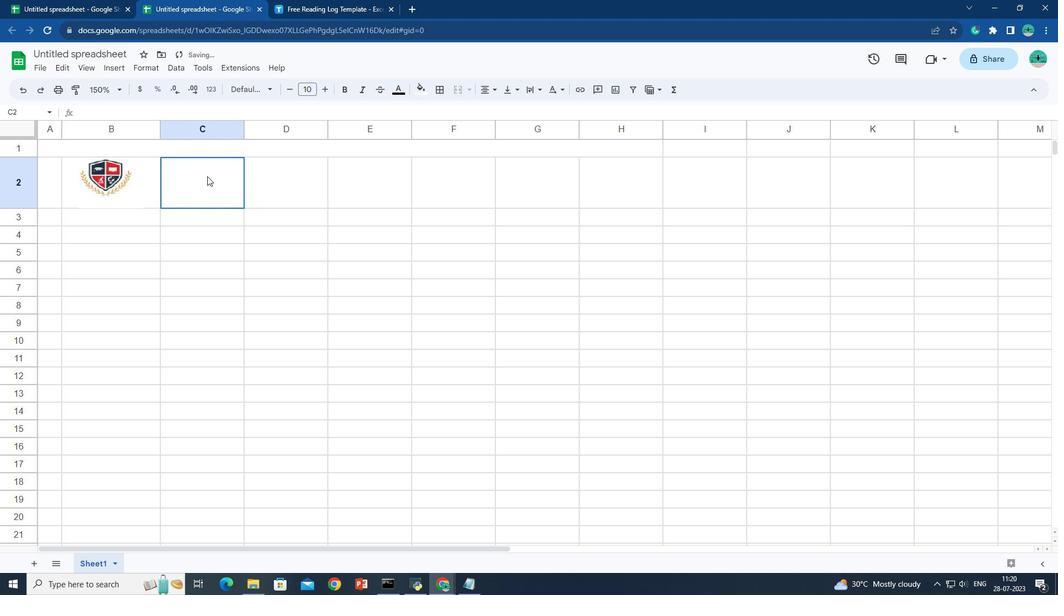 
Action: Mouse moved to (337, 181)
Screenshot: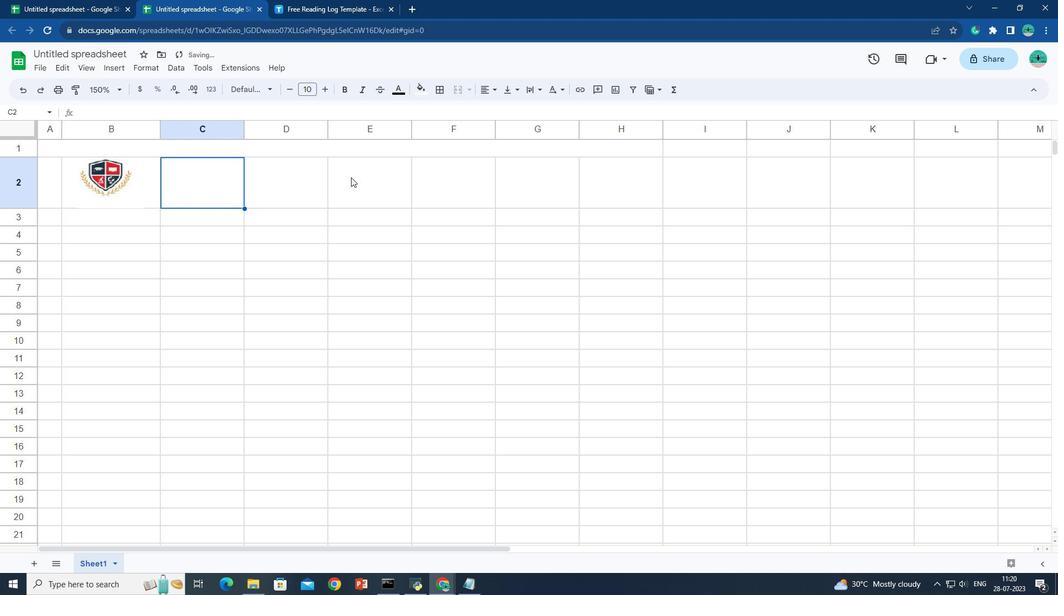 
Action: Key pressed <Key.shift>
Screenshot: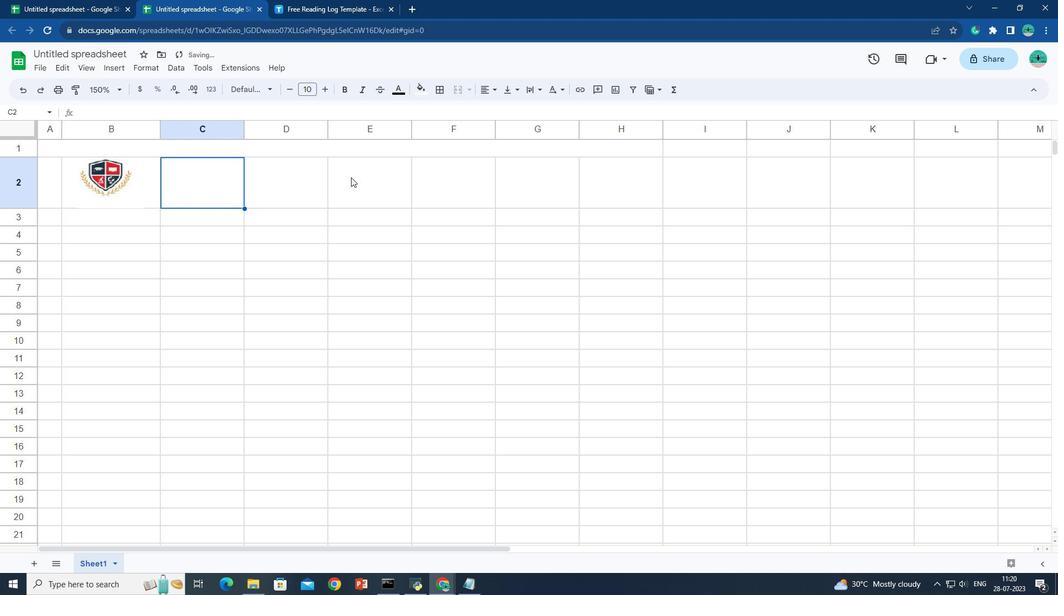 
Action: Mouse moved to (333, 173)
Screenshot: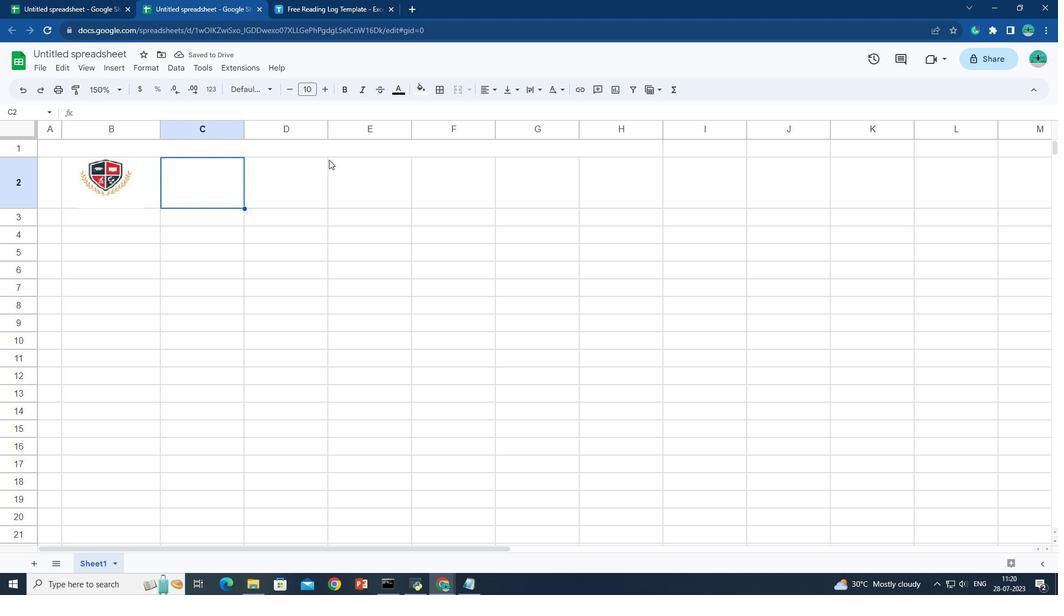 
Action: Key pressed <Key.shift>
Screenshot: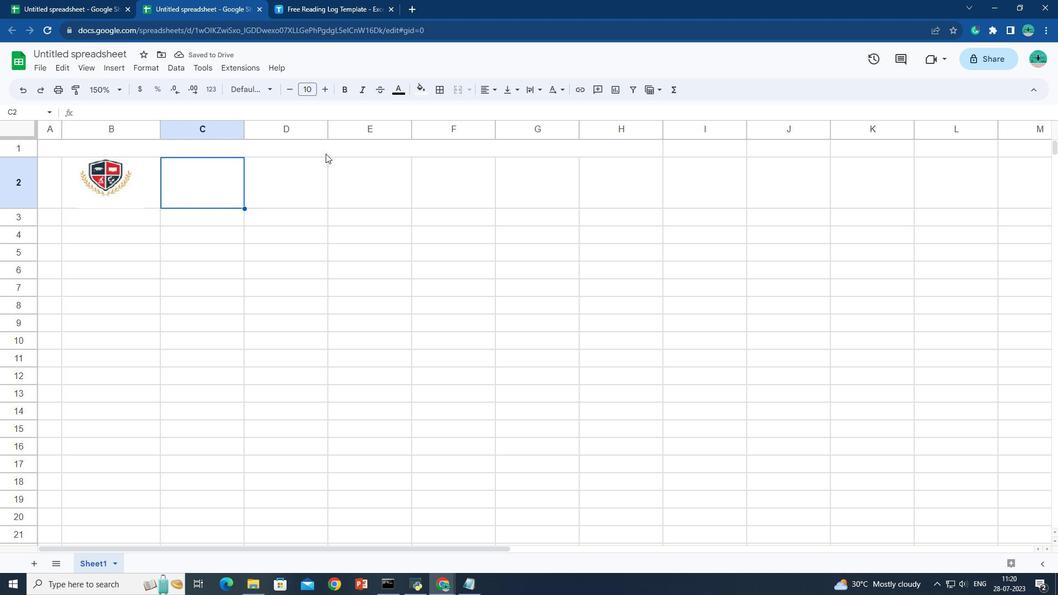 
Action: Mouse moved to (333, 172)
Screenshot: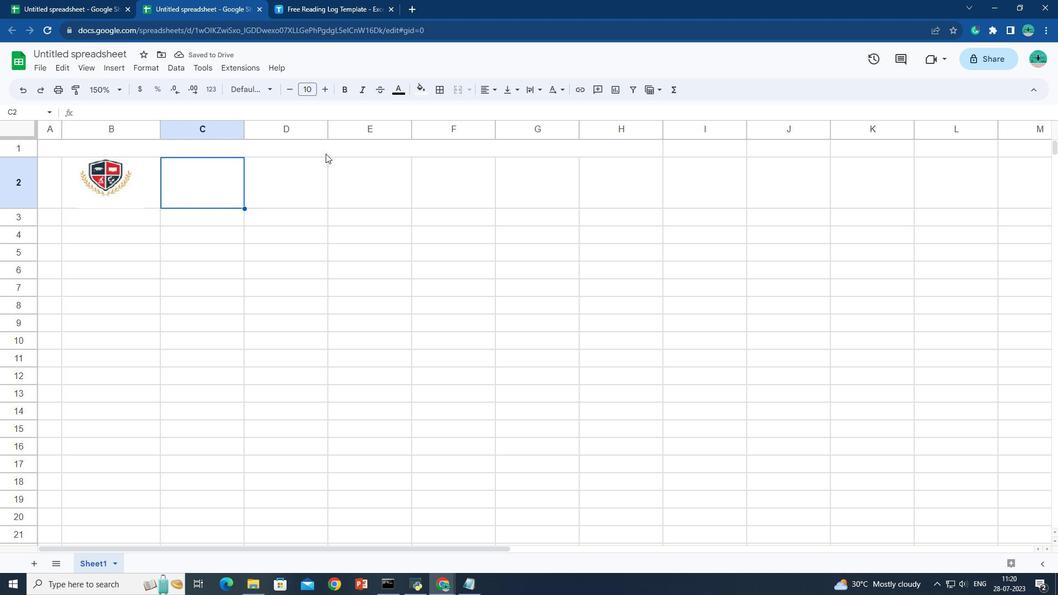 
Action: Key pressed <Key.shift>
Screenshot: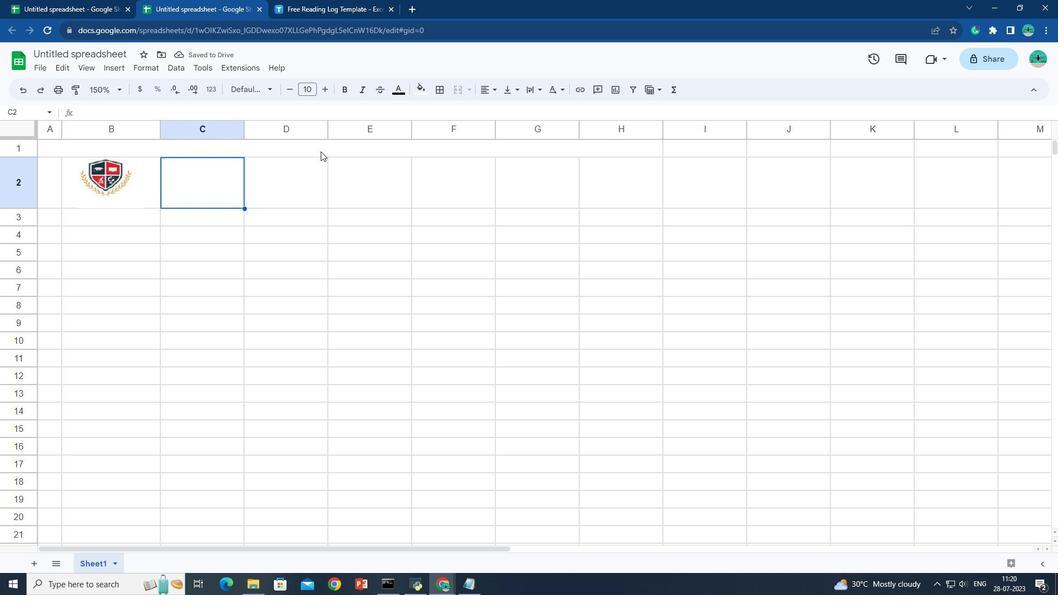 
Action: Mouse moved to (331, 170)
Screenshot: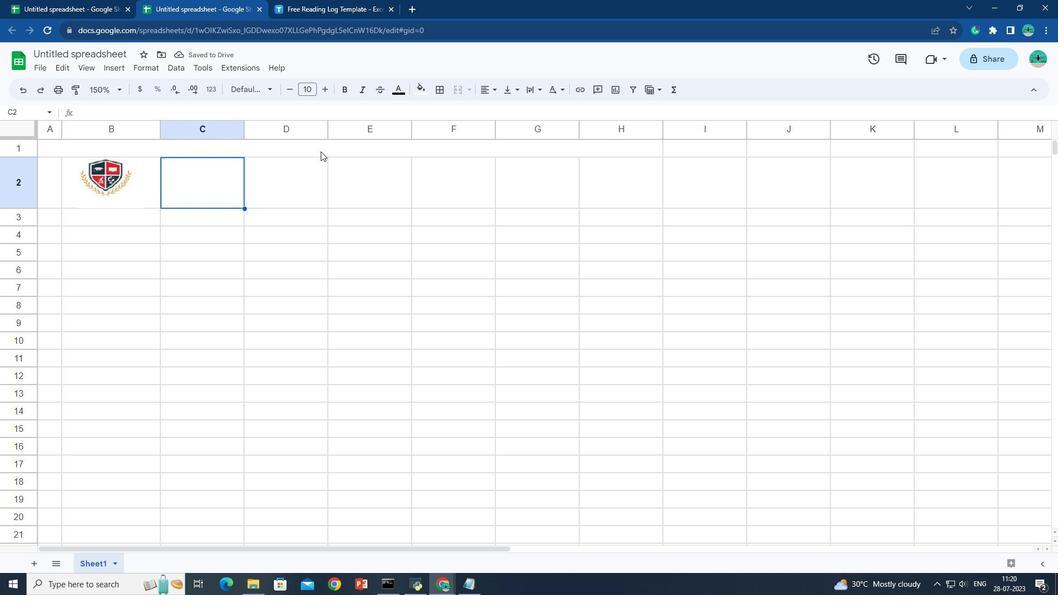 
Action: Key pressed <Key.shift>
Screenshot: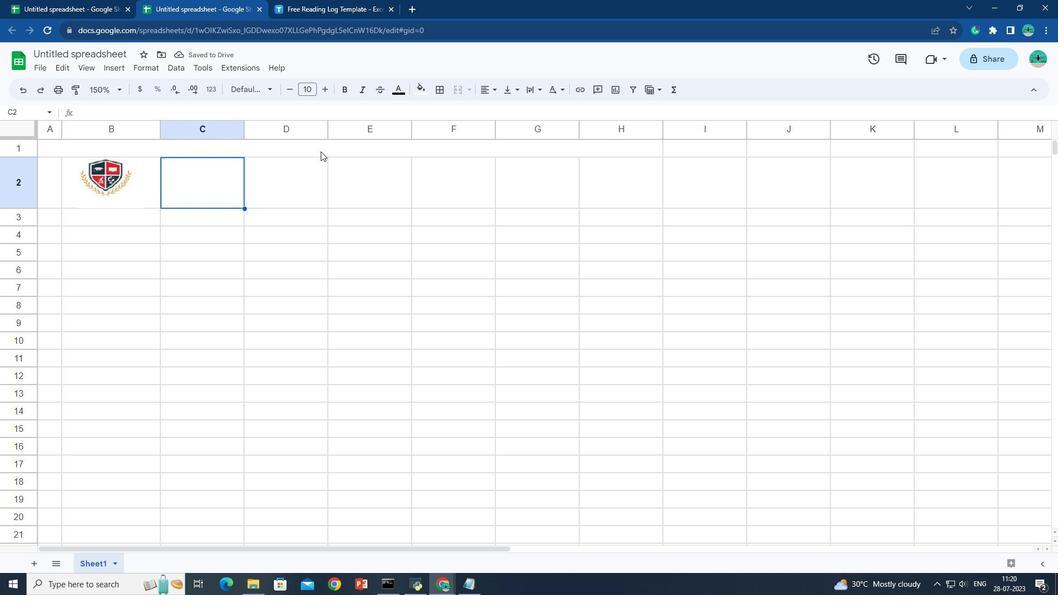 
Action: Mouse moved to (266, 130)
Screenshot: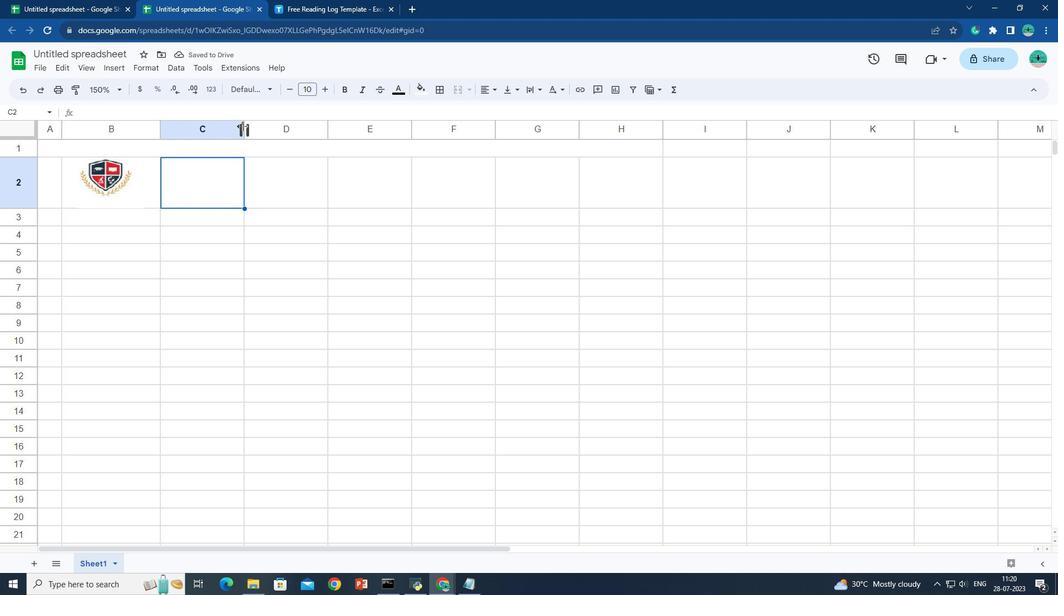 
Action: Mouse pressed left at (266, 130)
Screenshot: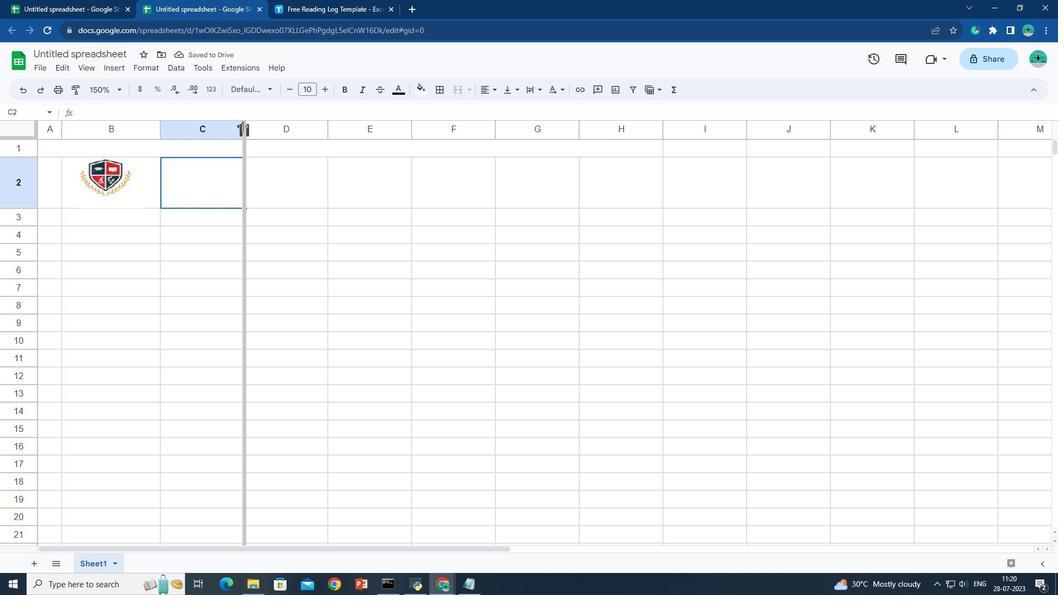 
Action: Mouse moved to (390, 136)
Screenshot: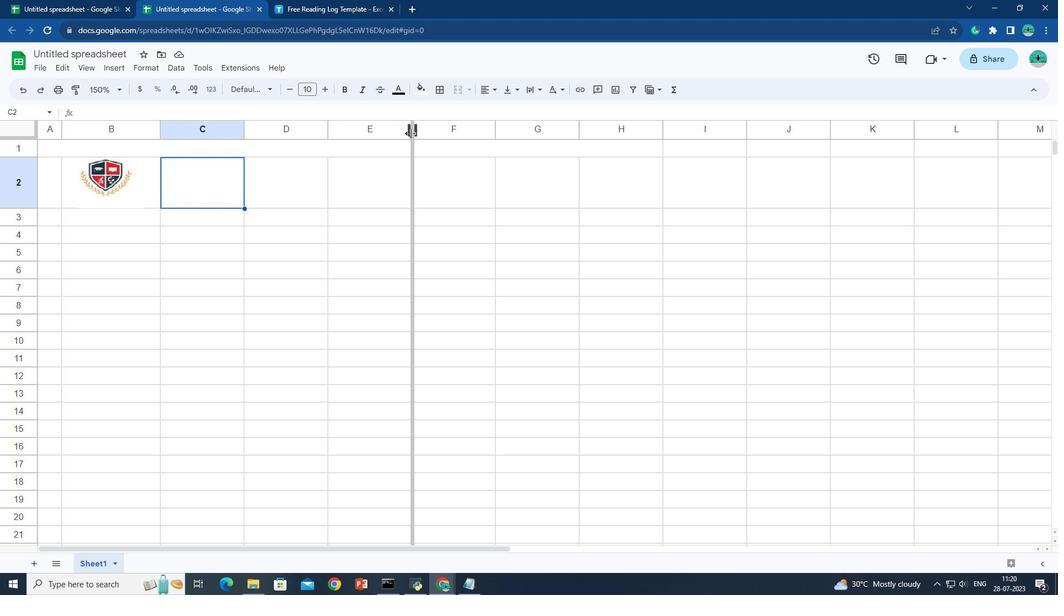 
Action: Mouse pressed left at (390, 136)
Screenshot: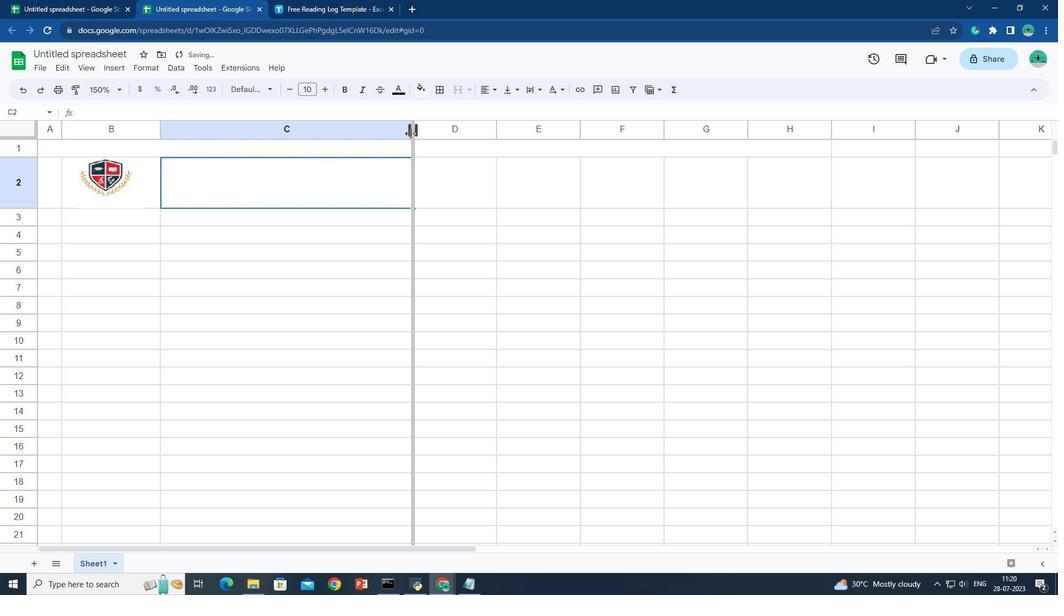 
Action: Mouse moved to (404, 138)
Screenshot: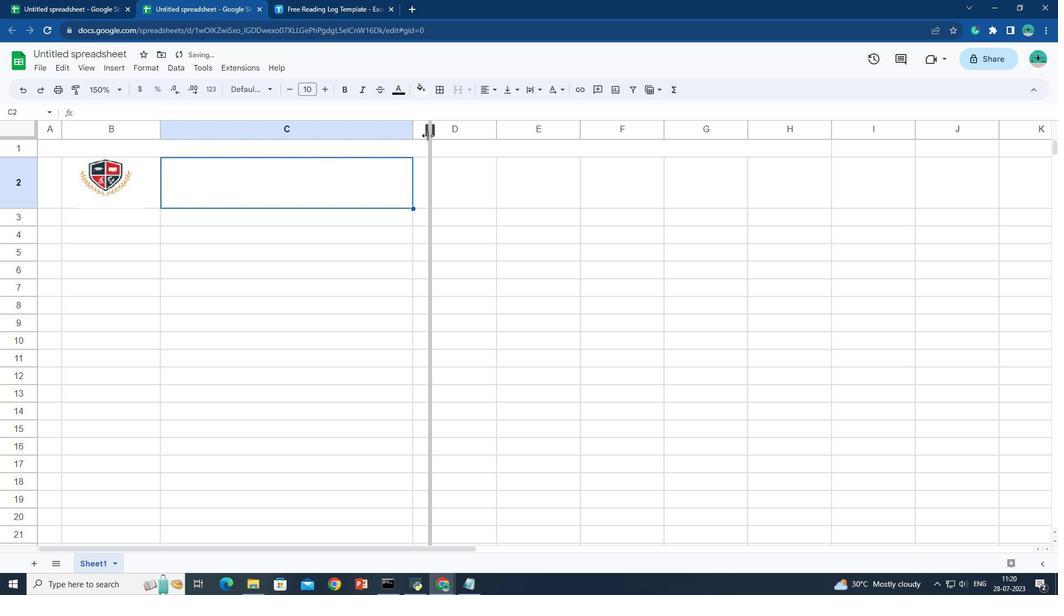 
Action: Mouse pressed left at (404, 138)
Screenshot: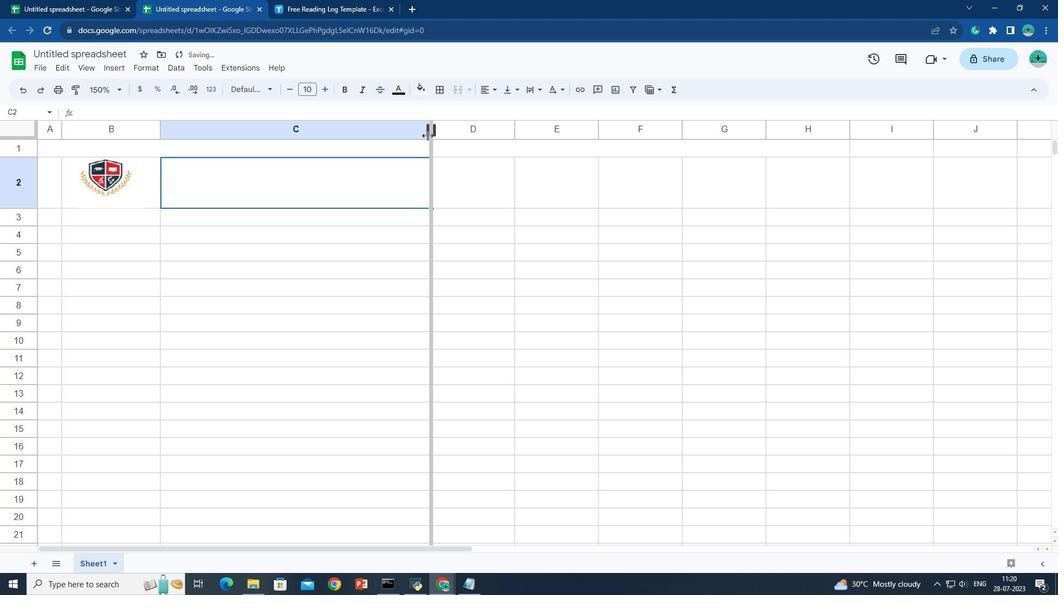 
Action: Mouse moved to (407, 139)
Screenshot: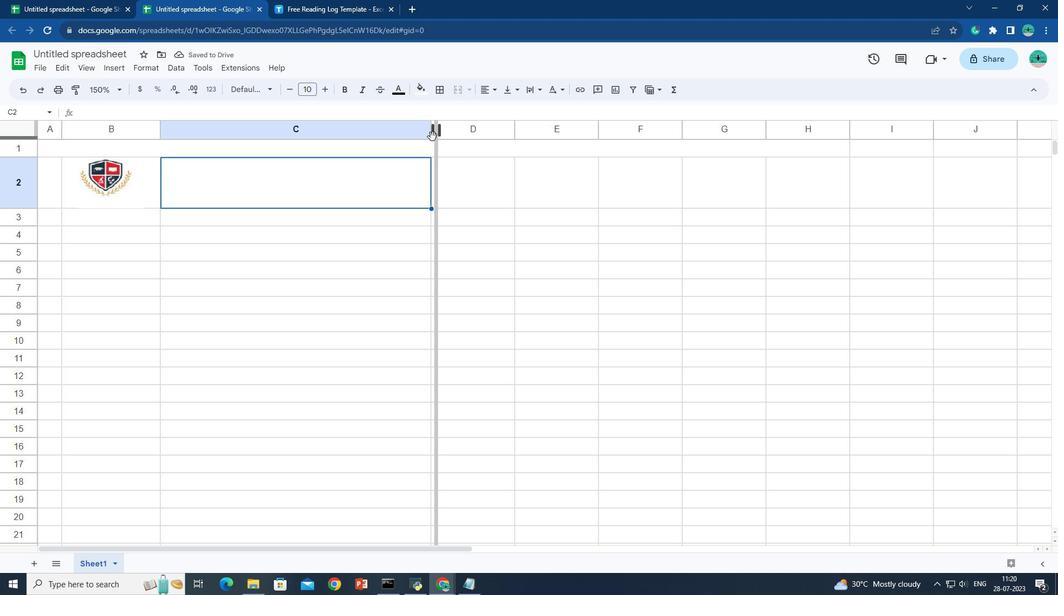 
Action: Mouse pressed left at (407, 139)
Screenshot: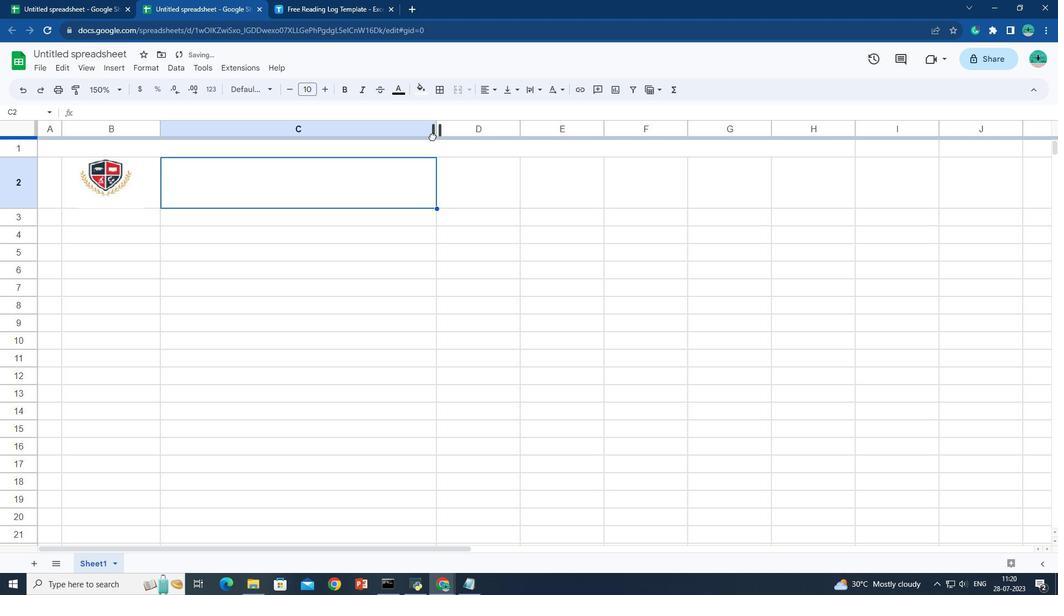 
Action: Mouse moved to (412, 135)
Screenshot: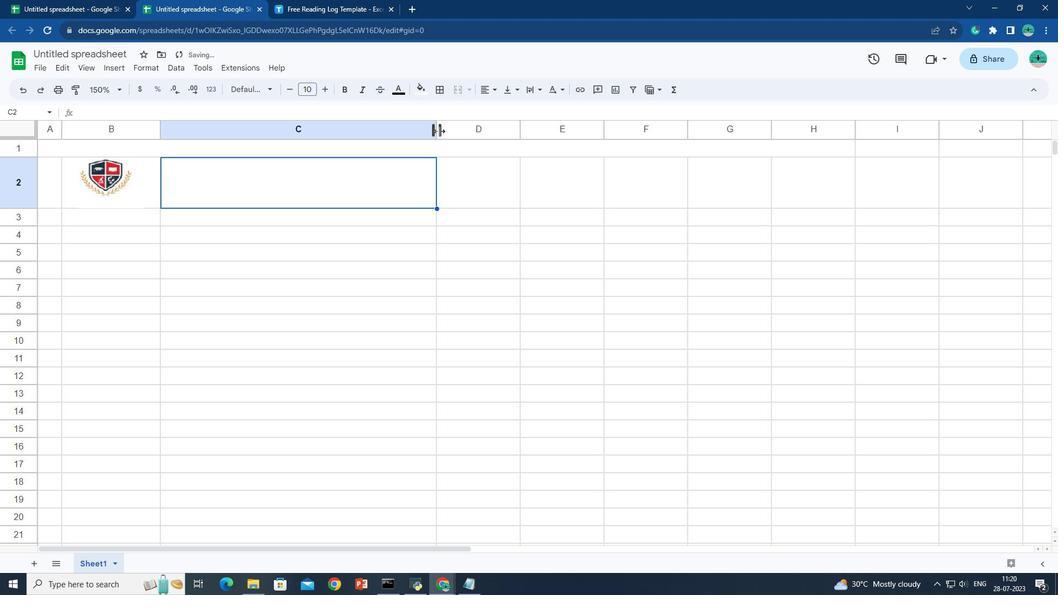 
Action: Mouse pressed left at (412, 135)
Screenshot: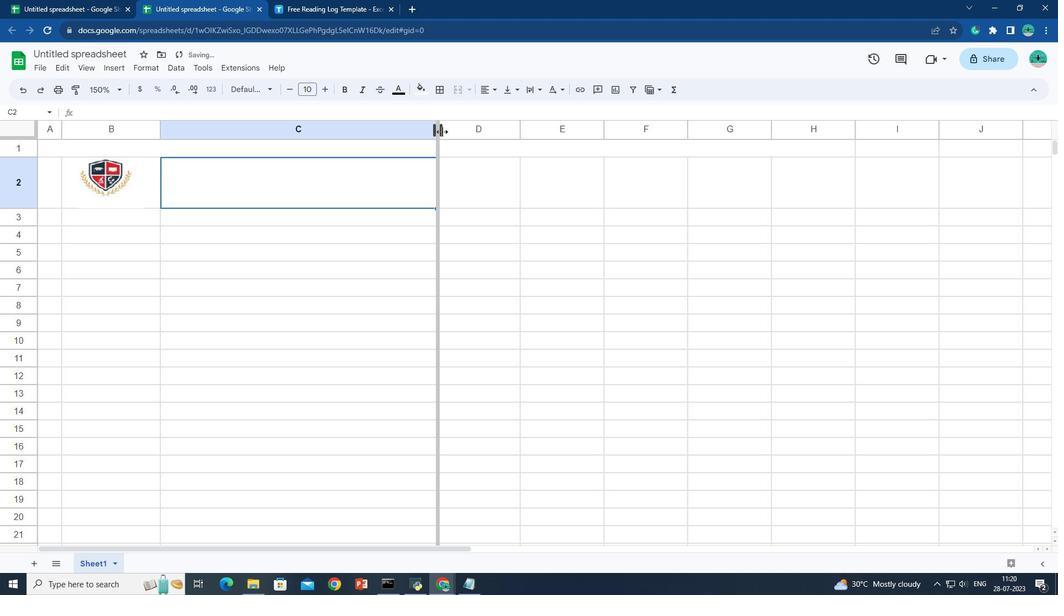 
Action: Mouse moved to (245, 186)
Screenshot: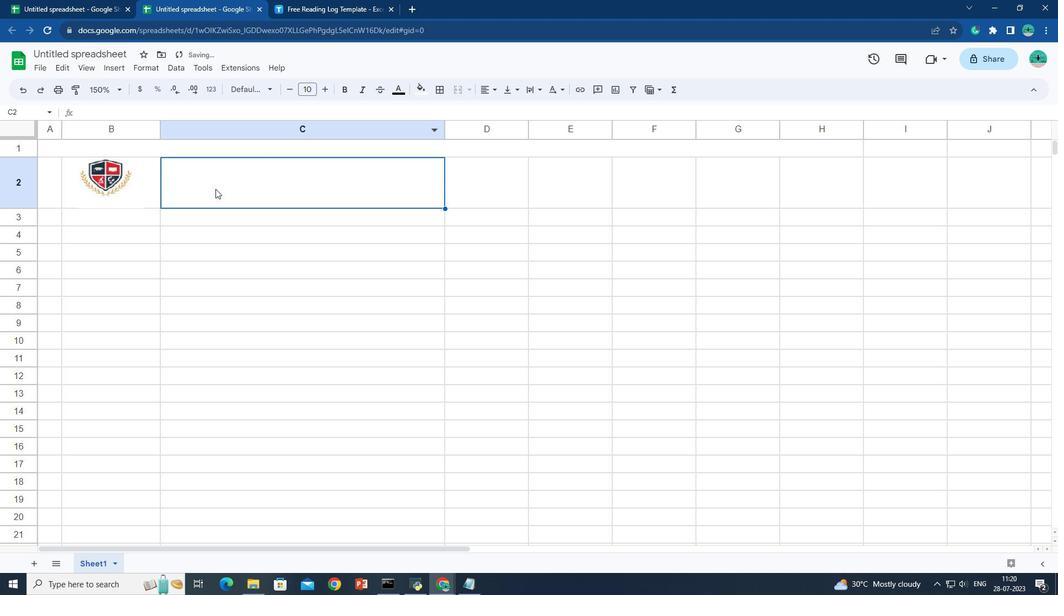 
Action: Mouse pressed left at (245, 186)
Screenshot: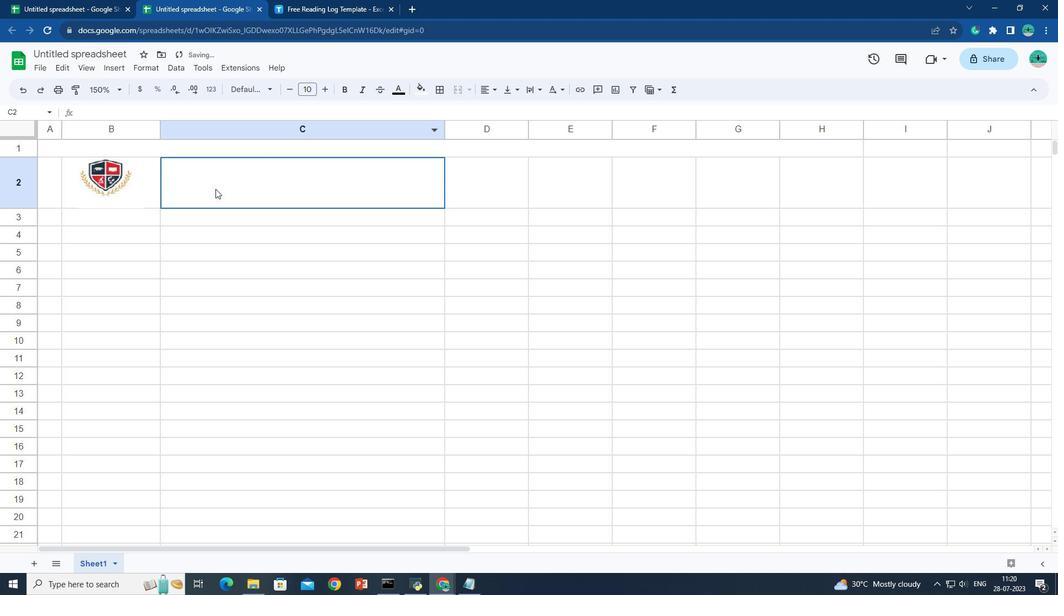 
Action: Mouse pressed left at (245, 186)
Screenshot: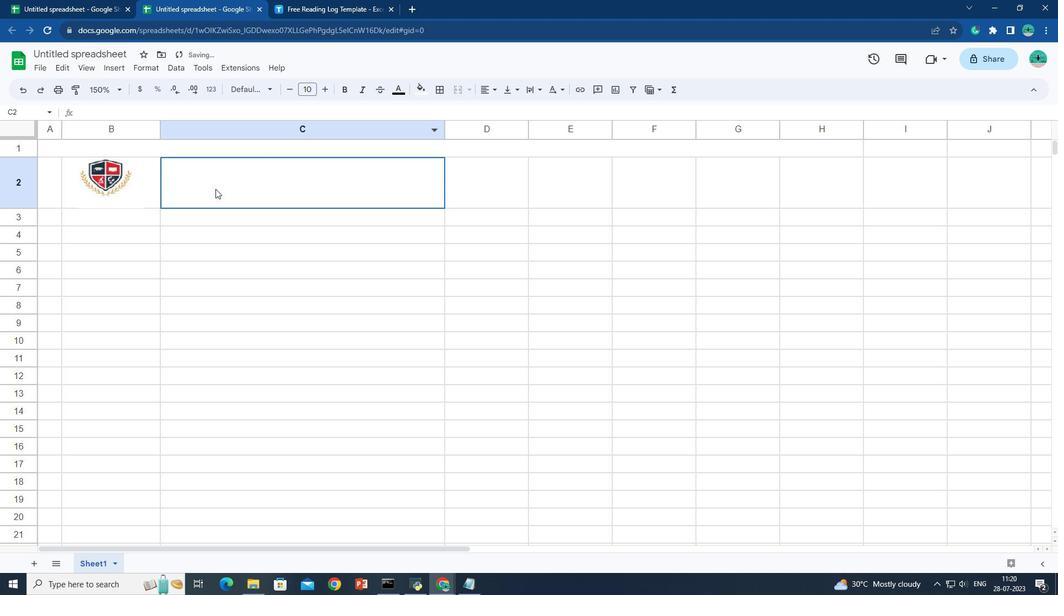 
Action: Key pressed <Key.shift>The<Key.space><Key.shift><Key.shift>Sv<Key.backspace>chool<Key.space><Key.shift><Key.shift><Key.shift><Key.shift><Key.shift><Key.shift><Key.shift>Universityctrl+A
Screenshot: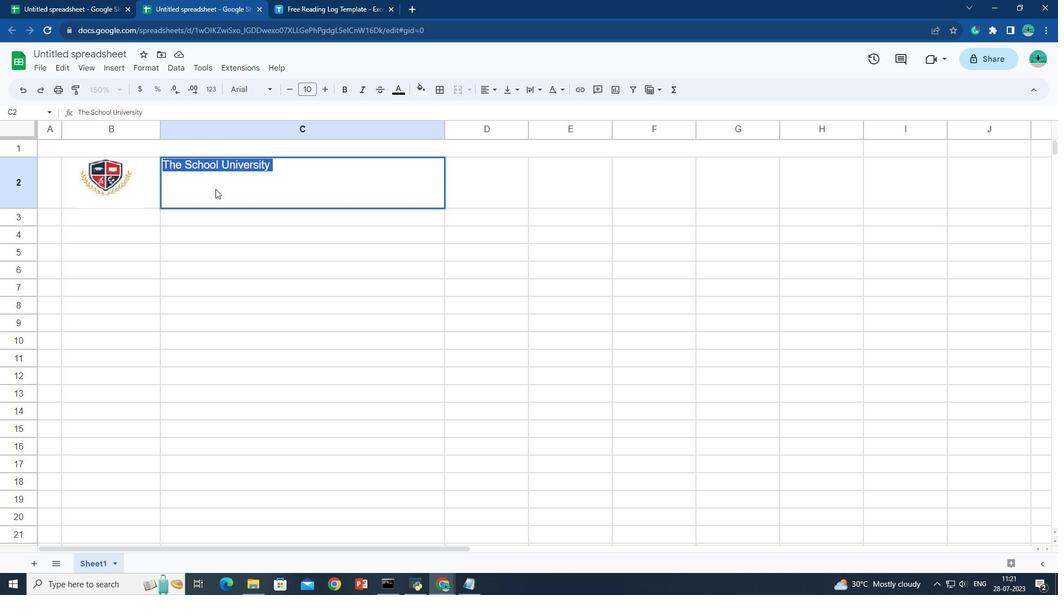 
Action: Mouse moved to (317, 94)
Screenshot: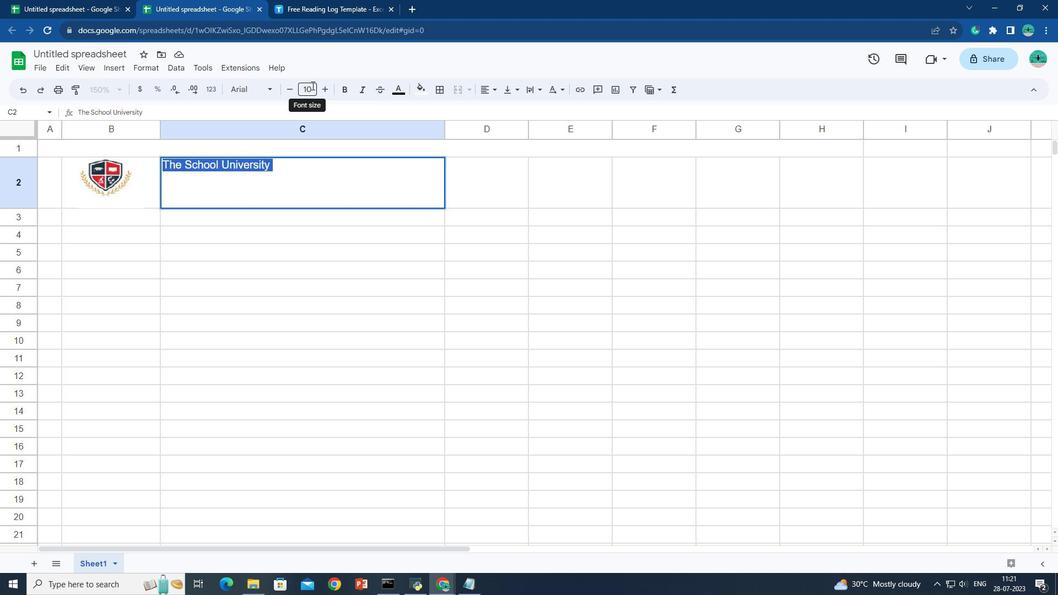 
Action: Mouse pressed left at (317, 94)
Screenshot: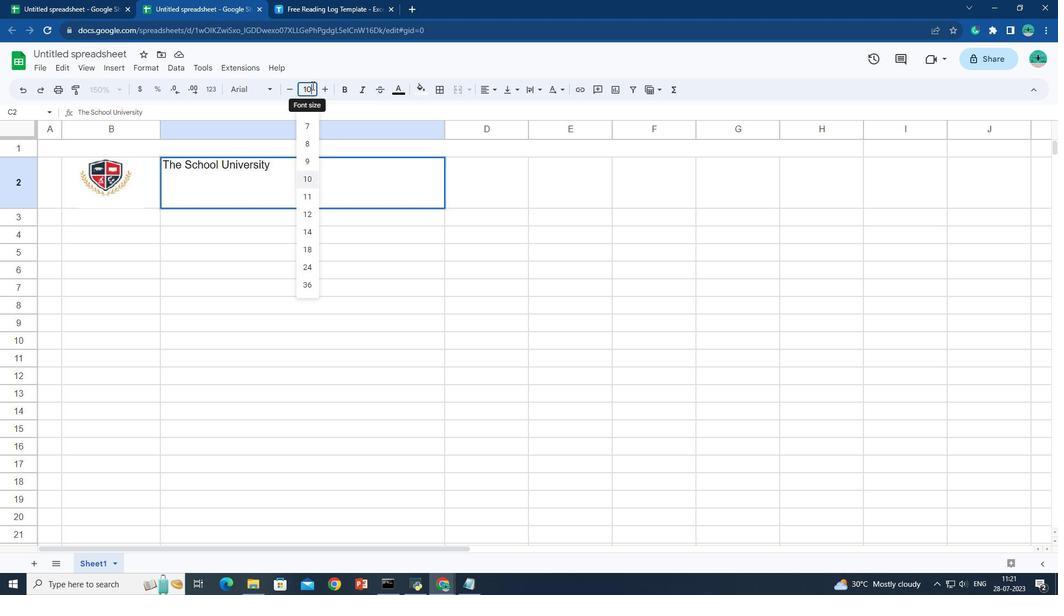
Action: Mouse moved to (318, 94)
